 Task: Research Airbnb accommodations with oceanfront access in Hawaii. 
Action: Mouse moved to (432, 57)
Screenshot: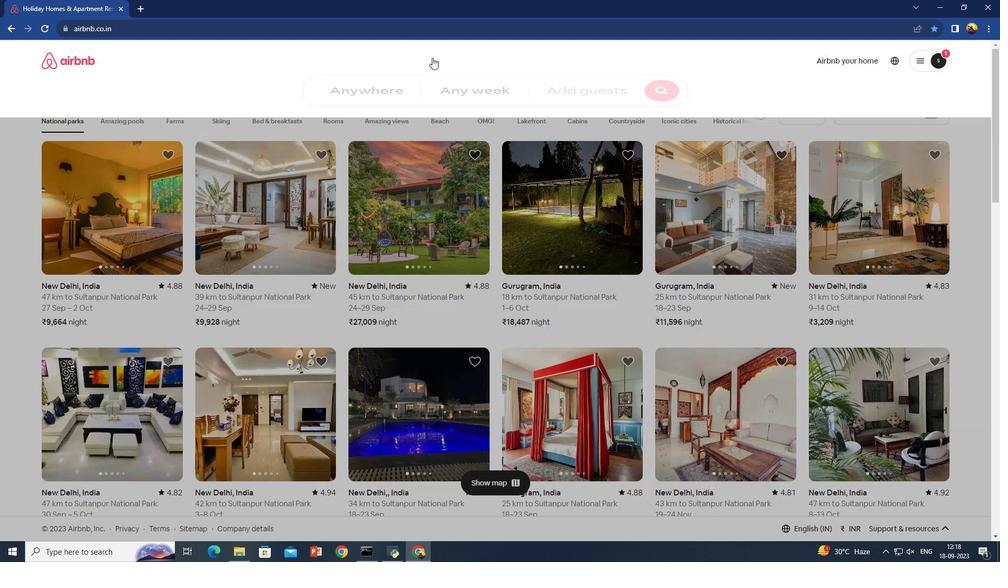 
Action: Mouse pressed left at (432, 57)
Screenshot: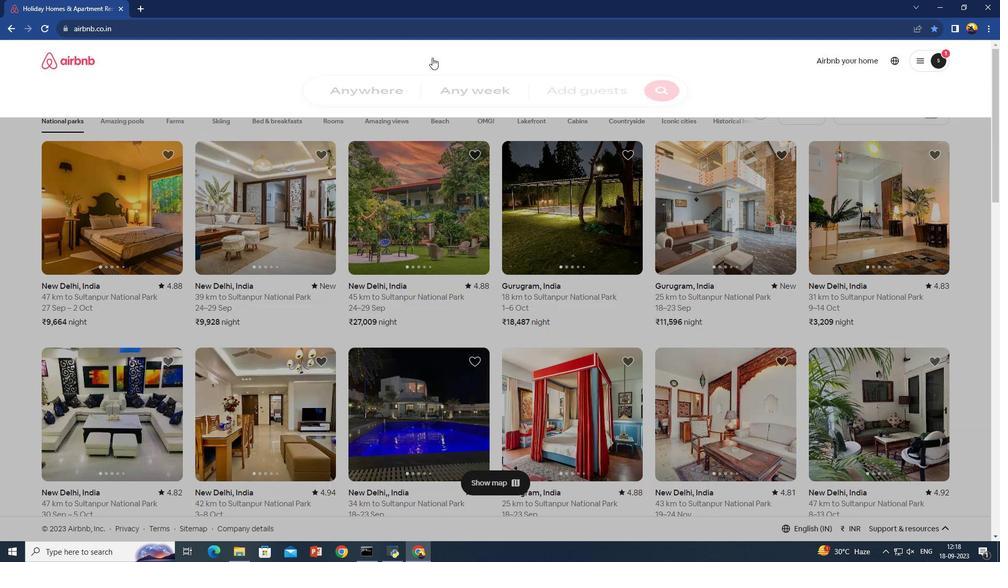 
Action: Mouse moved to (382, 101)
Screenshot: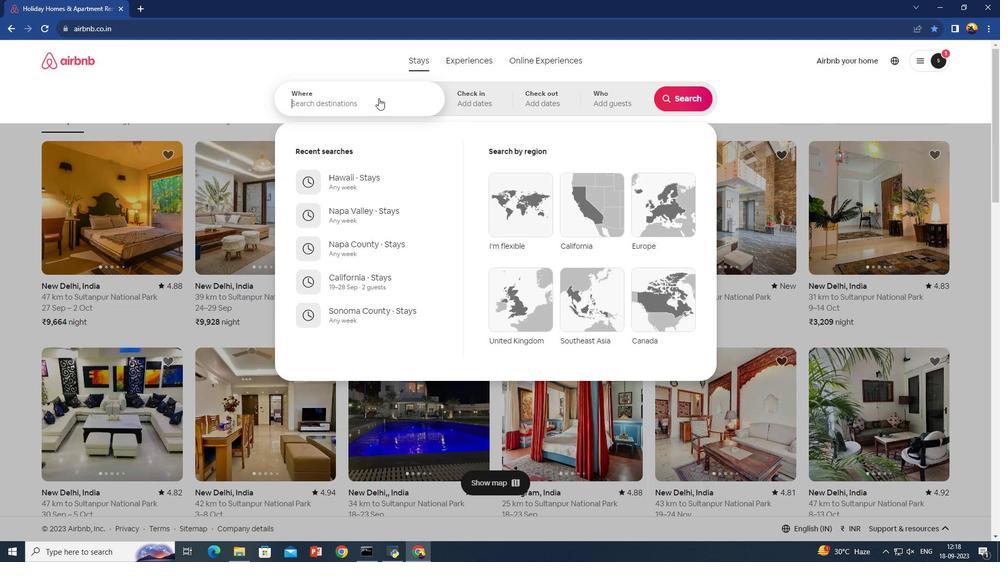 
Action: Mouse pressed left at (382, 101)
Screenshot: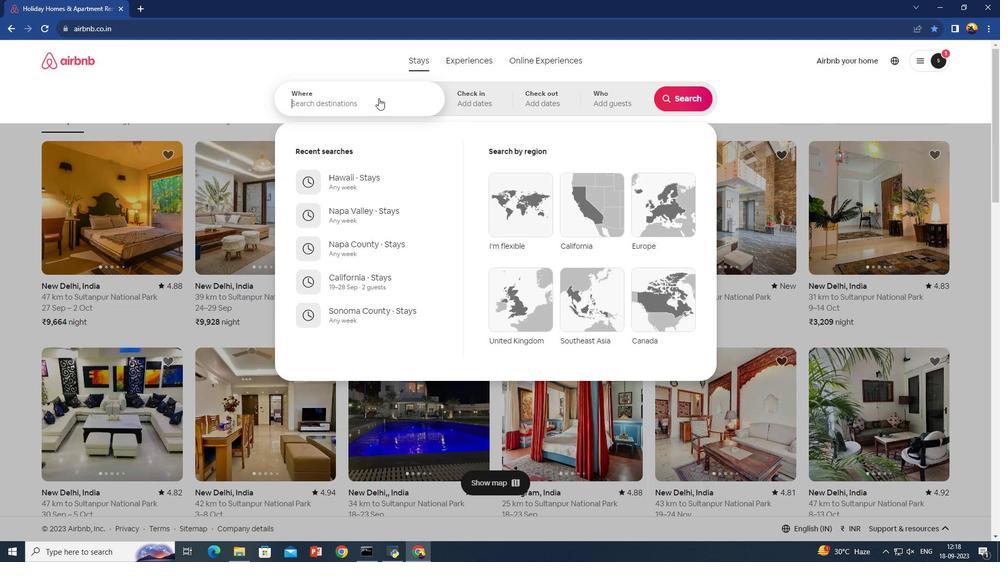 
Action: Mouse moved to (378, 97)
Screenshot: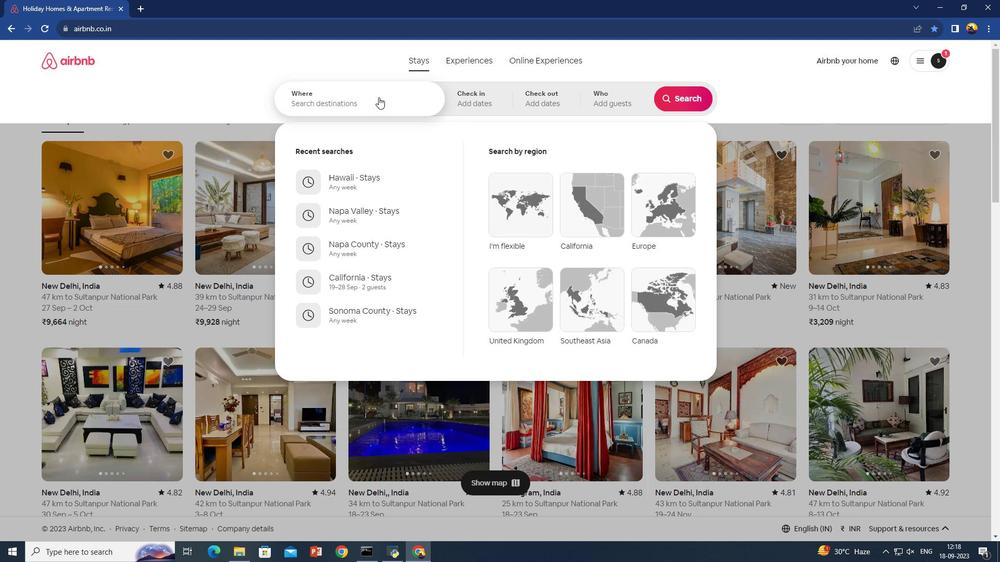 
Action: Key pressed <Key.shift><Key.shift><Key.shift><Key.shift><Key.shift><Key.shift><Key.shift><Key.shift><Key.shift><Key.shift><Key.shift><Key.shift><Key.shift><Key.shift><Key.shift><Key.shift><Key.shift><Key.shift><Key.shift><Key.shift>Hawaa<Key.backspace>ii<Key.enter>
Screenshot: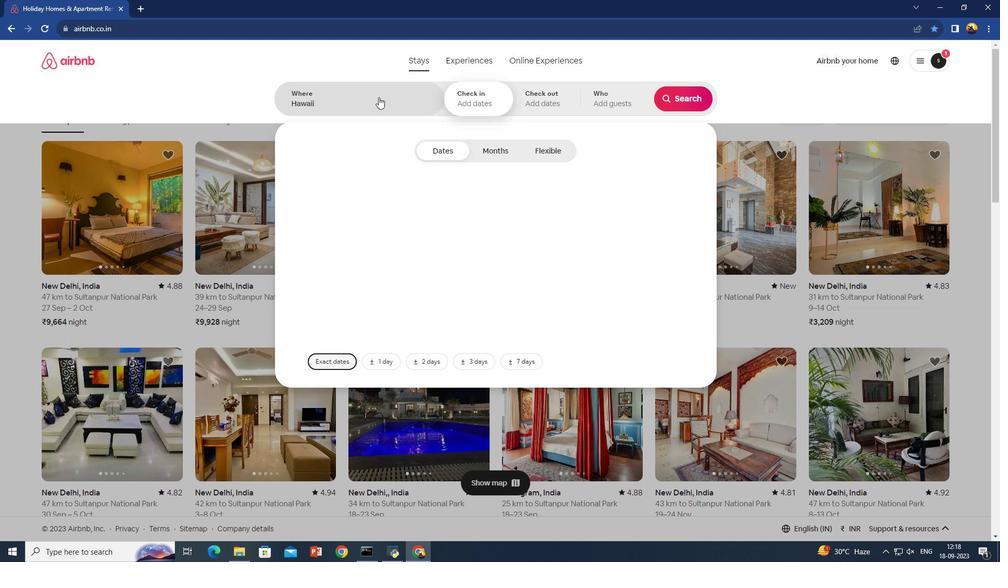 
Action: Mouse moved to (683, 97)
Screenshot: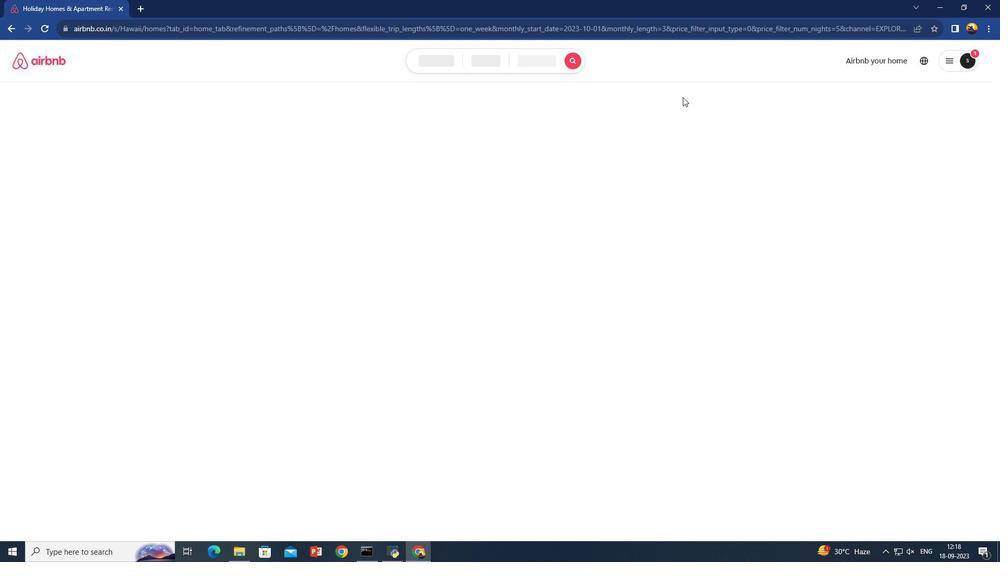 
Action: Mouse pressed left at (683, 97)
Screenshot: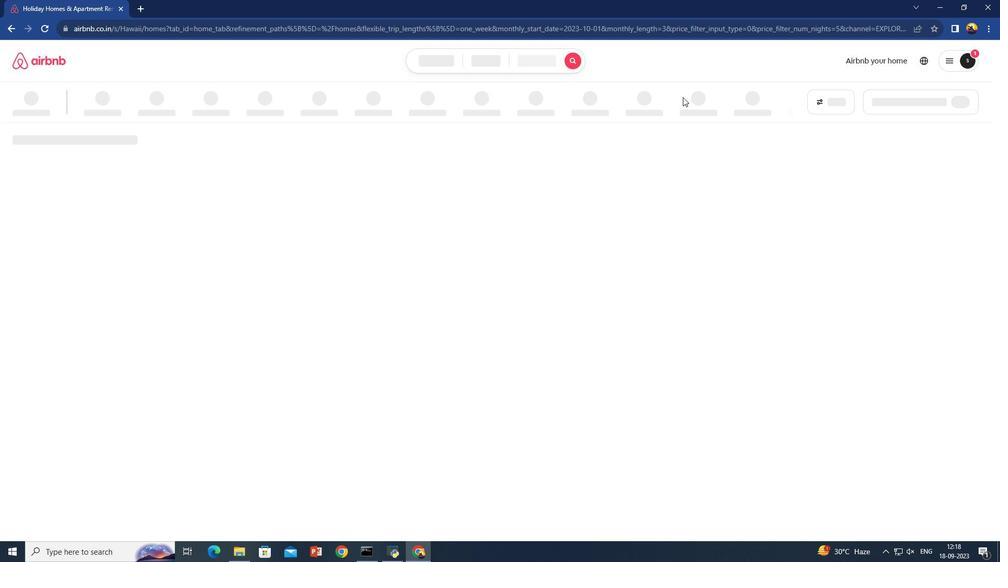 
Action: Mouse moved to (295, 290)
Screenshot: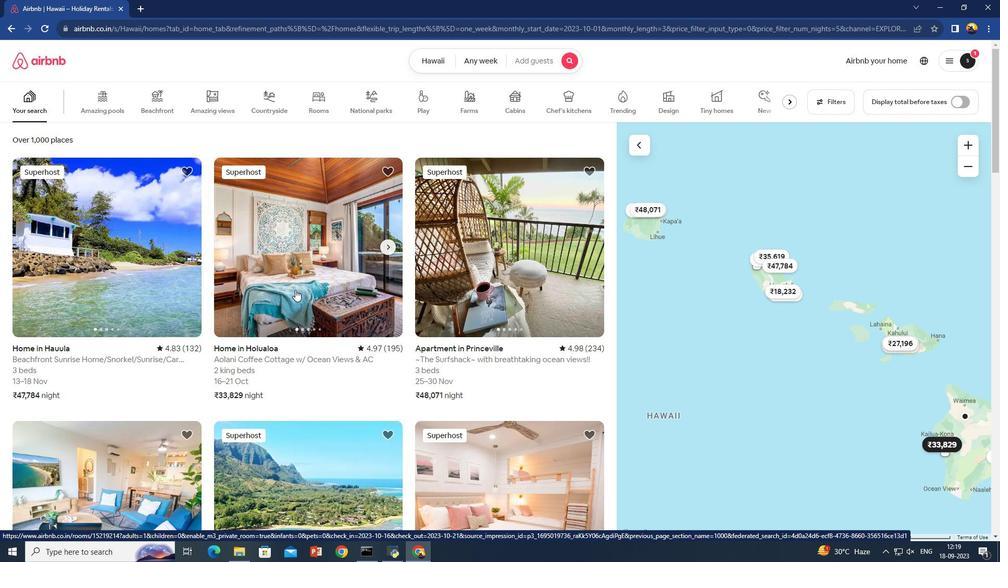 
Action: Mouse pressed left at (295, 290)
Screenshot: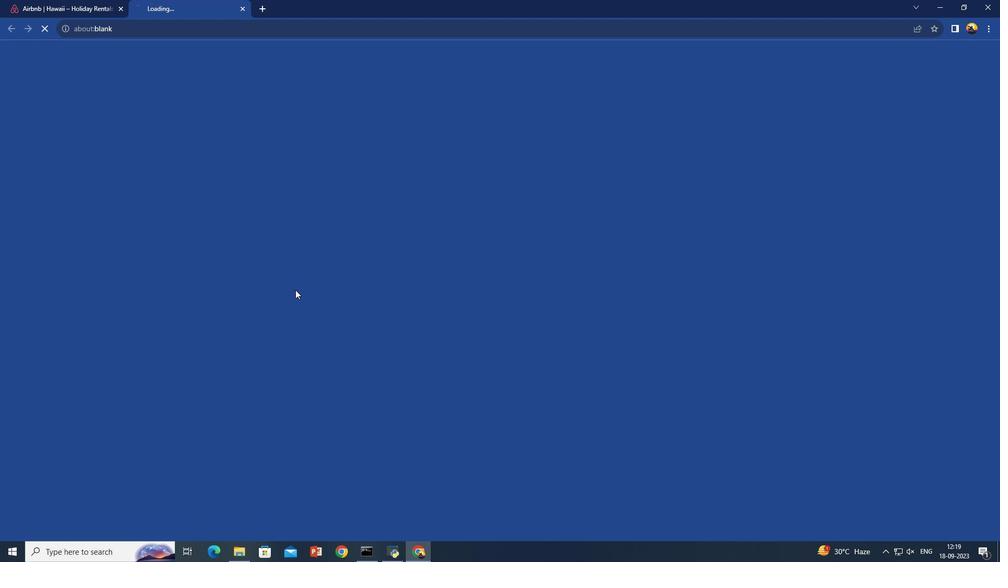 
Action: Mouse moved to (450, 244)
Screenshot: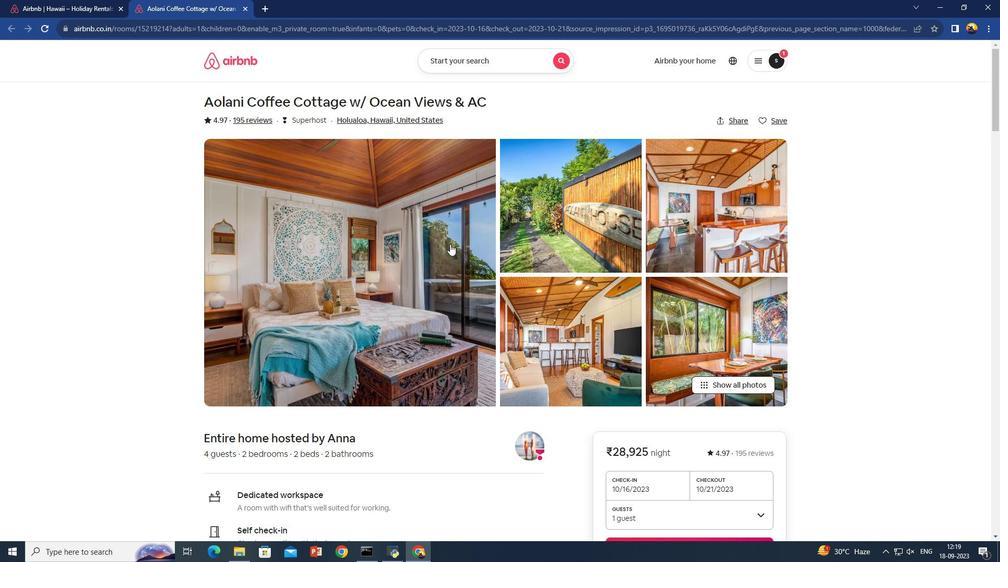 
Action: Mouse scrolled (450, 243) with delta (0, 0)
Screenshot: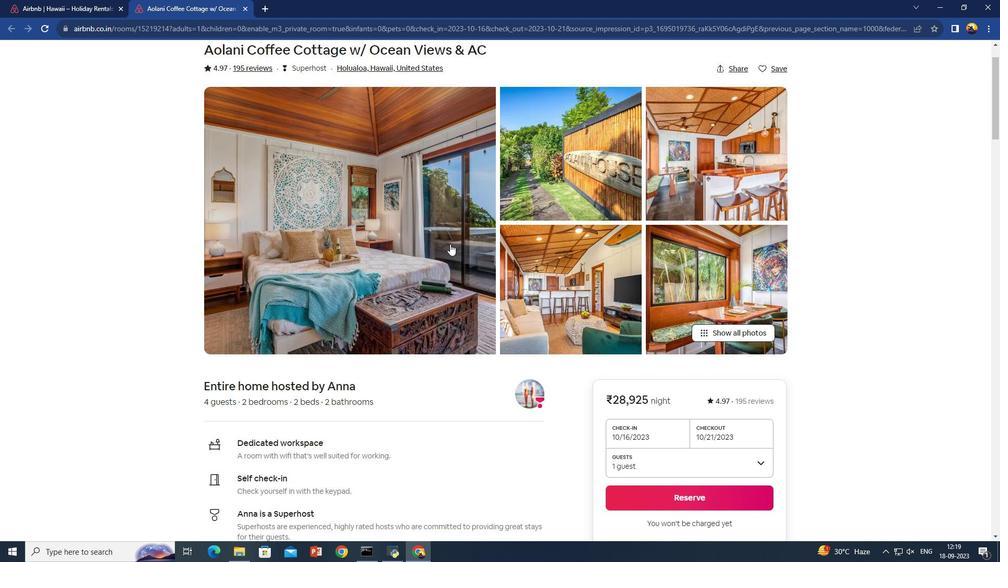 
Action: Mouse scrolled (450, 243) with delta (0, 0)
Screenshot: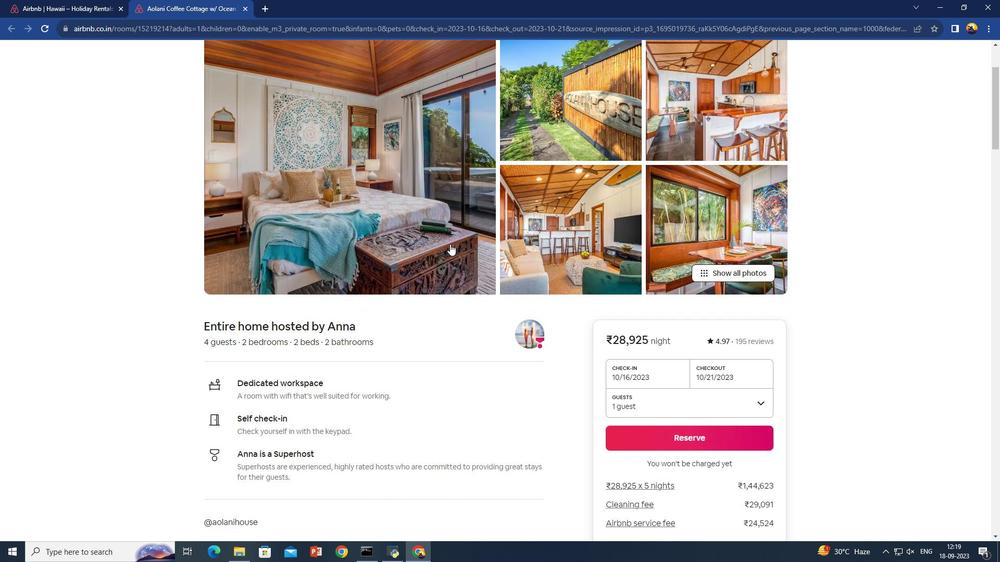 
Action: Mouse scrolled (450, 243) with delta (0, 0)
Screenshot: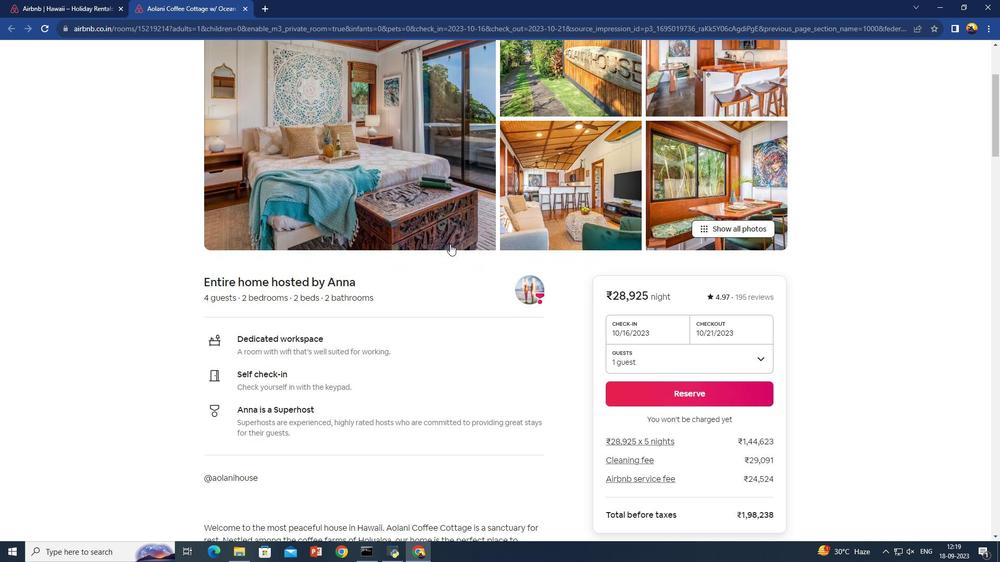 
Action: Mouse scrolled (450, 243) with delta (0, 0)
Screenshot: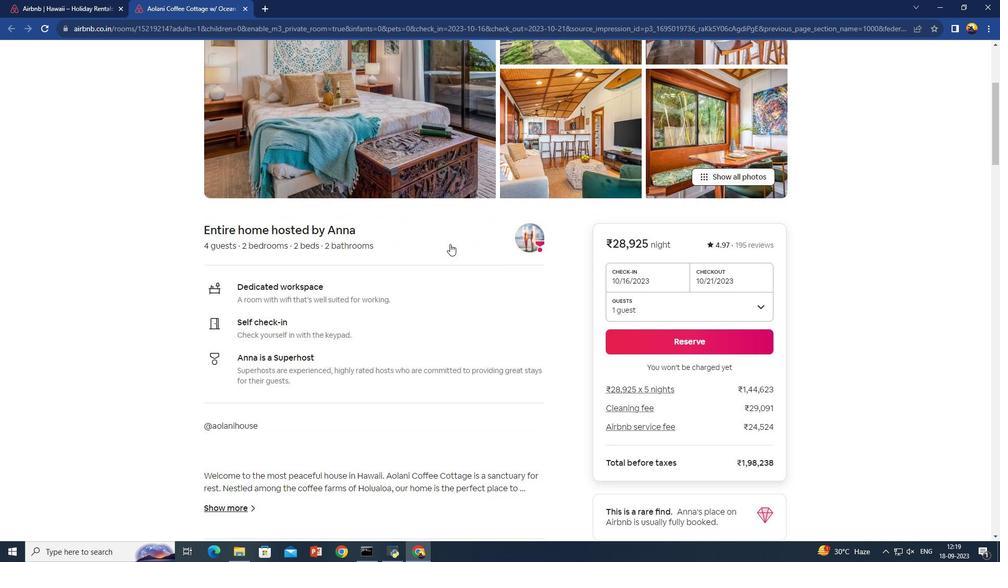 
Action: Mouse scrolled (450, 243) with delta (0, 0)
Screenshot: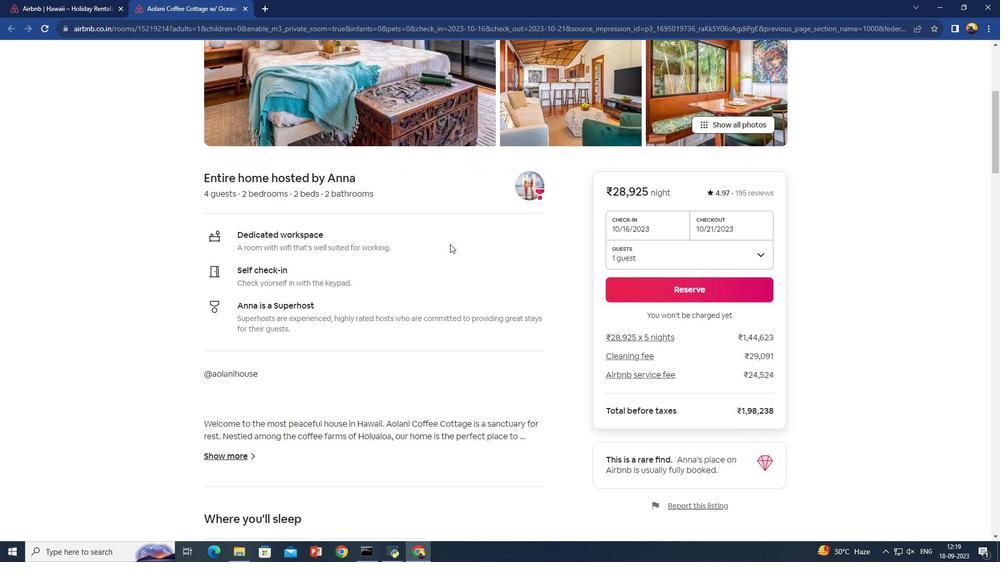 
Action: Mouse moved to (355, 296)
Screenshot: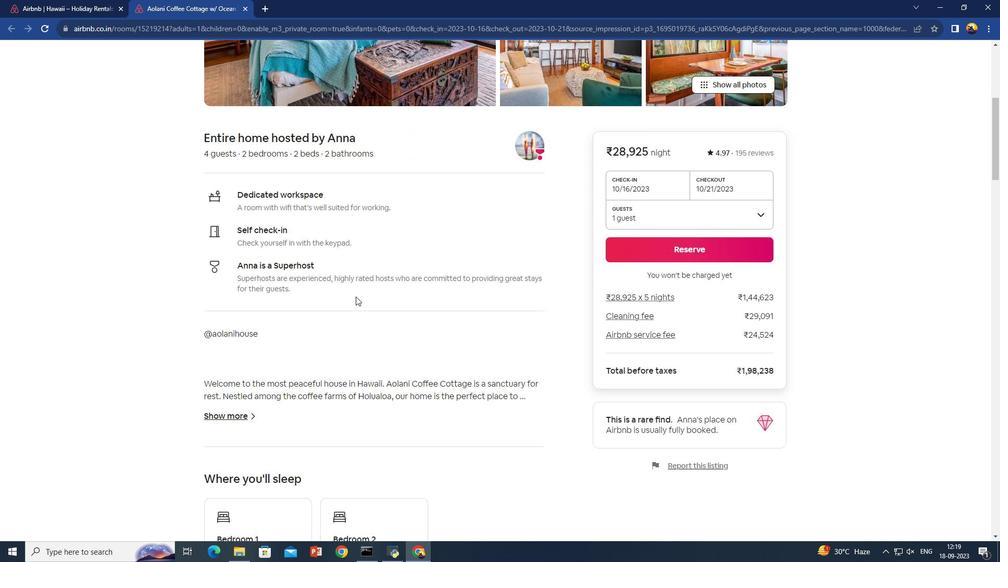 
Action: Mouse scrolled (355, 296) with delta (0, 0)
Screenshot: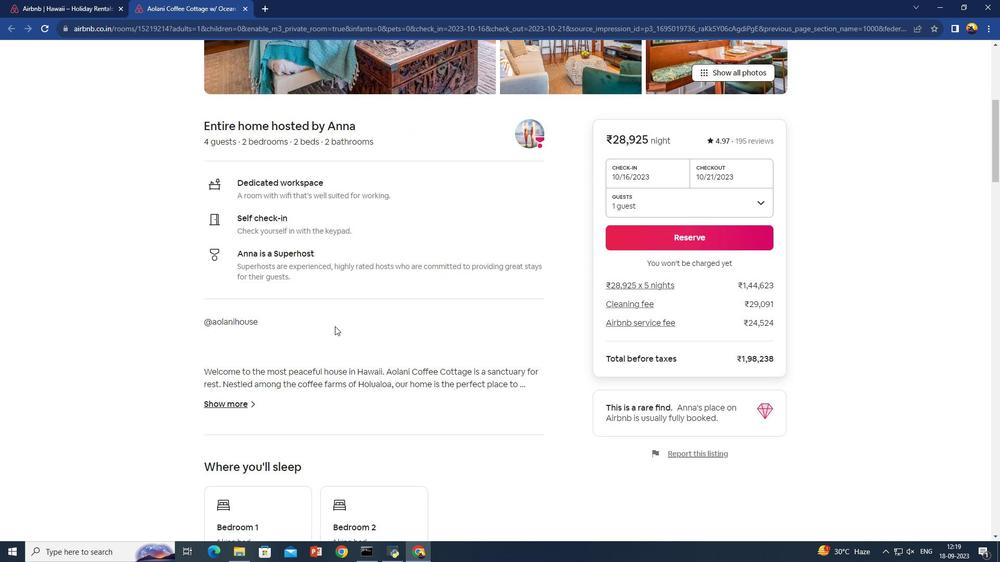 
Action: Mouse moved to (240, 406)
Screenshot: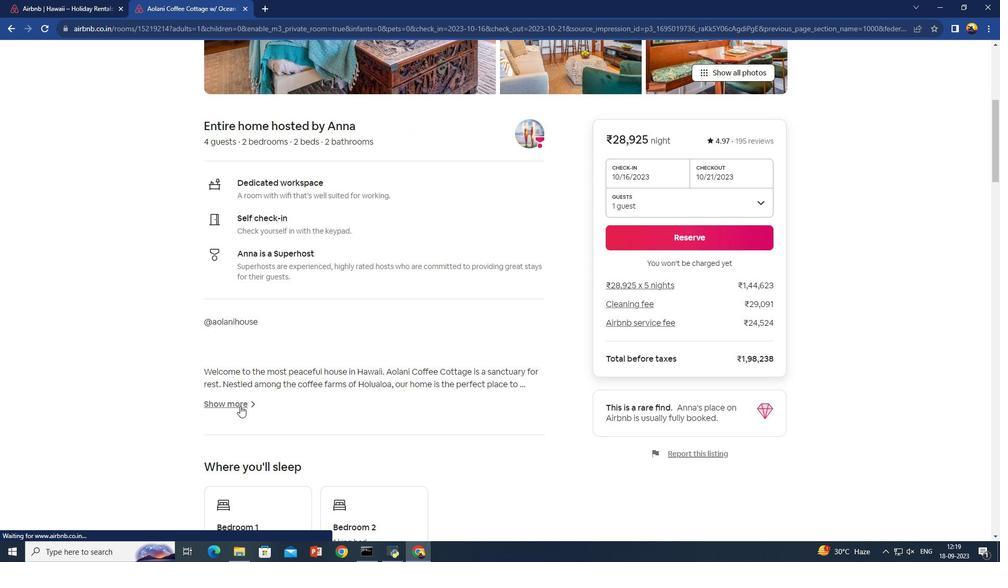 
Action: Mouse pressed left at (240, 406)
Screenshot: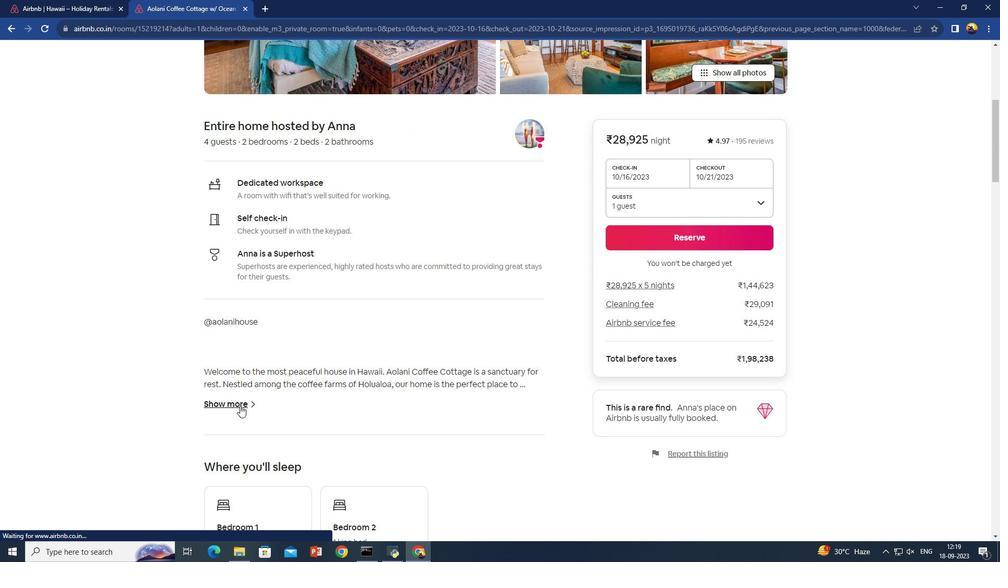 
Action: Mouse moved to (388, 377)
Screenshot: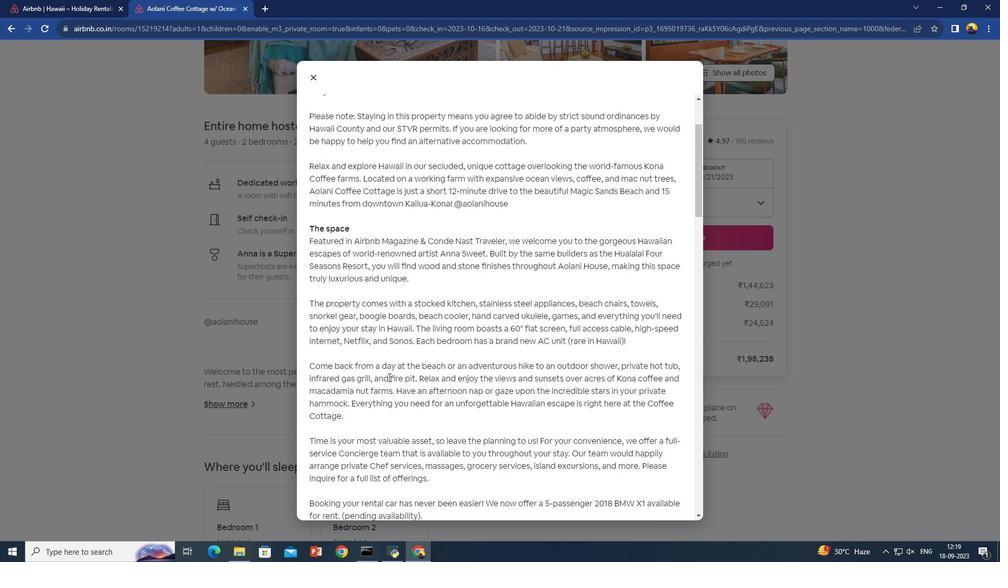 
Action: Mouse scrolled (388, 377) with delta (0, 0)
Screenshot: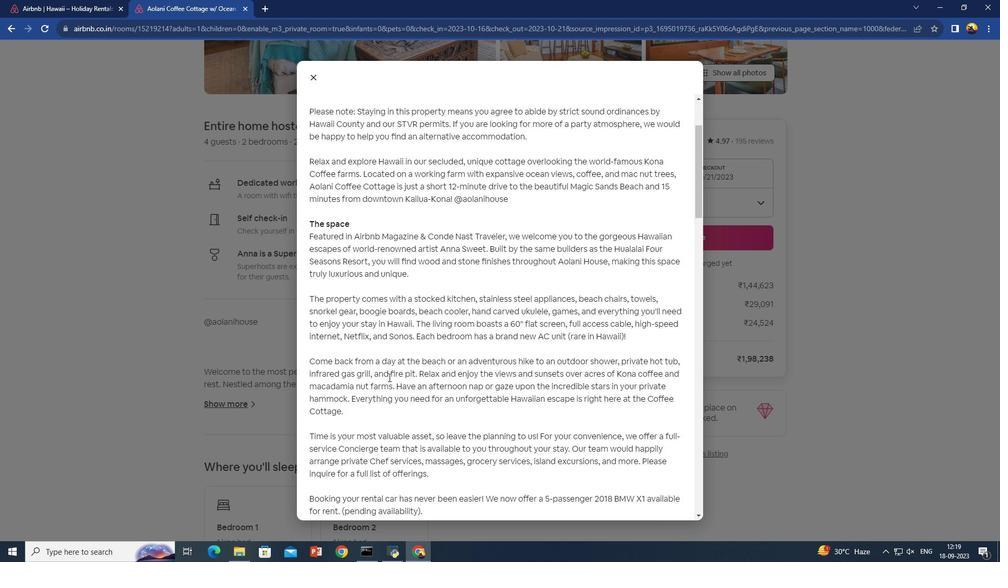 
Action: Mouse scrolled (388, 377) with delta (0, 0)
Screenshot: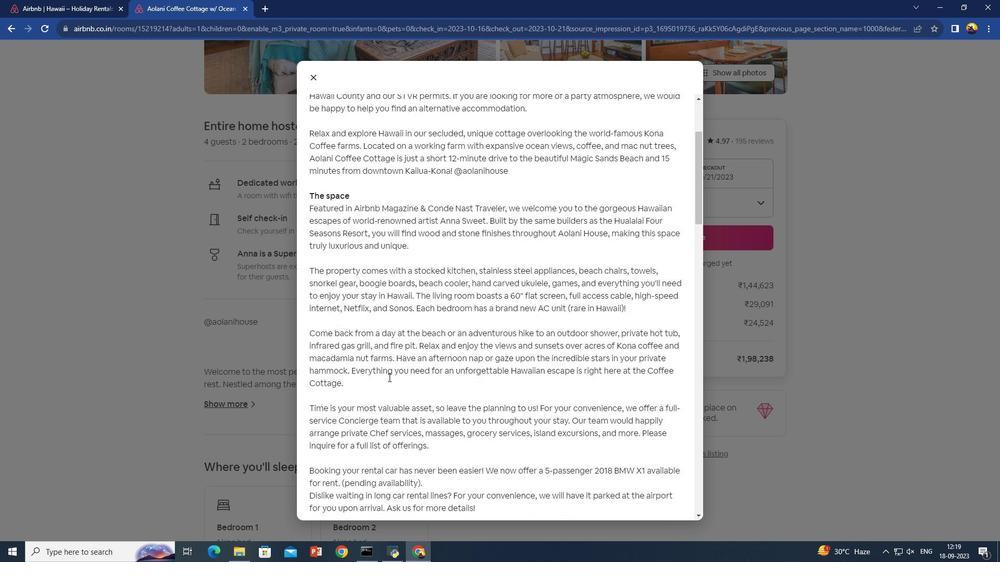 
Action: Mouse scrolled (388, 377) with delta (0, 0)
Screenshot: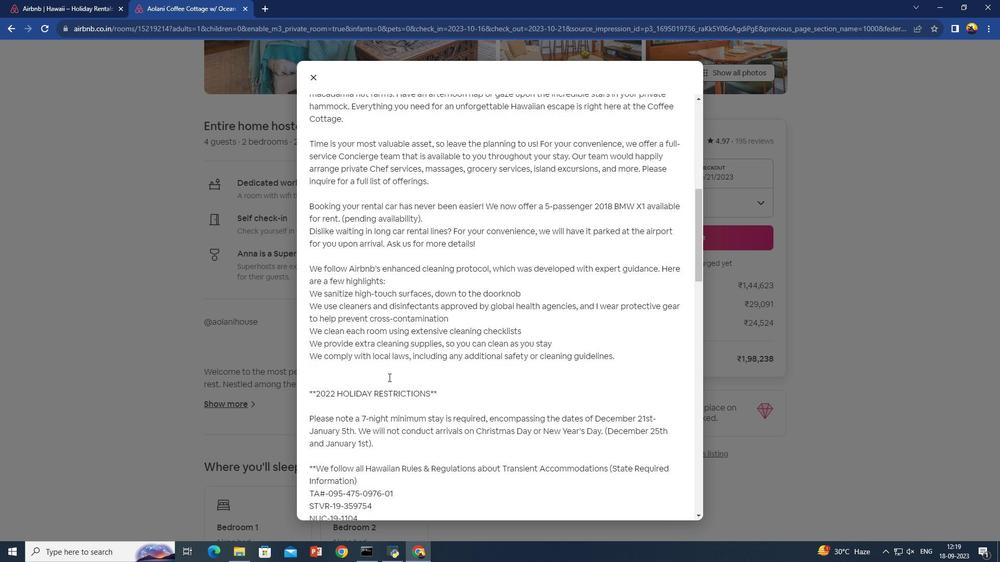 
Action: Mouse scrolled (388, 377) with delta (0, 0)
Screenshot: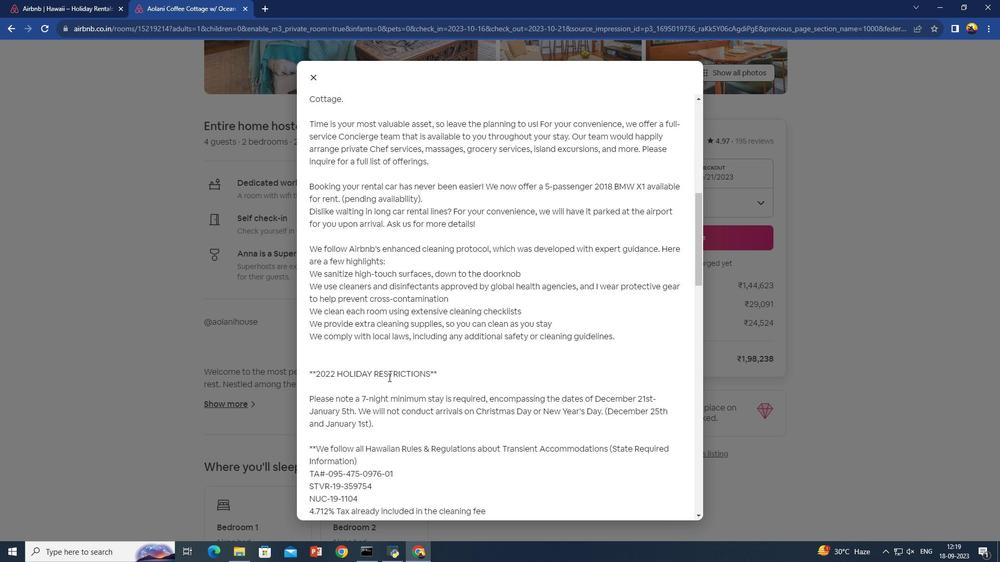 
Action: Mouse scrolled (388, 377) with delta (0, 0)
Screenshot: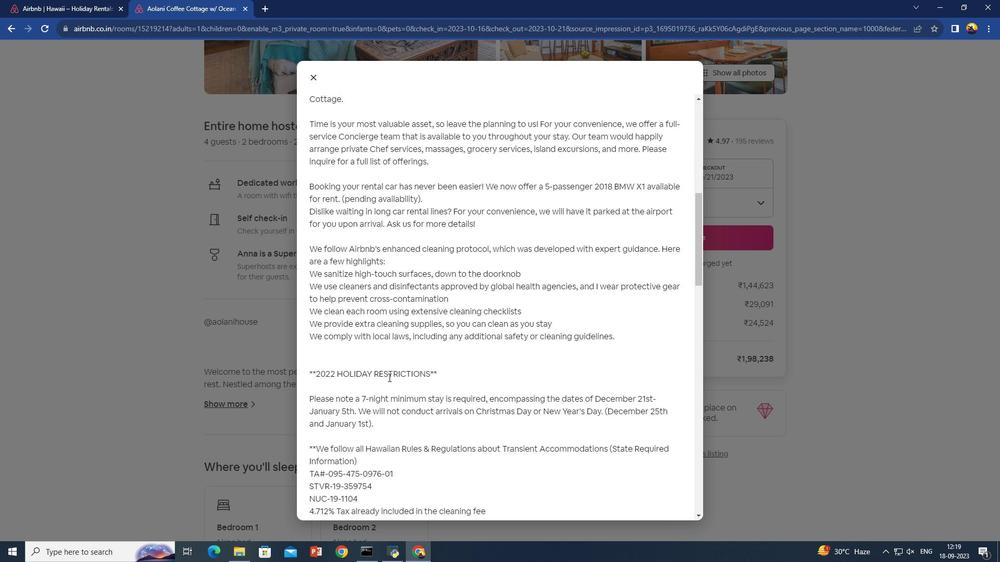 
Action: Mouse scrolled (388, 377) with delta (0, 0)
Screenshot: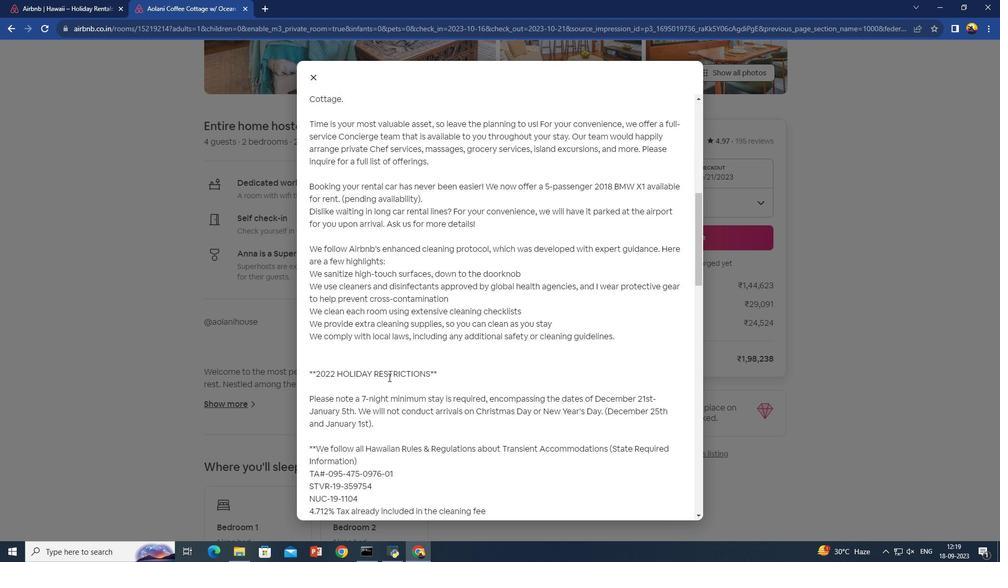 
Action: Mouse scrolled (388, 377) with delta (0, 0)
Screenshot: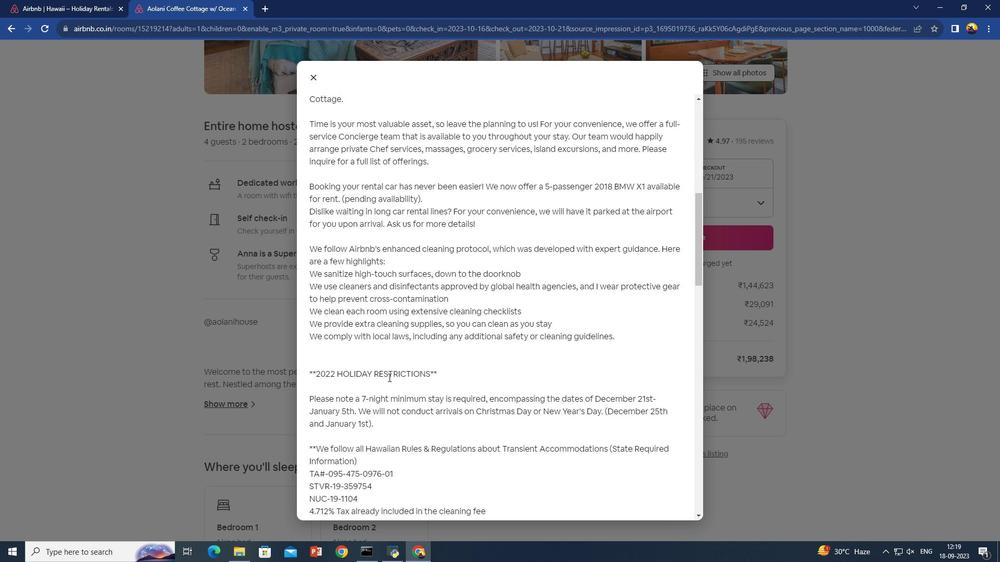 
Action: Mouse scrolled (388, 377) with delta (0, 0)
Screenshot: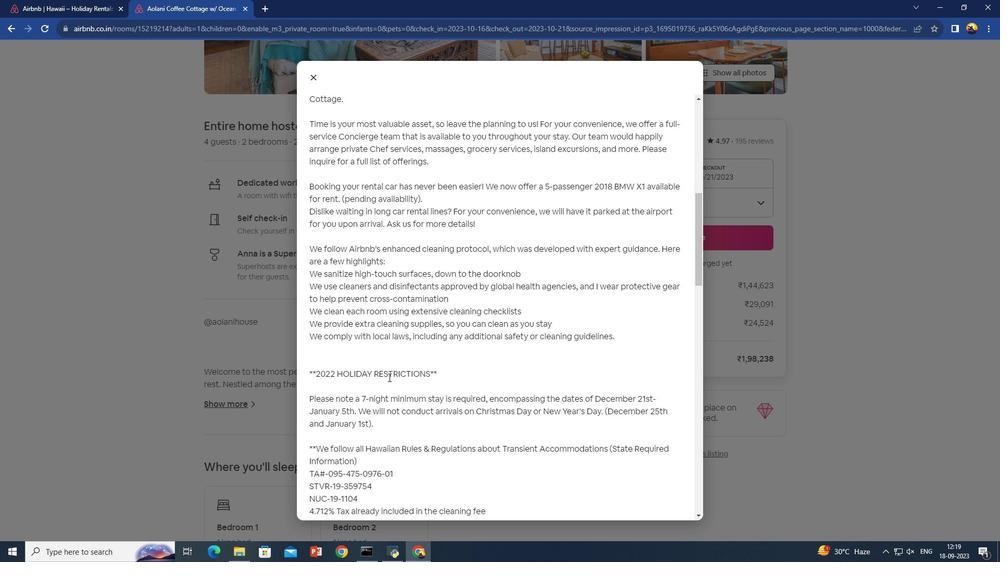 
Action: Mouse scrolled (388, 378) with delta (0, 0)
Screenshot: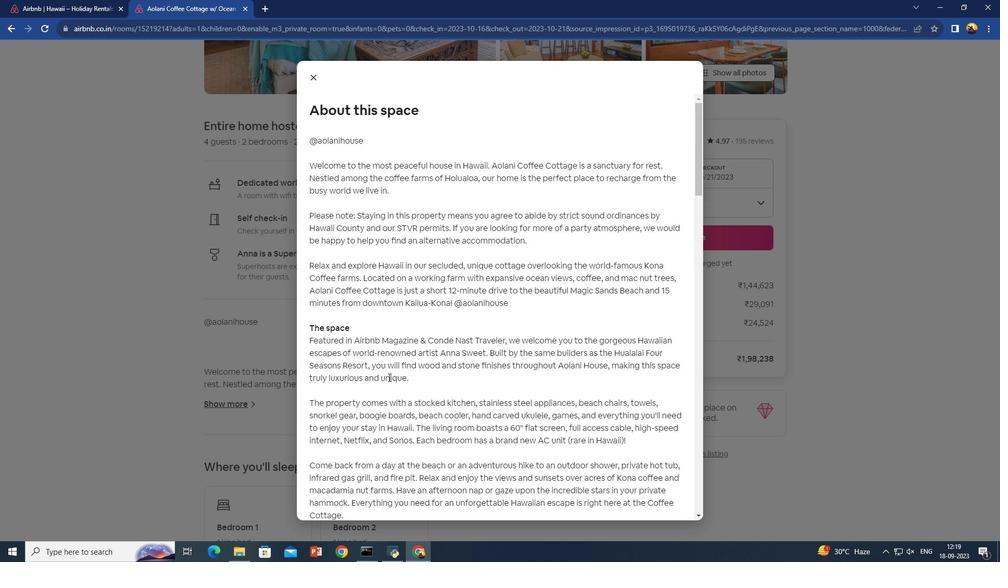 
Action: Mouse scrolled (388, 378) with delta (0, 0)
Screenshot: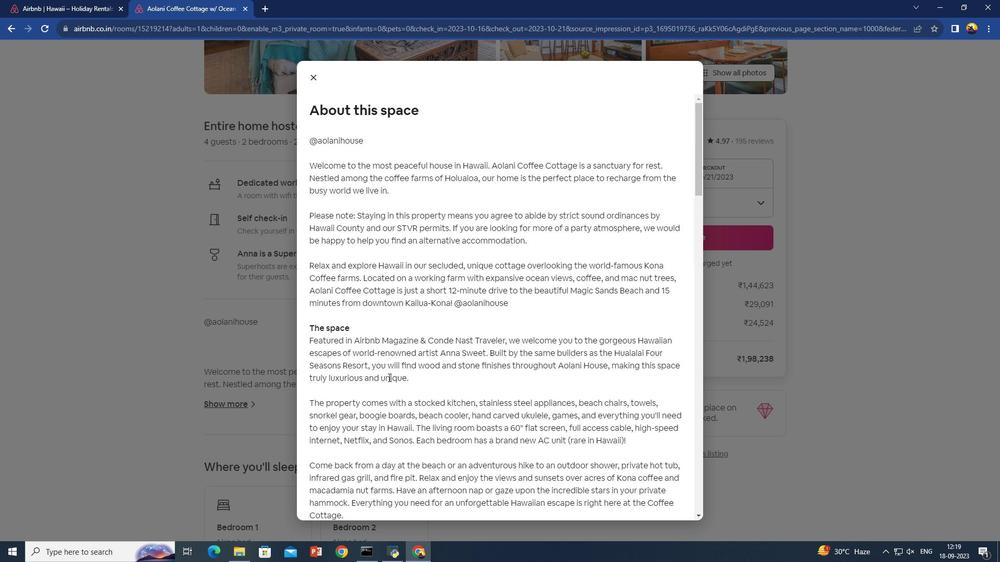 
Action: Mouse scrolled (388, 378) with delta (0, 0)
Screenshot: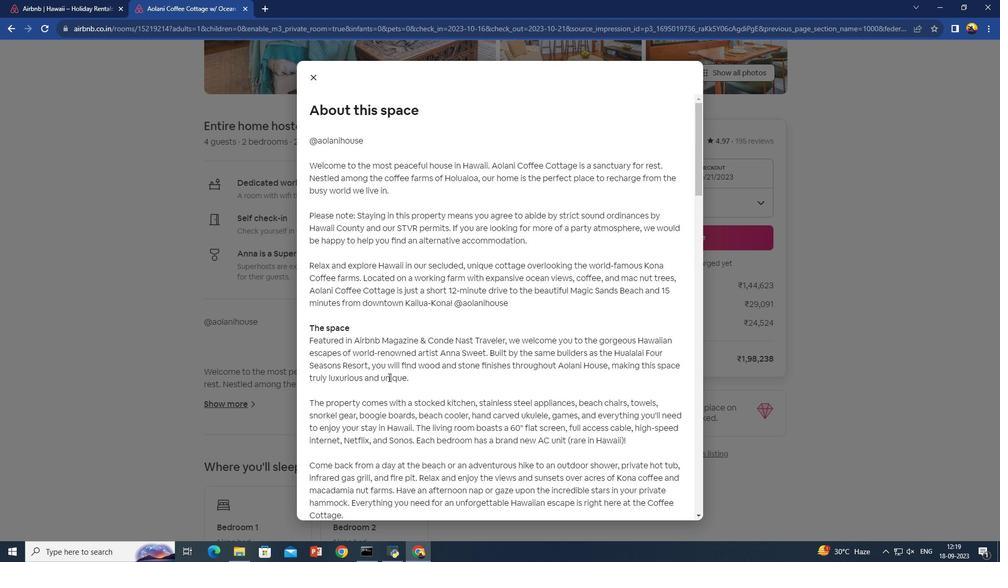 
Action: Mouse scrolled (388, 378) with delta (0, 0)
Screenshot: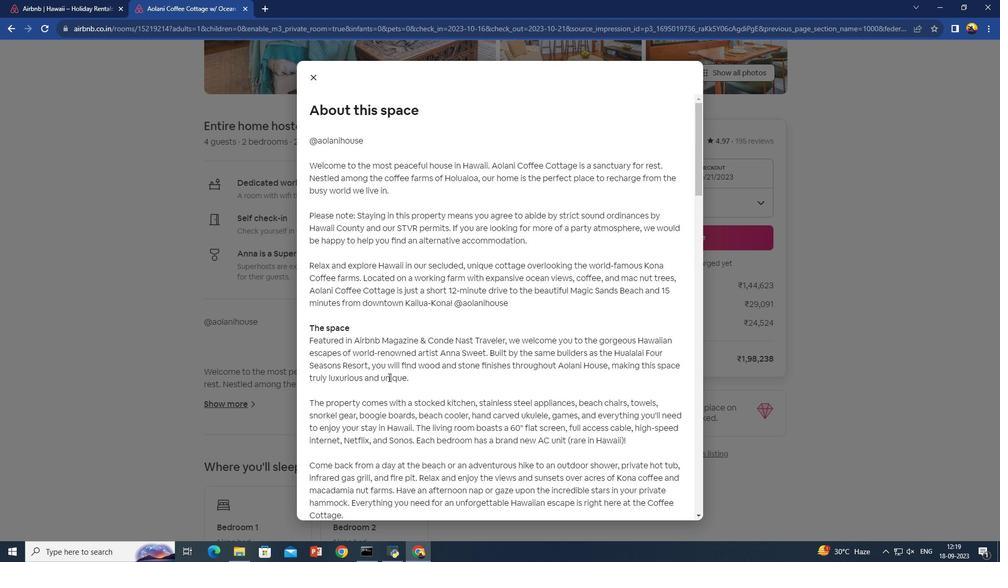 
Action: Mouse scrolled (388, 378) with delta (0, 0)
Screenshot: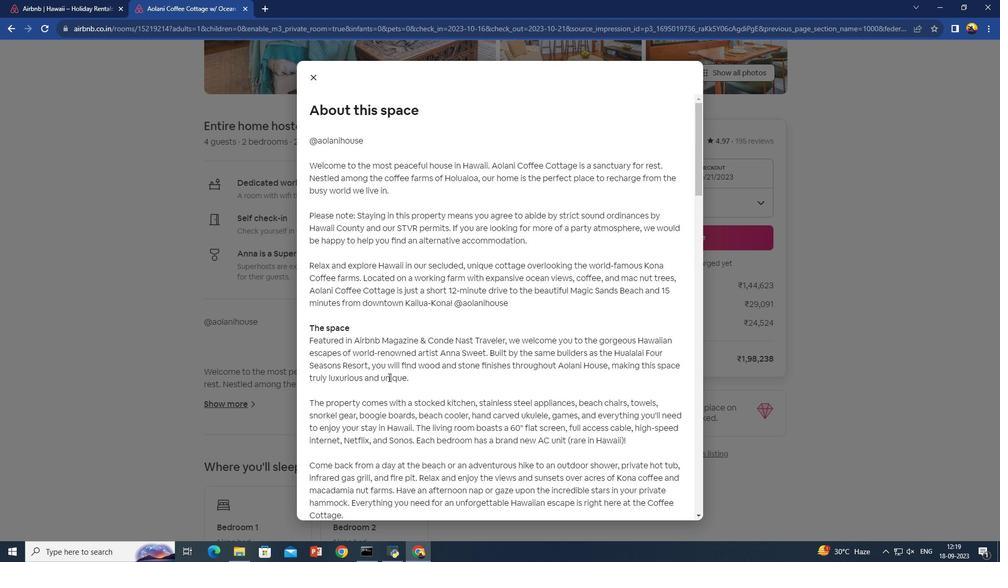 
Action: Mouse scrolled (388, 378) with delta (0, 0)
Screenshot: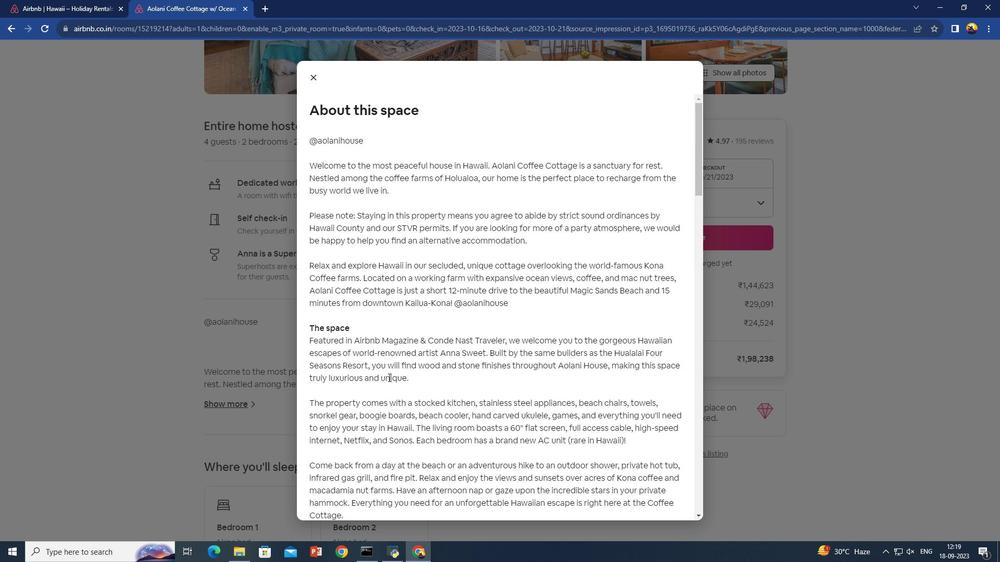 
Action: Mouse scrolled (388, 378) with delta (0, 0)
Screenshot: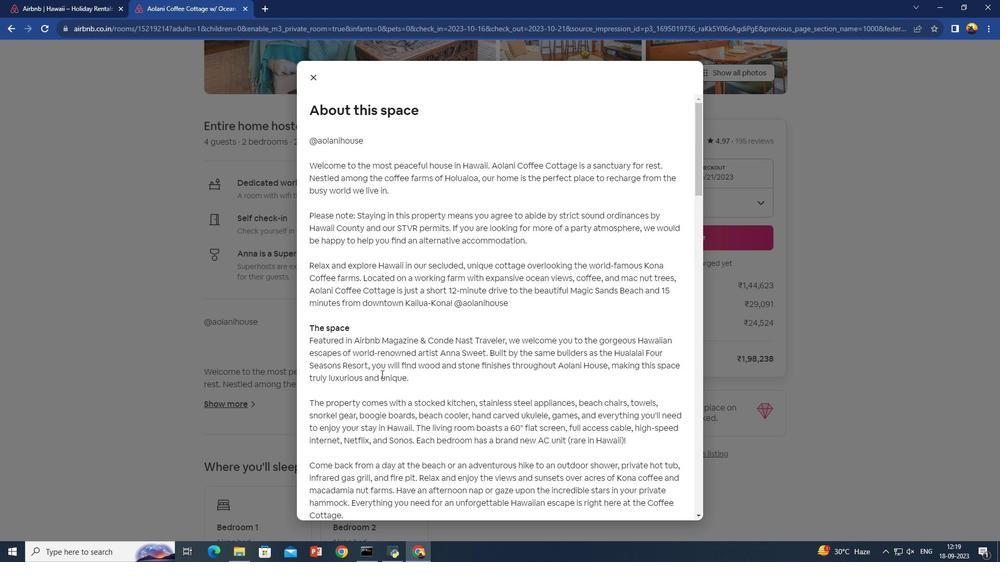 
Action: Mouse scrolled (388, 378) with delta (0, 0)
Screenshot: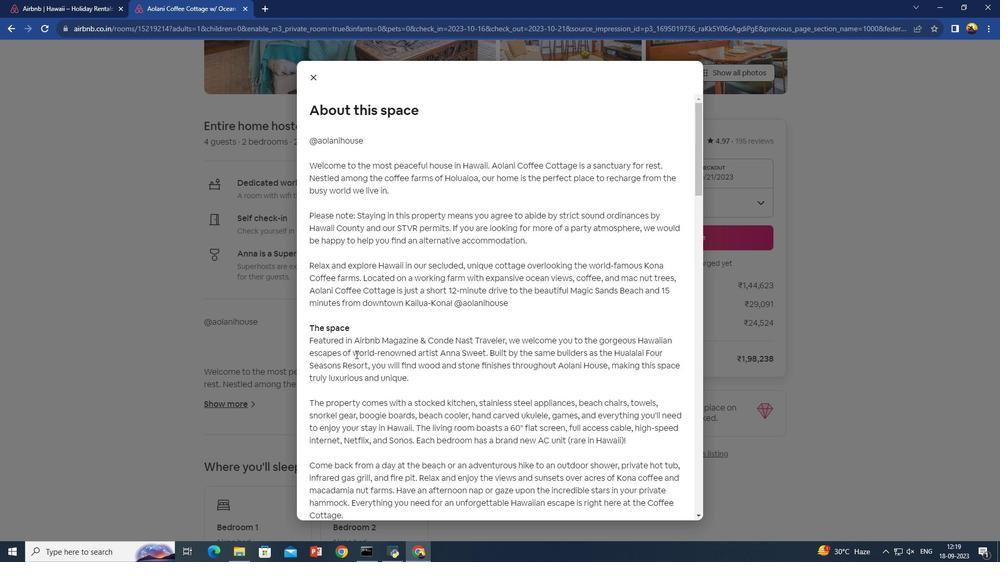
Action: Mouse moved to (424, 298)
Screenshot: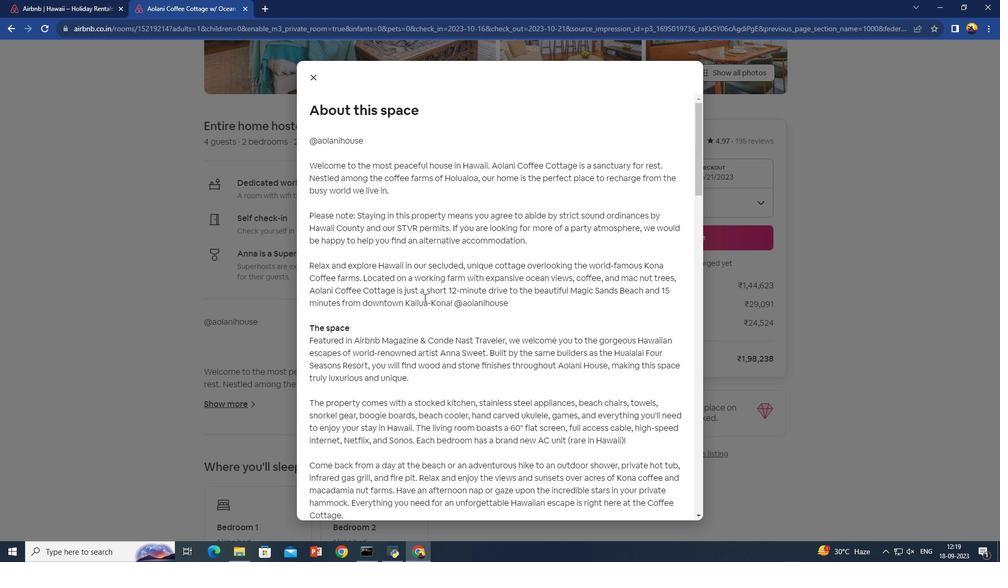 
Action: Mouse scrolled (424, 297) with delta (0, 0)
Screenshot: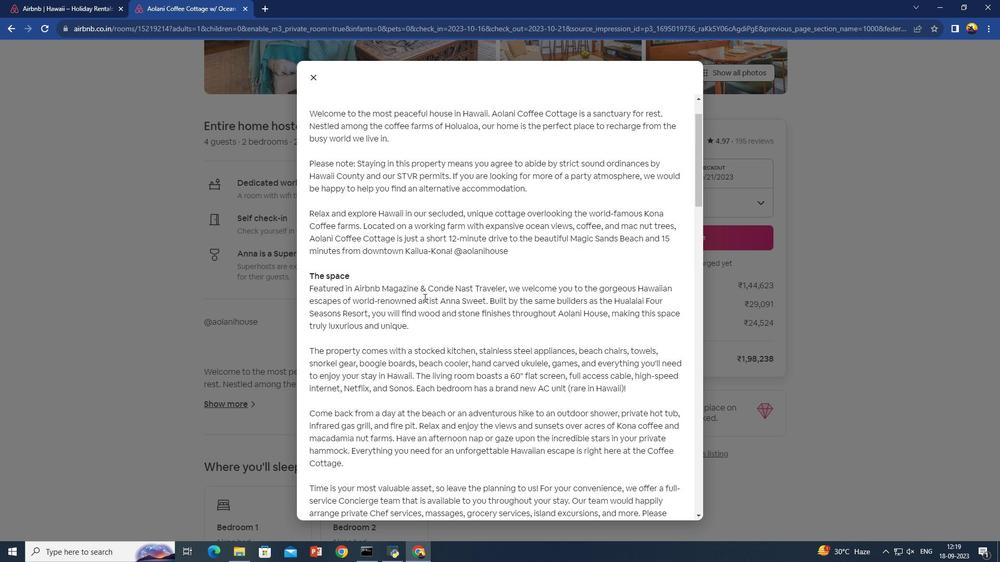 
Action: Mouse scrolled (424, 297) with delta (0, 0)
Screenshot: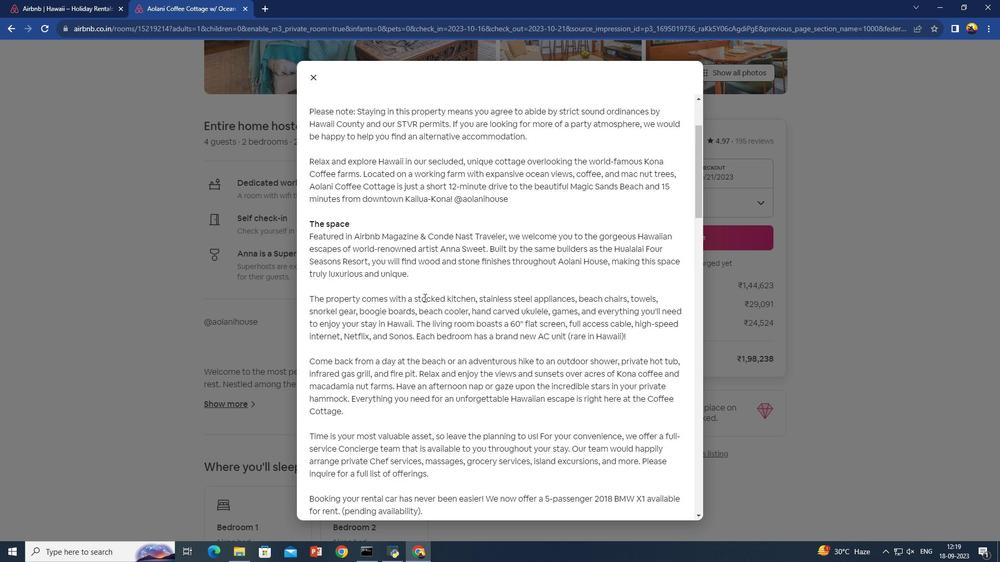 
Action: Mouse scrolled (424, 297) with delta (0, 0)
Screenshot: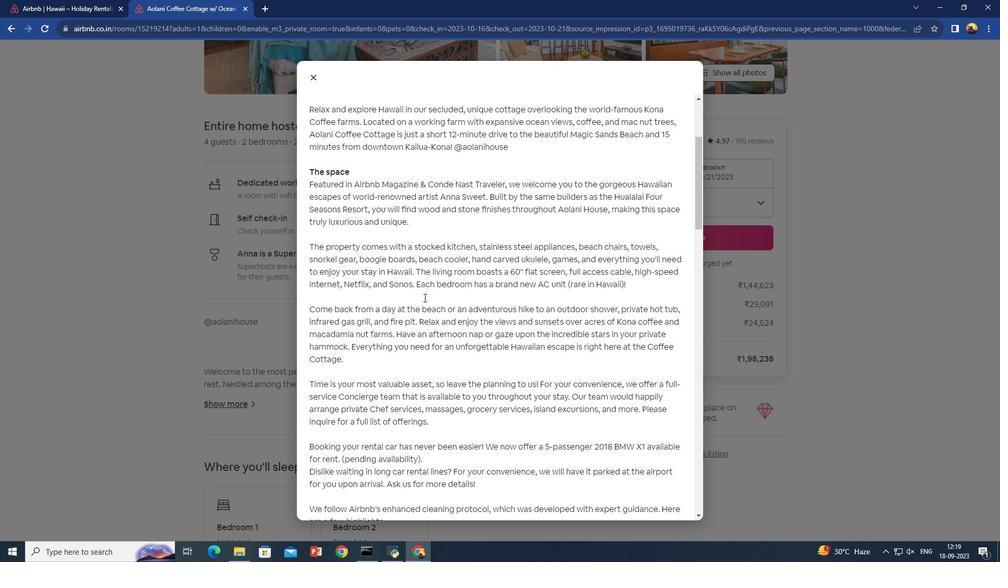 
Action: Mouse scrolled (424, 297) with delta (0, 0)
Screenshot: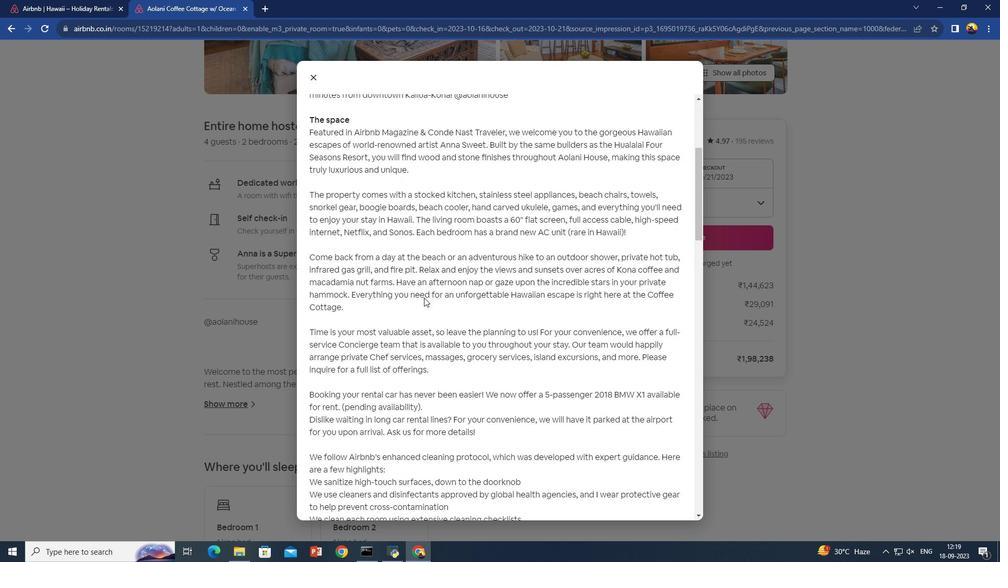 
Action: Mouse scrolled (424, 297) with delta (0, 0)
Screenshot: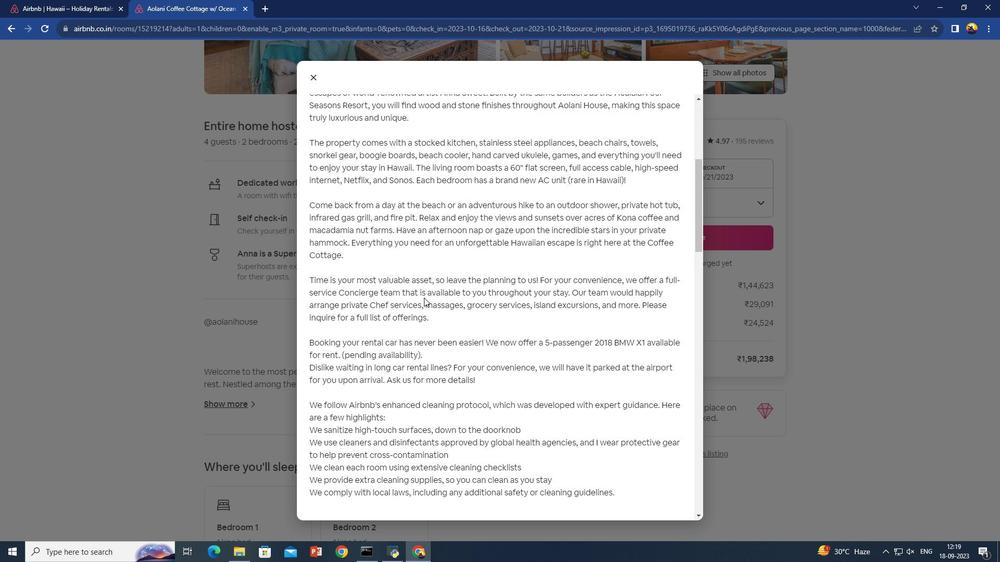 
Action: Mouse scrolled (424, 297) with delta (0, 0)
Screenshot: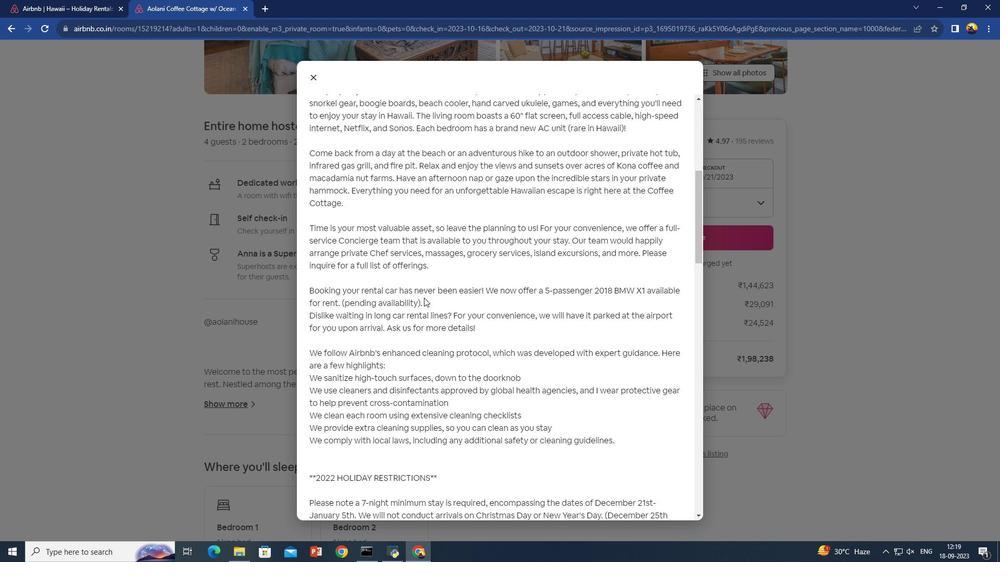 
Action: Mouse scrolled (424, 297) with delta (0, 0)
Screenshot: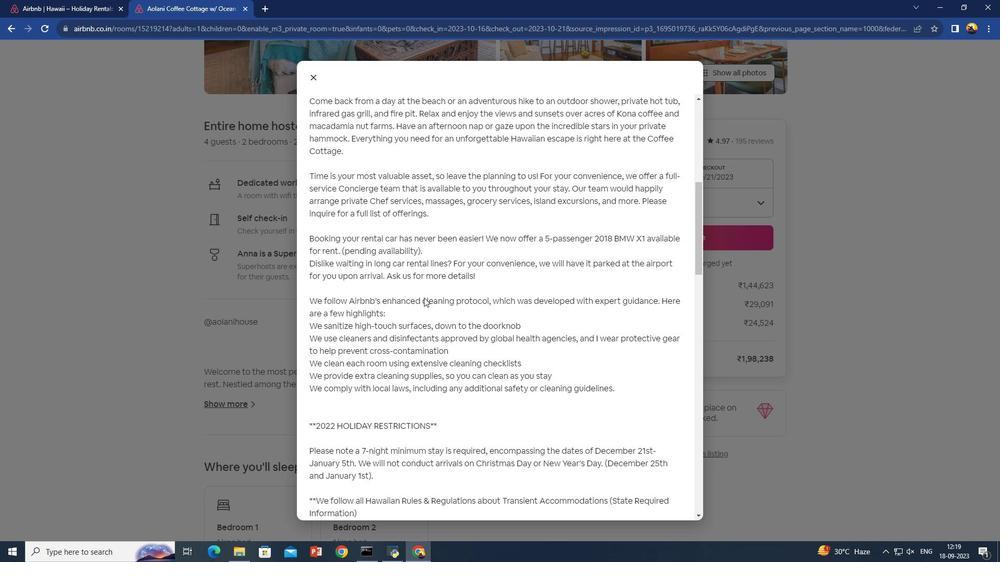 
Action: Mouse scrolled (424, 297) with delta (0, 0)
Screenshot: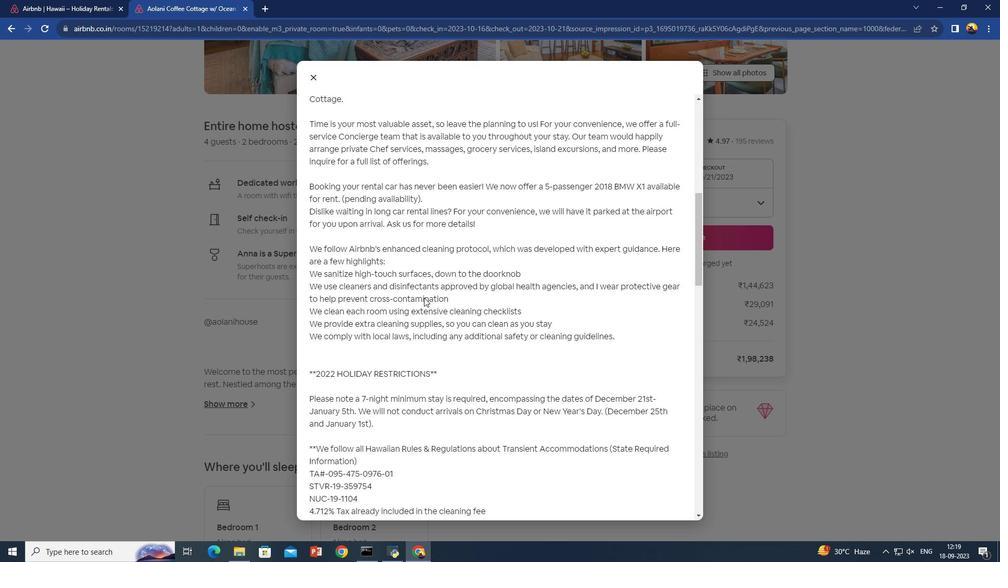 
Action: Mouse scrolled (424, 297) with delta (0, 0)
Screenshot: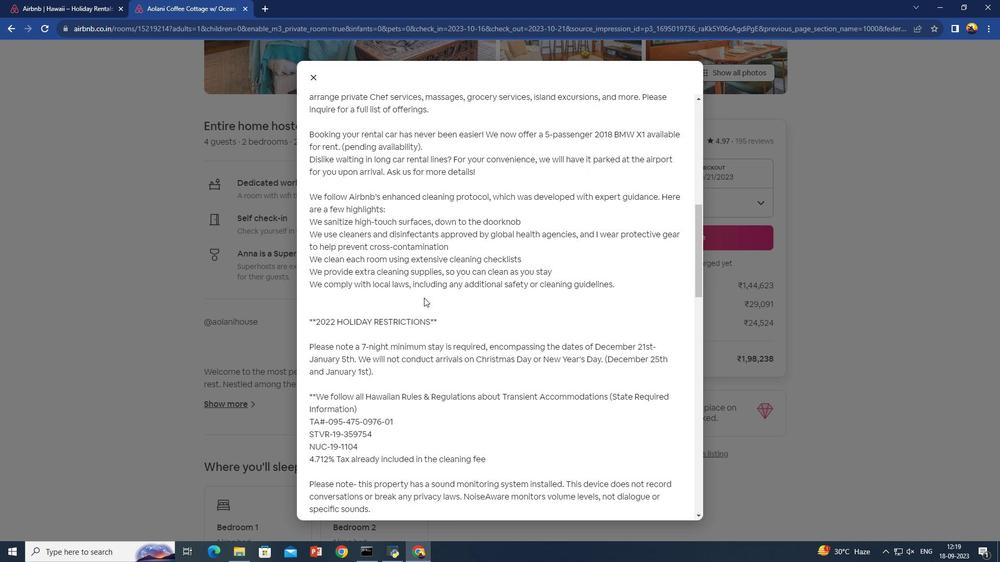 
Action: Mouse scrolled (424, 297) with delta (0, 0)
Screenshot: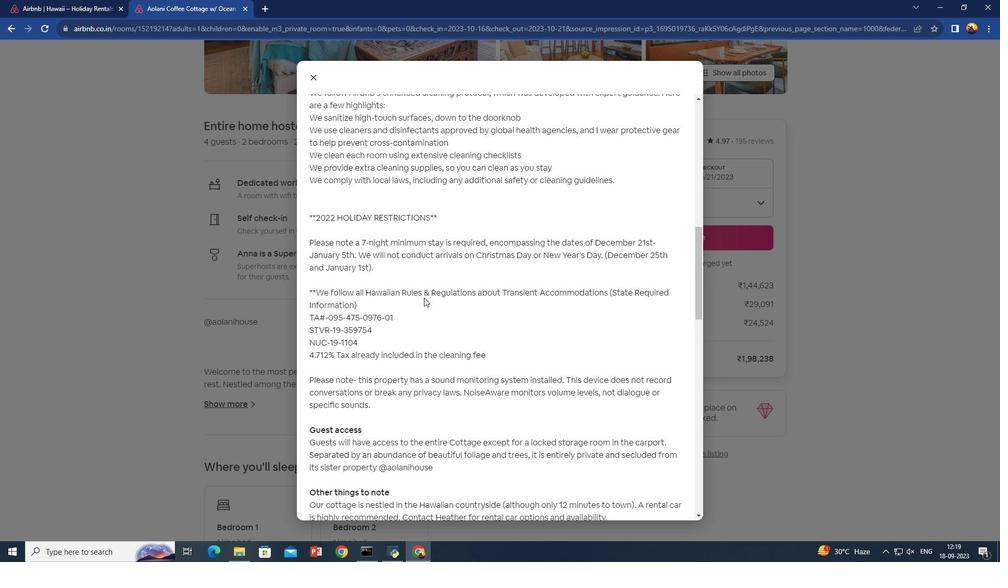 
Action: Mouse scrolled (424, 297) with delta (0, 0)
Screenshot: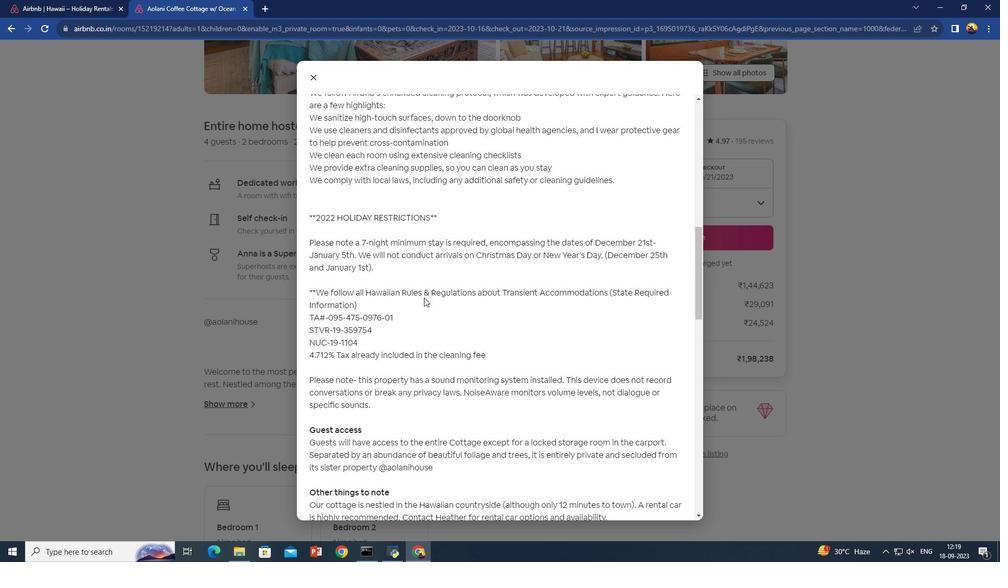 
Action: Mouse scrolled (424, 297) with delta (0, 0)
Screenshot: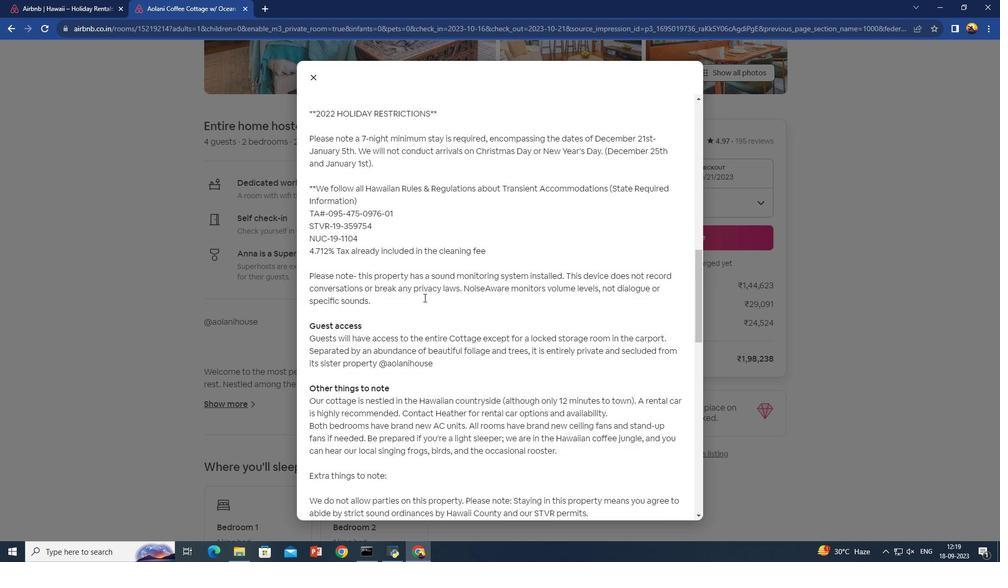 
Action: Mouse scrolled (424, 297) with delta (0, 0)
Screenshot: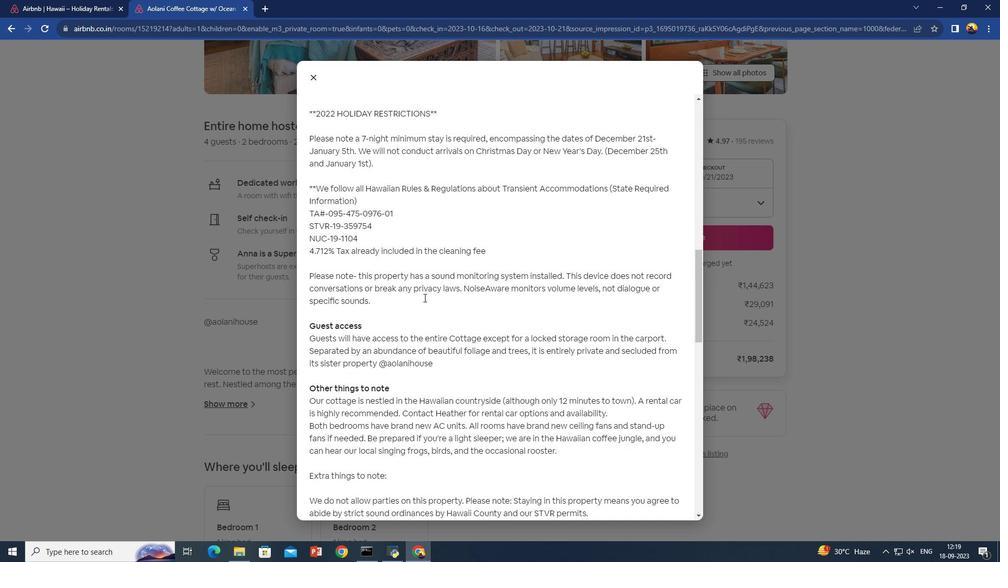 
Action: Mouse scrolled (424, 297) with delta (0, 0)
Screenshot: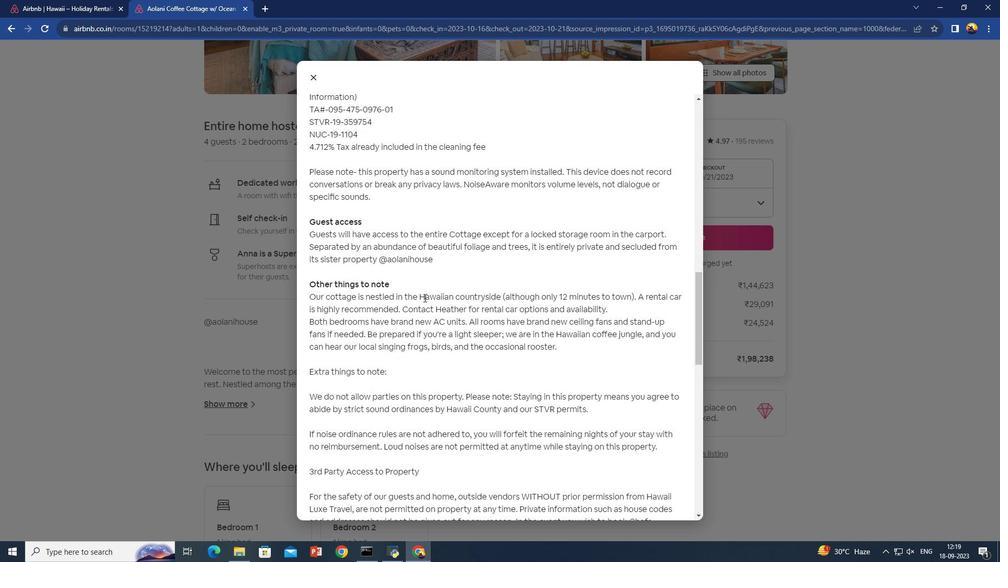
Action: Mouse scrolled (424, 297) with delta (0, 0)
Screenshot: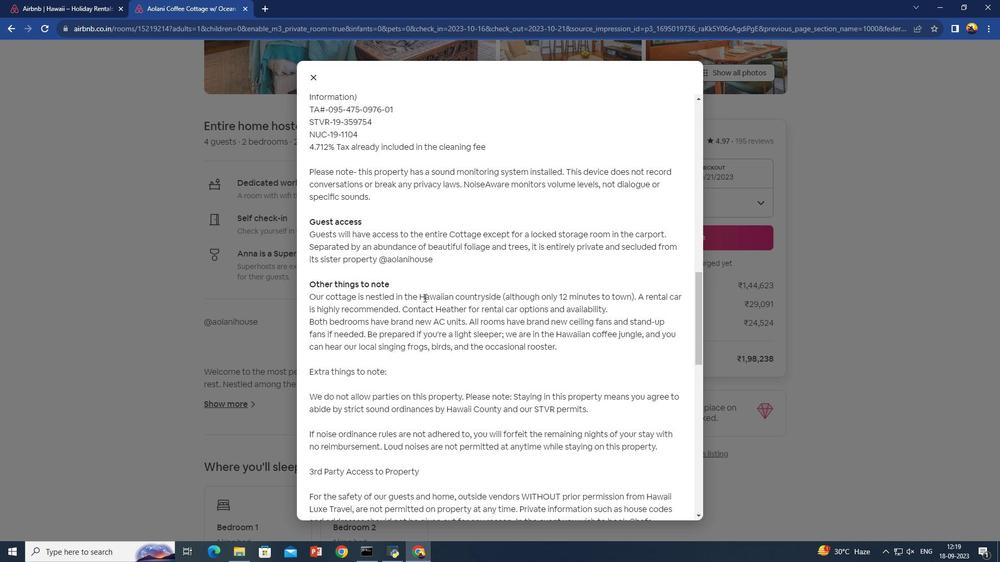 
Action: Mouse scrolled (424, 297) with delta (0, 0)
Screenshot: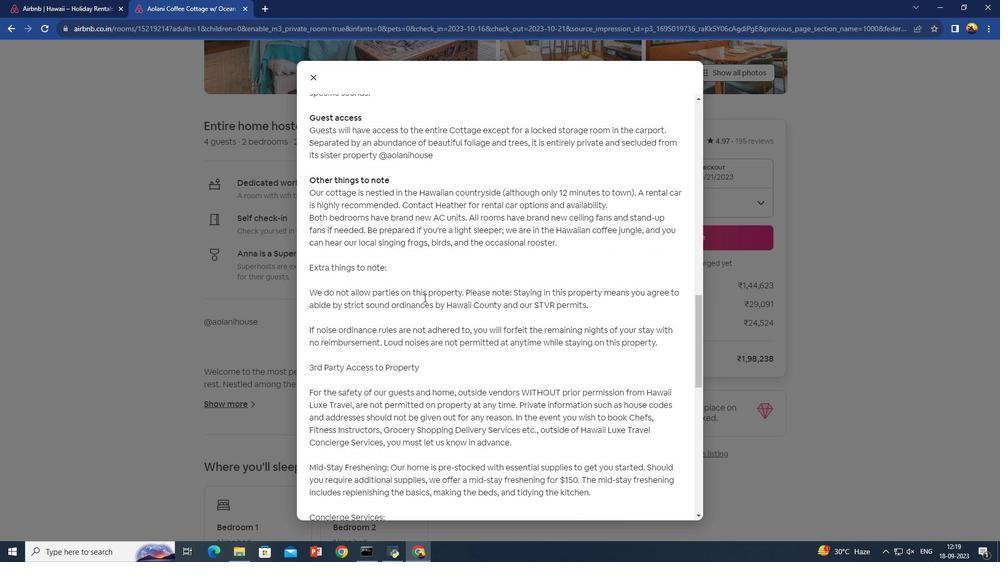 
Action: Mouse scrolled (424, 297) with delta (0, 0)
Screenshot: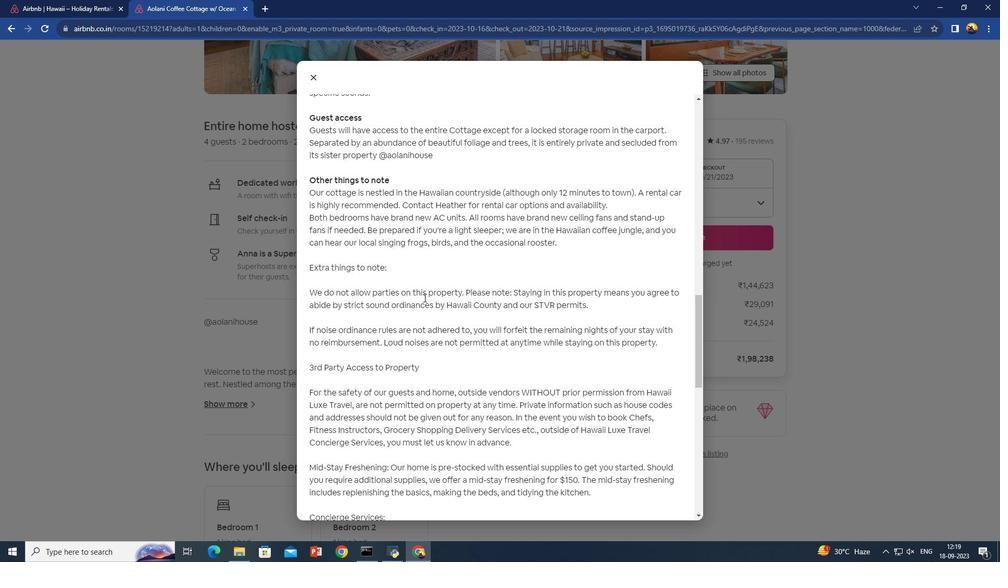 
Action: Mouse scrolled (424, 297) with delta (0, 0)
Screenshot: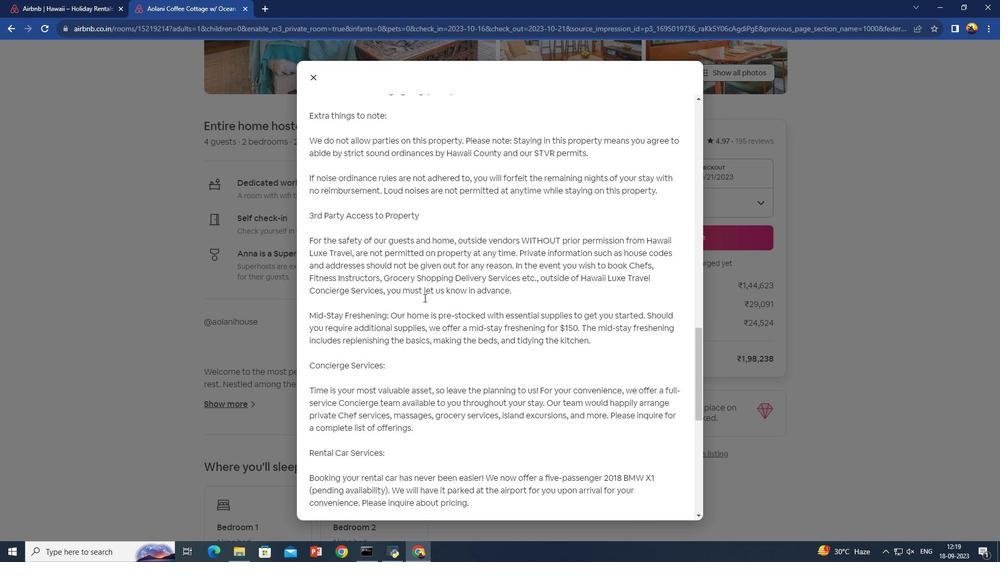 
Action: Mouse scrolled (424, 297) with delta (0, 0)
Screenshot: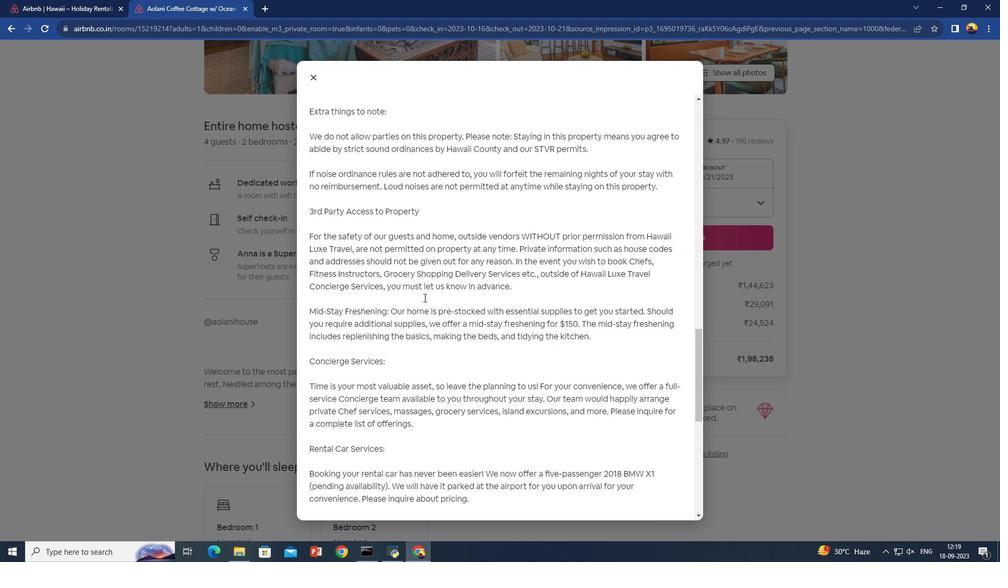 
Action: Mouse scrolled (424, 297) with delta (0, 0)
Screenshot: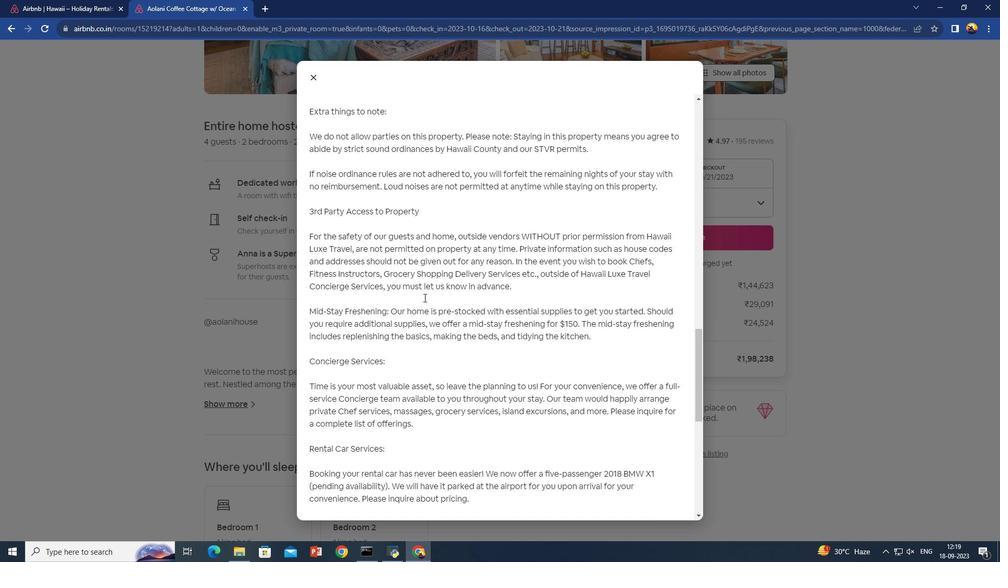 
Action: Mouse scrolled (424, 297) with delta (0, 0)
Screenshot: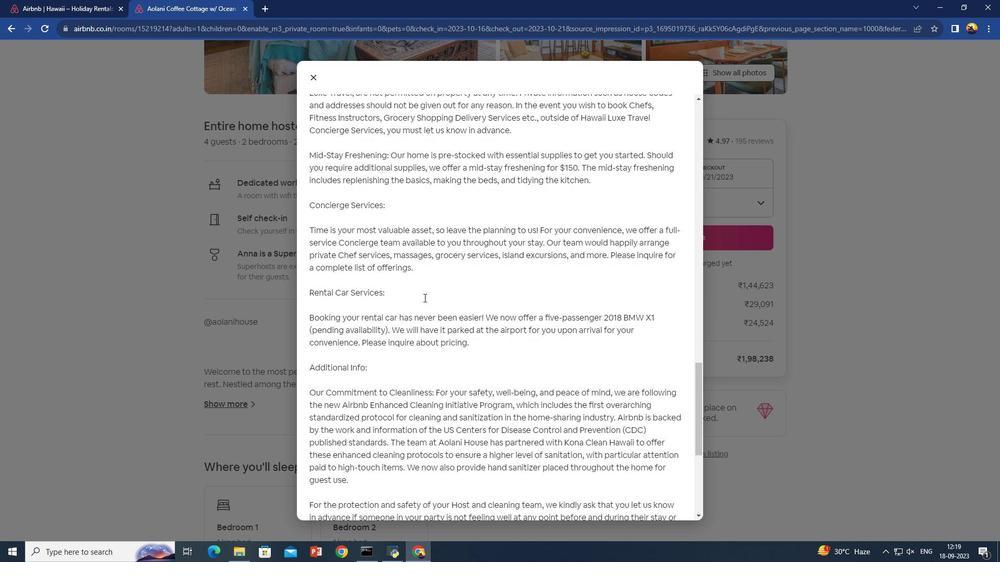 
Action: Mouse scrolled (424, 297) with delta (0, 0)
Screenshot: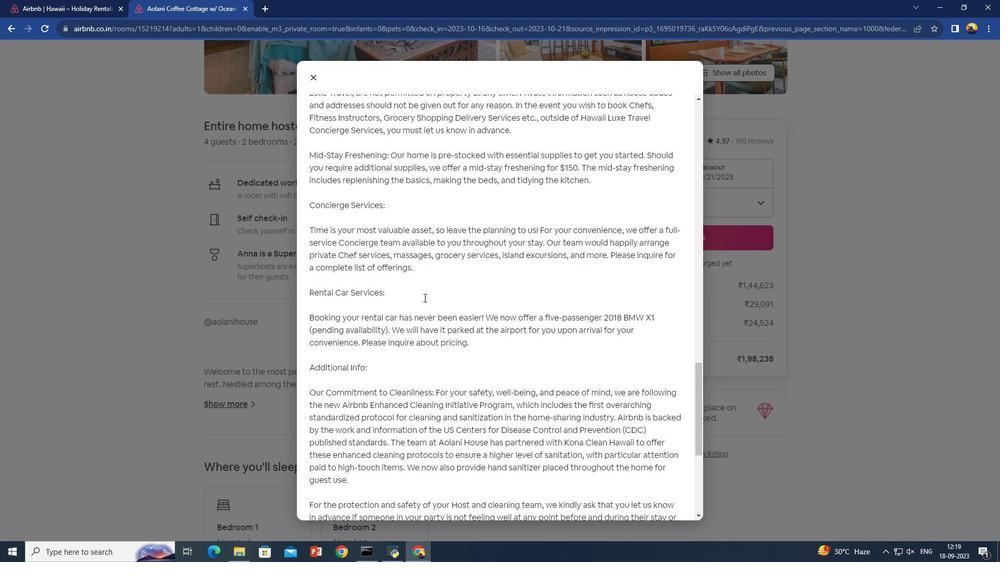 
Action: Mouse scrolled (424, 297) with delta (0, 0)
Screenshot: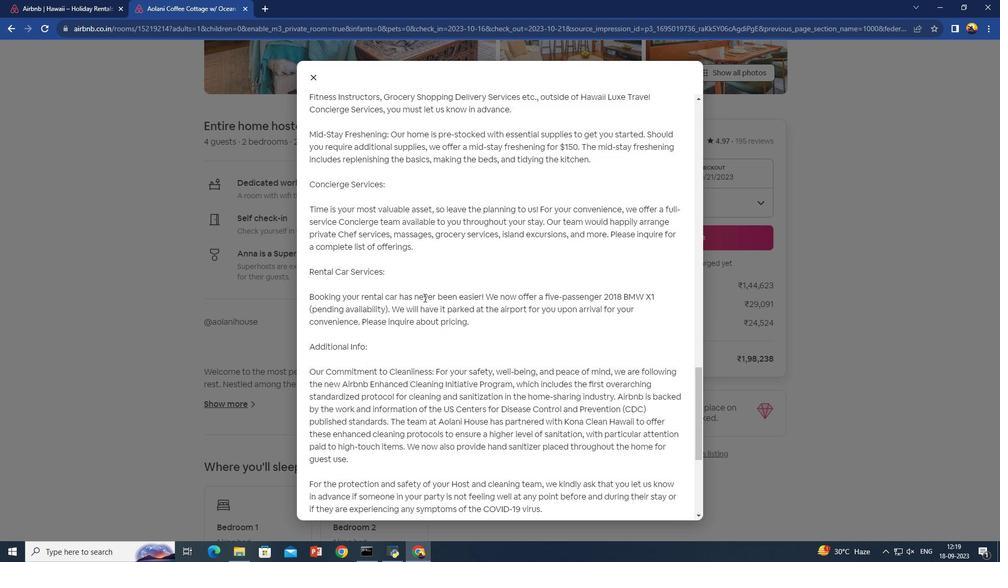 
Action: Mouse scrolled (424, 297) with delta (0, 0)
Screenshot: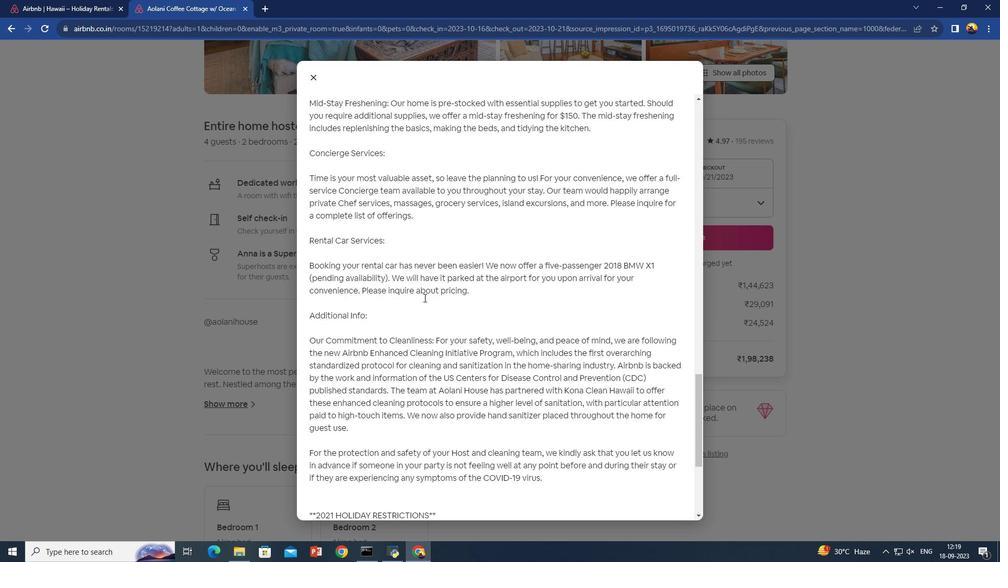 
Action: Mouse scrolled (424, 297) with delta (0, 0)
Screenshot: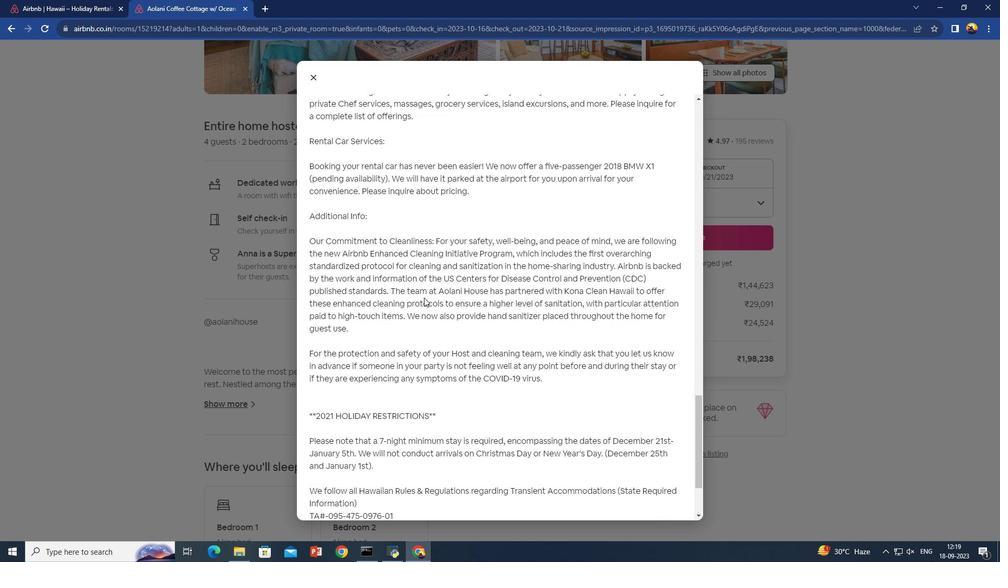 
Action: Mouse scrolled (424, 297) with delta (0, 0)
Screenshot: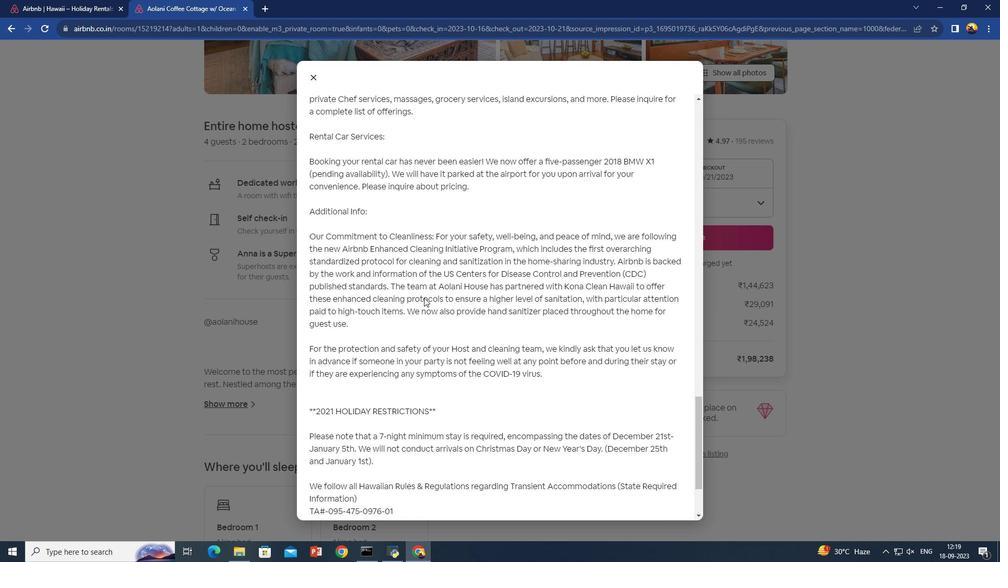 
Action: Mouse scrolled (424, 297) with delta (0, 0)
Screenshot: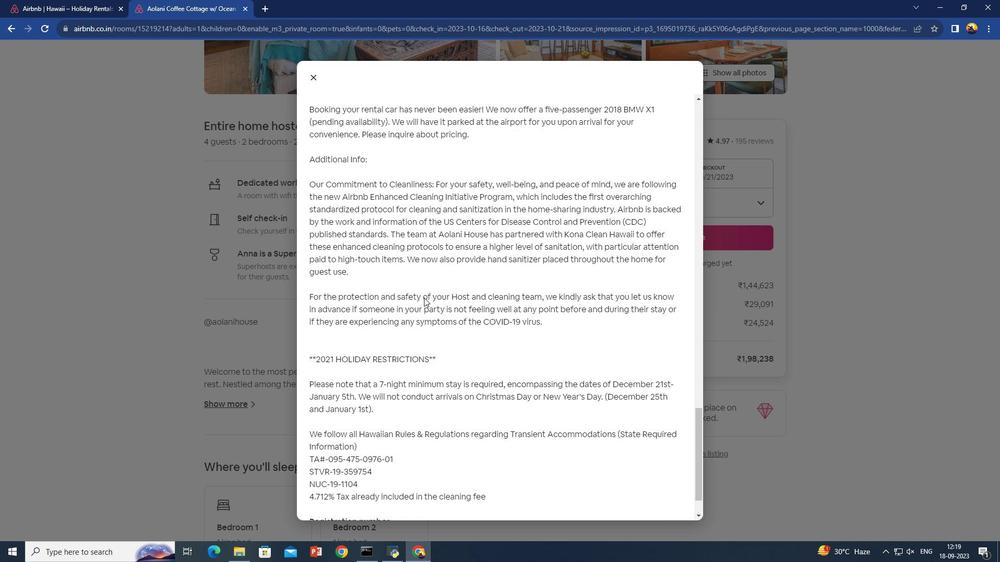 
Action: Mouse scrolled (424, 297) with delta (0, 0)
Screenshot: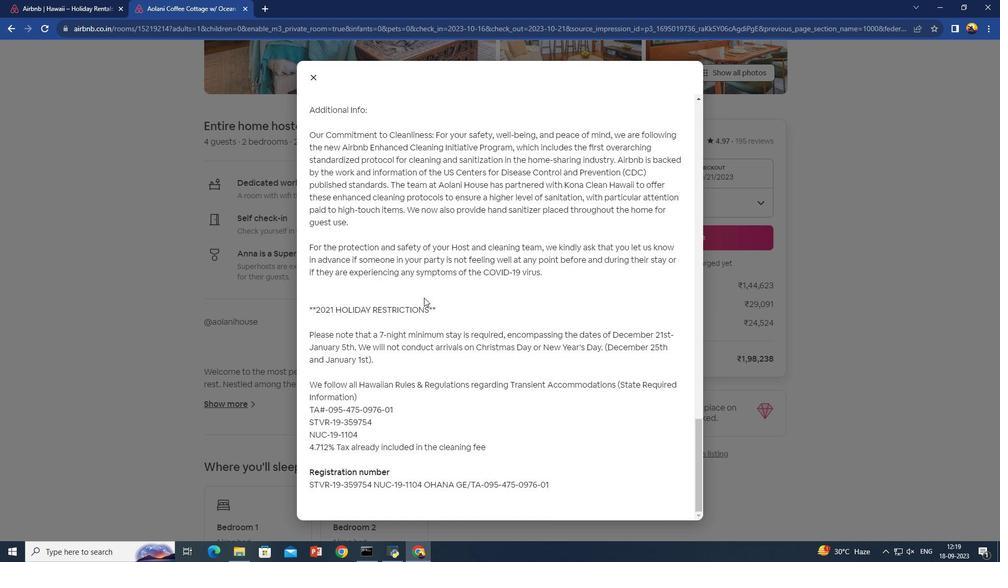 
Action: Mouse scrolled (424, 297) with delta (0, 0)
Screenshot: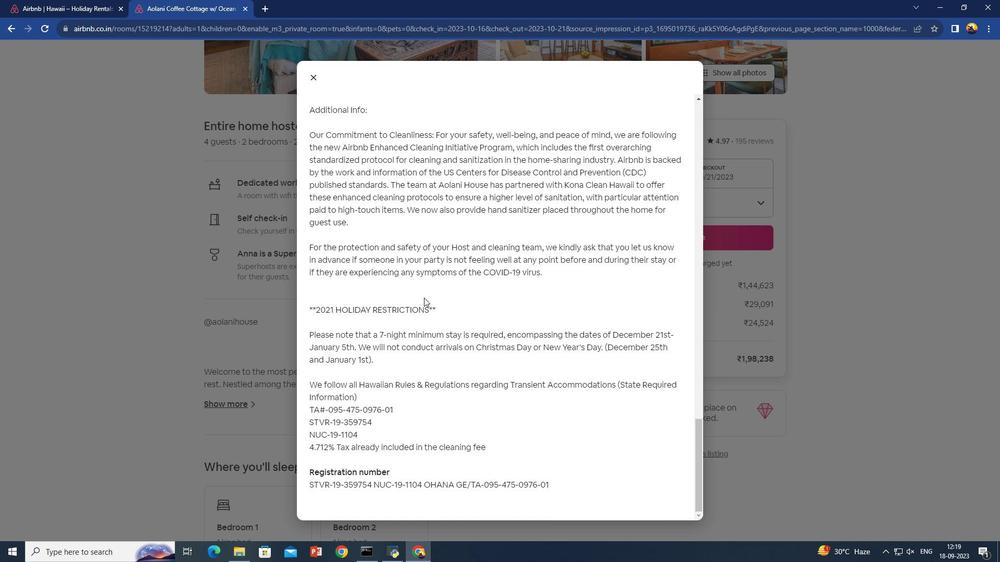 
Action: Mouse scrolled (424, 297) with delta (0, 0)
Screenshot: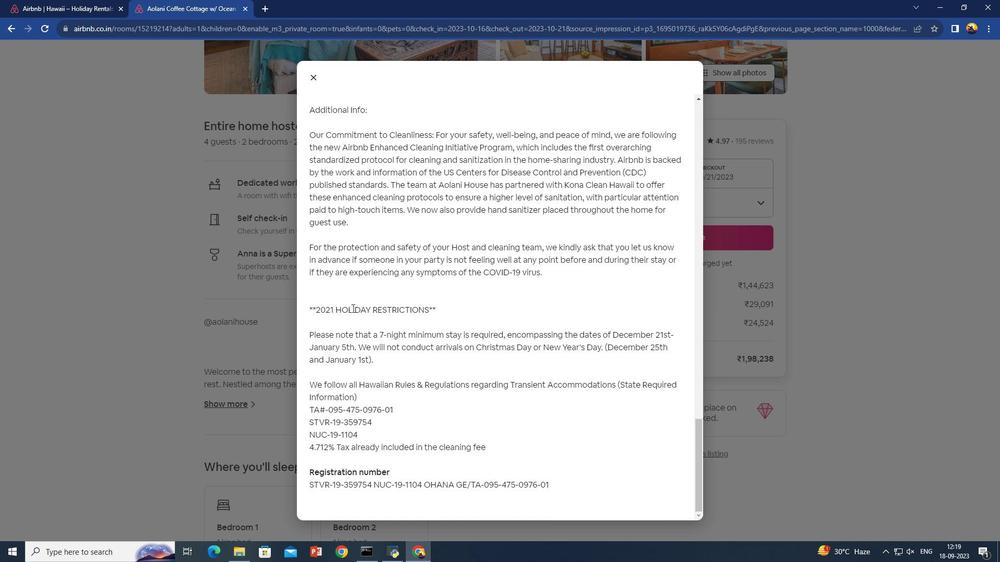 
Action: Mouse scrolled (424, 297) with delta (0, 0)
Screenshot: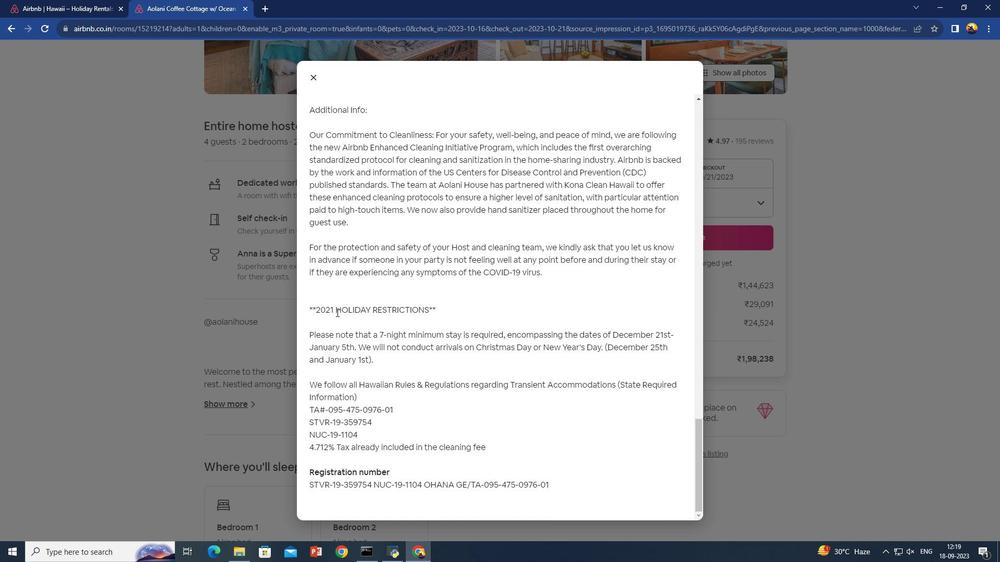 
Action: Mouse moved to (189, 354)
Screenshot: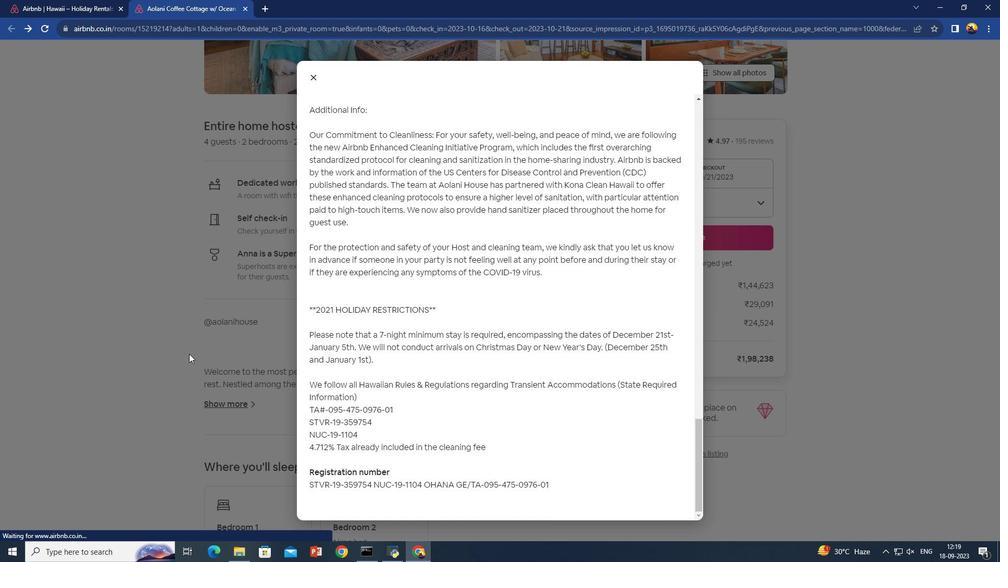 
Action: Mouse pressed left at (189, 354)
Screenshot: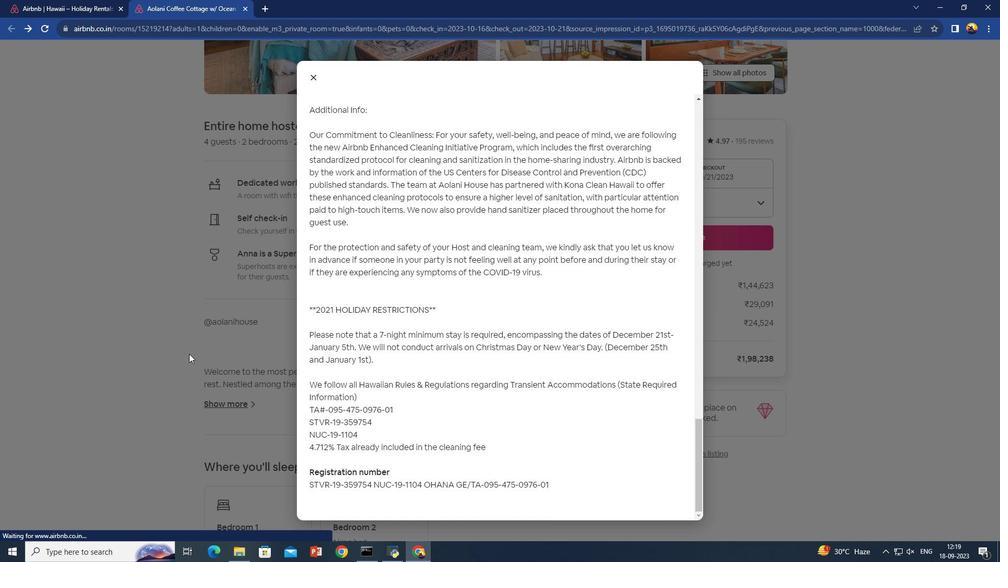 
Action: Mouse moved to (400, 379)
Screenshot: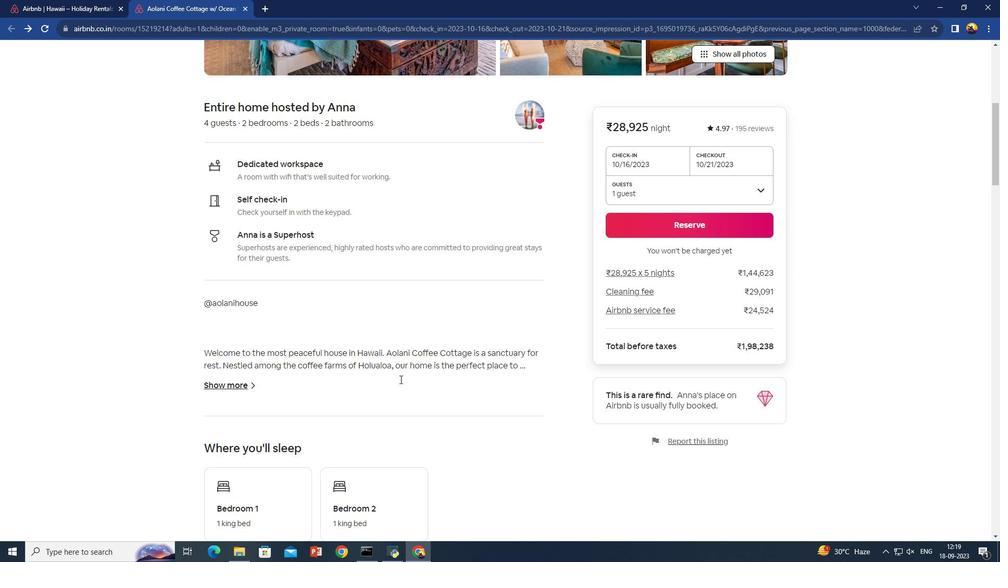 
Action: Mouse scrolled (400, 379) with delta (0, 0)
Screenshot: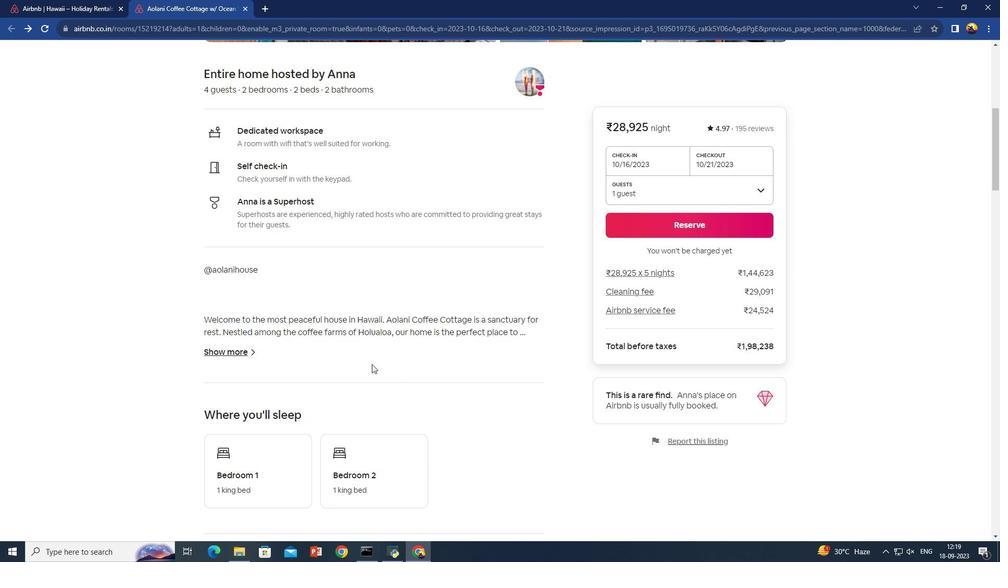 
Action: Mouse moved to (313, 353)
Screenshot: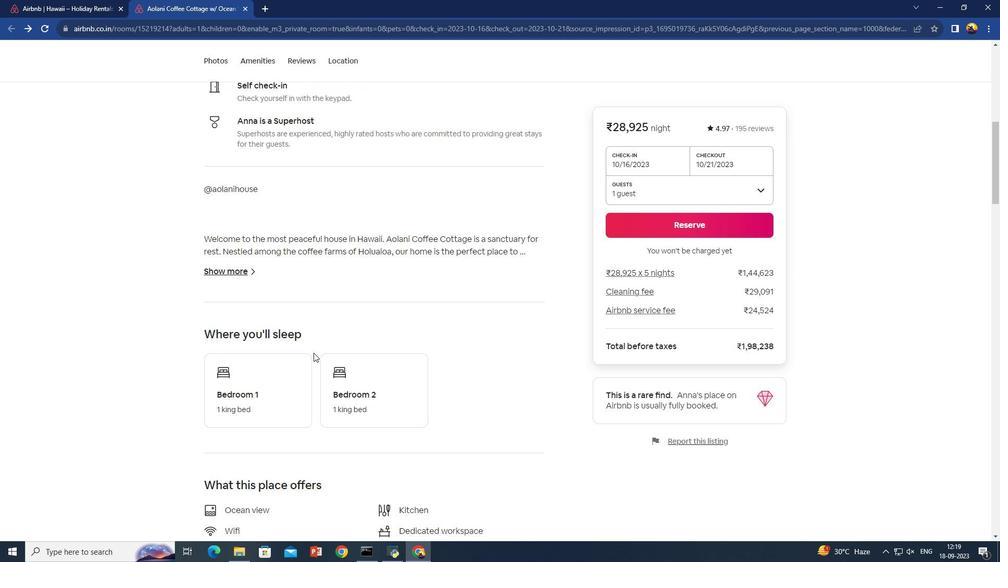 
Action: Mouse scrolled (313, 352) with delta (0, 0)
Screenshot: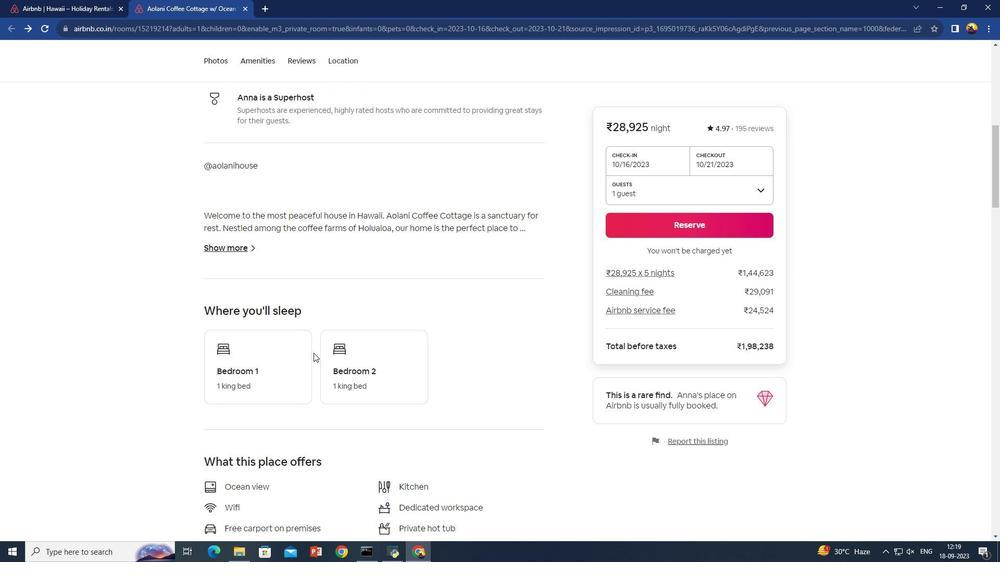 
Action: Mouse scrolled (313, 352) with delta (0, 0)
Screenshot: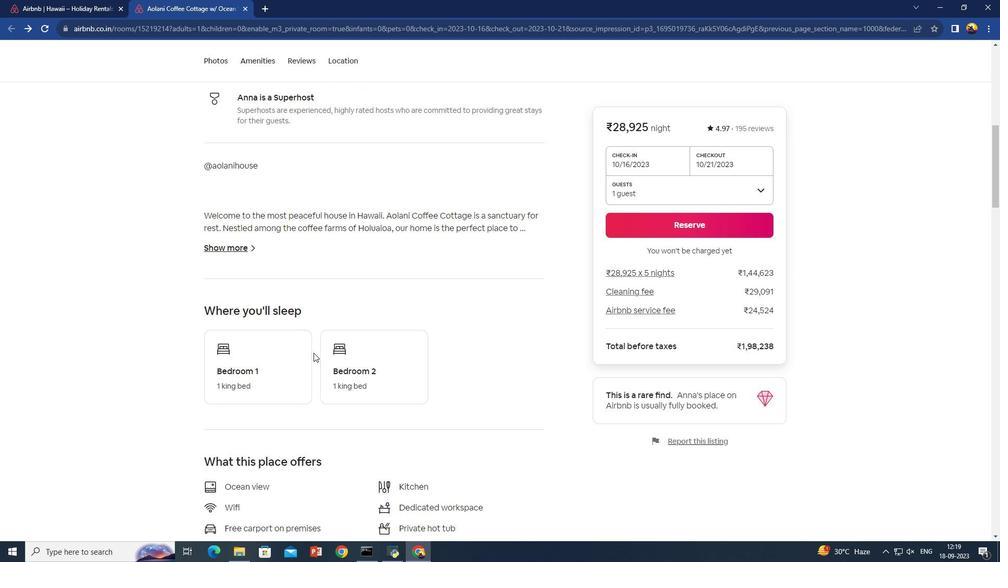 
Action: Mouse scrolled (313, 352) with delta (0, 0)
Screenshot: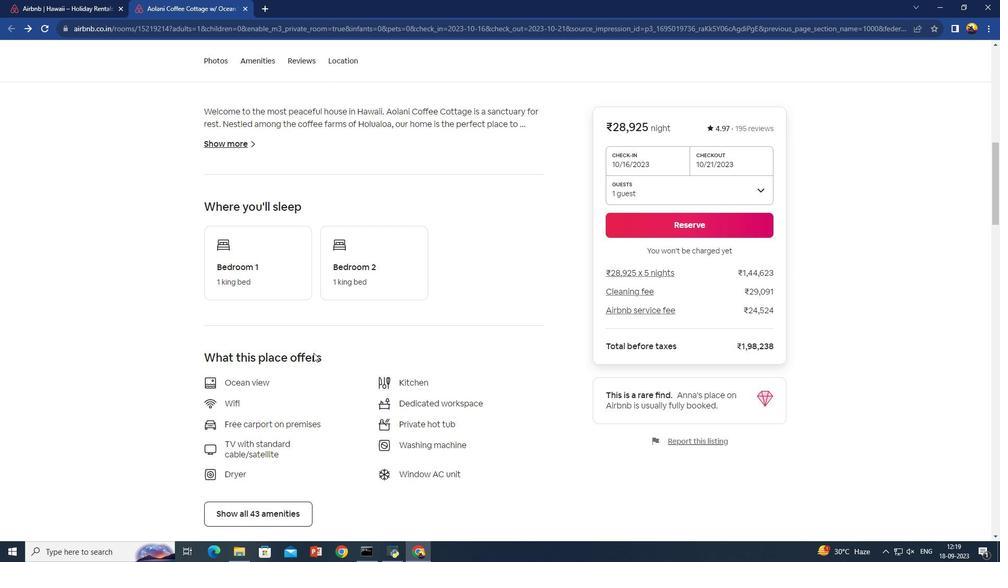 
Action: Mouse scrolled (313, 352) with delta (0, 0)
Screenshot: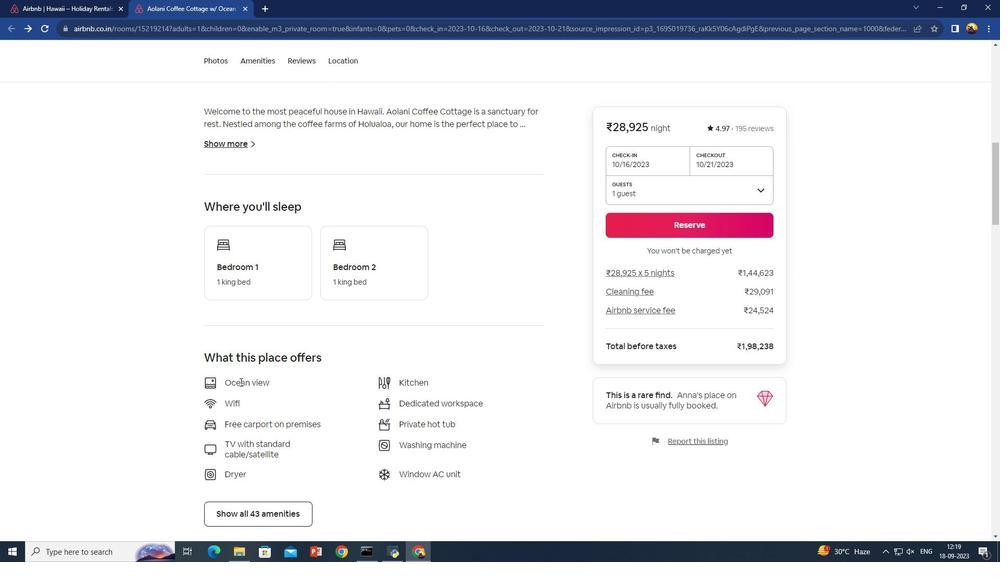 
Action: Mouse moved to (287, 513)
Screenshot: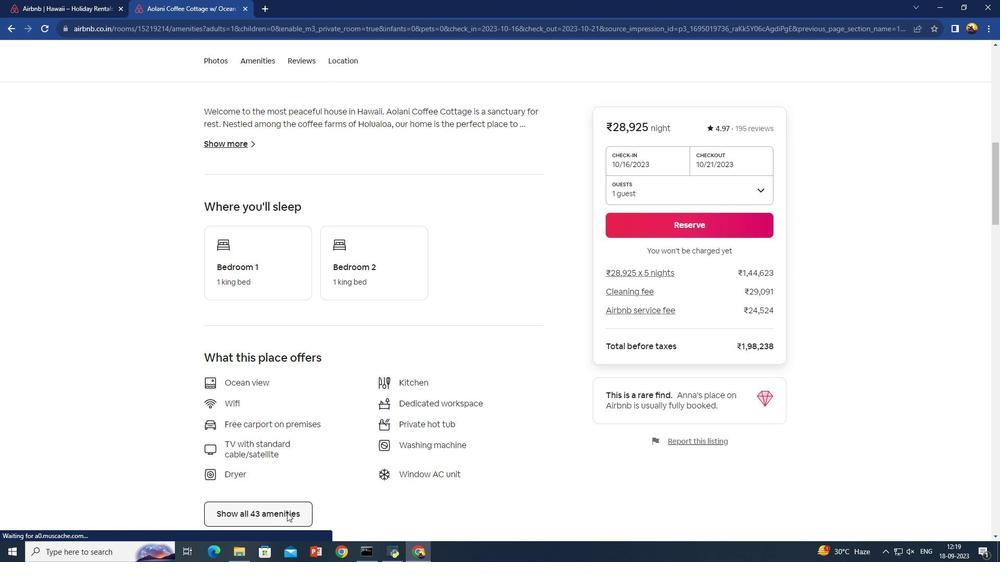 
Action: Mouse pressed left at (287, 513)
Screenshot: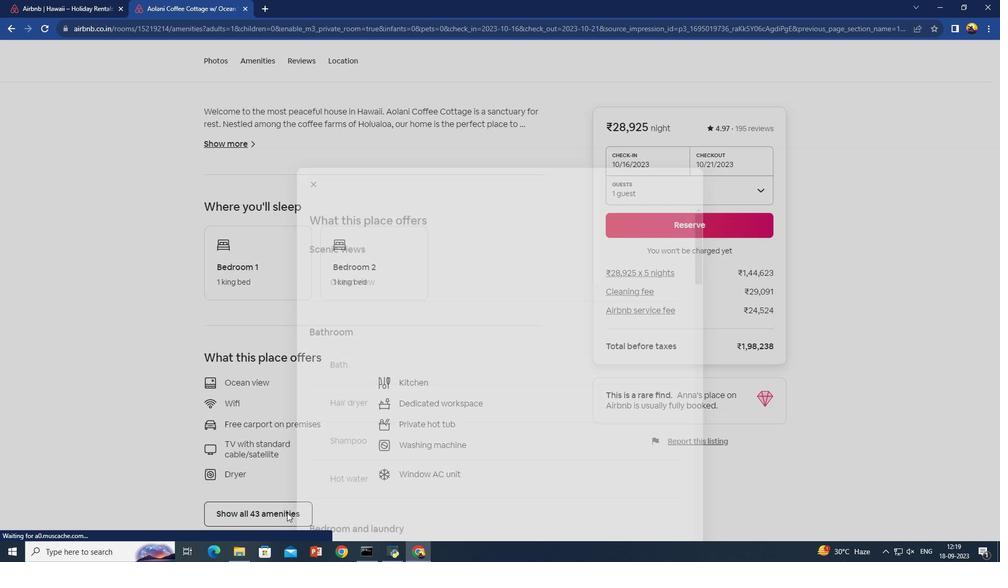 
Action: Mouse moved to (367, 394)
Screenshot: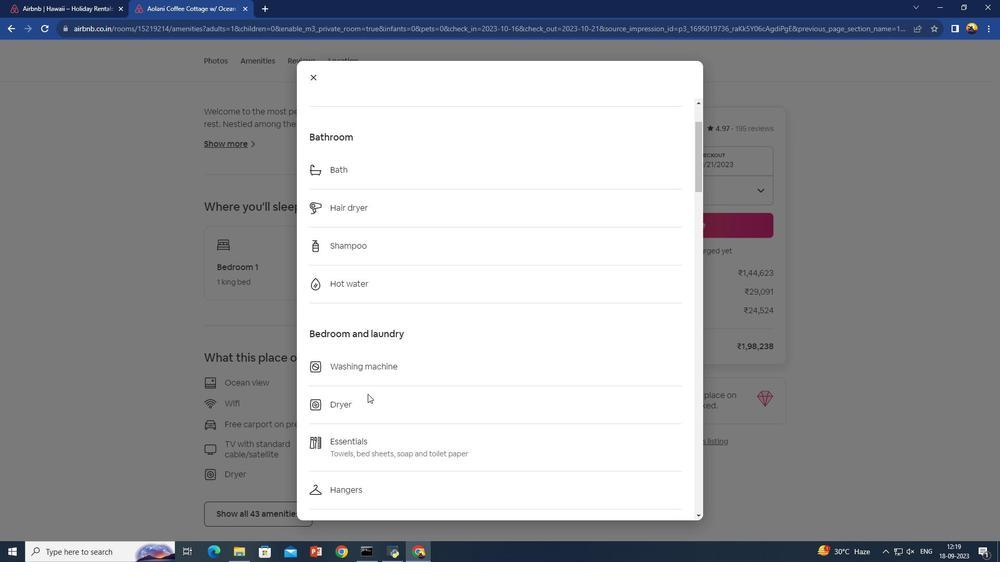 
Action: Mouse scrolled (367, 393) with delta (0, 0)
Screenshot: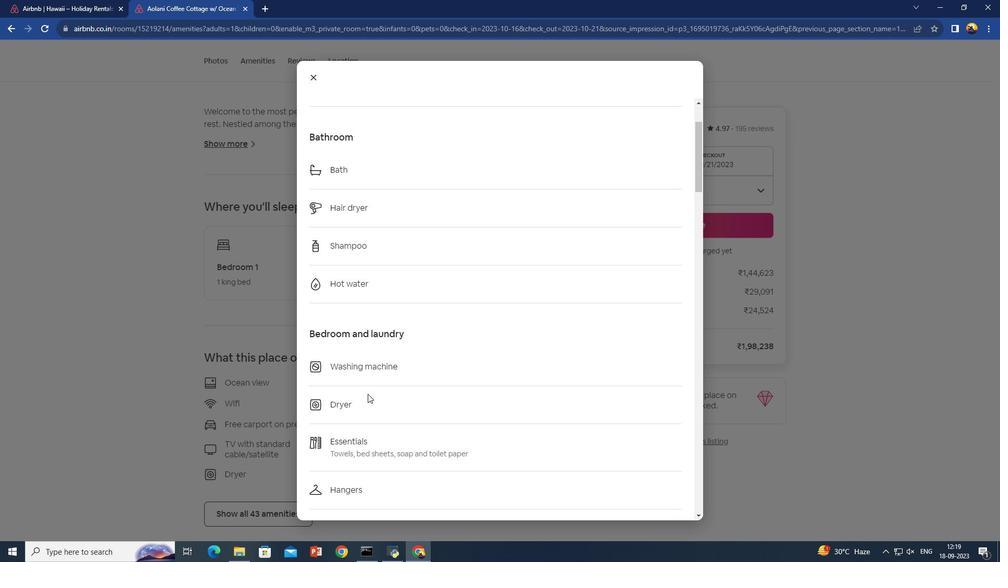 
Action: Mouse scrolled (367, 393) with delta (0, 0)
Screenshot: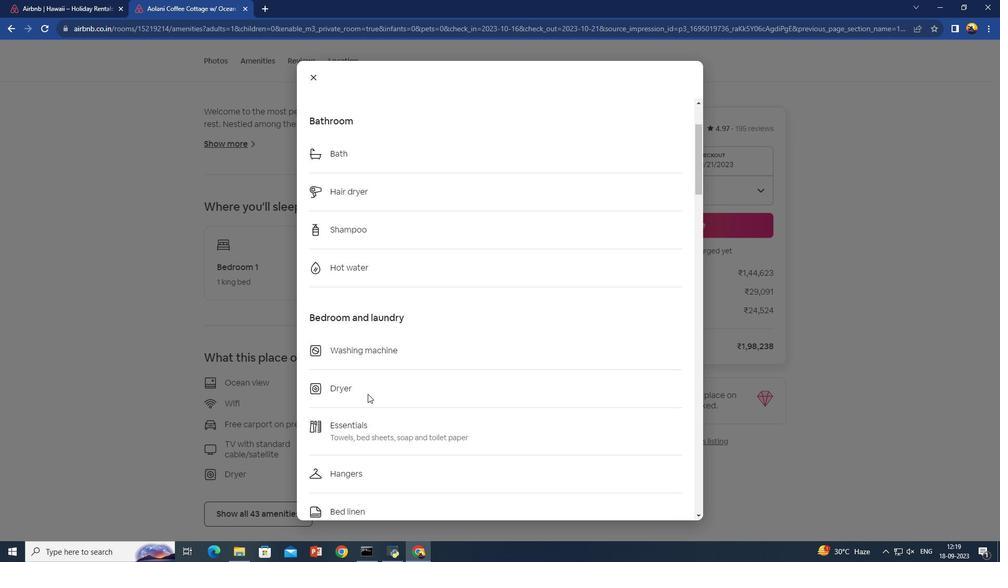 
Action: Mouse moved to (362, 369)
Screenshot: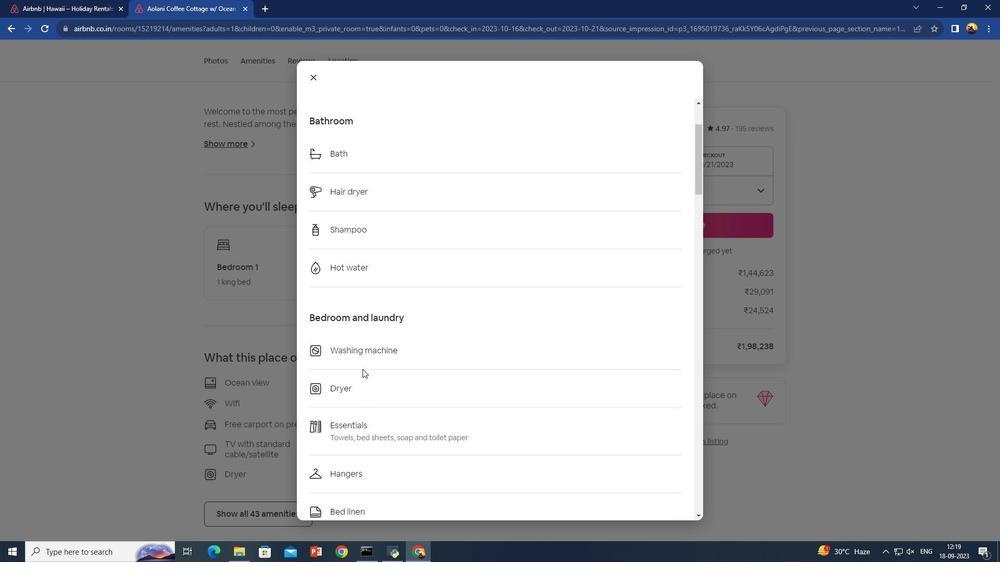 
Action: Mouse scrolled (362, 368) with delta (0, 0)
Screenshot: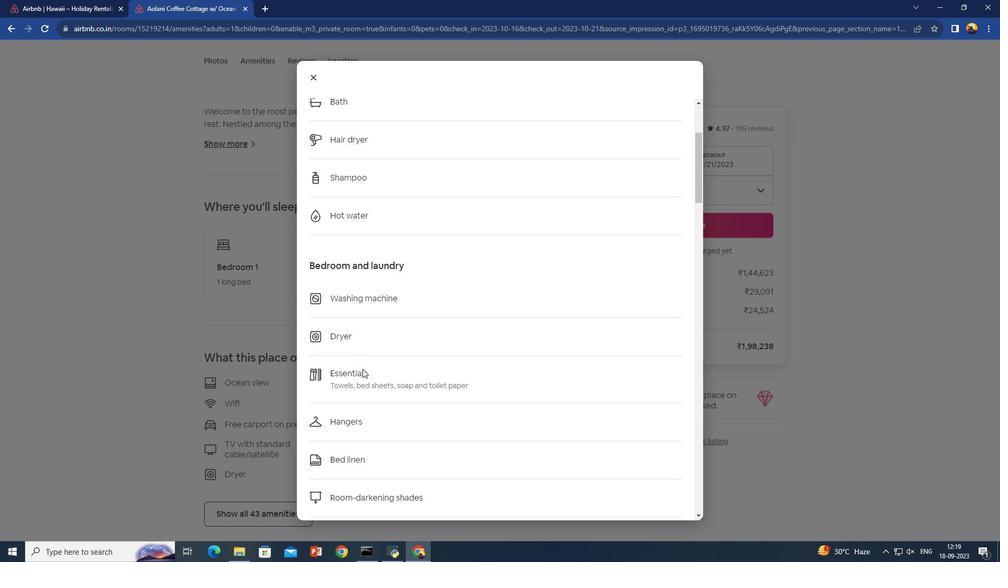 
Action: Mouse scrolled (362, 368) with delta (0, 0)
Screenshot: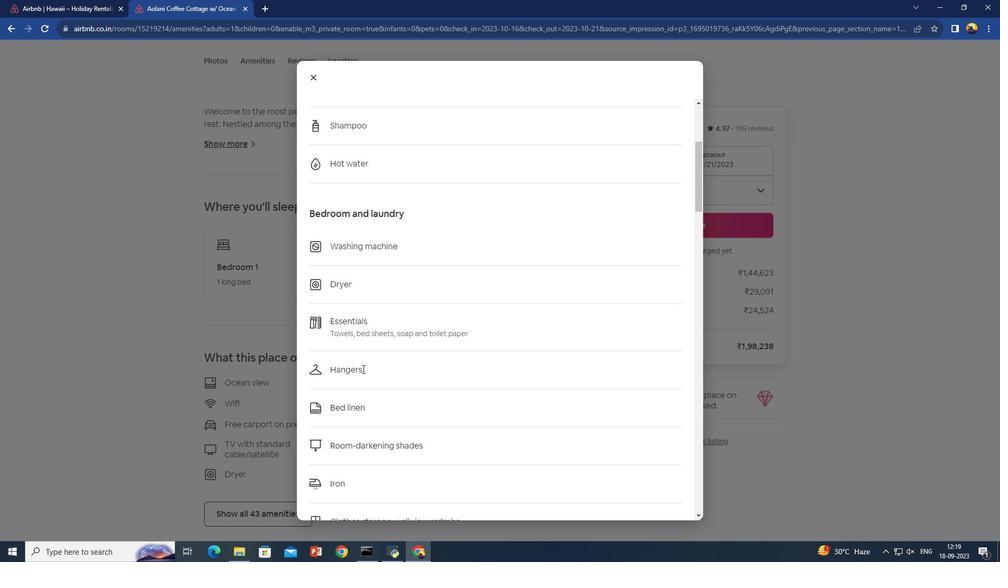 
Action: Mouse scrolled (362, 368) with delta (0, 0)
Screenshot: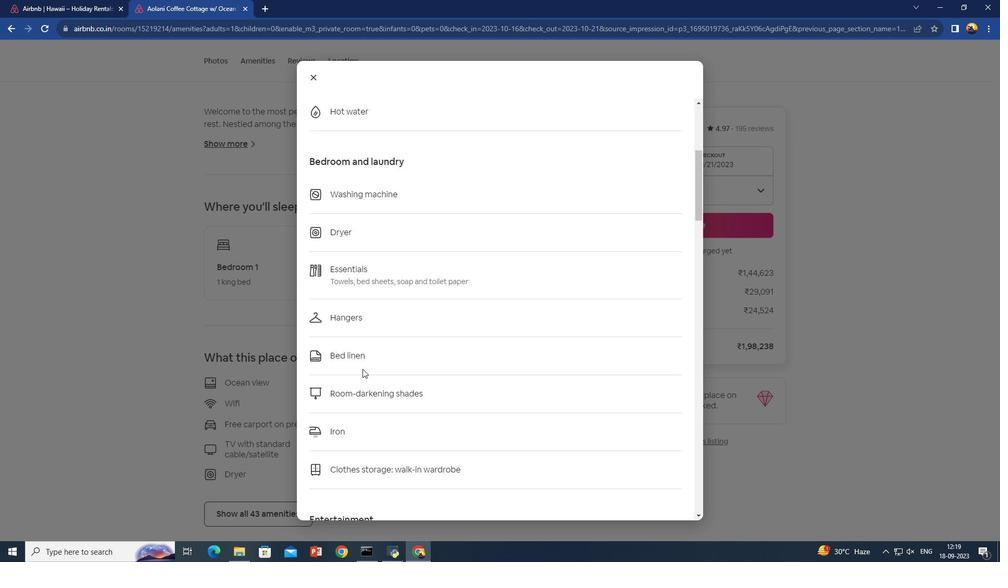 
Action: Mouse scrolled (362, 368) with delta (0, 0)
Screenshot: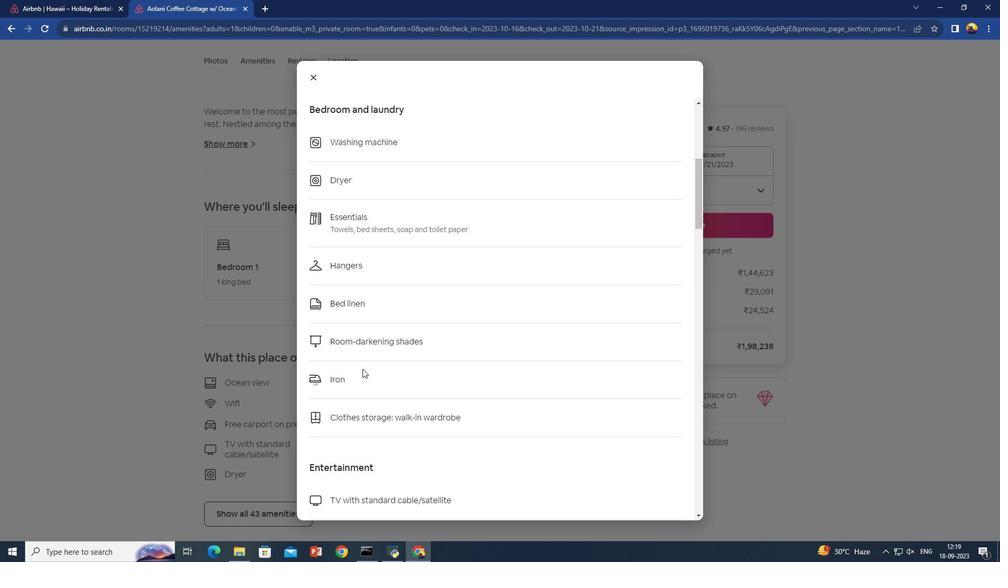 
Action: Mouse scrolled (362, 368) with delta (0, 0)
Screenshot: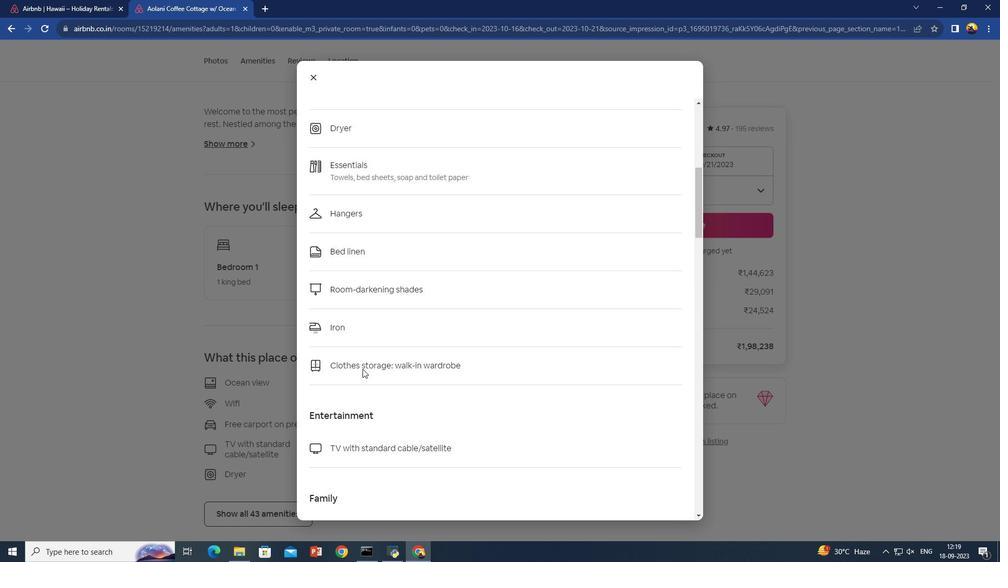 
Action: Mouse scrolled (362, 368) with delta (0, 0)
Screenshot: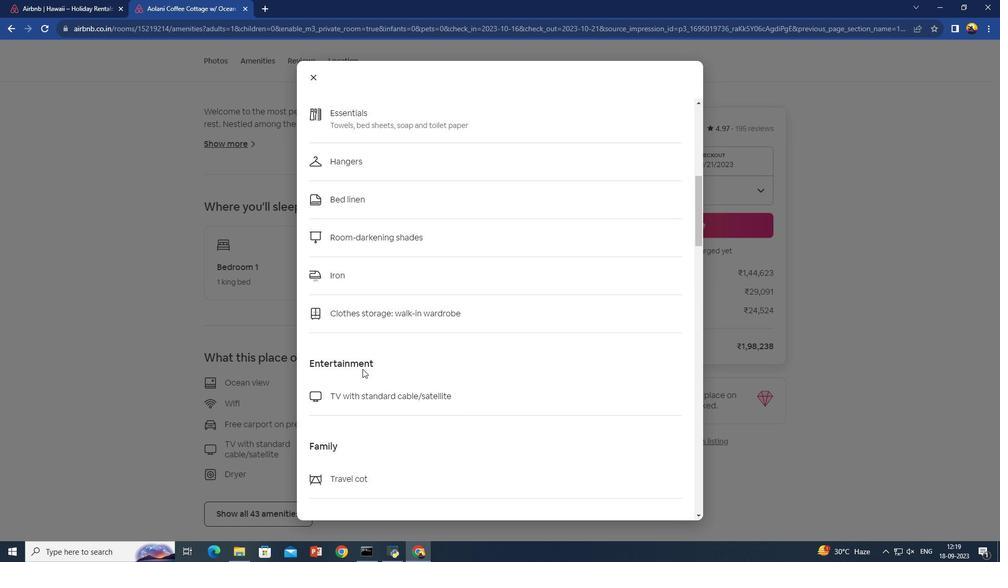 
Action: Mouse scrolled (362, 368) with delta (0, 0)
Screenshot: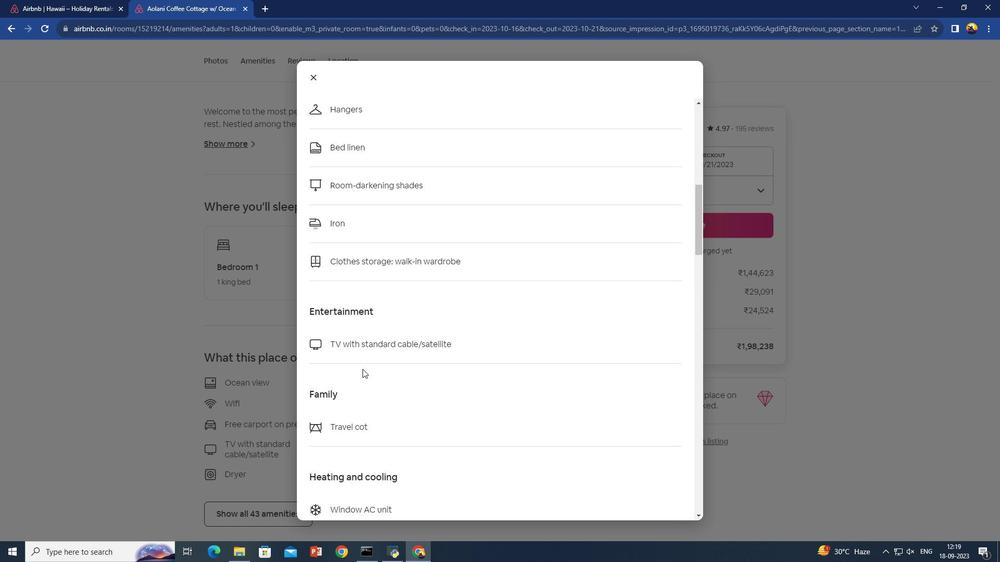 
Action: Mouse scrolled (362, 368) with delta (0, 0)
Screenshot: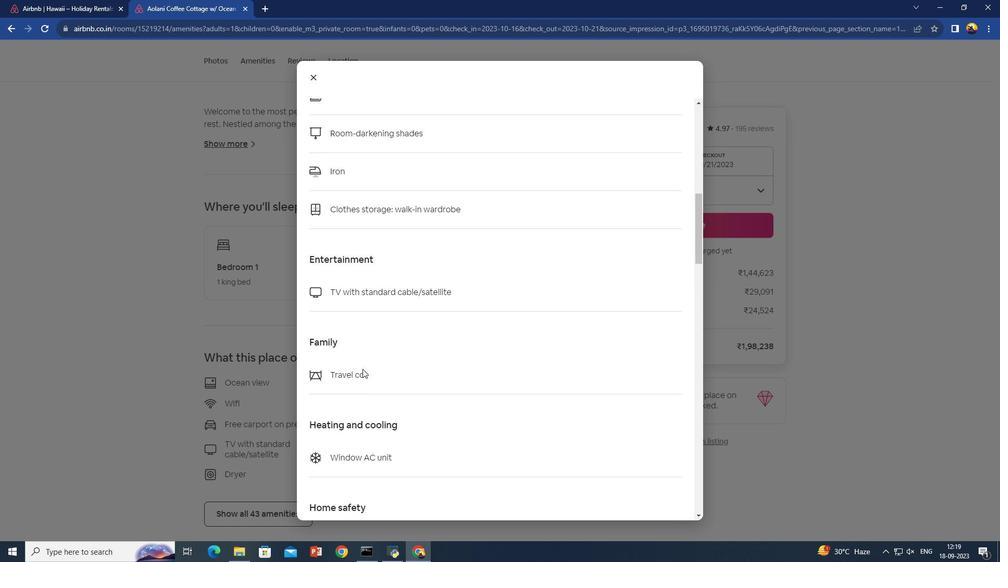 
Action: Mouse scrolled (362, 368) with delta (0, 0)
Screenshot: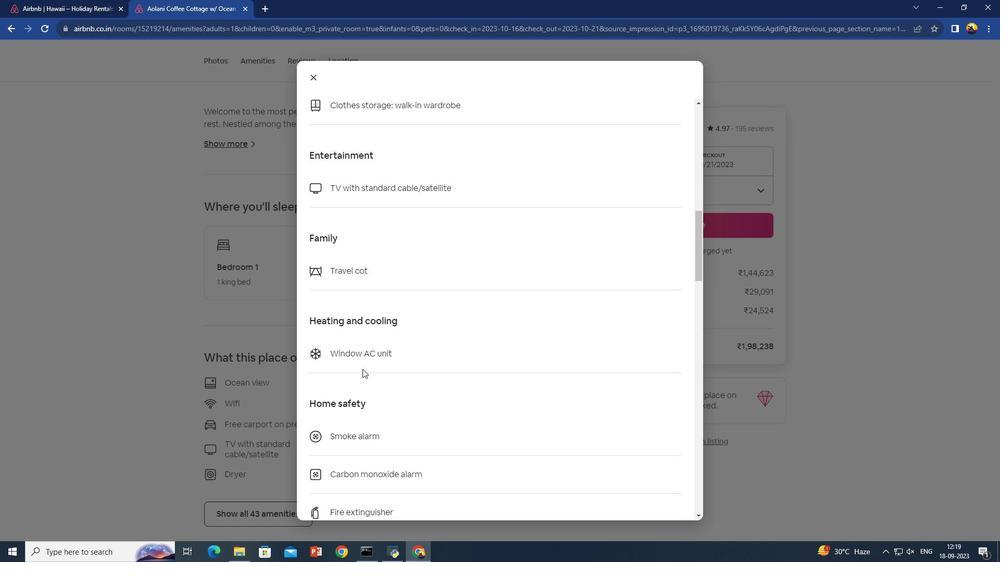 
Action: Mouse scrolled (362, 368) with delta (0, 0)
Screenshot: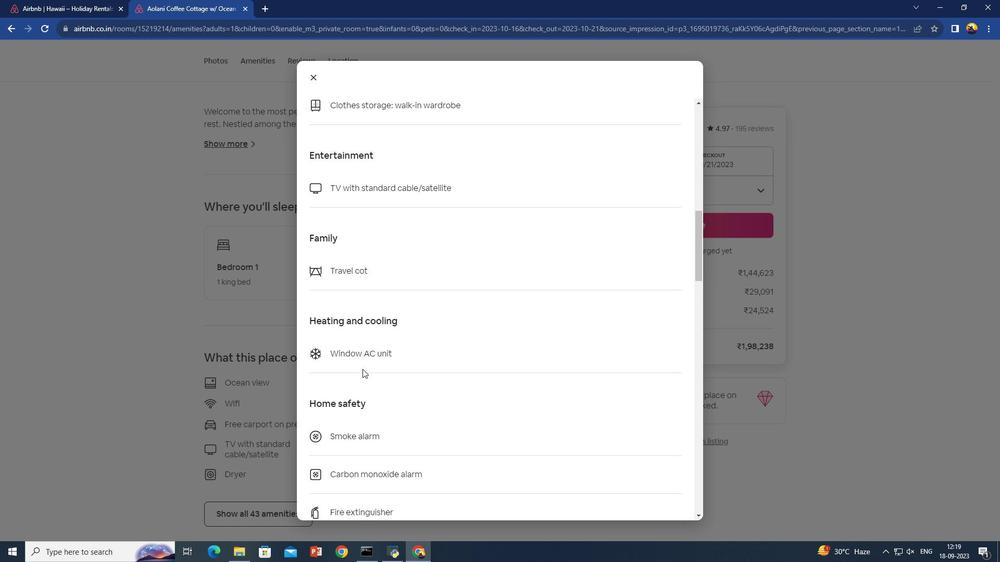 
Action: Mouse scrolled (362, 368) with delta (0, 0)
Screenshot: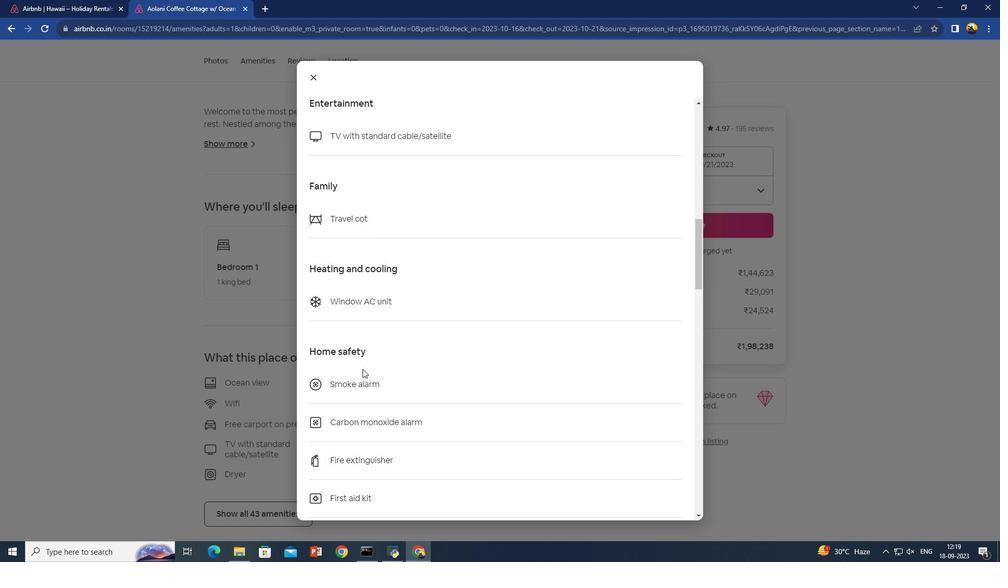 
Action: Mouse scrolled (362, 368) with delta (0, 0)
Screenshot: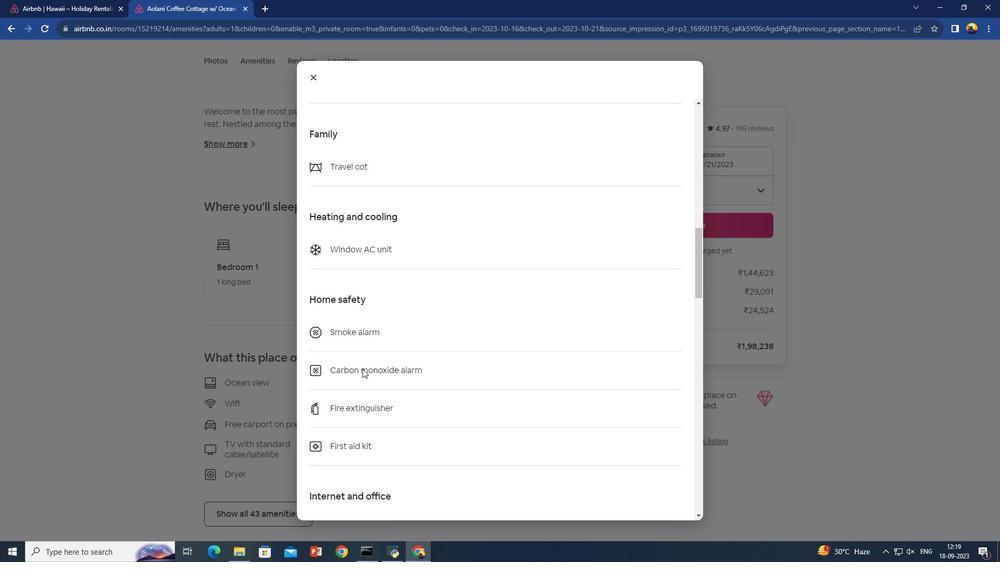 
Action: Mouse scrolled (362, 368) with delta (0, 0)
Screenshot: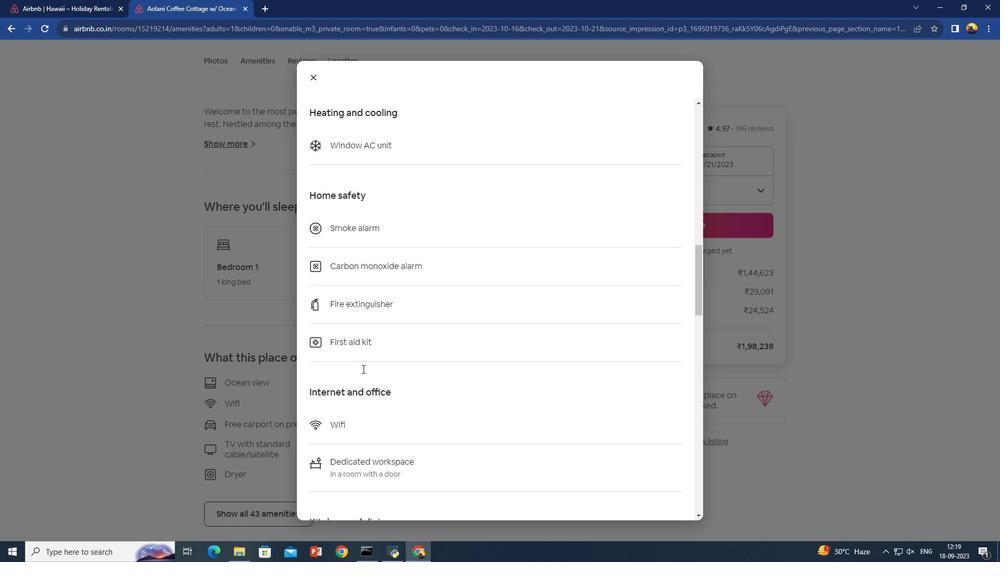 
Action: Mouse scrolled (362, 368) with delta (0, 0)
Screenshot: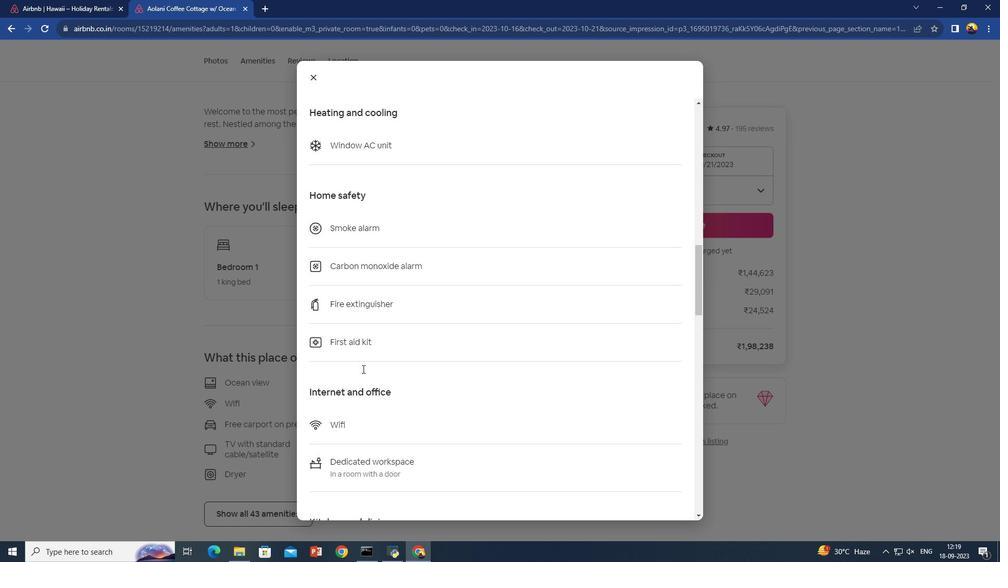 
Action: Mouse scrolled (362, 368) with delta (0, 0)
Screenshot: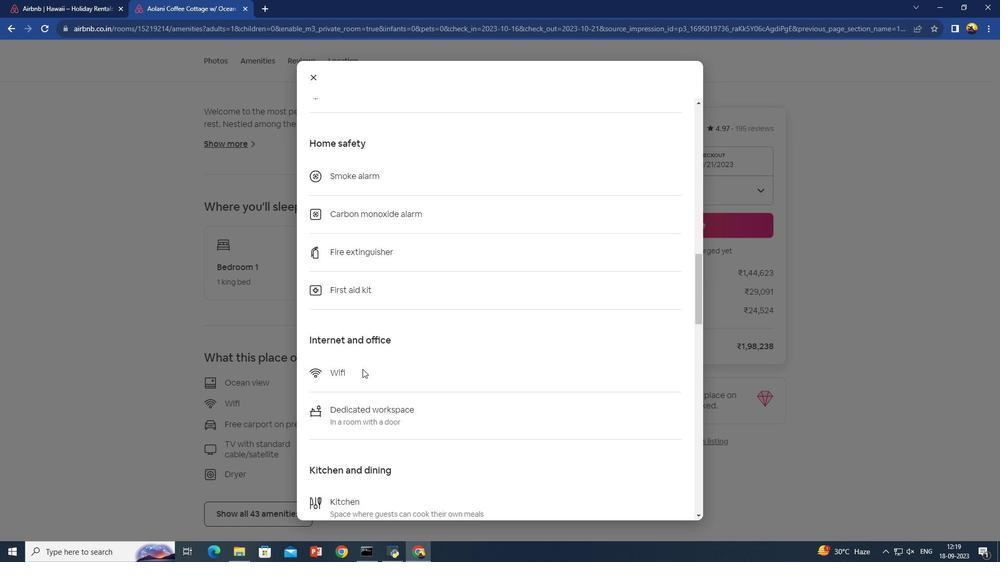 
Action: Mouse scrolled (362, 368) with delta (0, 0)
Screenshot: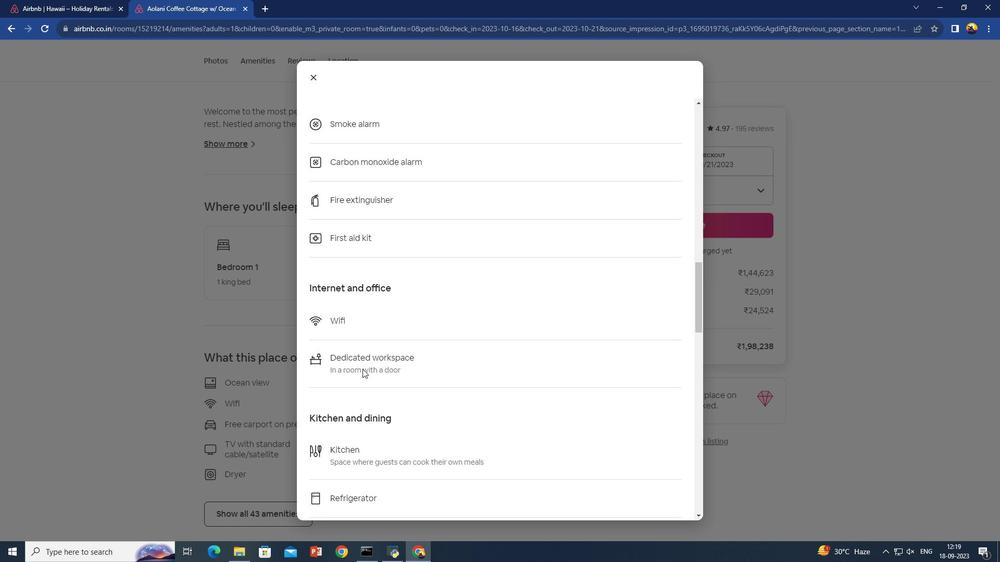 
Action: Mouse scrolled (362, 368) with delta (0, 0)
Screenshot: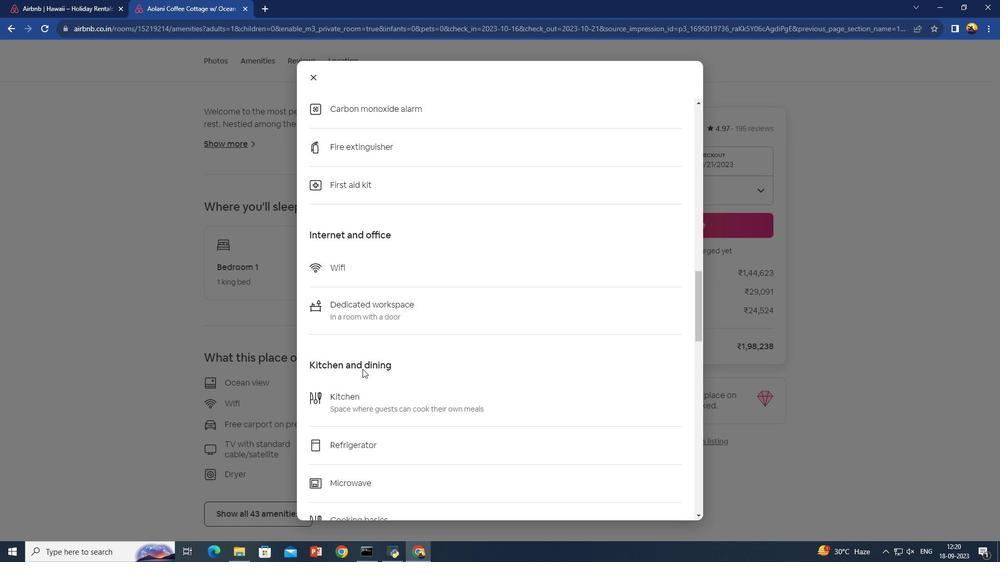 
Action: Mouse scrolled (362, 368) with delta (0, 0)
Screenshot: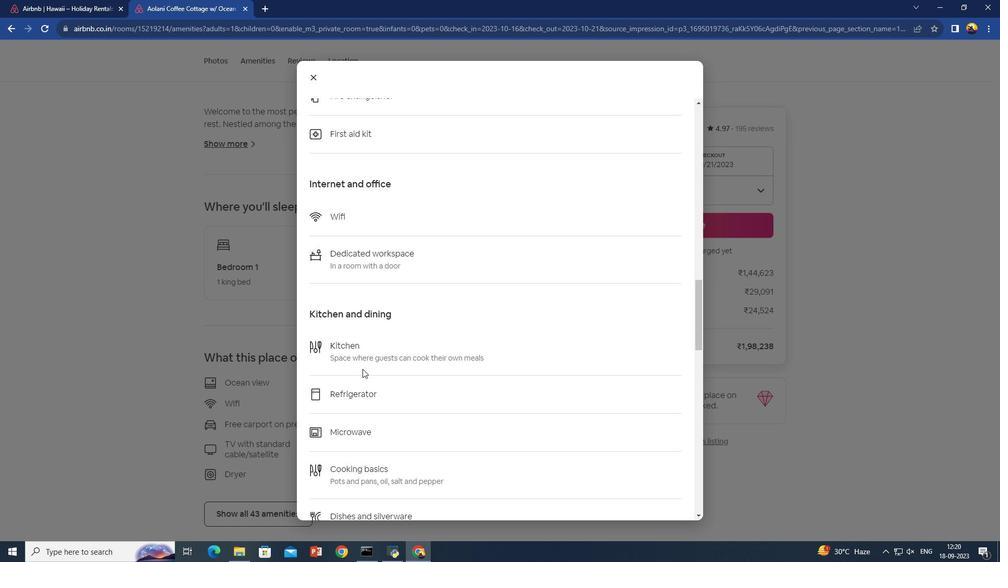 
Action: Mouse scrolled (362, 368) with delta (0, 0)
Screenshot: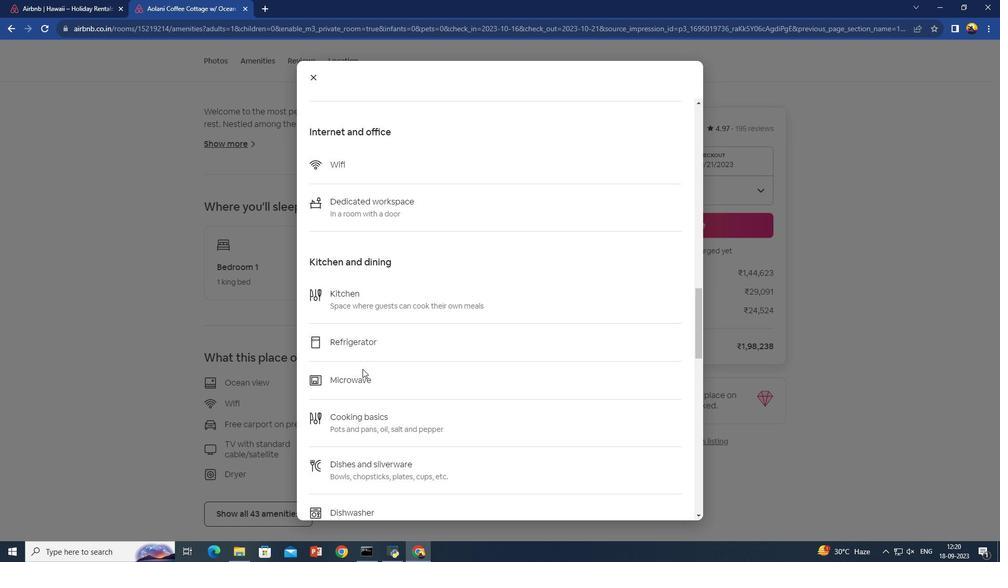 
Action: Mouse scrolled (362, 368) with delta (0, 0)
Screenshot: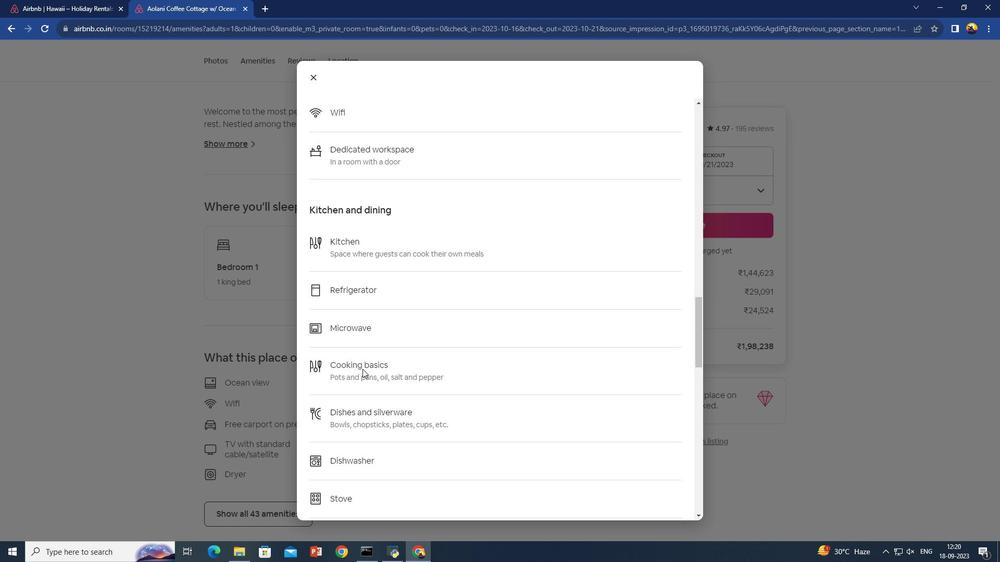 
Action: Mouse scrolled (362, 368) with delta (0, 0)
Screenshot: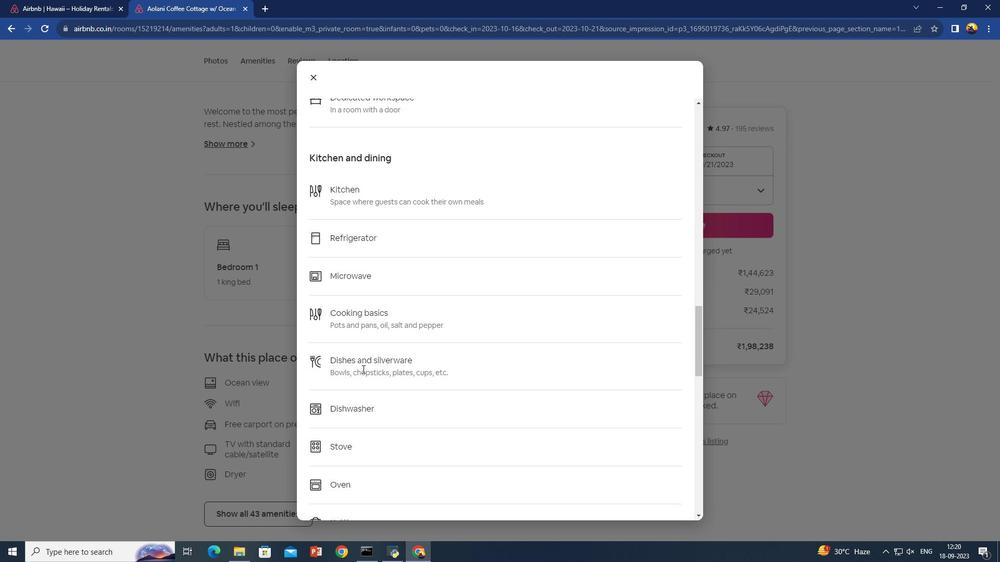 
Action: Mouse scrolled (362, 368) with delta (0, 0)
Screenshot: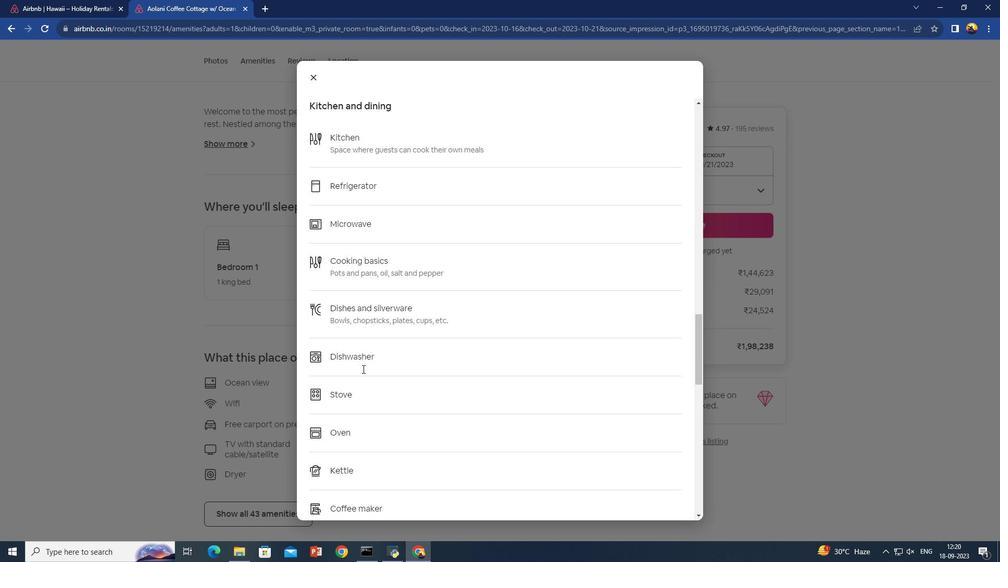 
Action: Mouse scrolled (362, 368) with delta (0, 0)
Screenshot: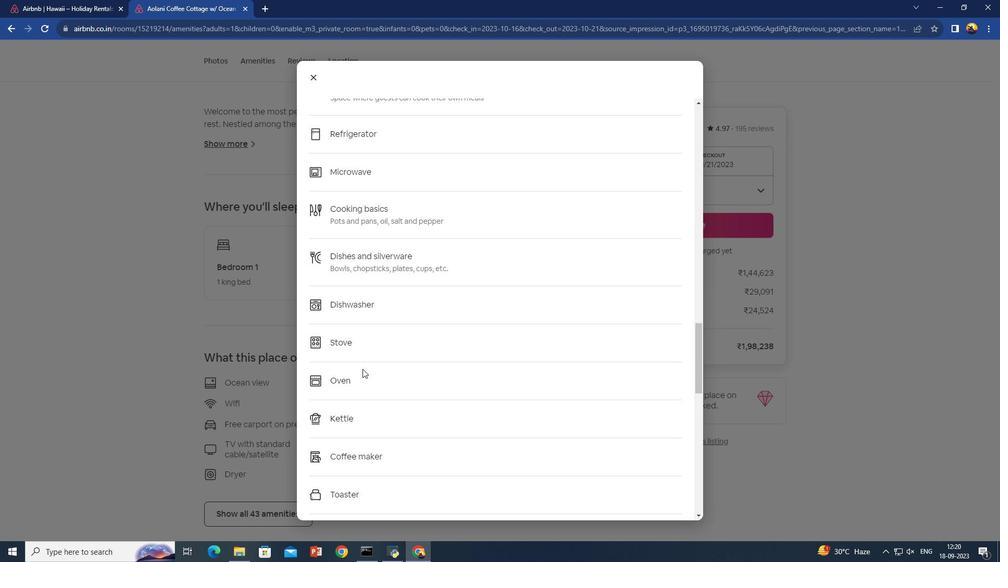 
Action: Mouse scrolled (362, 368) with delta (0, 0)
Screenshot: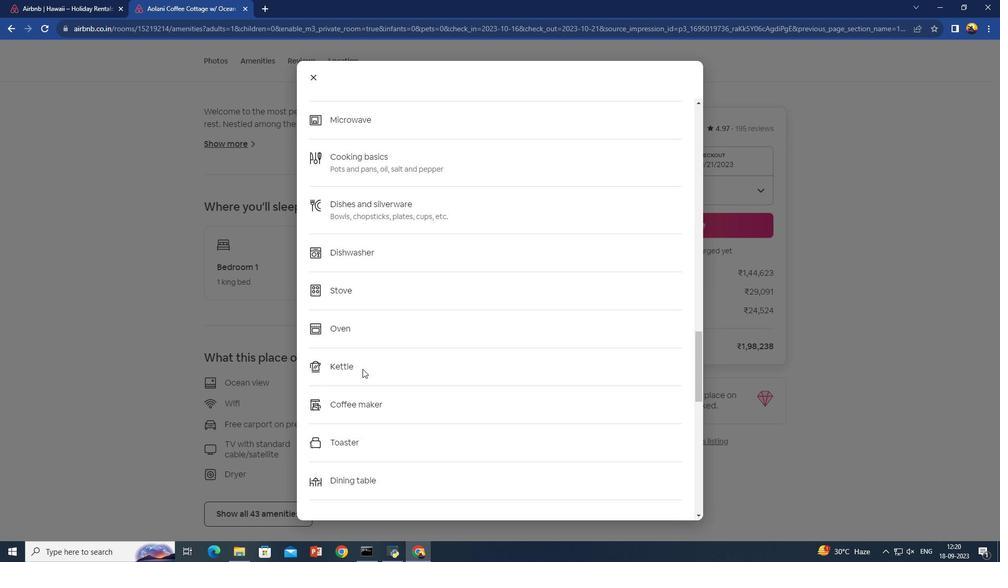 
Action: Mouse scrolled (362, 368) with delta (0, 0)
Screenshot: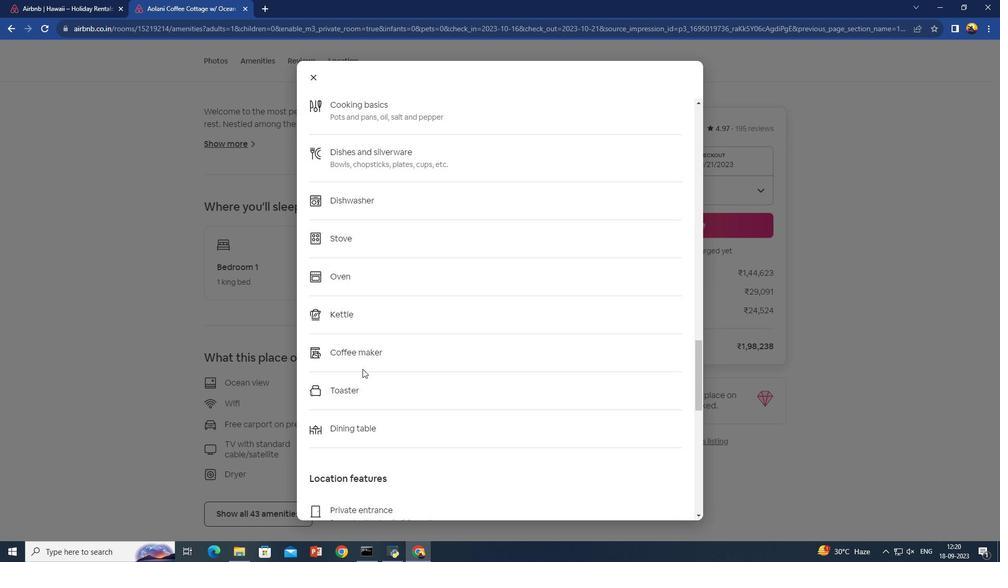 
Action: Mouse scrolled (362, 368) with delta (0, 0)
Screenshot: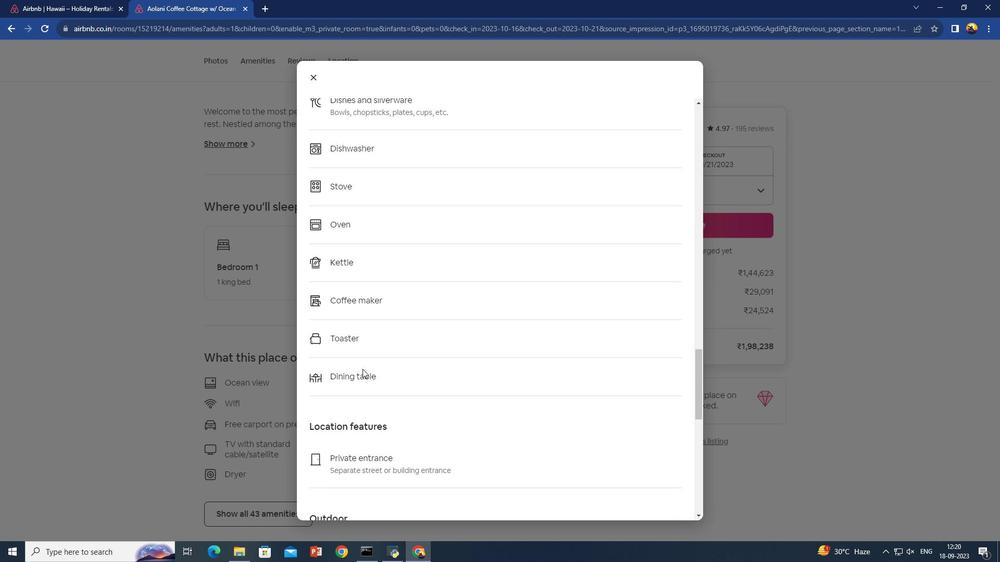 
Action: Mouse scrolled (362, 368) with delta (0, 0)
Screenshot: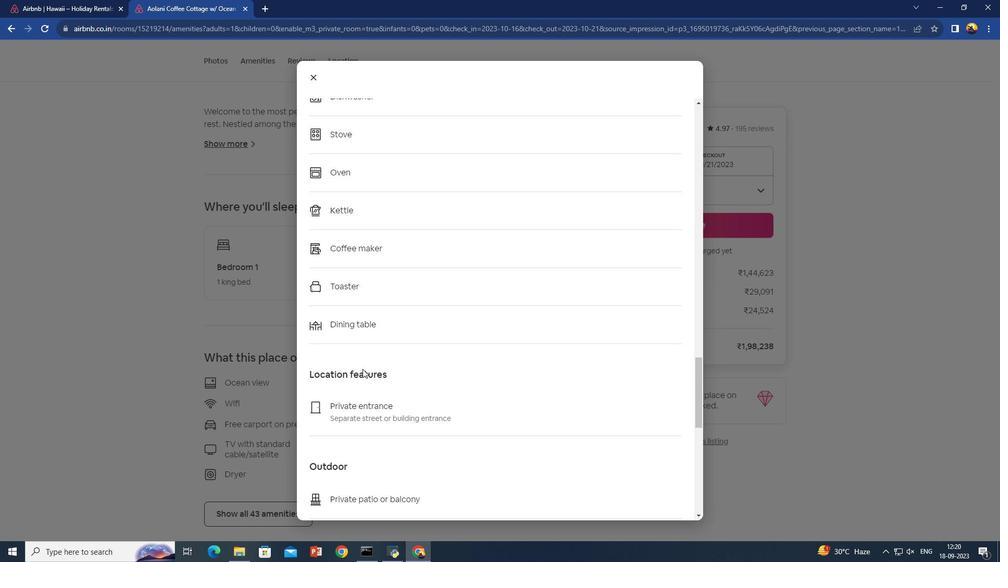 
Action: Mouse scrolled (362, 368) with delta (0, 0)
Screenshot: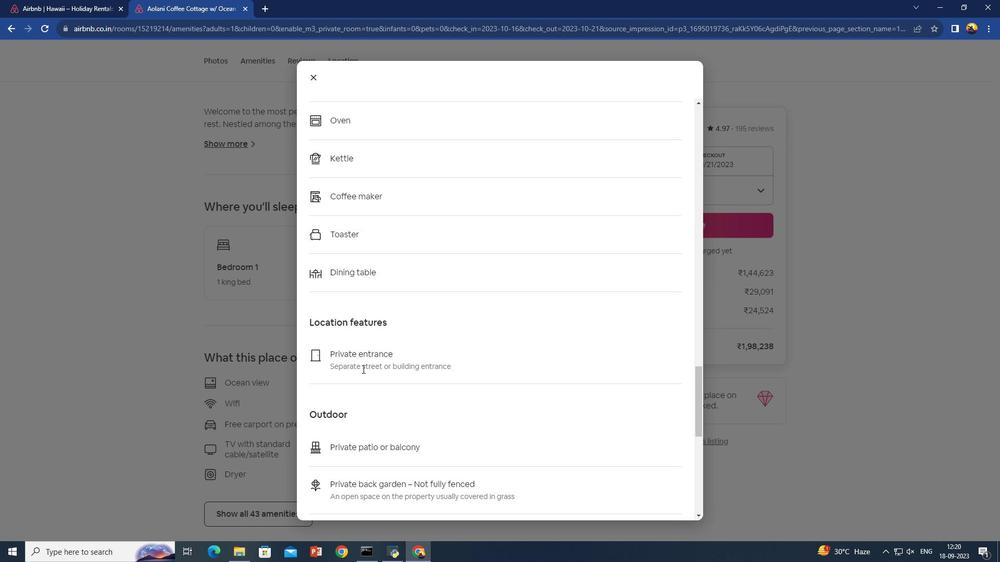 
Action: Mouse scrolled (362, 368) with delta (0, 0)
Screenshot: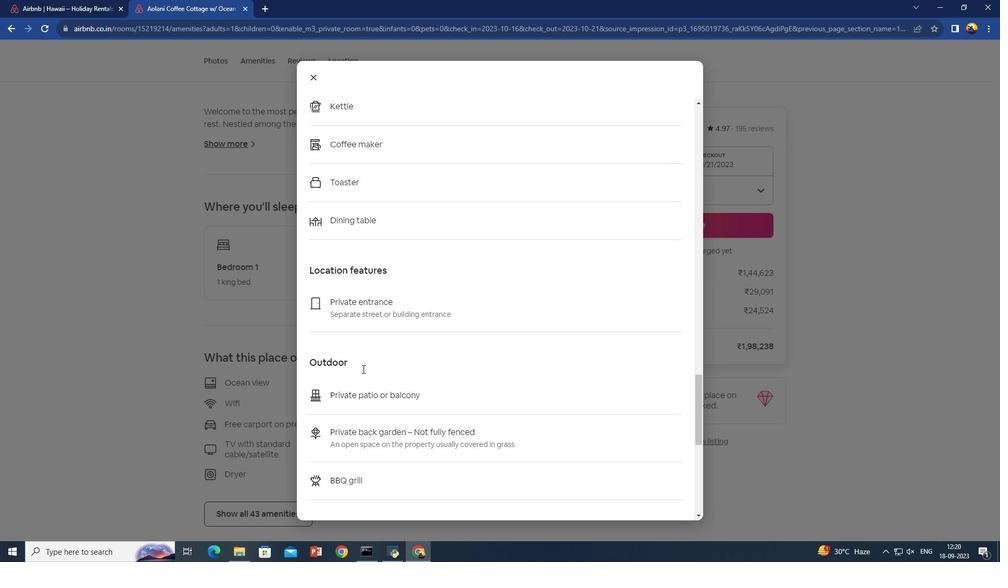 
Action: Mouse scrolled (362, 368) with delta (0, 0)
Screenshot: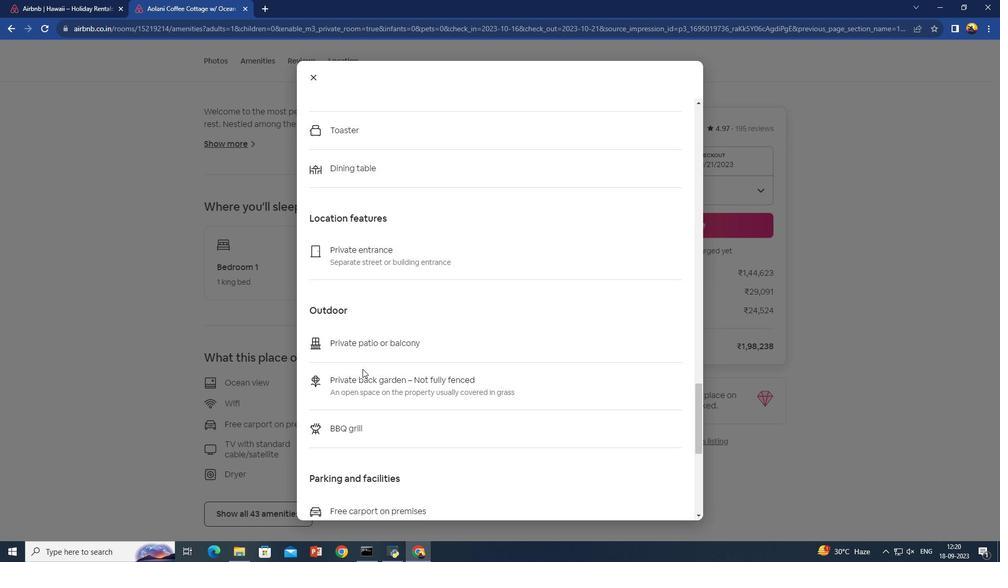 
Action: Mouse scrolled (362, 368) with delta (0, 0)
Screenshot: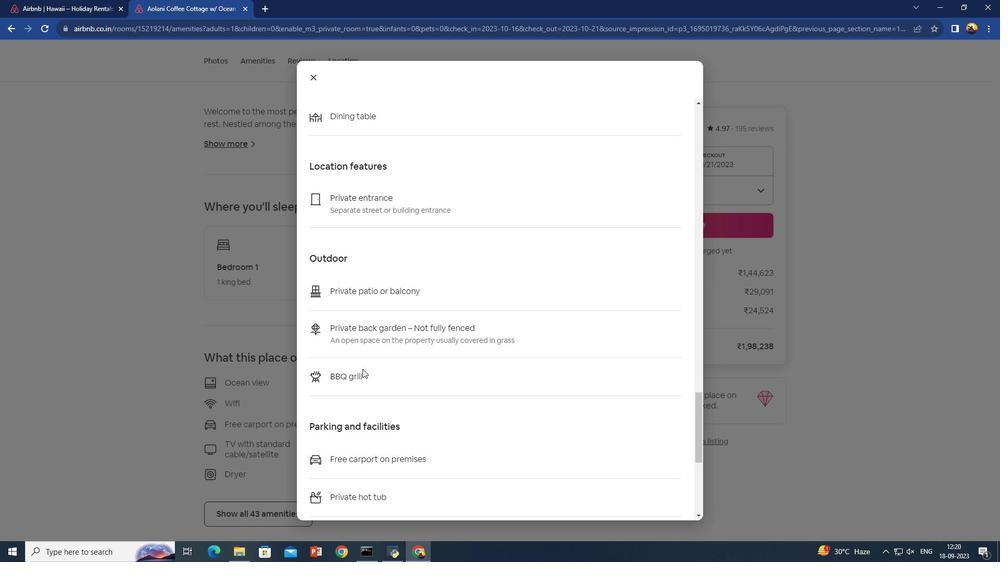 
Action: Mouse scrolled (362, 368) with delta (0, 0)
Screenshot: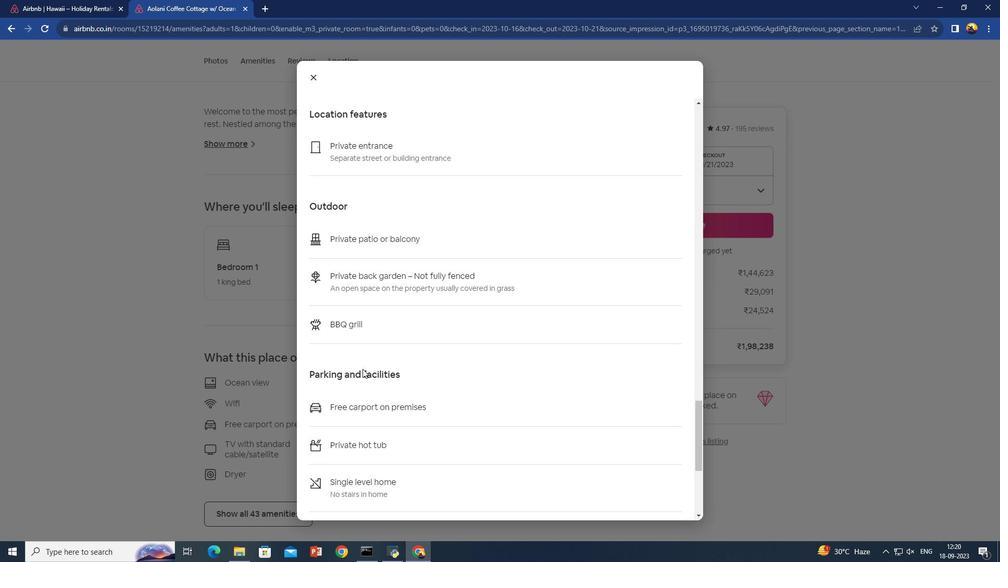 
Action: Mouse scrolled (362, 368) with delta (0, 0)
Screenshot: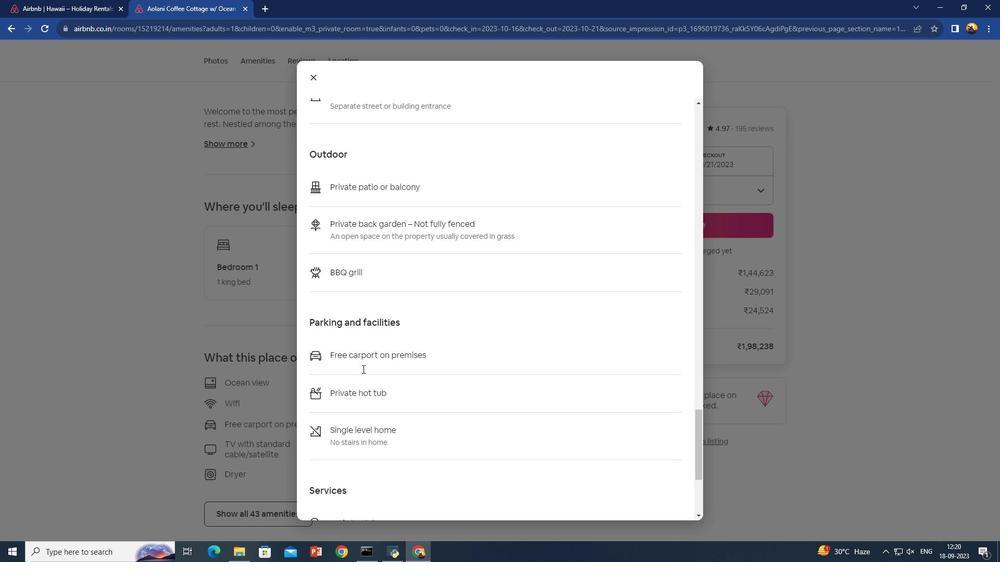 
Action: Mouse scrolled (362, 368) with delta (0, 0)
Screenshot: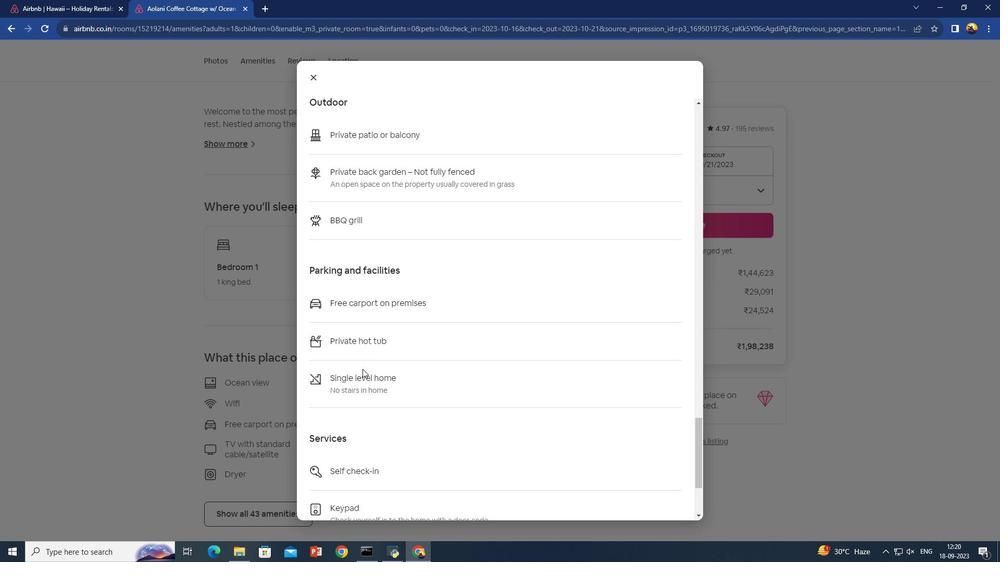 
Action: Mouse scrolled (362, 368) with delta (0, 0)
Screenshot: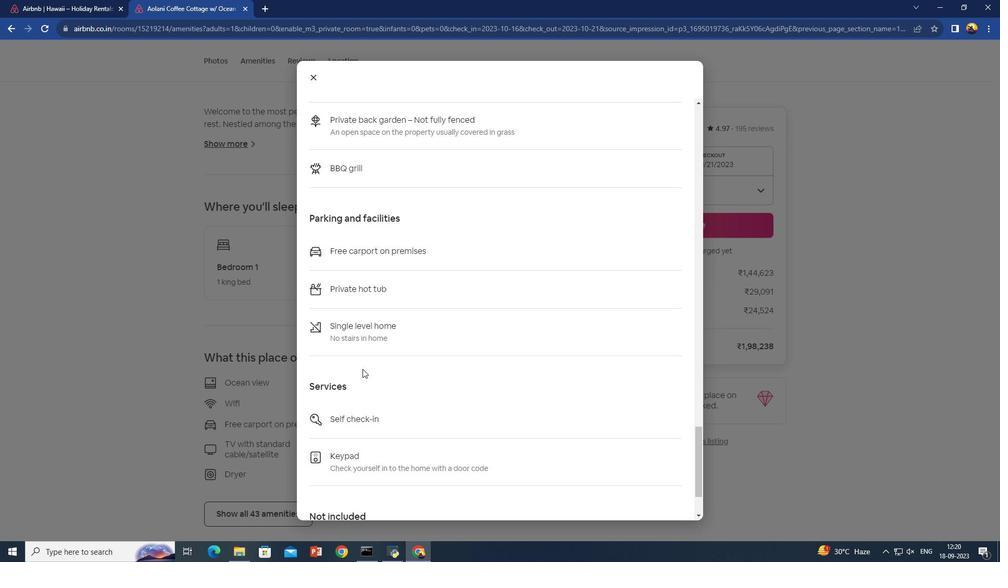 
Action: Mouse scrolled (362, 368) with delta (0, 0)
Screenshot: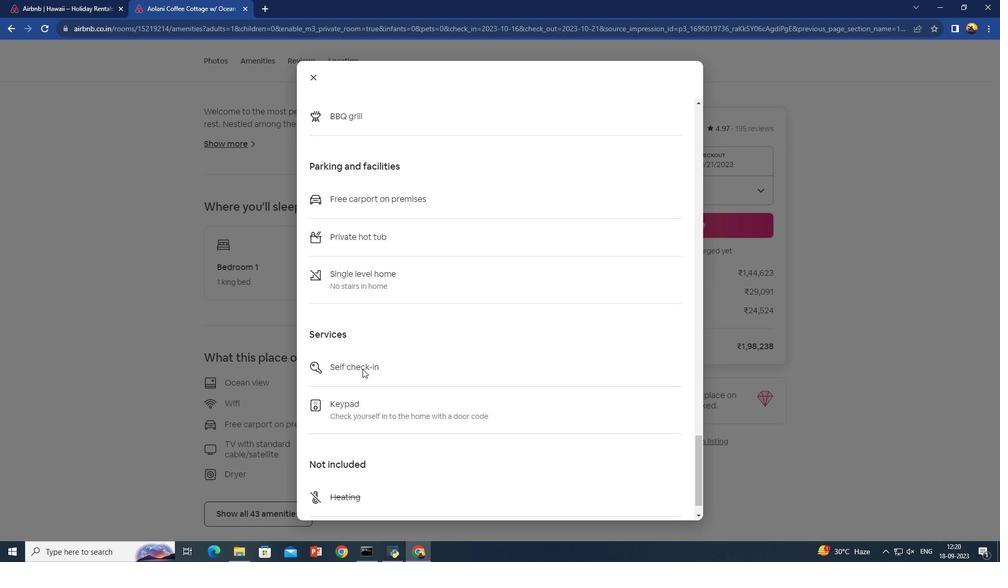 
Action: Mouse scrolled (362, 368) with delta (0, 0)
Screenshot: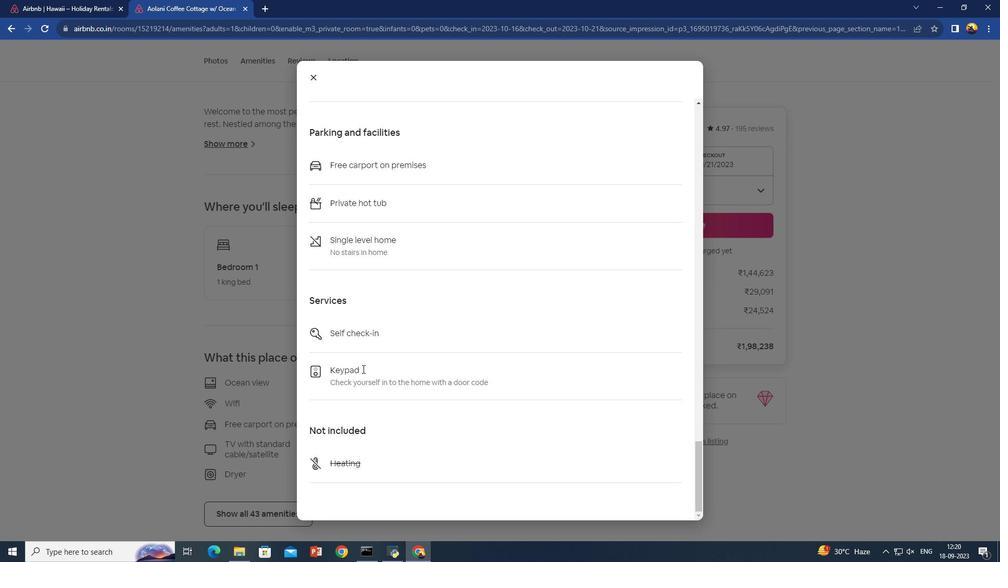 
Action: Mouse scrolled (362, 368) with delta (0, 0)
Screenshot: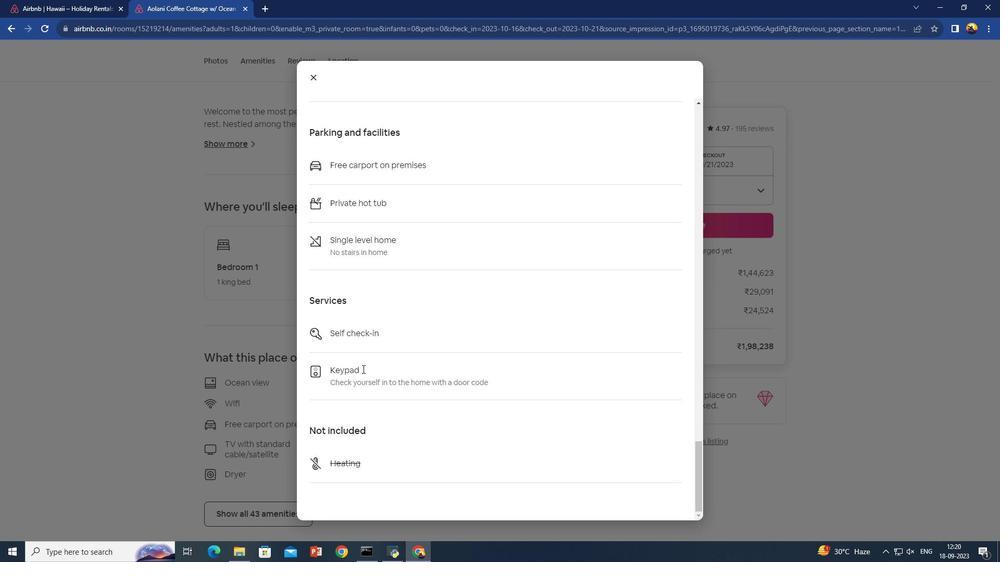 
Action: Mouse moved to (137, 323)
Screenshot: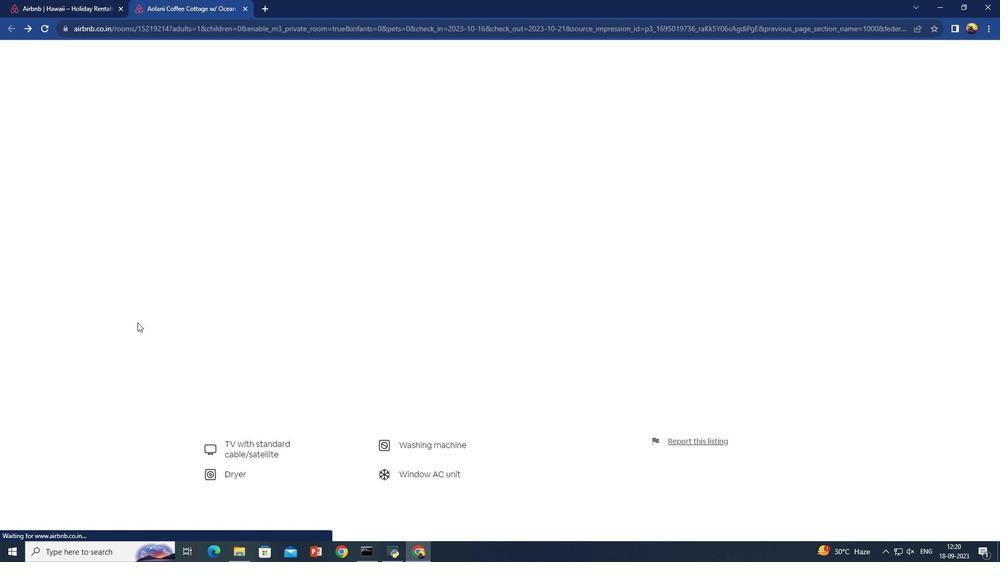 
Action: Mouse pressed left at (137, 323)
Screenshot: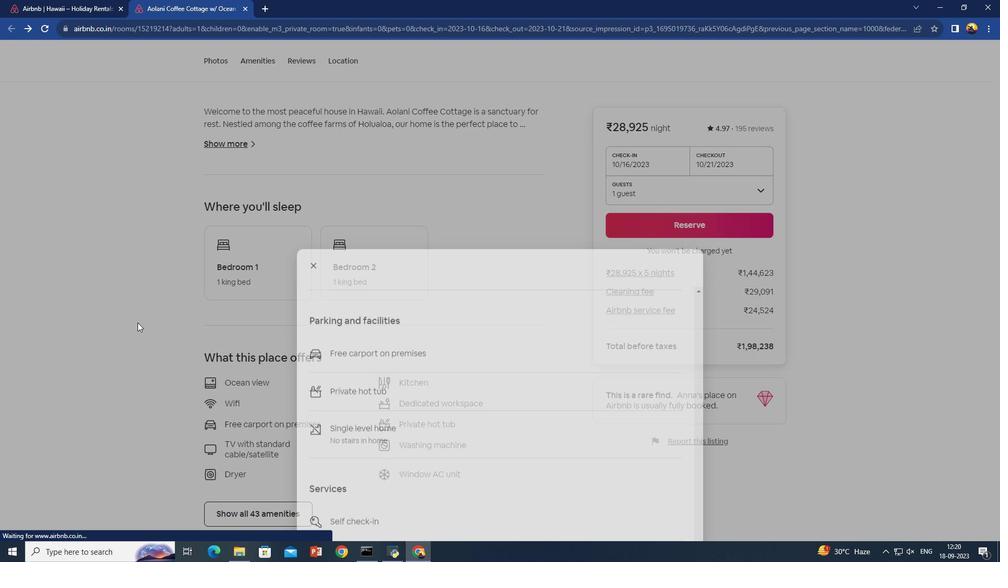 
Action: Mouse moved to (371, 330)
Screenshot: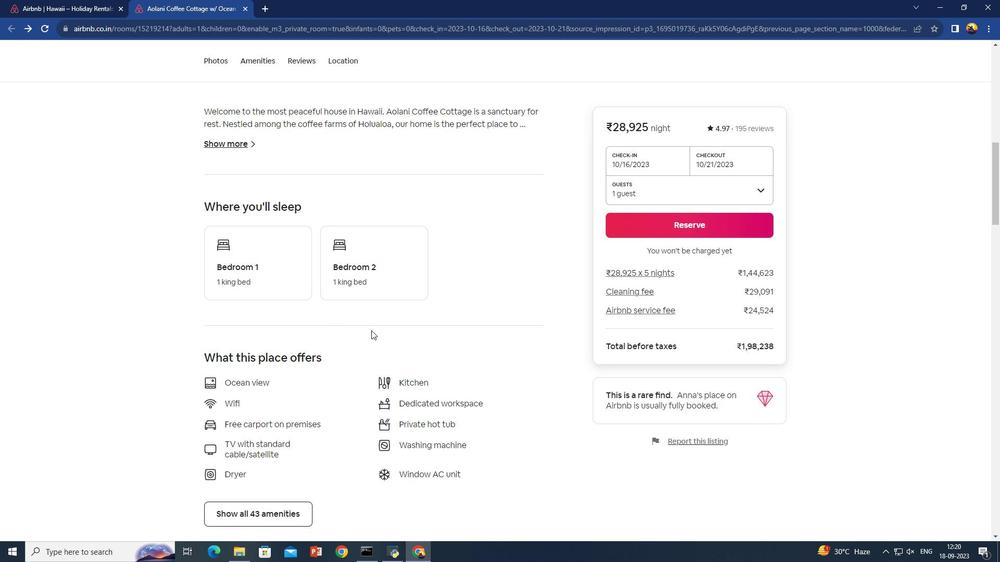 
Action: Mouse scrolled (371, 330) with delta (0, 0)
Screenshot: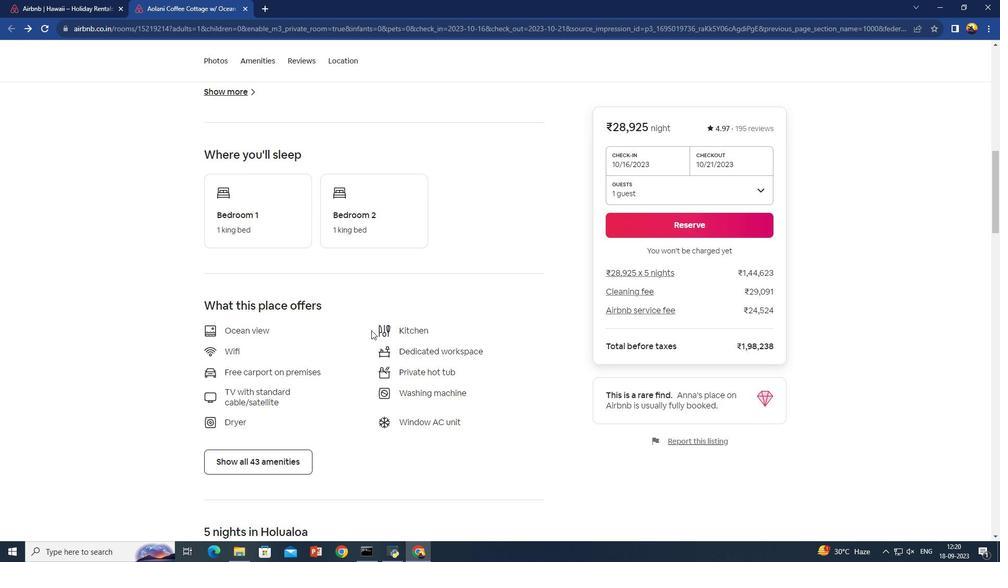 
Action: Mouse scrolled (371, 330) with delta (0, 0)
Screenshot: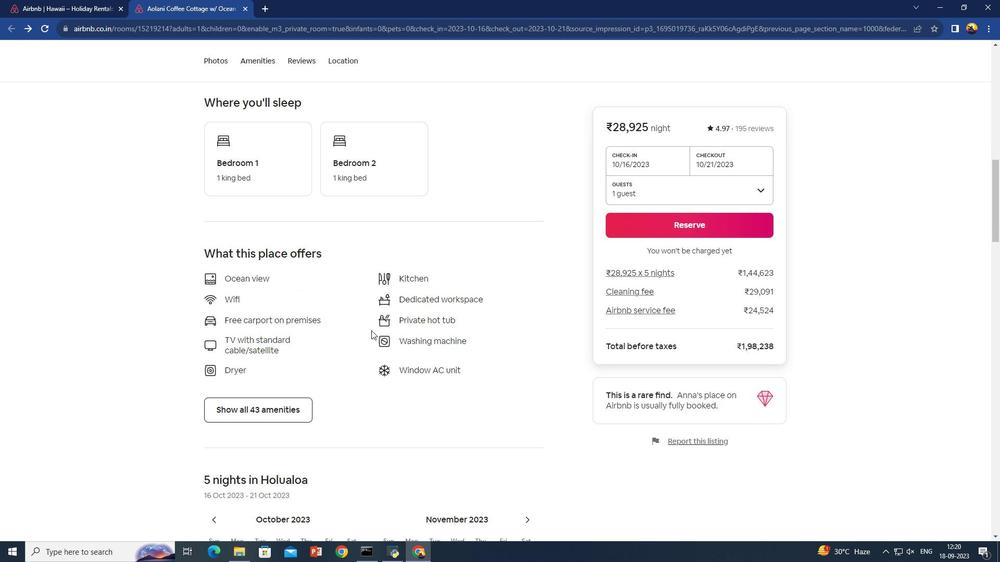 
Action: Mouse scrolled (371, 330) with delta (0, 0)
Screenshot: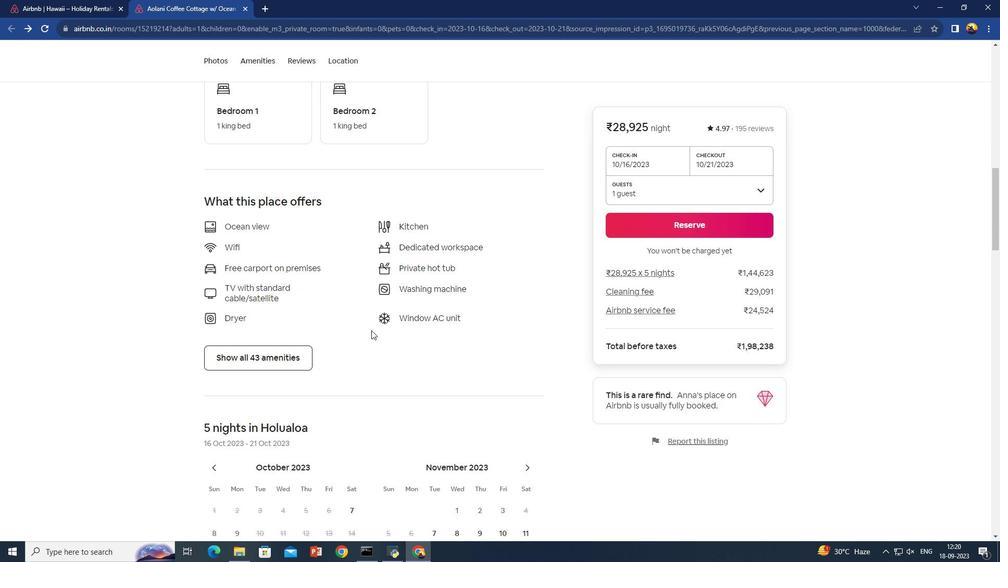 
Action: Mouse scrolled (371, 330) with delta (0, 0)
Screenshot: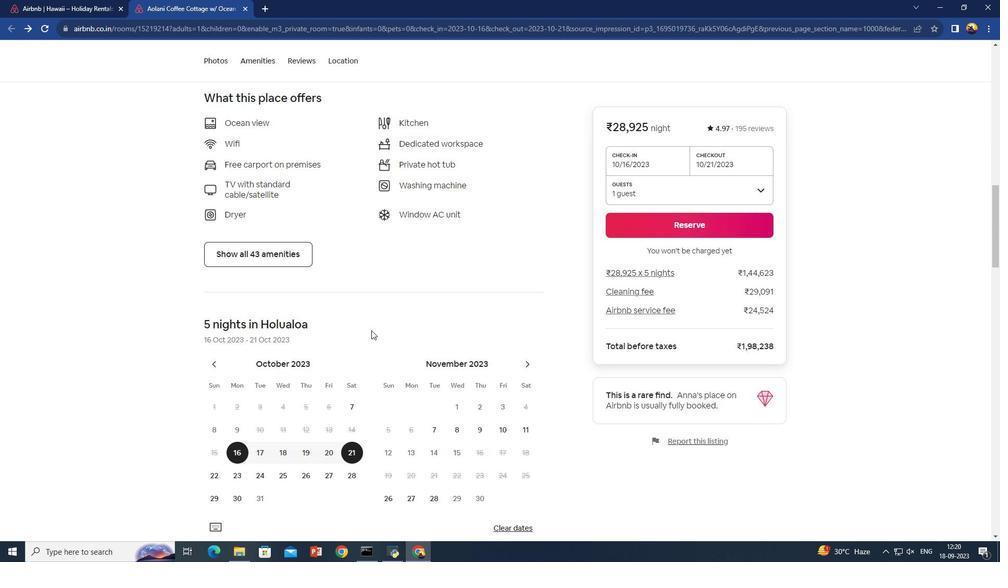 
Action: Mouse scrolled (371, 330) with delta (0, 0)
Screenshot: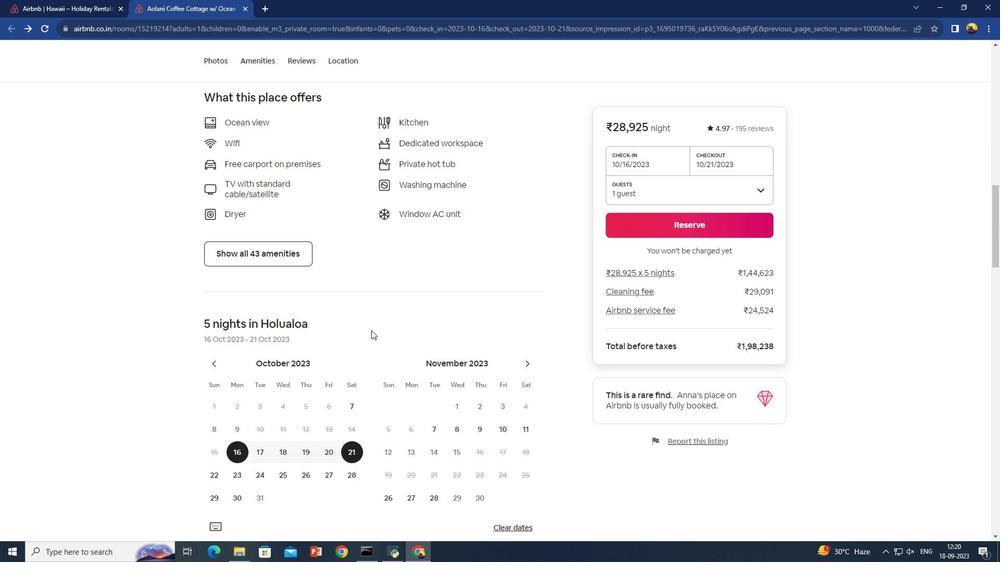 
Action: Mouse scrolled (371, 330) with delta (0, 0)
Screenshot: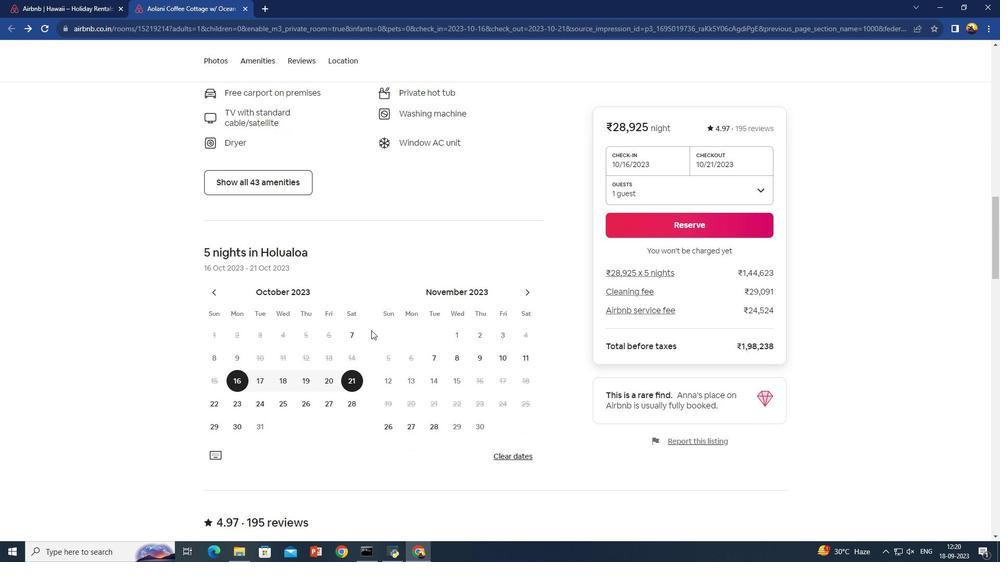 
Action: Mouse scrolled (371, 330) with delta (0, 0)
Screenshot: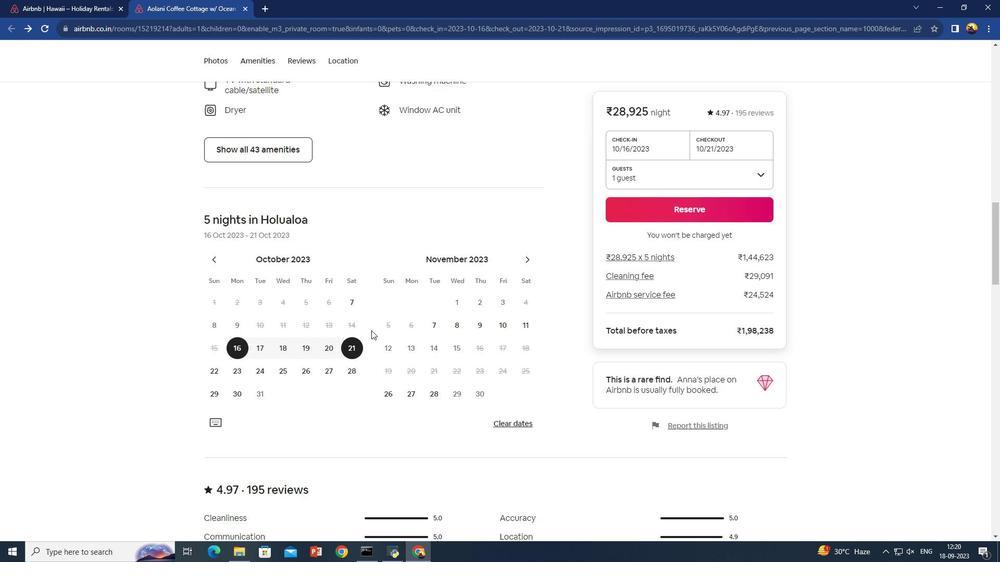
Action: Mouse scrolled (371, 330) with delta (0, 0)
Screenshot: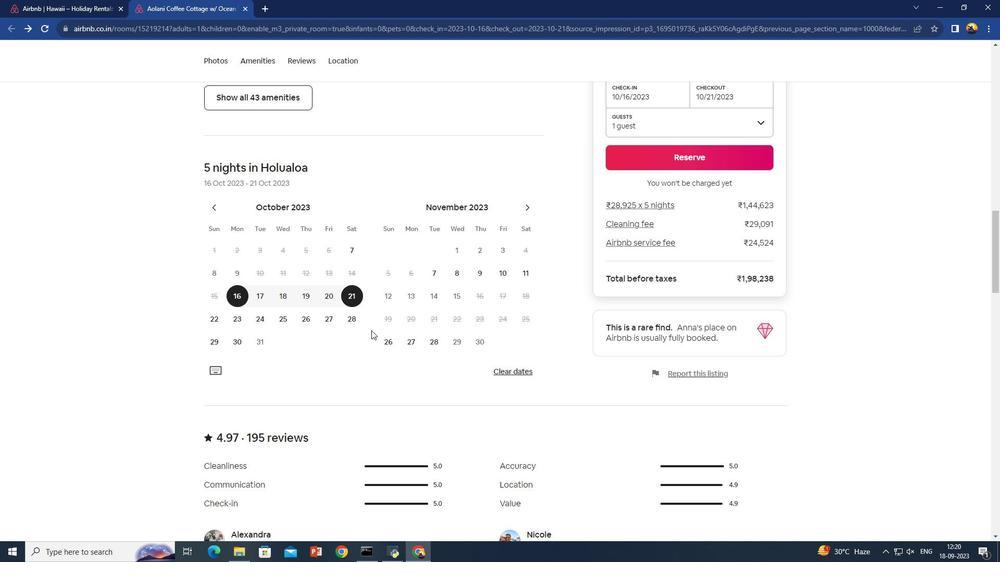 
Action: Mouse scrolled (371, 330) with delta (0, 0)
Screenshot: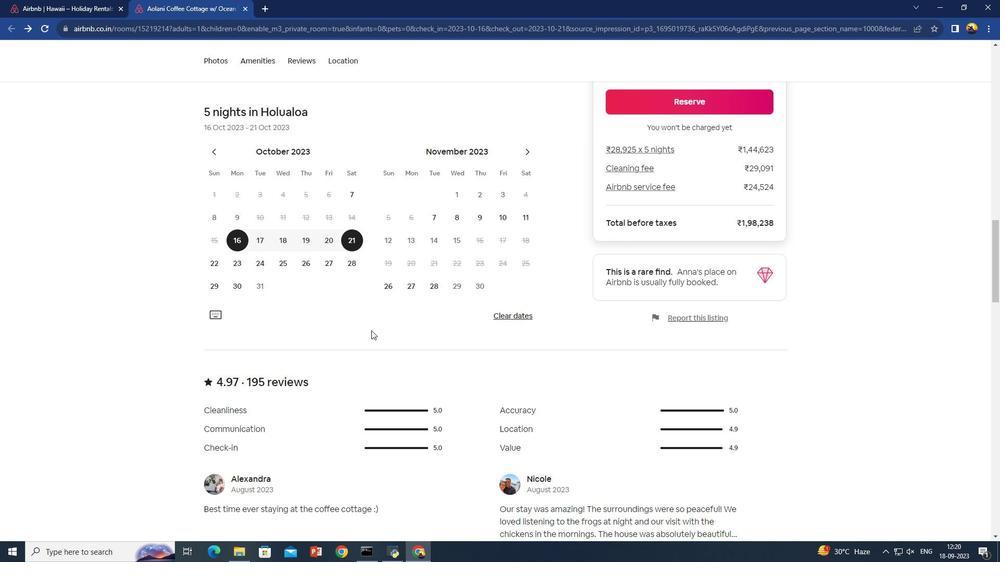 
Action: Mouse scrolled (371, 330) with delta (0, 0)
Screenshot: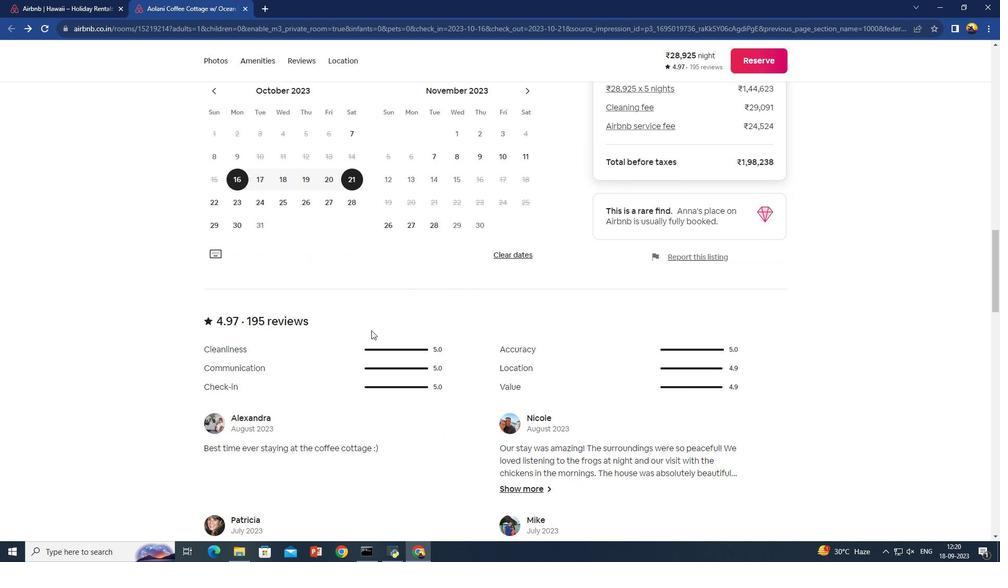 
Action: Mouse scrolled (371, 330) with delta (0, 0)
Screenshot: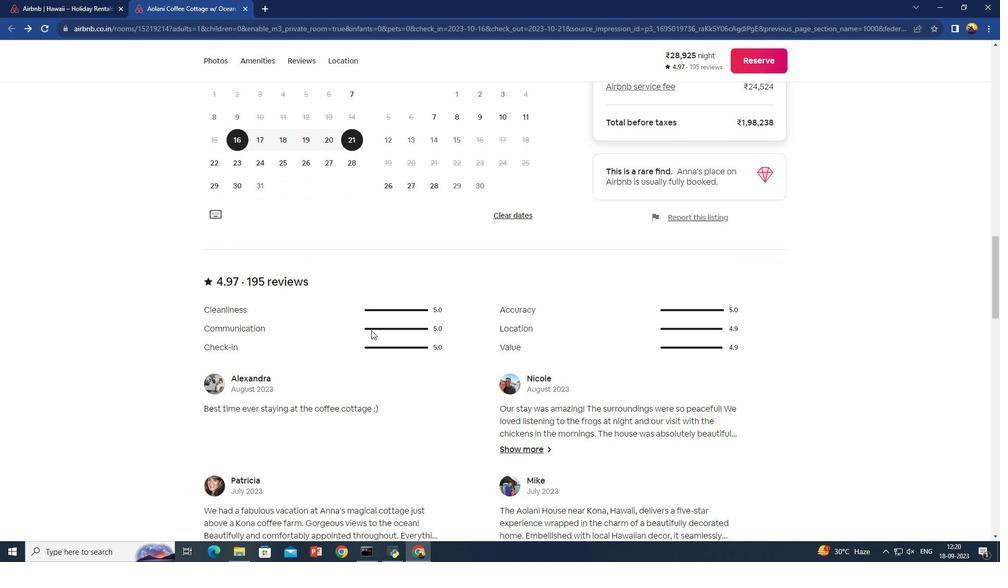 
Action: Mouse scrolled (371, 331) with delta (0, 0)
Screenshot: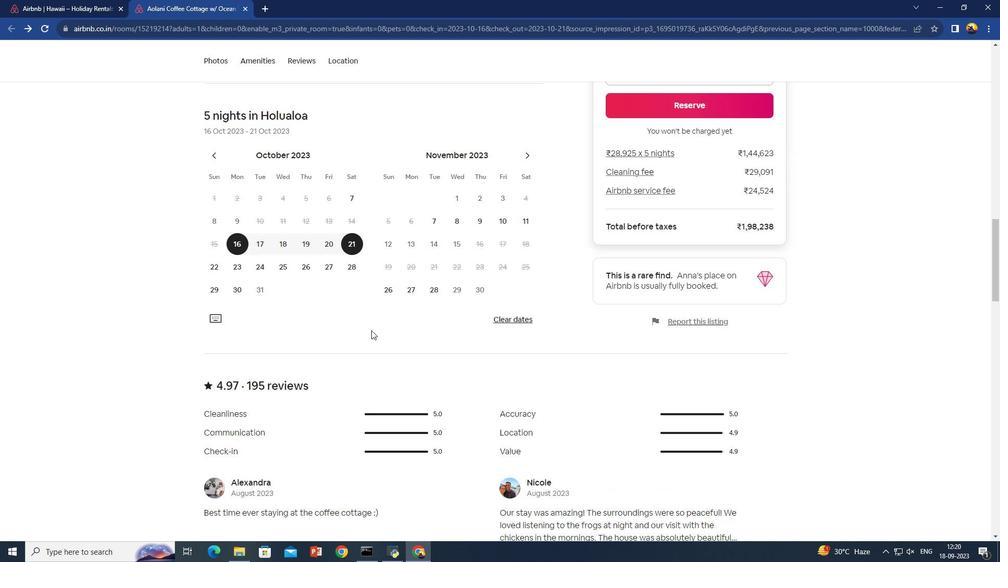 
Action: Mouse scrolled (371, 331) with delta (0, 0)
Screenshot: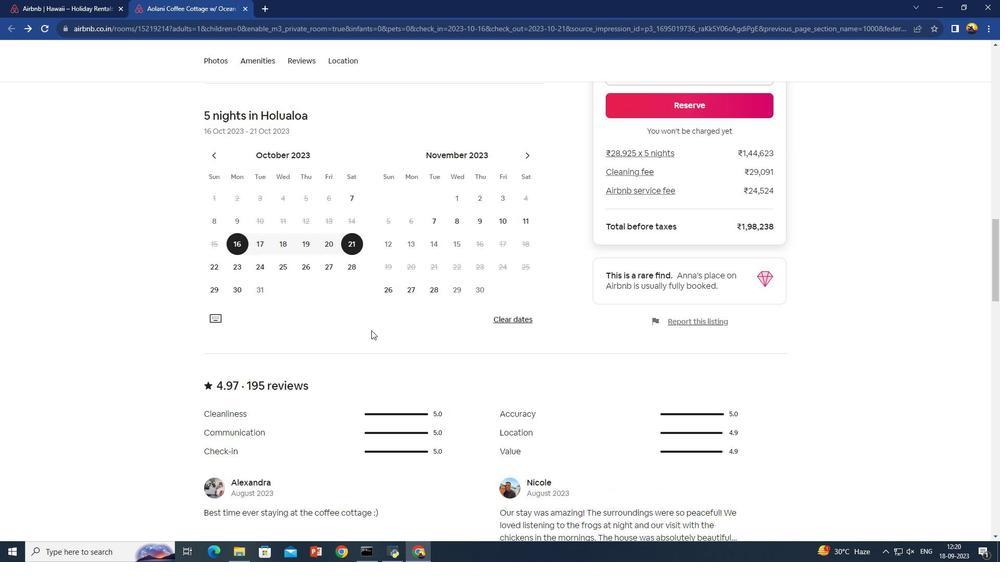 
Action: Mouse scrolled (371, 331) with delta (0, 0)
Screenshot: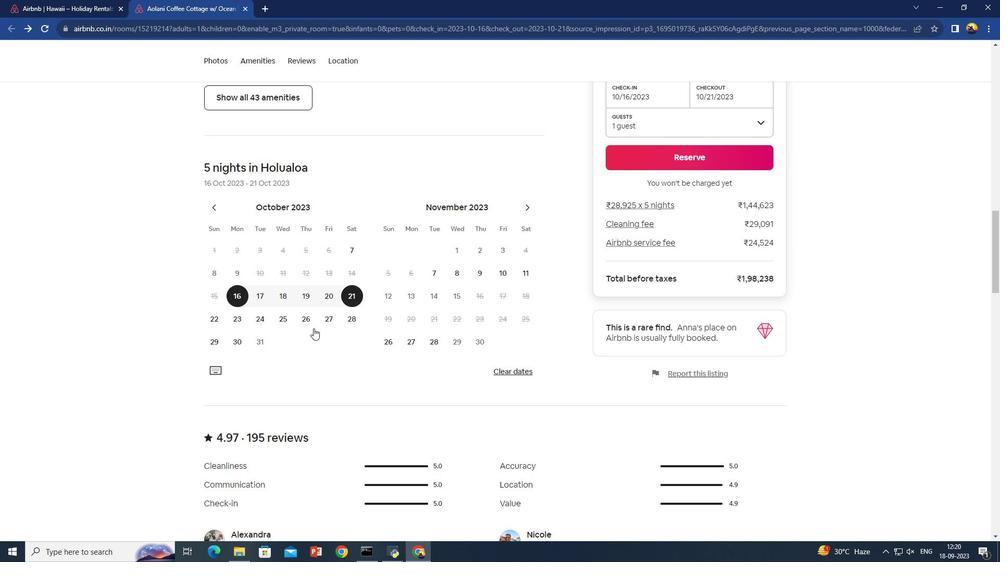 
Action: Mouse moved to (396, 345)
Screenshot: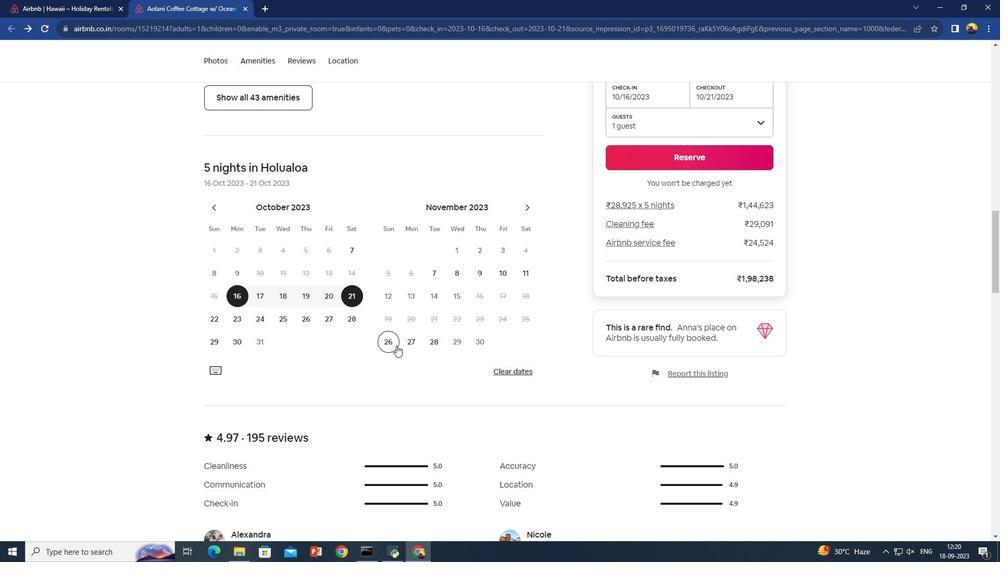 
Action: Mouse scrolled (396, 345) with delta (0, 0)
Screenshot: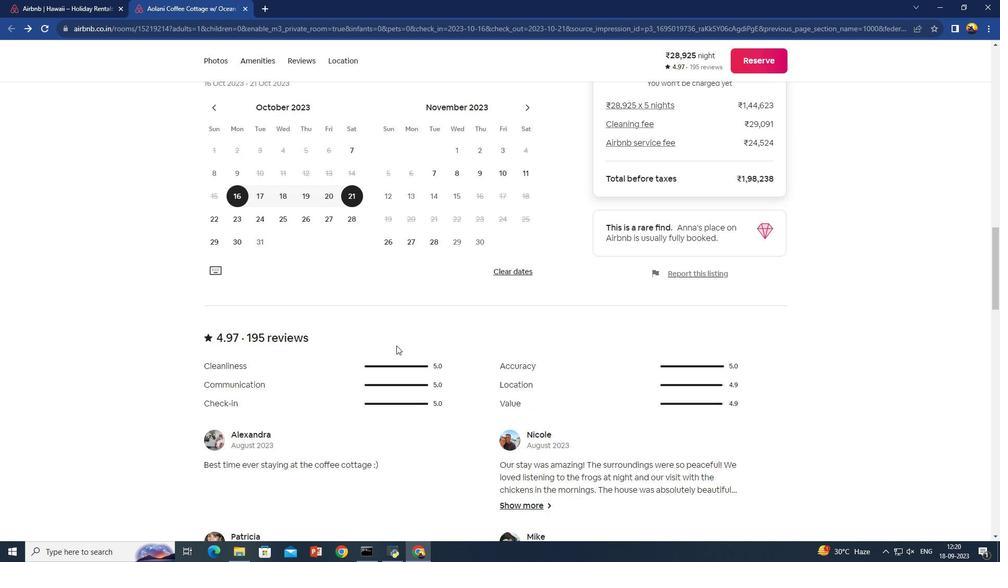 
Action: Mouse scrolled (396, 345) with delta (0, 0)
Screenshot: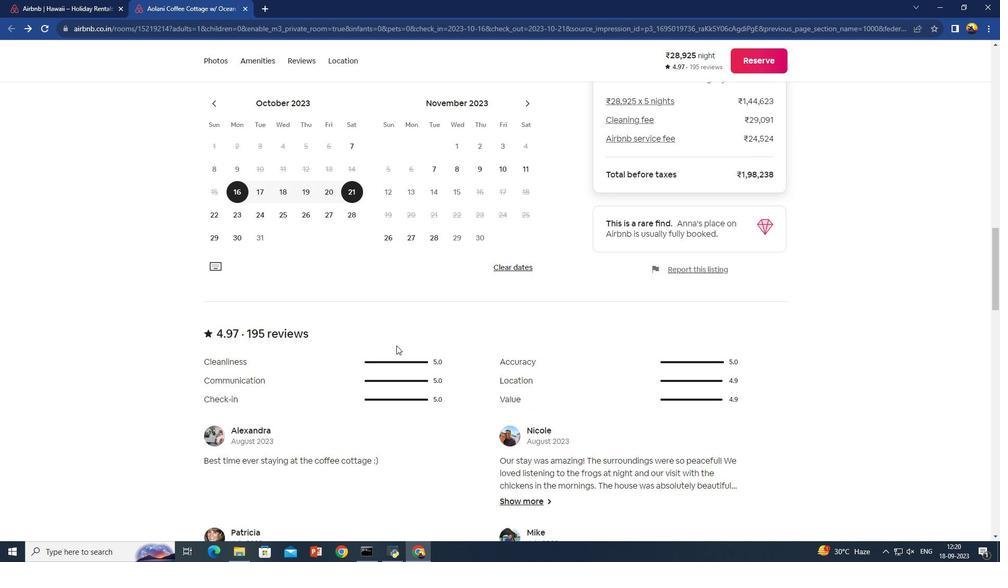 
Action: Mouse scrolled (396, 345) with delta (0, 0)
Screenshot: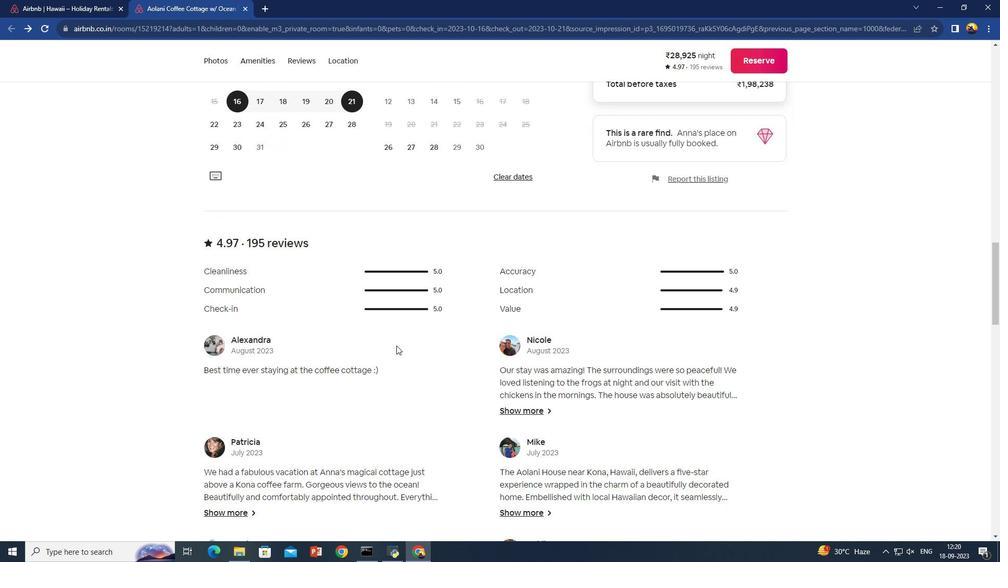 
Action: Mouse scrolled (396, 345) with delta (0, 0)
Screenshot: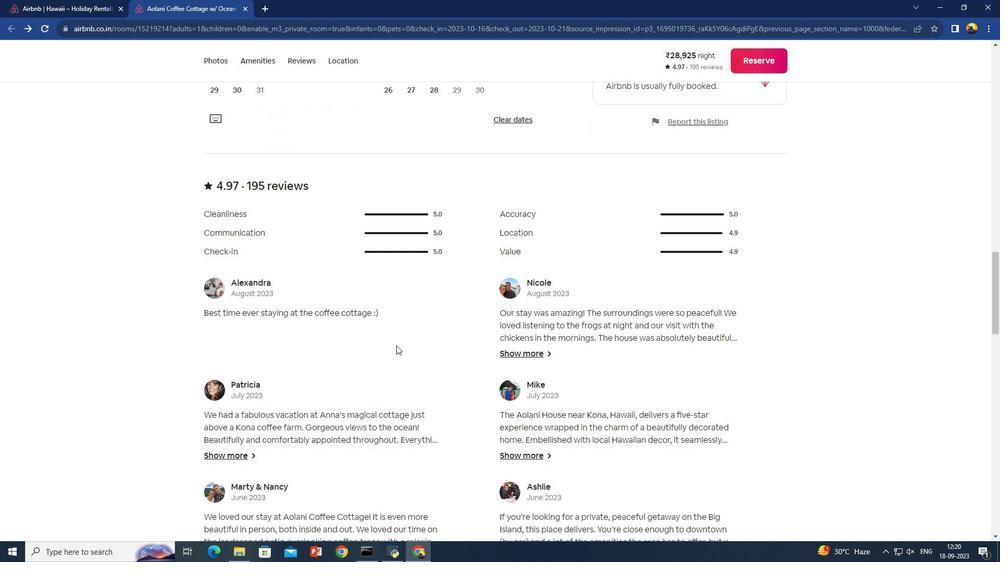 
Action: Mouse scrolled (396, 345) with delta (0, 0)
Screenshot: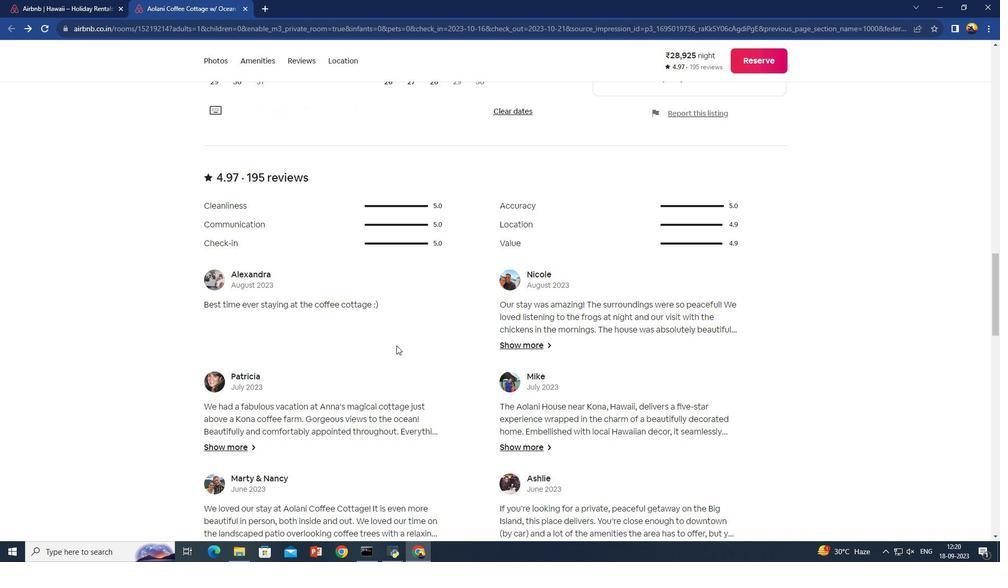 
Action: Mouse scrolled (396, 345) with delta (0, 0)
Screenshot: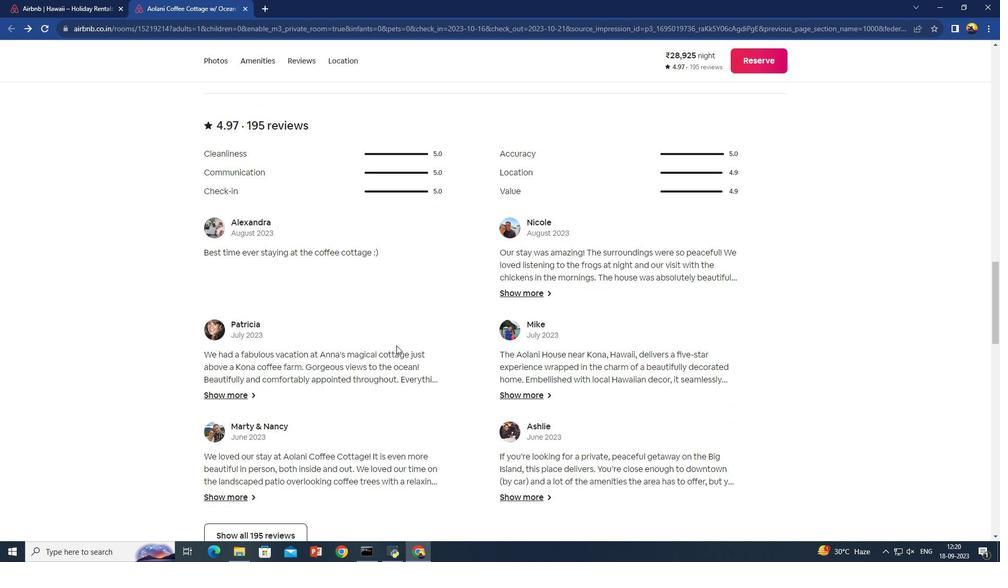
Action: Mouse scrolled (396, 345) with delta (0, 0)
Screenshot: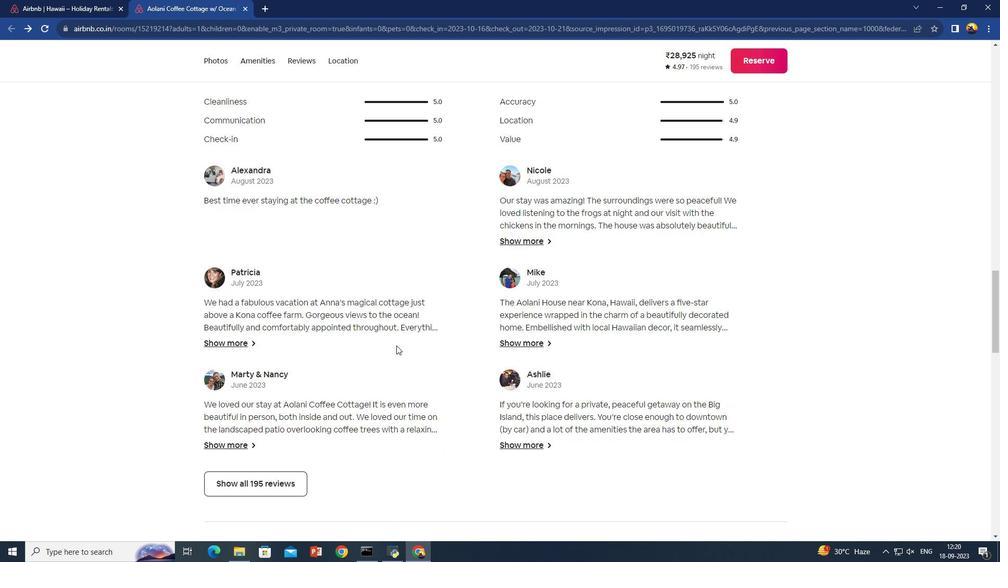 
Action: Mouse scrolled (396, 345) with delta (0, 0)
Screenshot: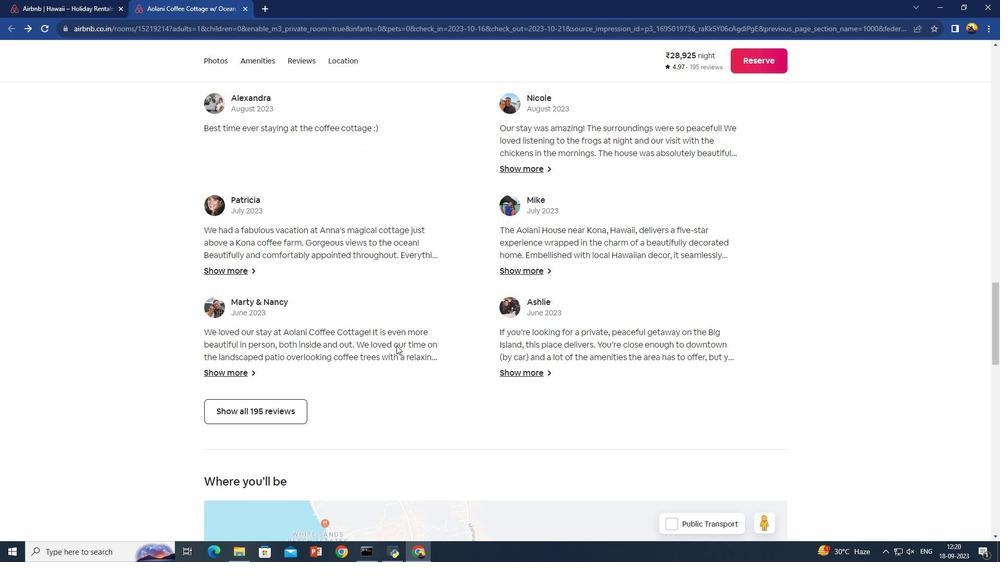 
Action: Mouse scrolled (396, 345) with delta (0, 0)
Screenshot: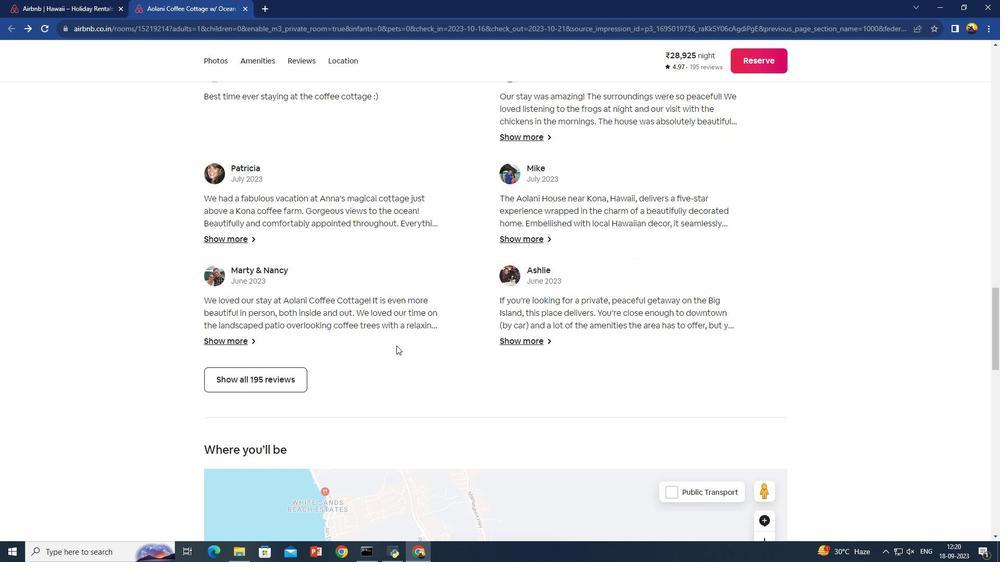 
Action: Mouse scrolled (396, 345) with delta (0, 0)
Screenshot: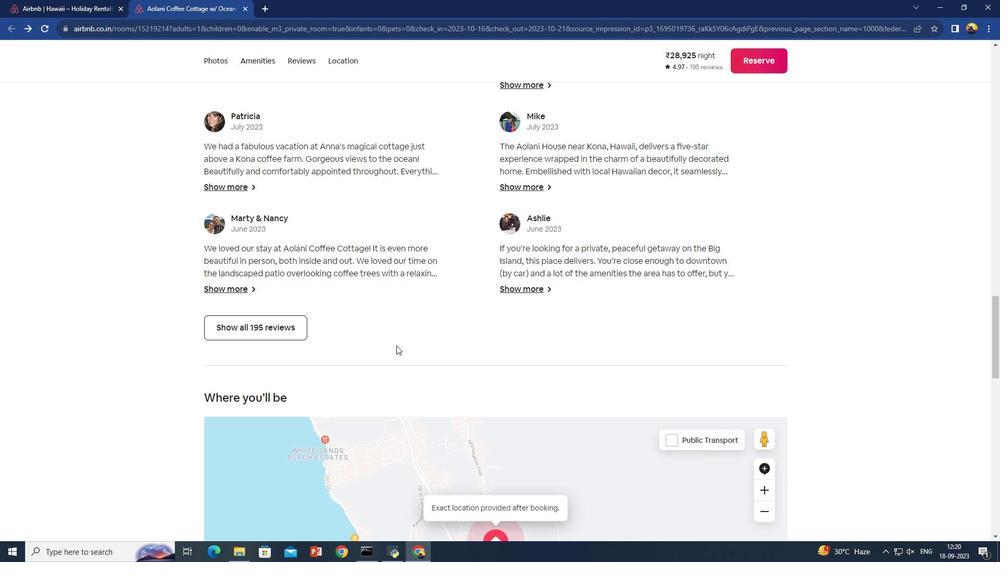 
Action: Mouse scrolled (396, 345) with delta (0, 0)
Screenshot: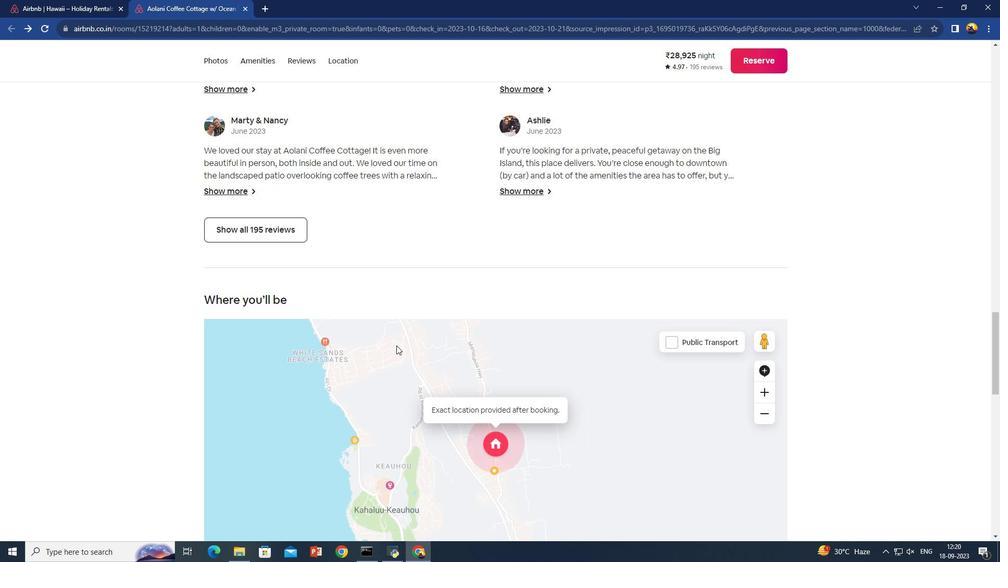 
Action: Mouse scrolled (396, 345) with delta (0, 0)
Screenshot: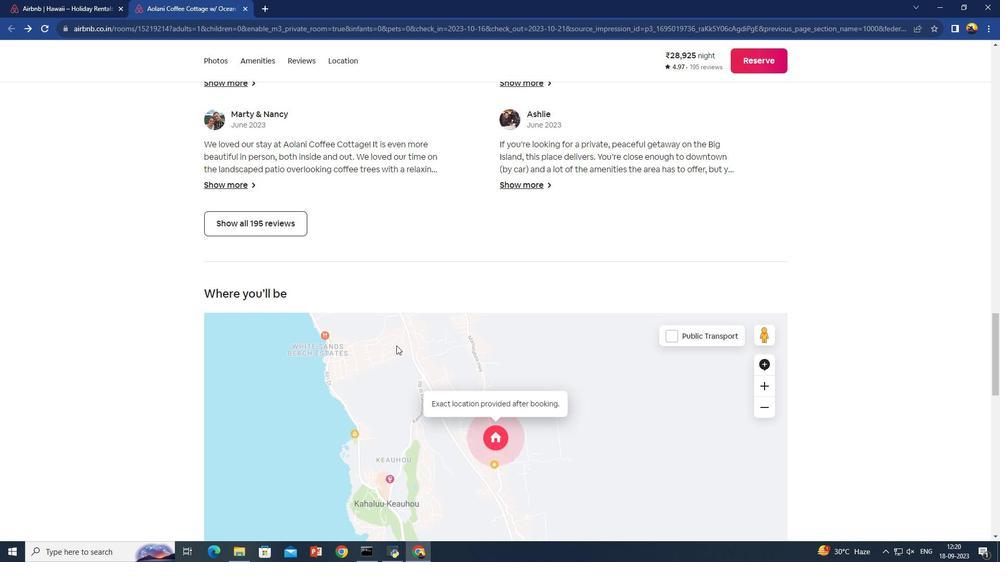
Action: Mouse scrolled (396, 345) with delta (0, 0)
Screenshot: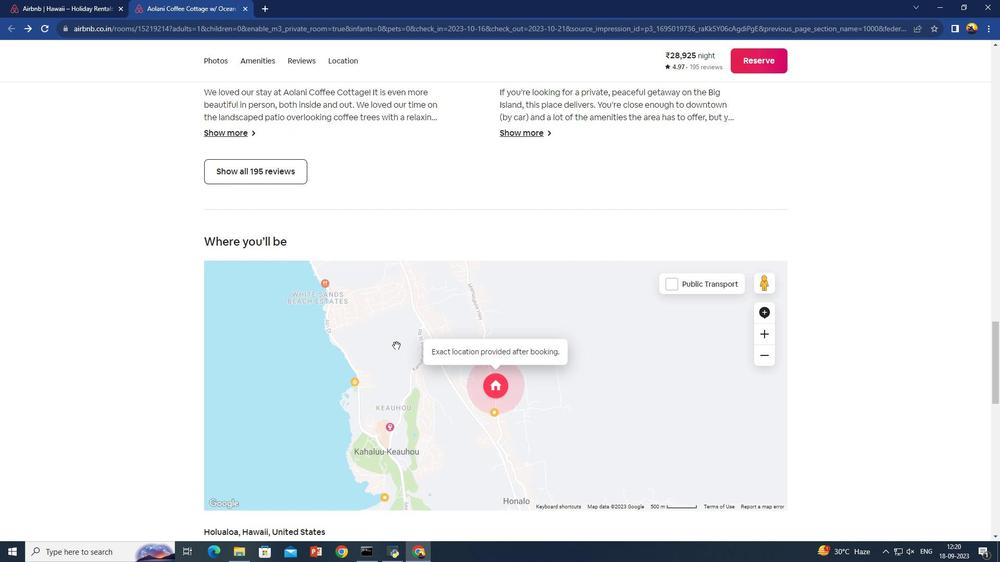 
Action: Mouse scrolled (396, 345) with delta (0, 0)
Screenshot: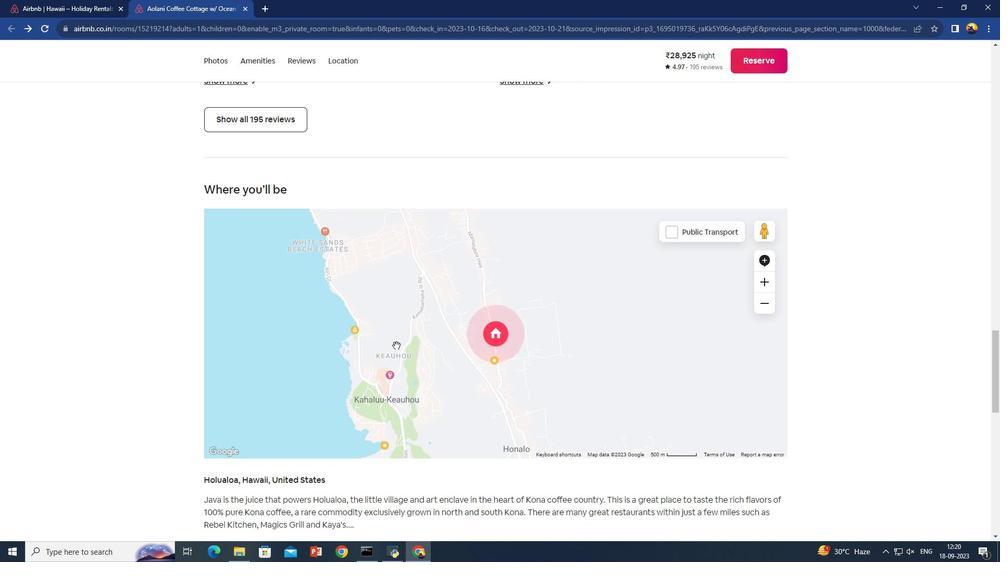 
Action: Mouse scrolled (396, 345) with delta (0, 0)
Screenshot: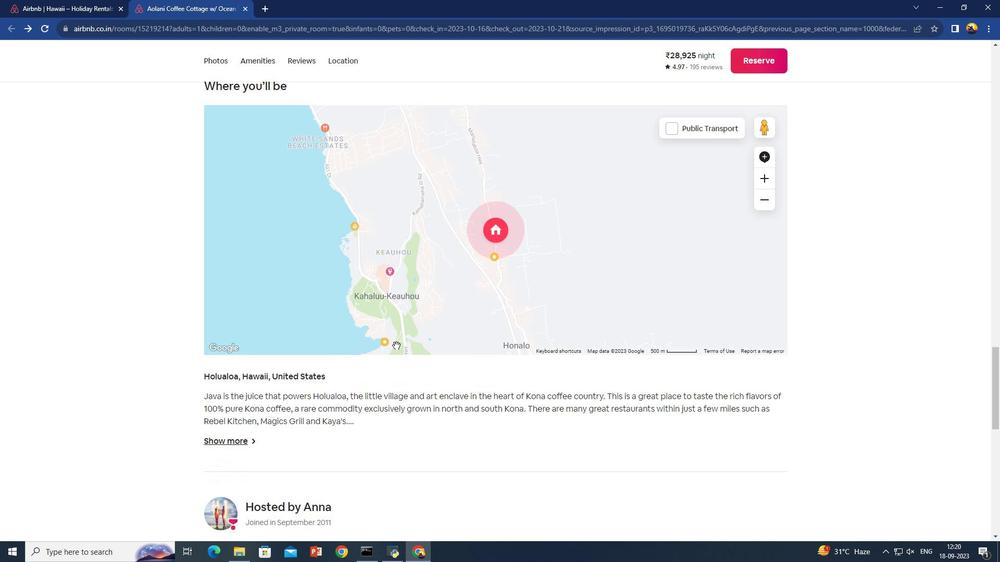 
Action: Mouse scrolled (396, 345) with delta (0, 0)
Screenshot: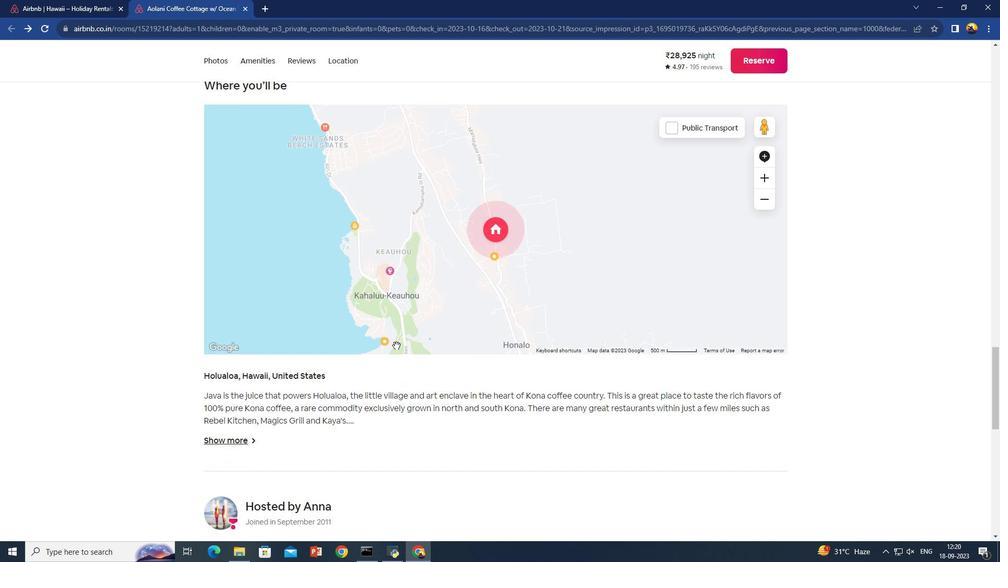 
Action: Mouse scrolled (396, 345) with delta (0, 0)
Screenshot: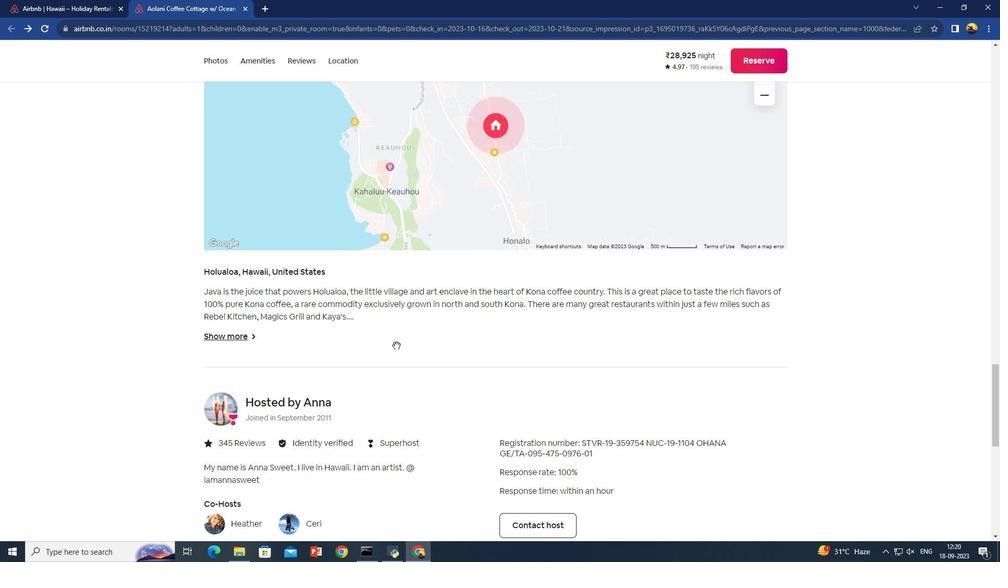 
Action: Mouse scrolled (396, 345) with delta (0, 0)
Screenshot: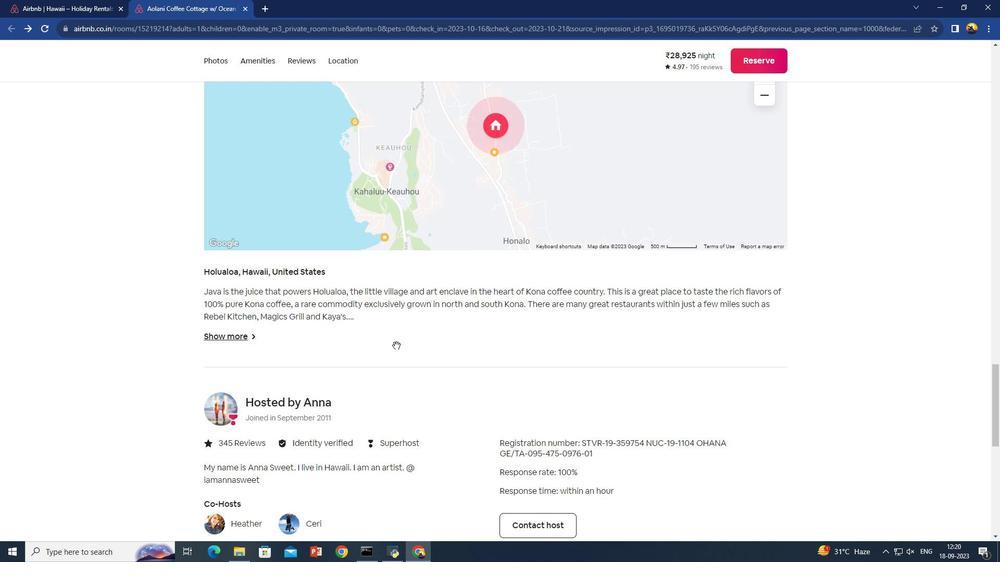 
Action: Mouse scrolled (396, 345) with delta (0, 0)
Screenshot: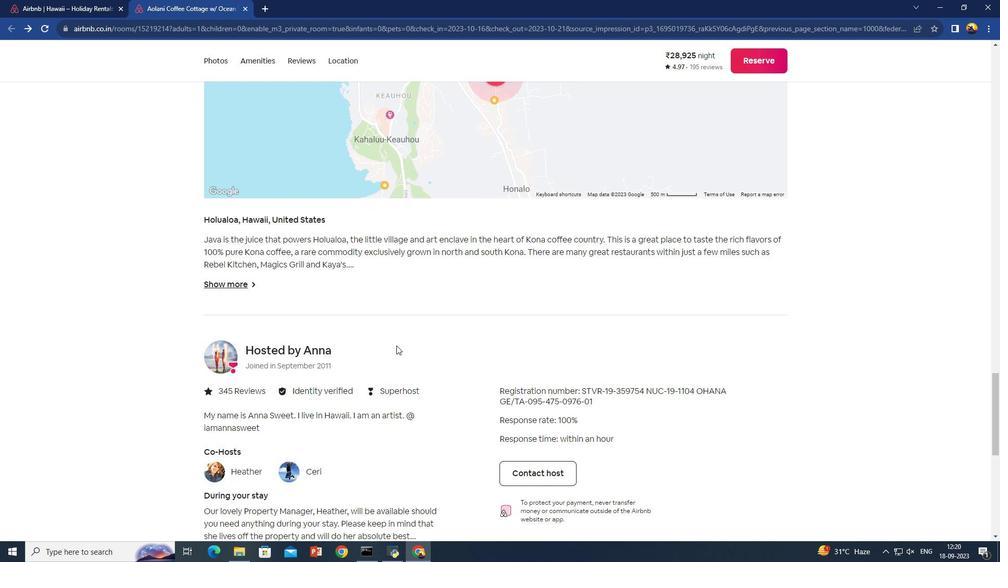 
Action: Mouse scrolled (396, 345) with delta (0, 0)
Screenshot: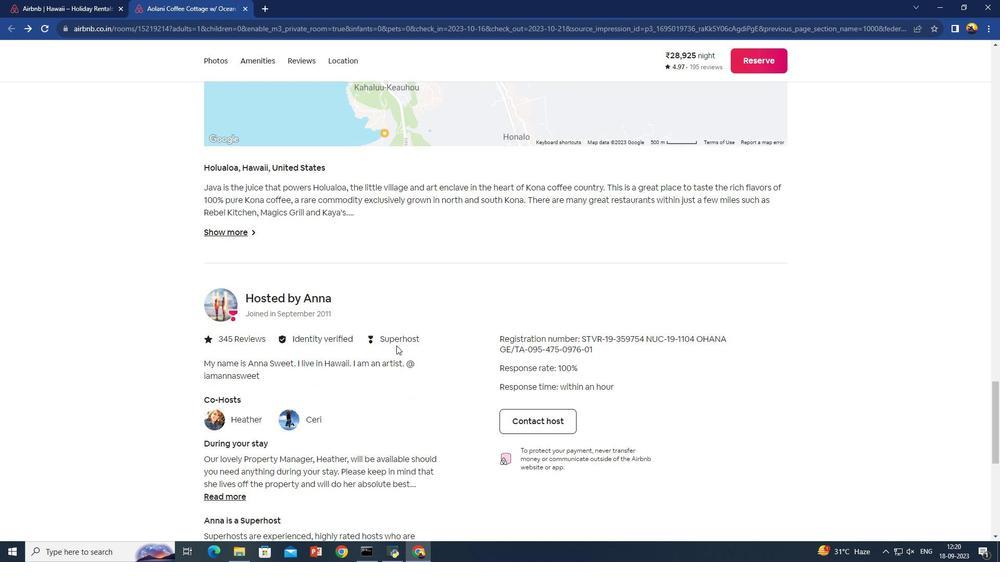 
Action: Mouse scrolled (396, 345) with delta (0, 0)
Screenshot: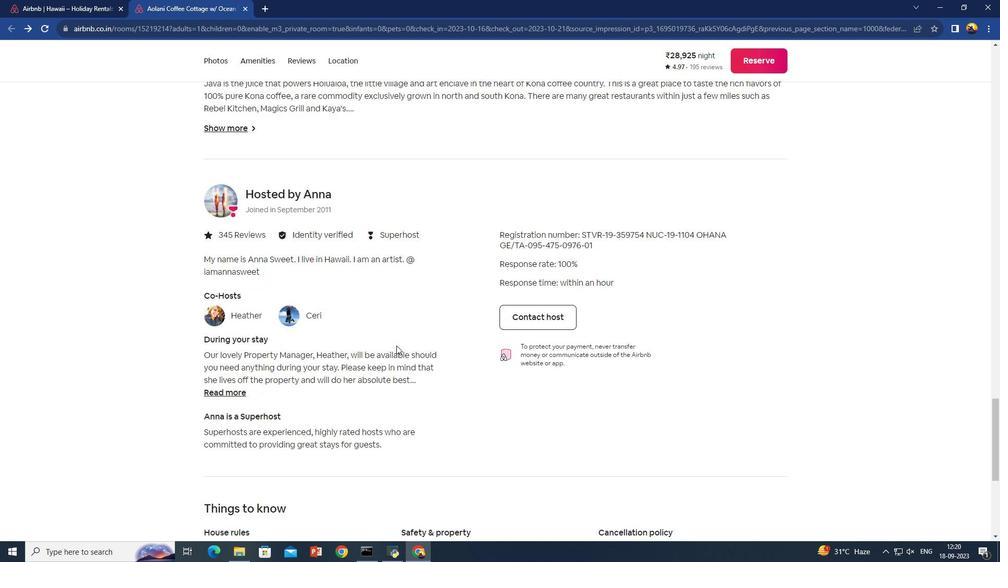 
Action: Mouse scrolled (396, 345) with delta (0, 0)
Screenshot: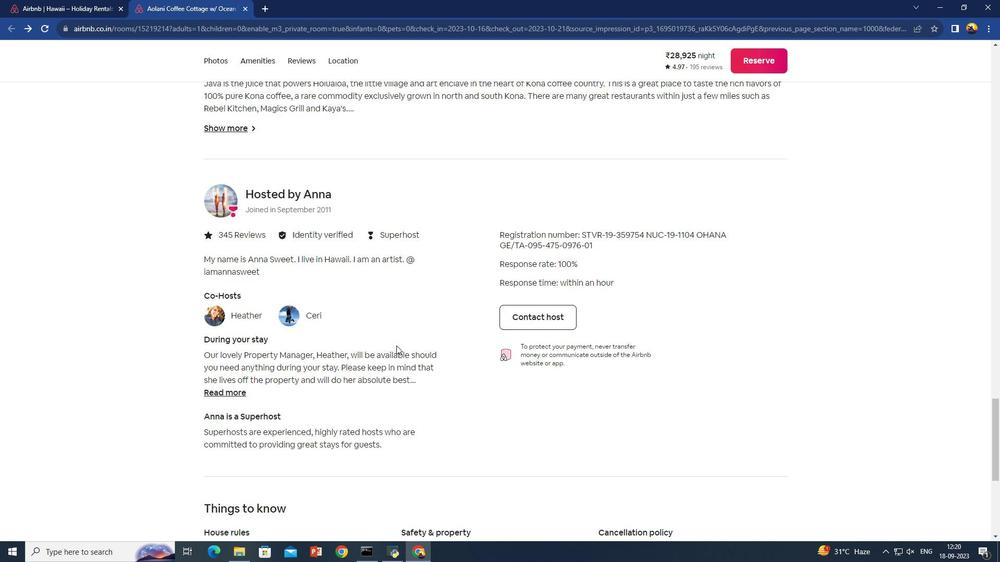 
Action: Mouse scrolled (396, 345) with delta (0, 0)
Screenshot: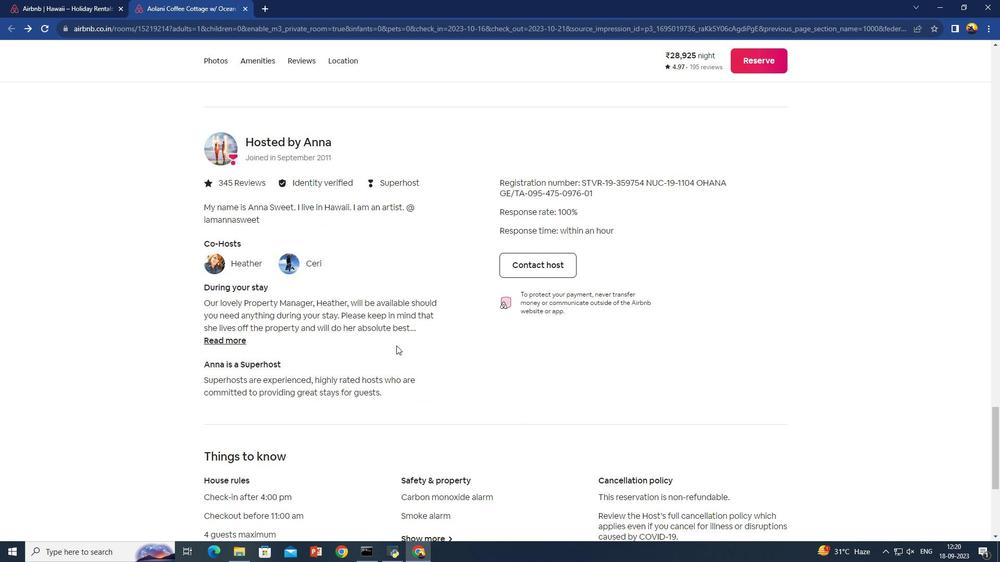 
Action: Mouse scrolled (396, 345) with delta (0, 0)
Screenshot: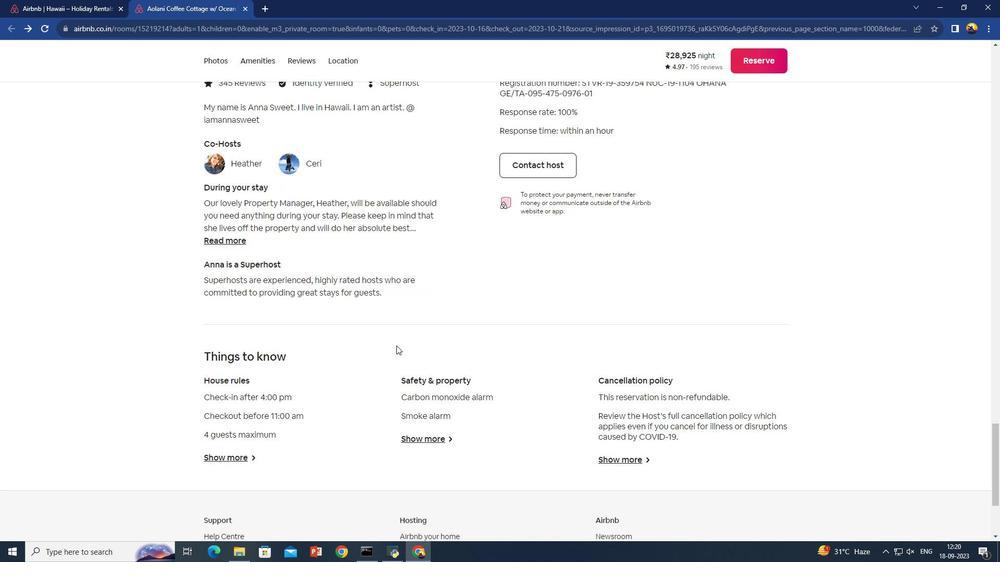 
Action: Mouse scrolled (396, 345) with delta (0, 0)
Screenshot: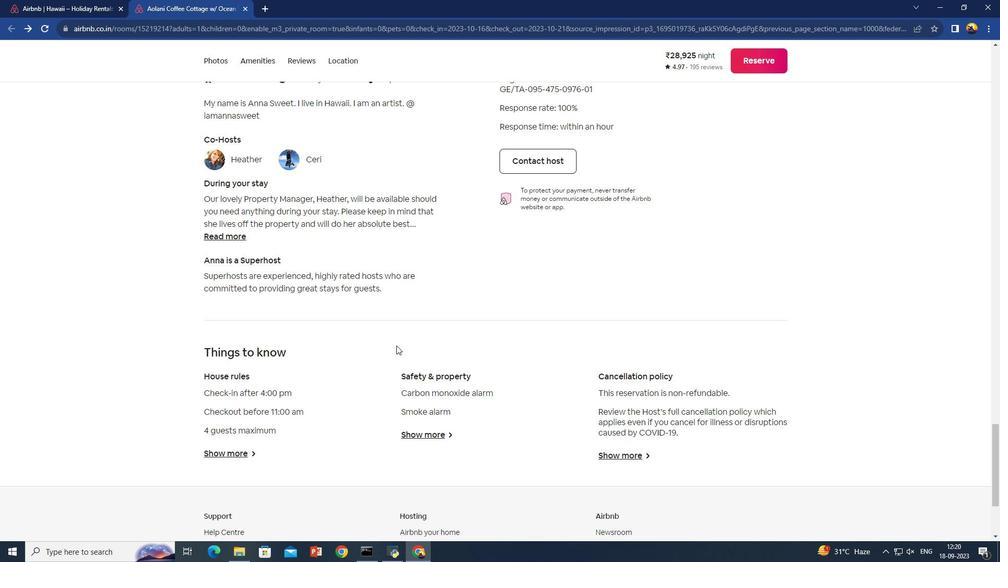 
Action: Mouse scrolled (396, 345) with delta (0, 0)
Screenshot: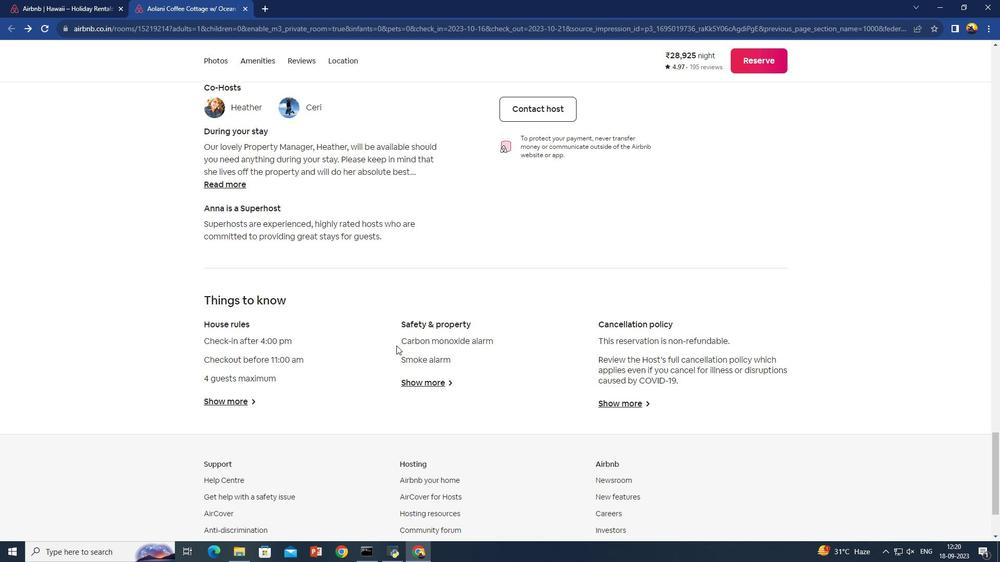 
Action: Mouse scrolled (396, 345) with delta (0, 0)
Screenshot: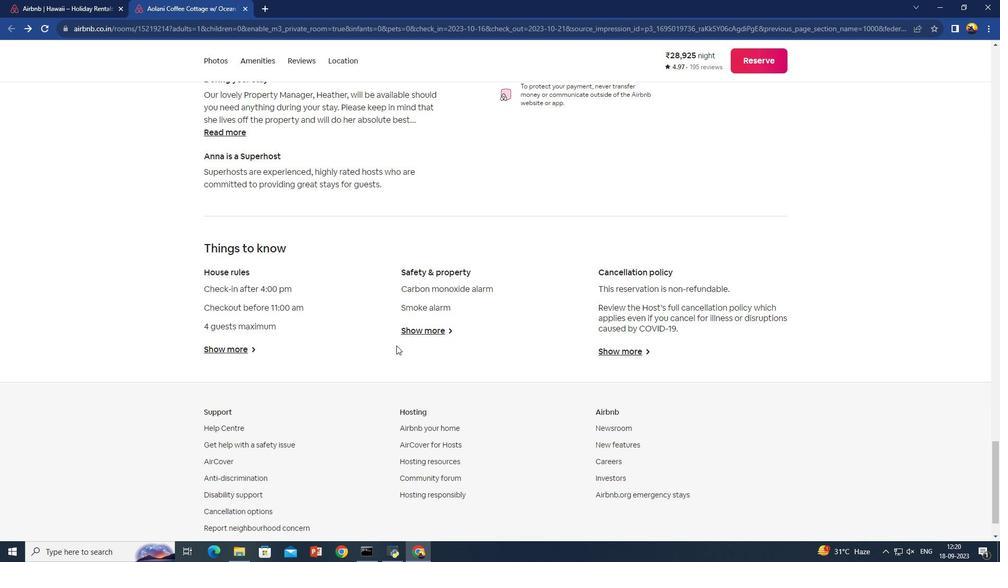 
Action: Mouse scrolled (396, 345) with delta (0, 0)
Screenshot: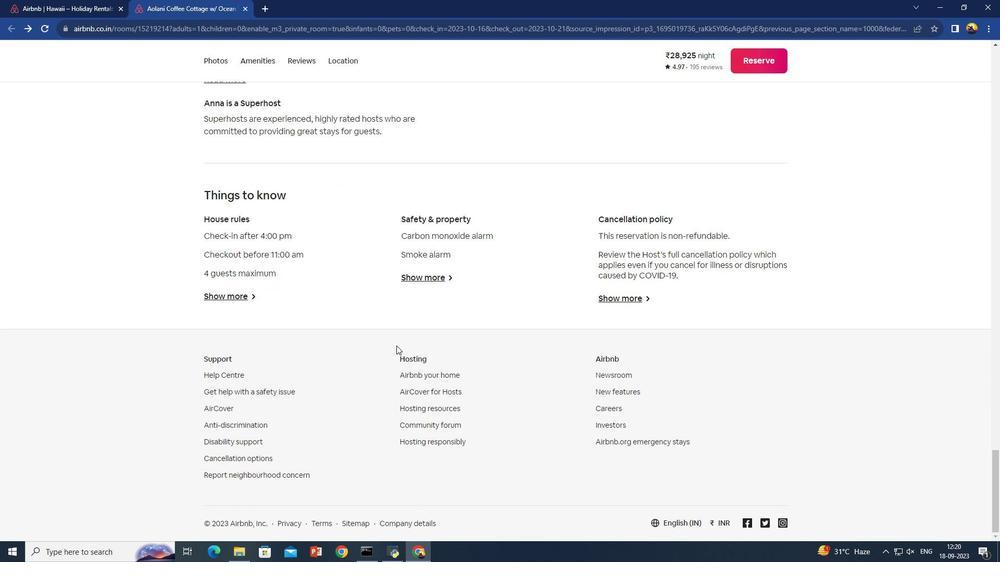 
Action: Mouse scrolled (396, 345) with delta (0, 0)
Screenshot: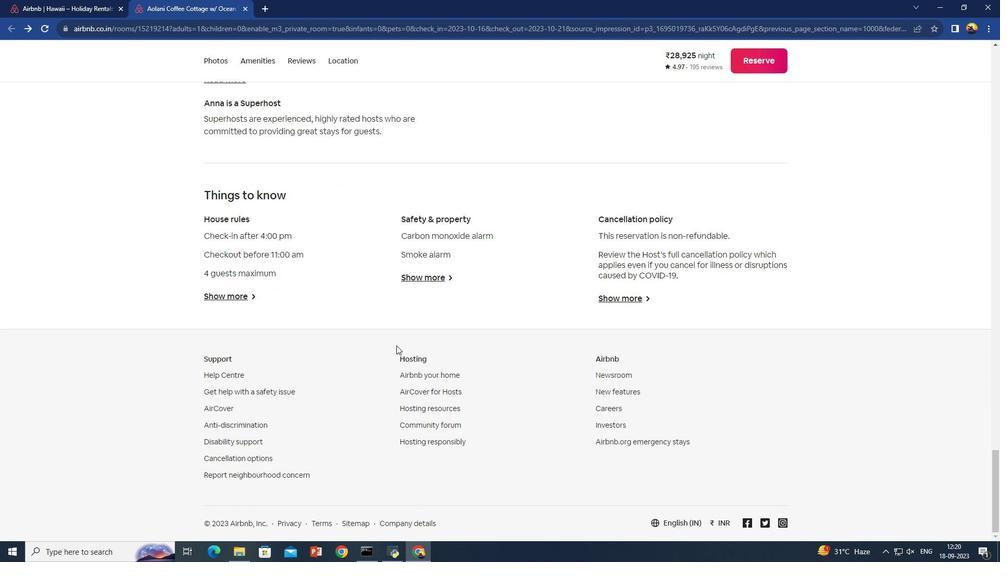 
Action: Mouse scrolled (396, 345) with delta (0, 0)
Screenshot: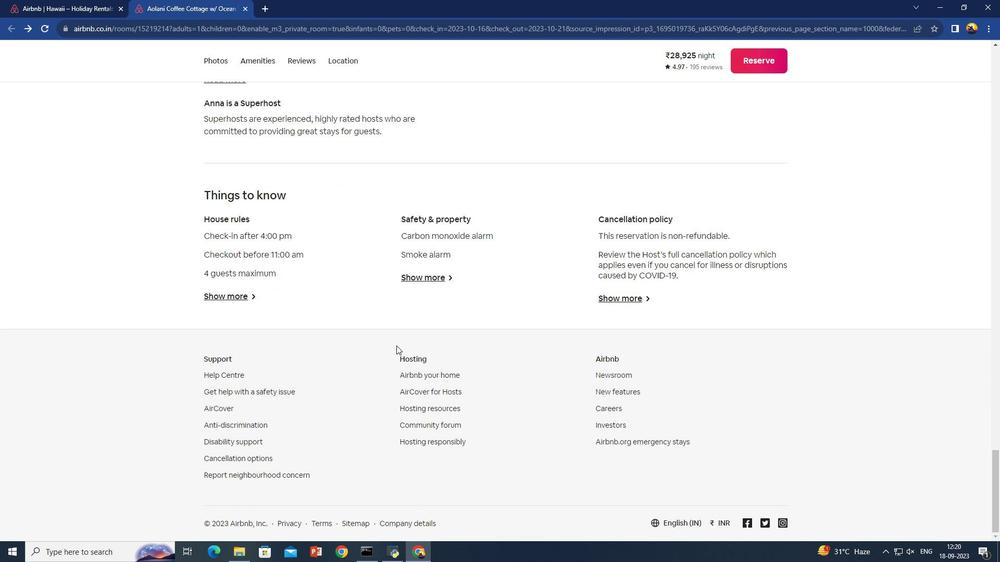
Action: Mouse scrolled (396, 345) with delta (0, 0)
Screenshot: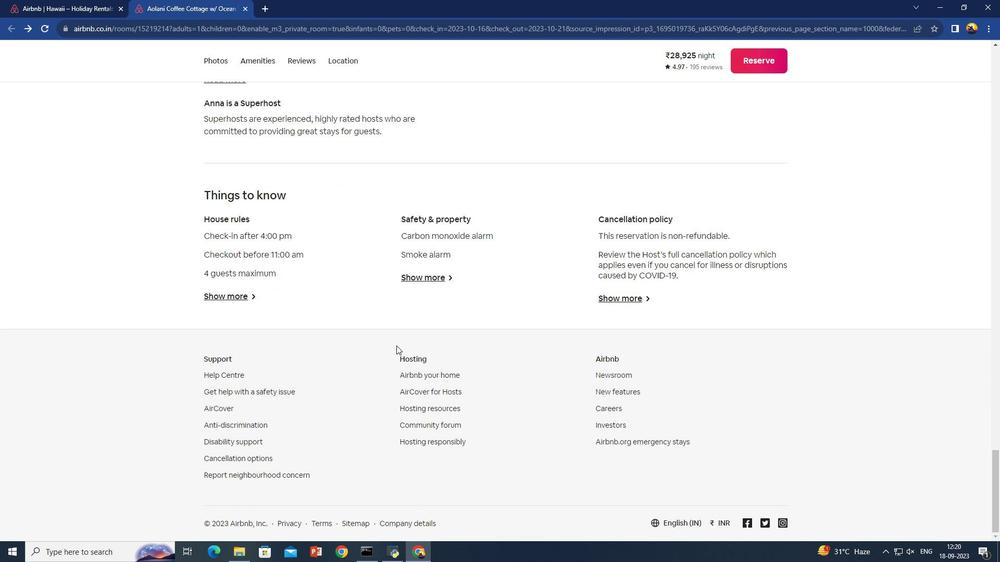 
Action: Mouse scrolled (396, 345) with delta (0, 0)
Screenshot: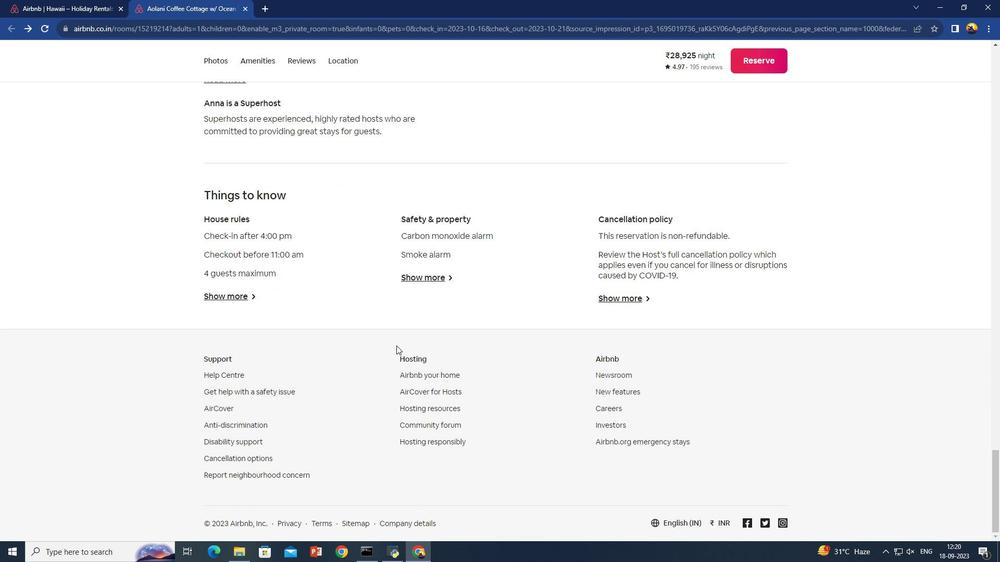 
Action: Mouse scrolled (396, 346) with delta (0, 0)
Screenshot: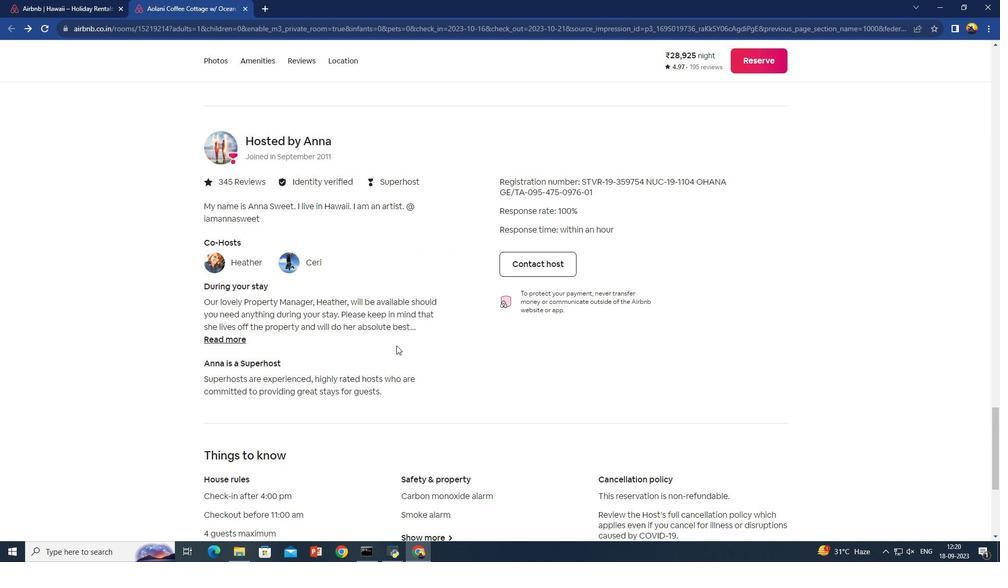 
Action: Mouse scrolled (396, 346) with delta (0, 0)
Screenshot: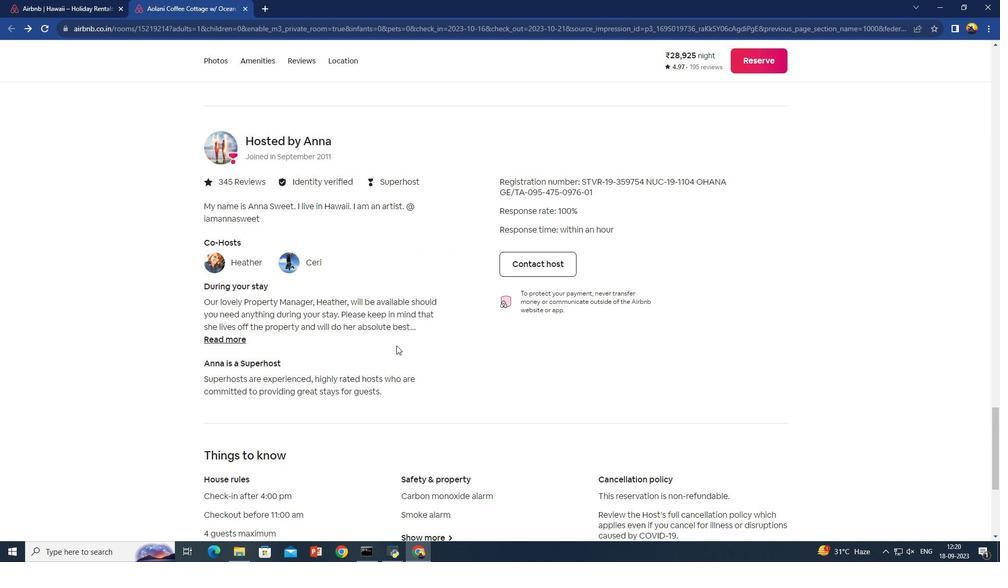 
Action: Mouse scrolled (396, 346) with delta (0, 0)
Screenshot: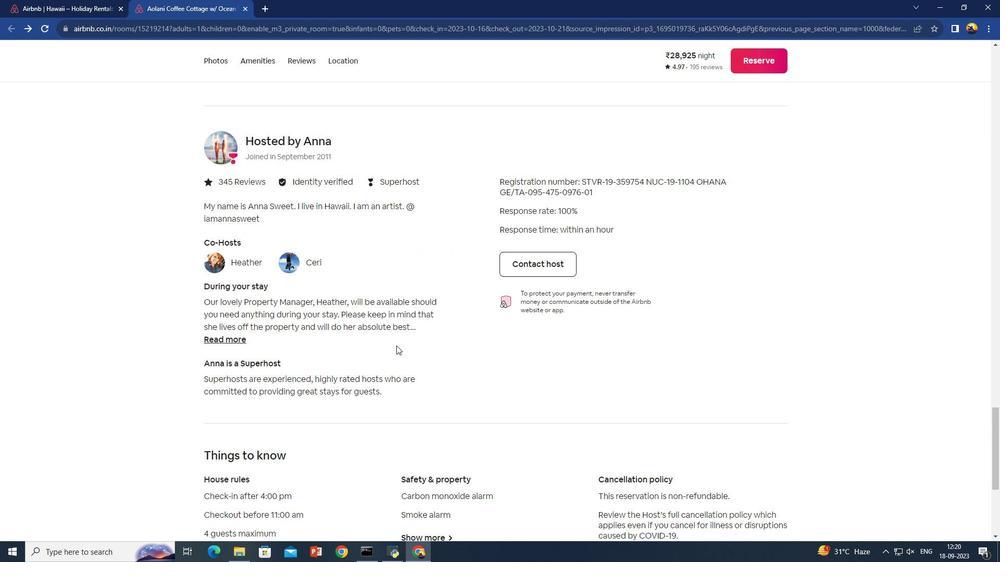 
Action: Mouse scrolled (396, 346) with delta (0, 0)
Screenshot: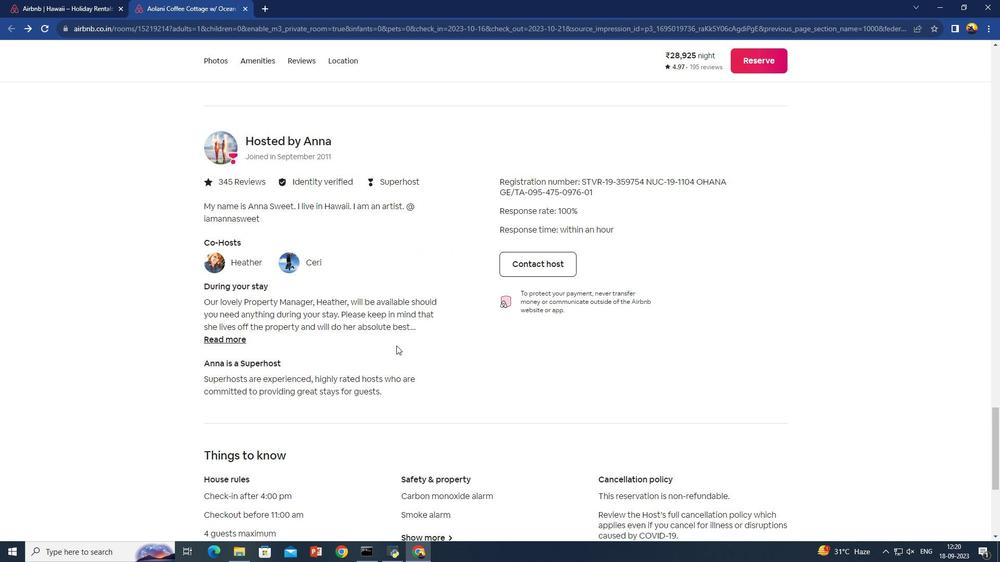 
Action: Mouse scrolled (396, 346) with delta (0, 0)
Screenshot: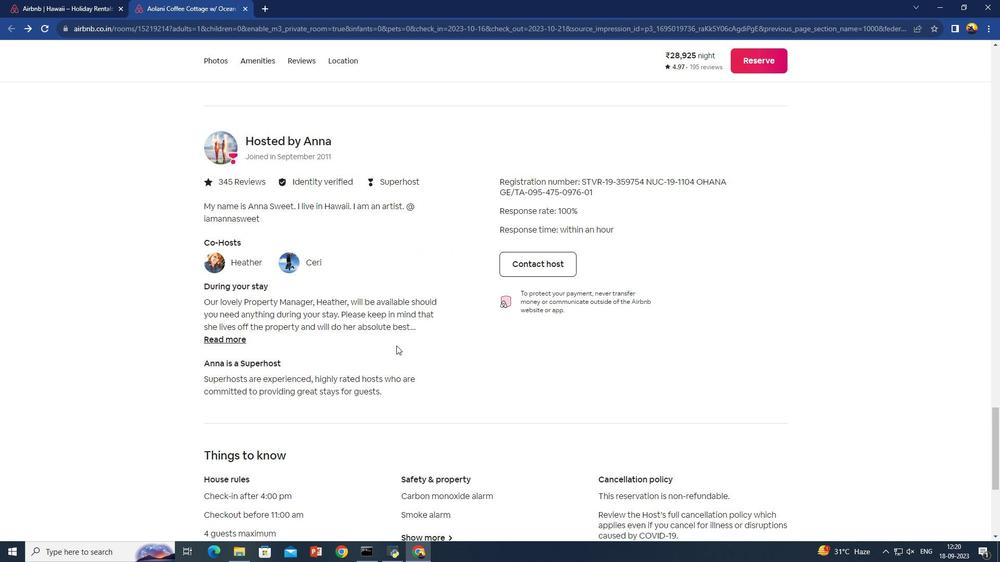 
Action: Mouse scrolled (396, 346) with delta (0, 0)
Screenshot: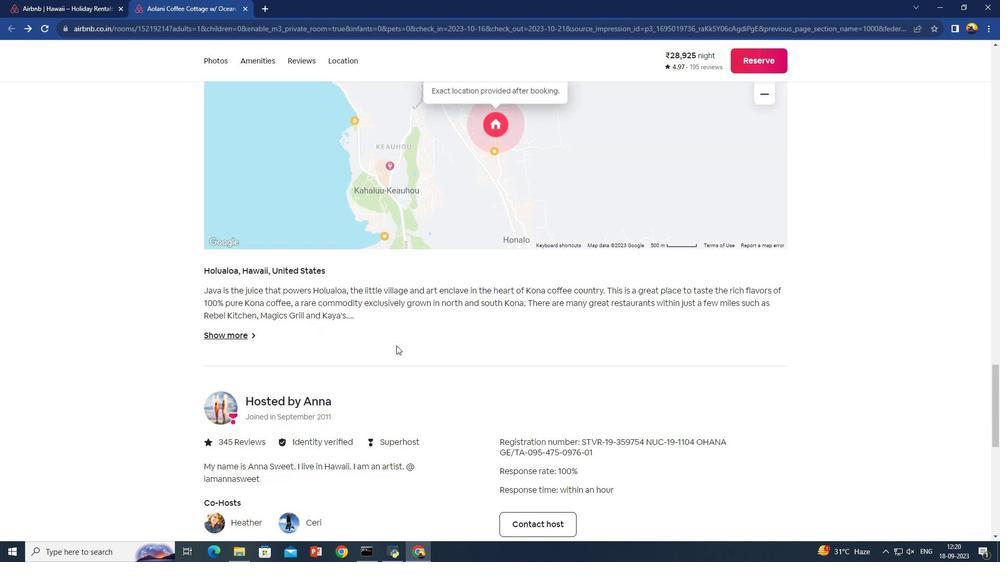 
Action: Mouse scrolled (396, 346) with delta (0, 0)
Screenshot: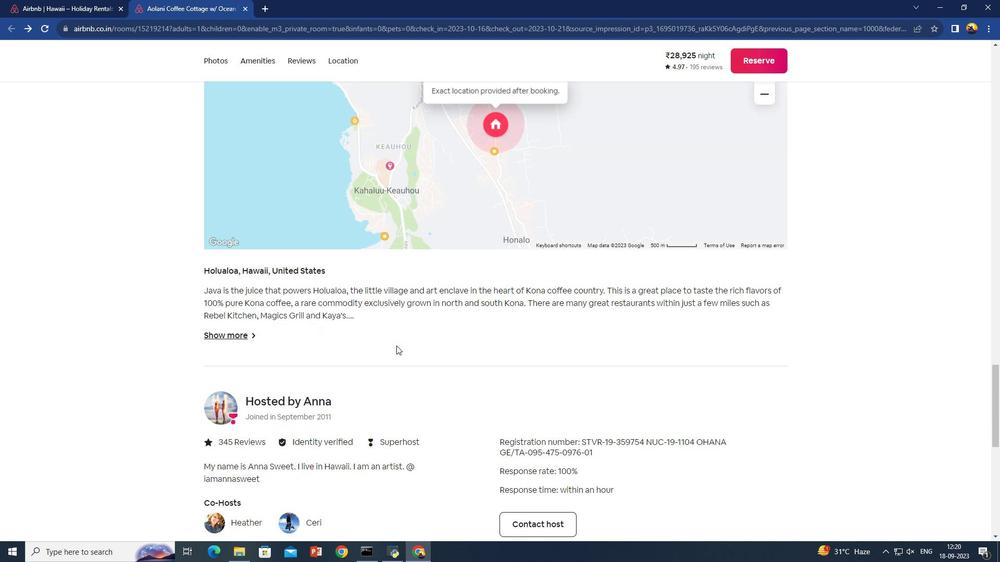 
Action: Mouse scrolled (396, 346) with delta (0, 0)
Screenshot: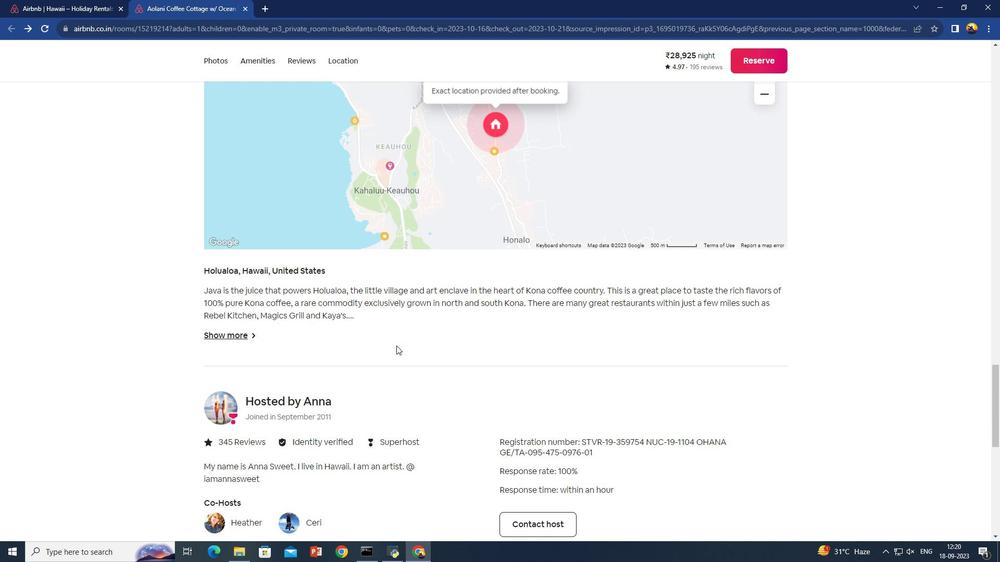 
Action: Mouse scrolled (396, 346) with delta (0, 0)
Screenshot: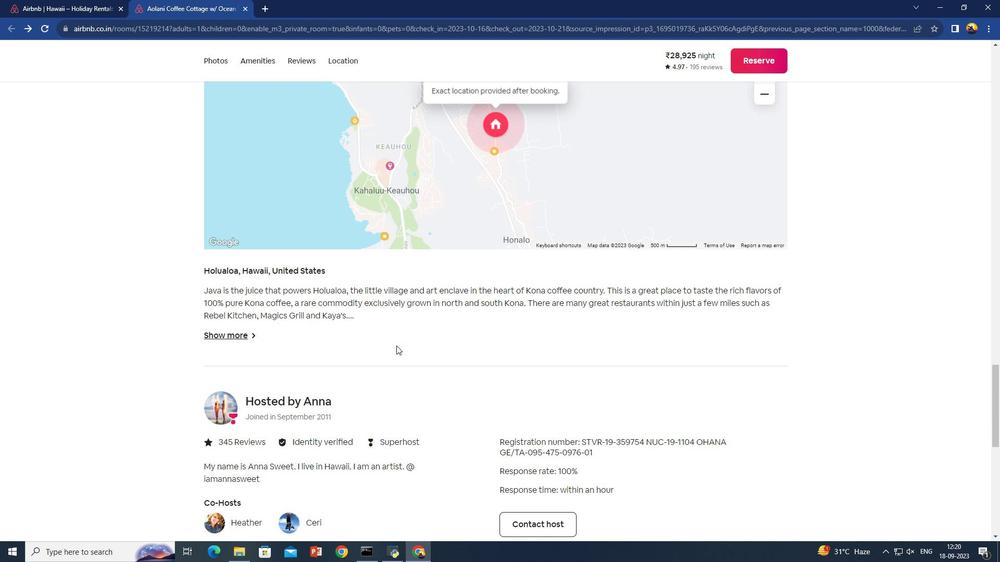 
Action: Mouse scrolled (396, 346) with delta (0, 0)
Screenshot: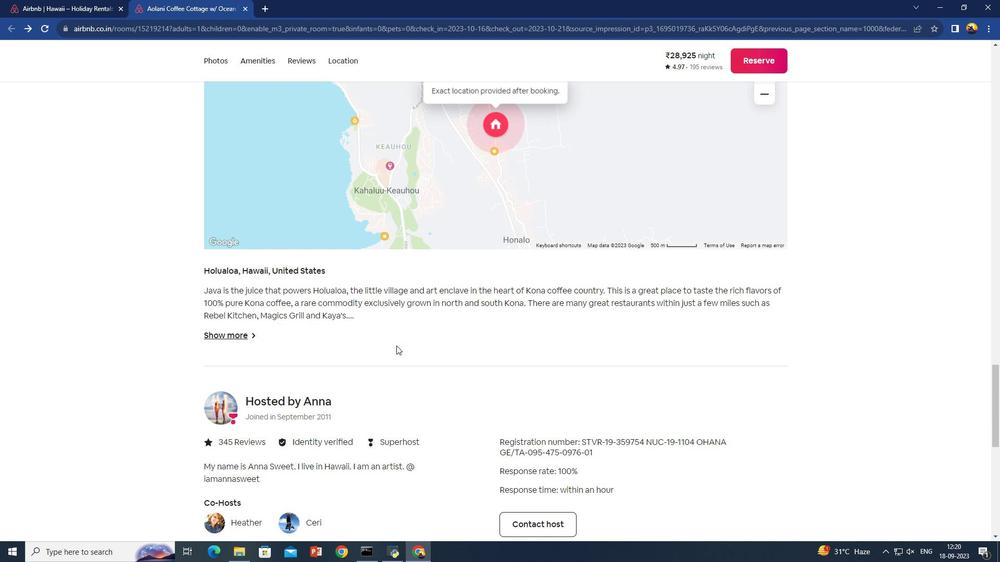 
Action: Mouse scrolled (396, 346) with delta (0, 0)
Screenshot: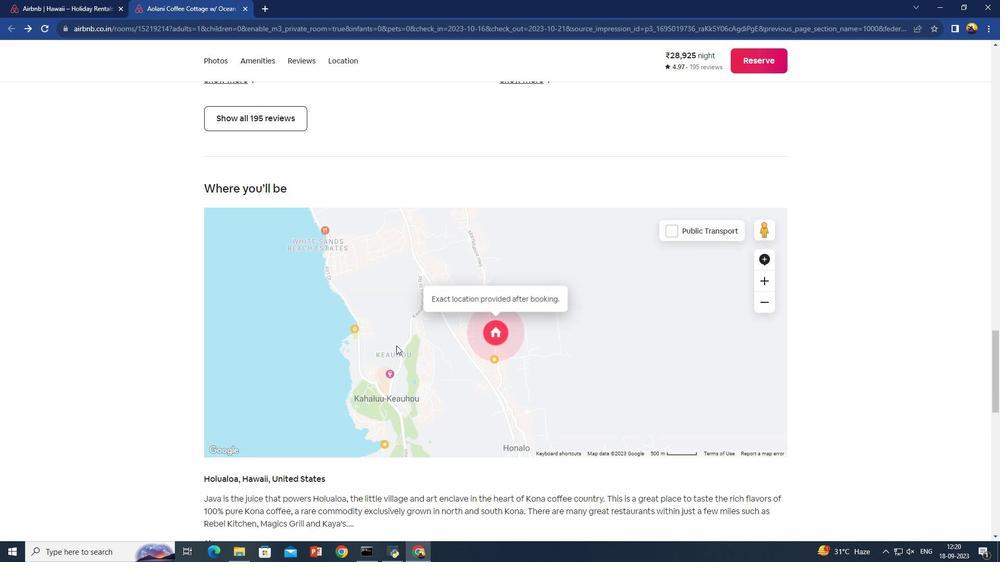
Action: Mouse scrolled (396, 346) with delta (0, 0)
Screenshot: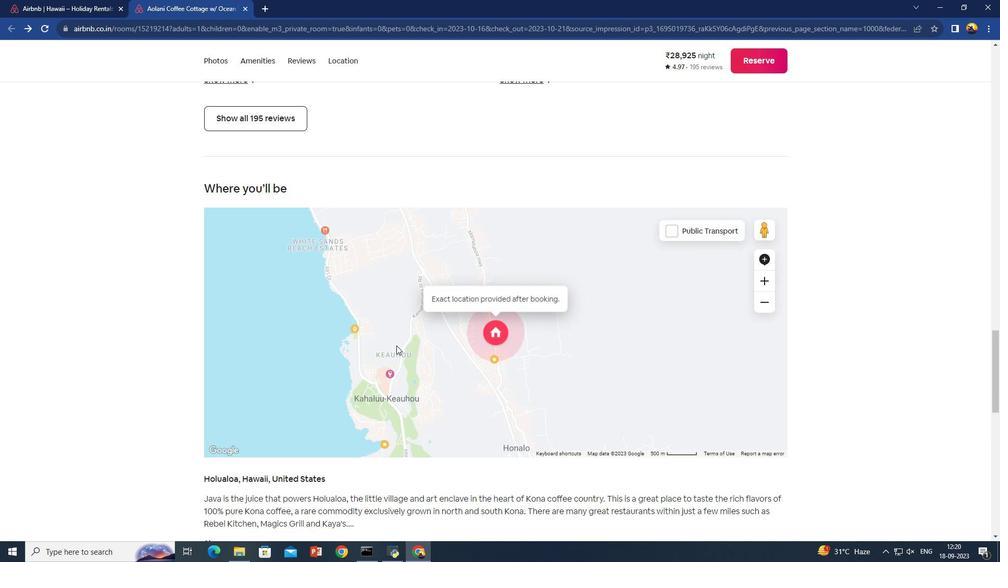 
Action: Mouse scrolled (396, 346) with delta (0, 0)
Screenshot: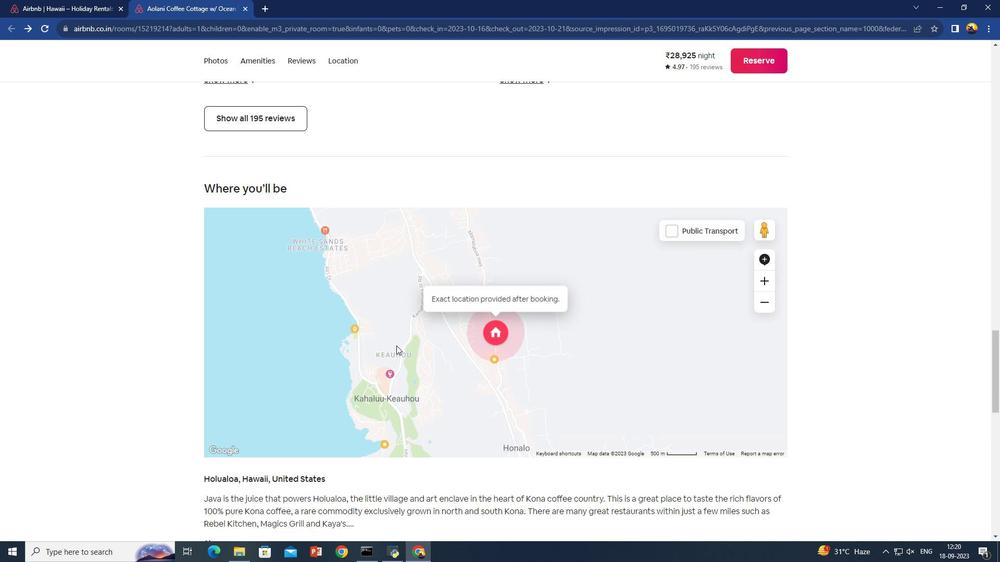 
Action: Mouse scrolled (396, 346) with delta (0, 0)
Screenshot: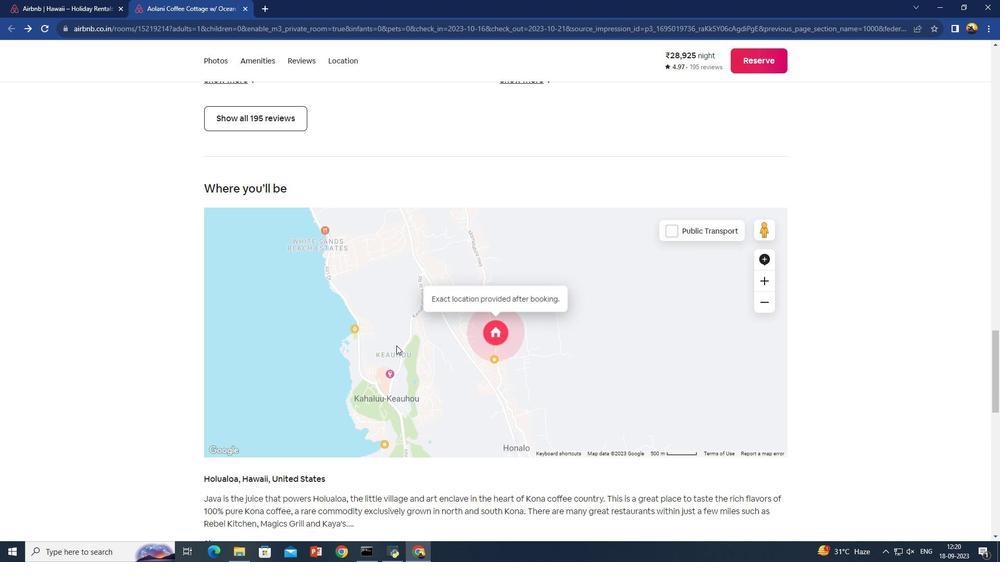 
Action: Mouse scrolled (396, 346) with delta (0, 0)
Screenshot: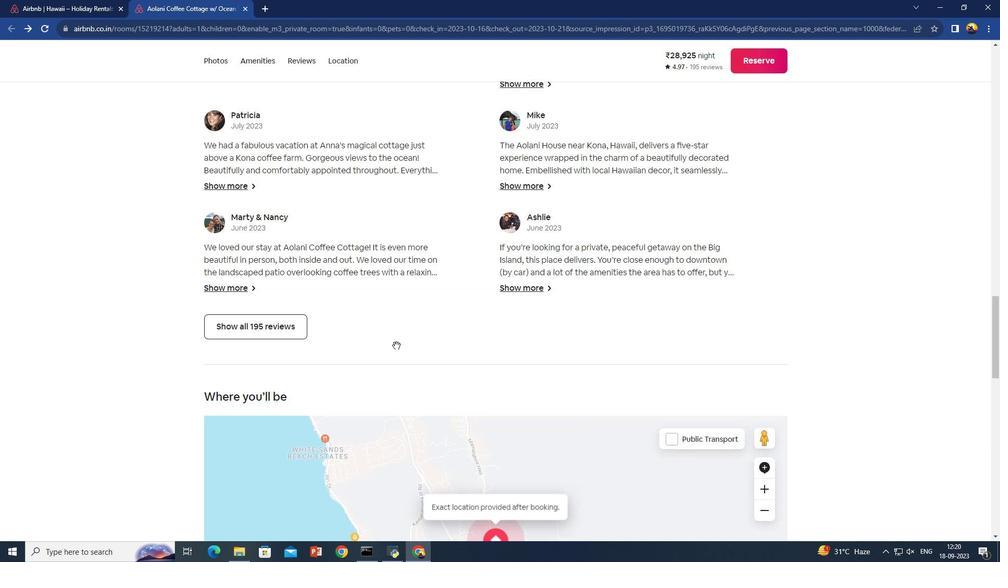 
Action: Mouse scrolled (396, 346) with delta (0, 0)
Screenshot: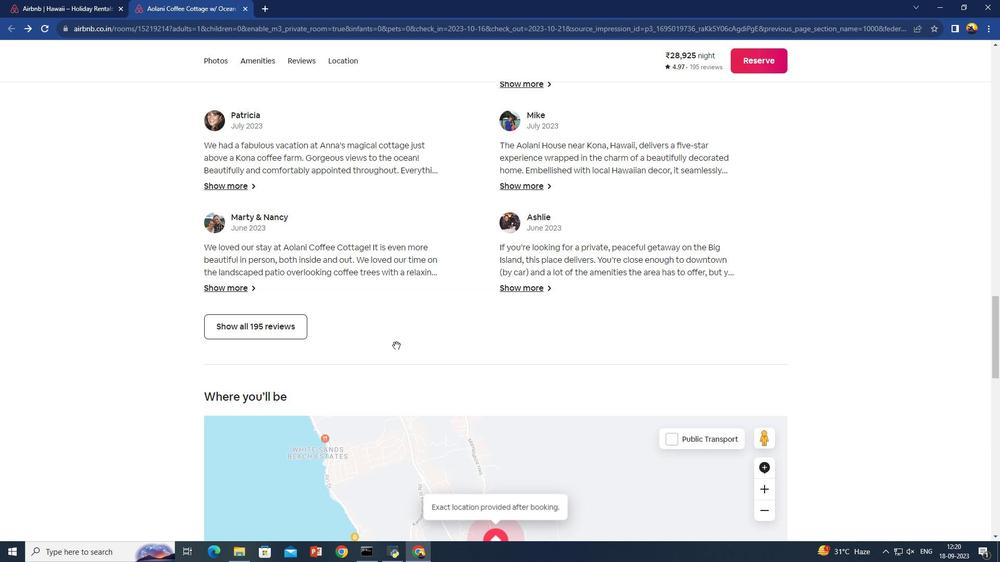 
Action: Mouse scrolled (396, 346) with delta (0, 0)
Screenshot: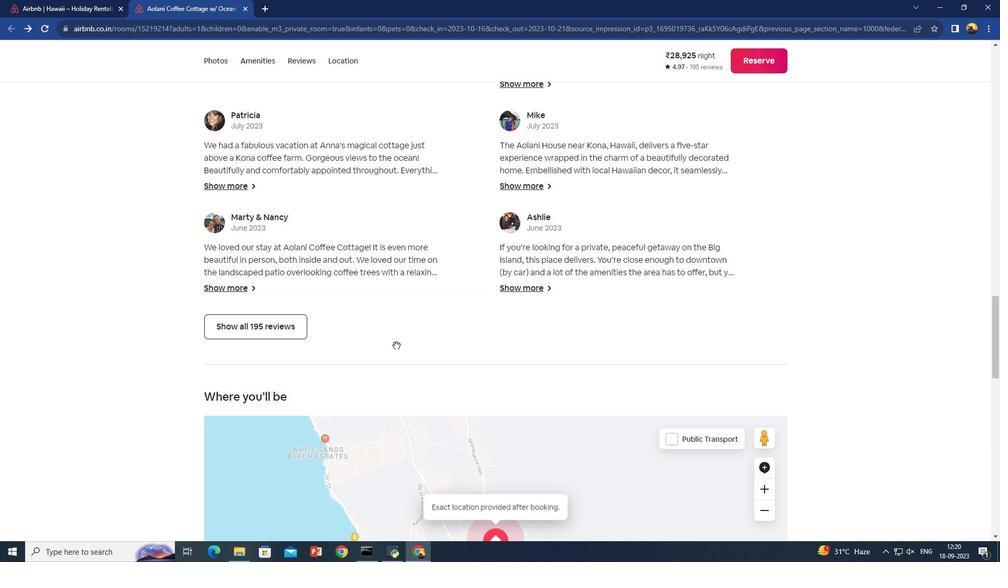 
Action: Mouse scrolled (396, 346) with delta (0, 0)
Screenshot: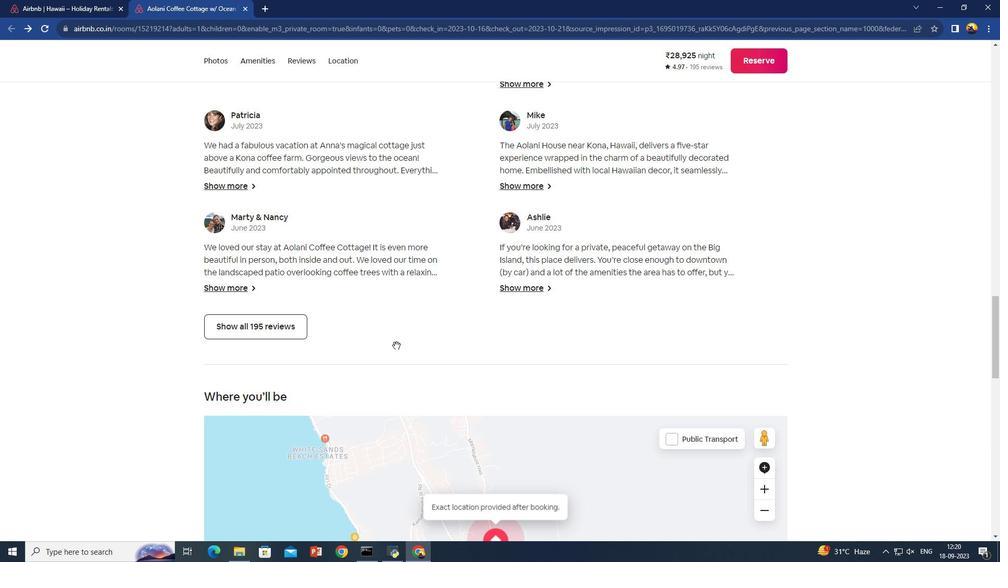 
Action: Mouse scrolled (396, 346) with delta (0, 0)
Screenshot: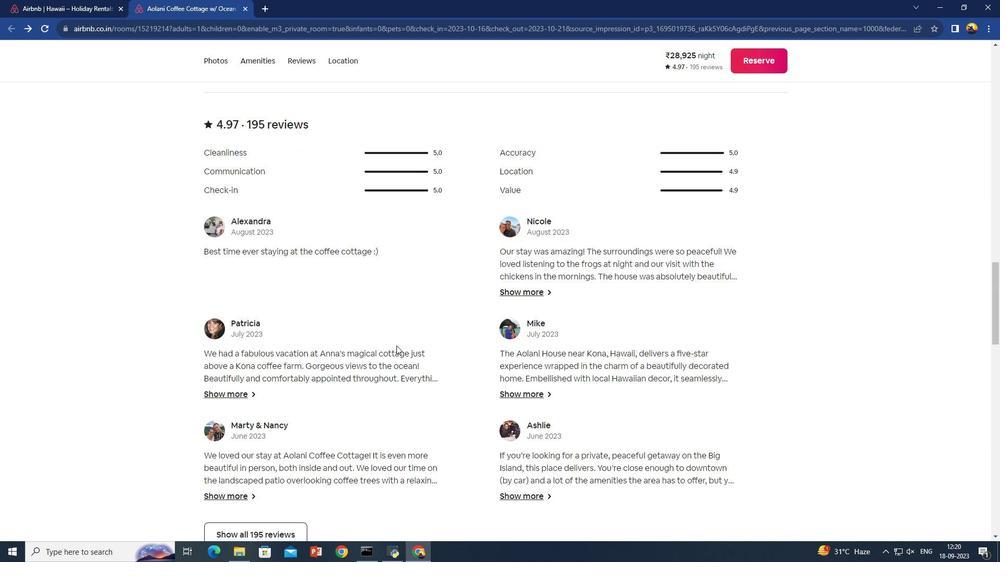 
Action: Mouse scrolled (396, 346) with delta (0, 0)
Screenshot: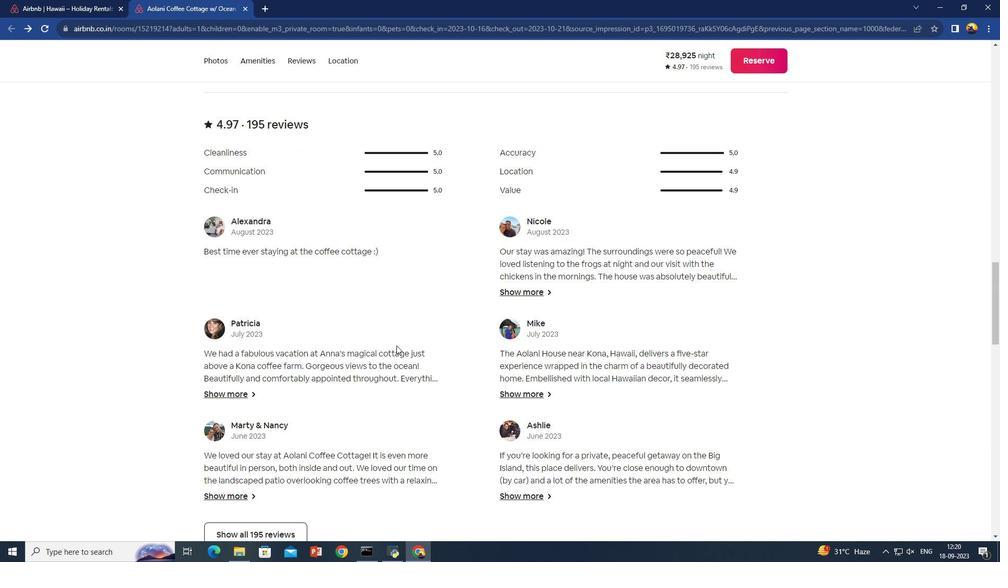 
Action: Mouse scrolled (396, 346) with delta (0, 0)
Screenshot: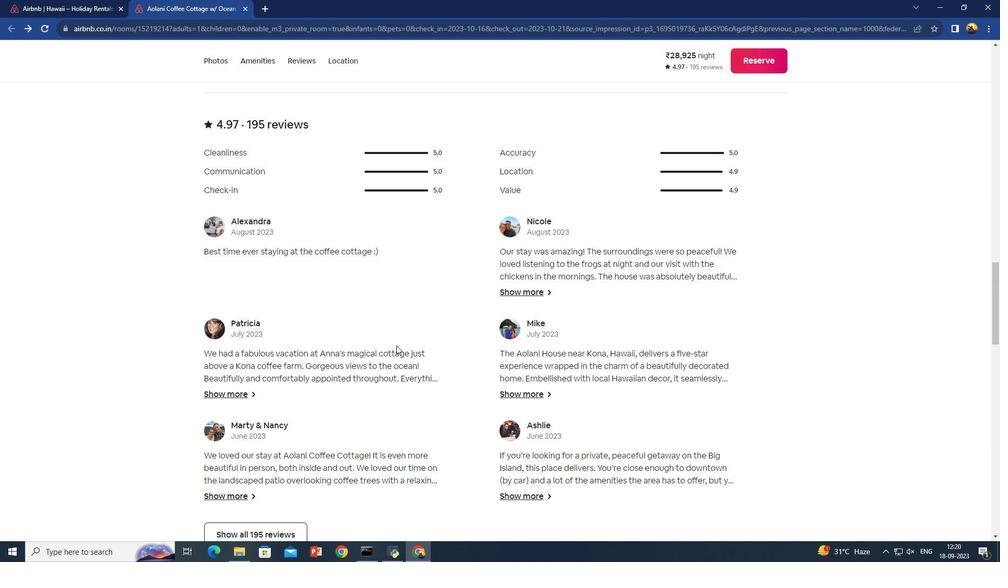 
Action: Mouse scrolled (396, 346) with delta (0, 0)
Screenshot: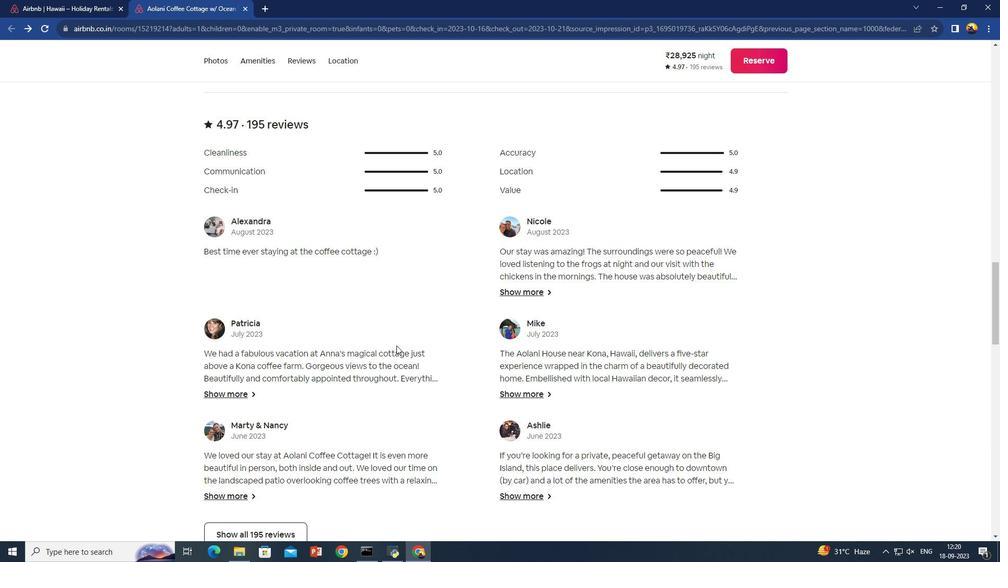 
Action: Mouse scrolled (396, 346) with delta (0, 0)
Screenshot: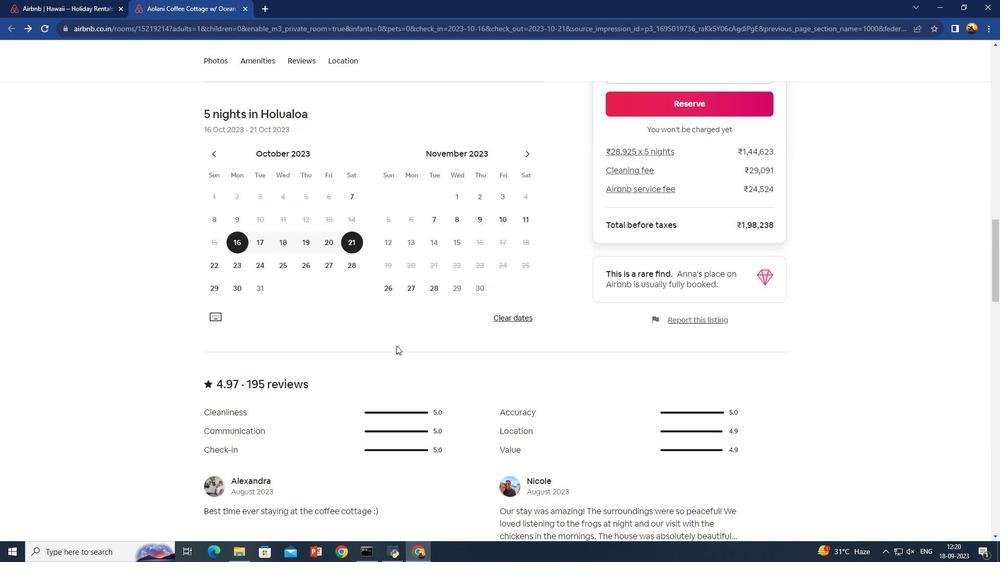 
Action: Mouse scrolled (396, 346) with delta (0, 0)
Screenshot: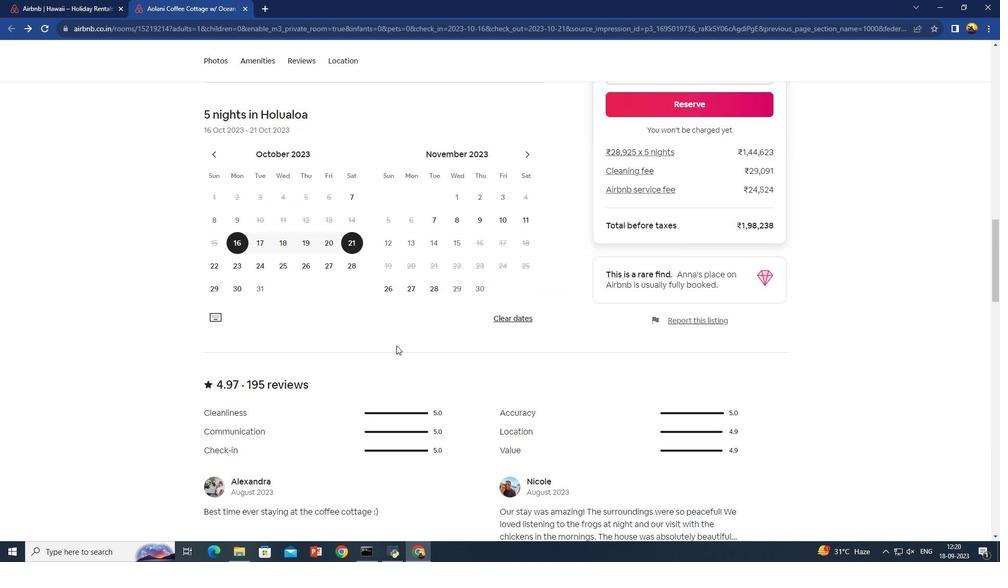 
Action: Mouse scrolled (396, 346) with delta (0, 0)
Screenshot: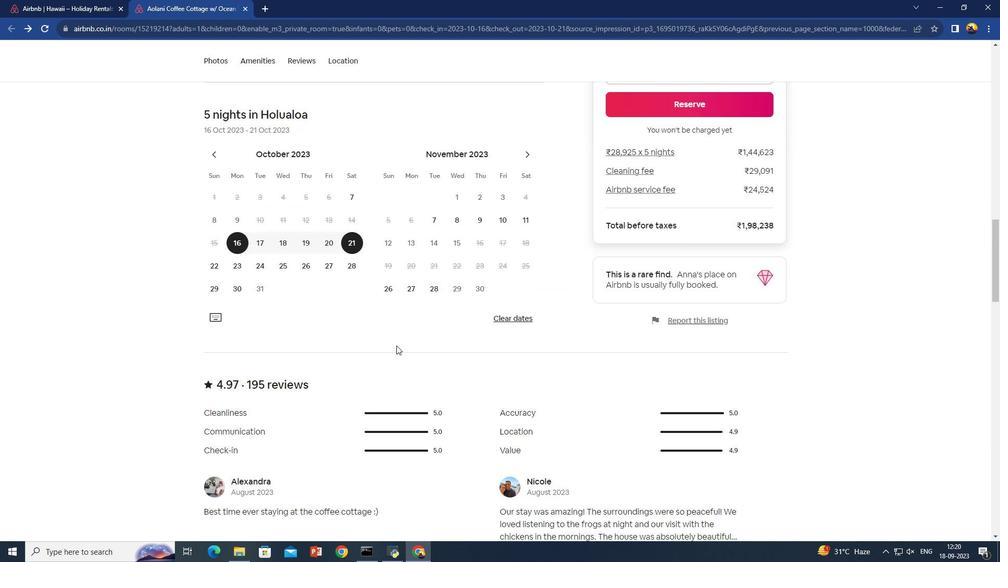 
Action: Mouse scrolled (396, 346) with delta (0, 0)
Screenshot: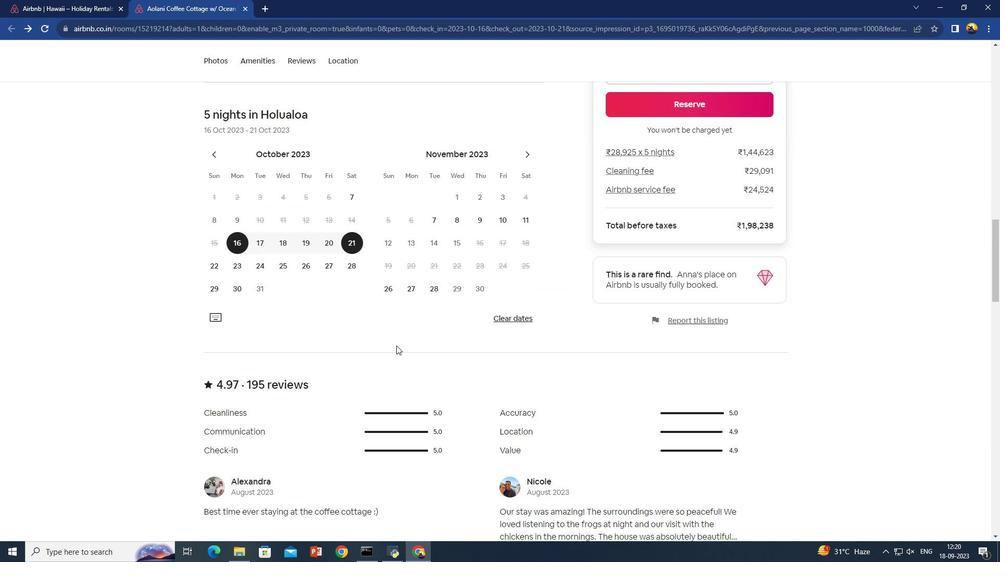 
Action: Mouse scrolled (396, 346) with delta (0, 0)
Screenshot: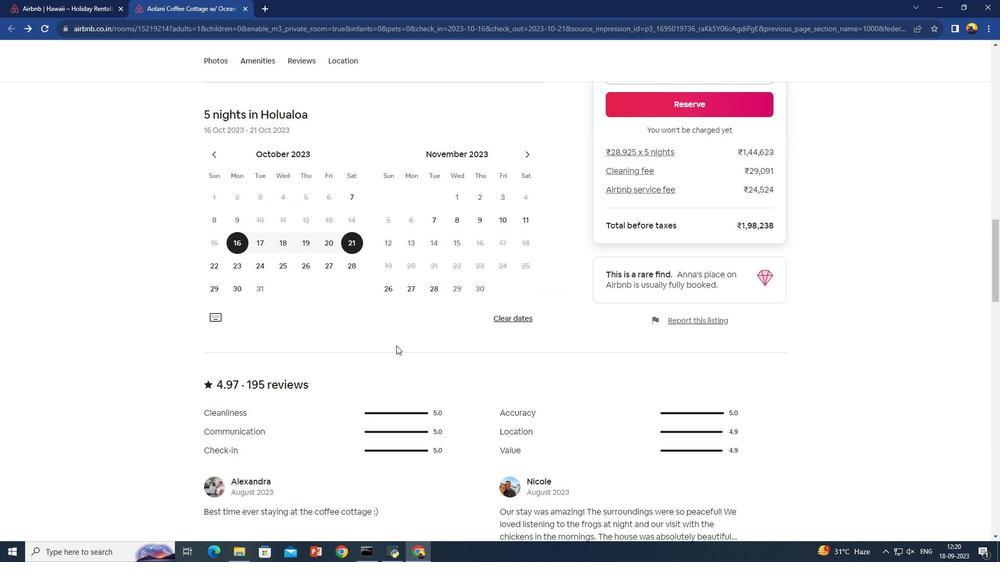 
Action: Mouse scrolled (396, 346) with delta (0, 0)
Screenshot: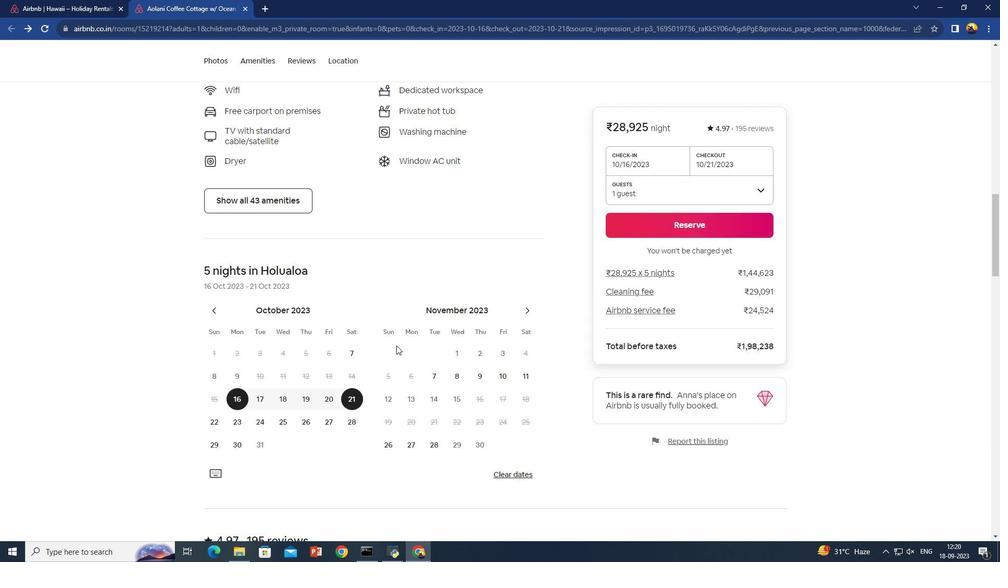 
Action: Mouse scrolled (396, 346) with delta (0, 0)
Screenshot: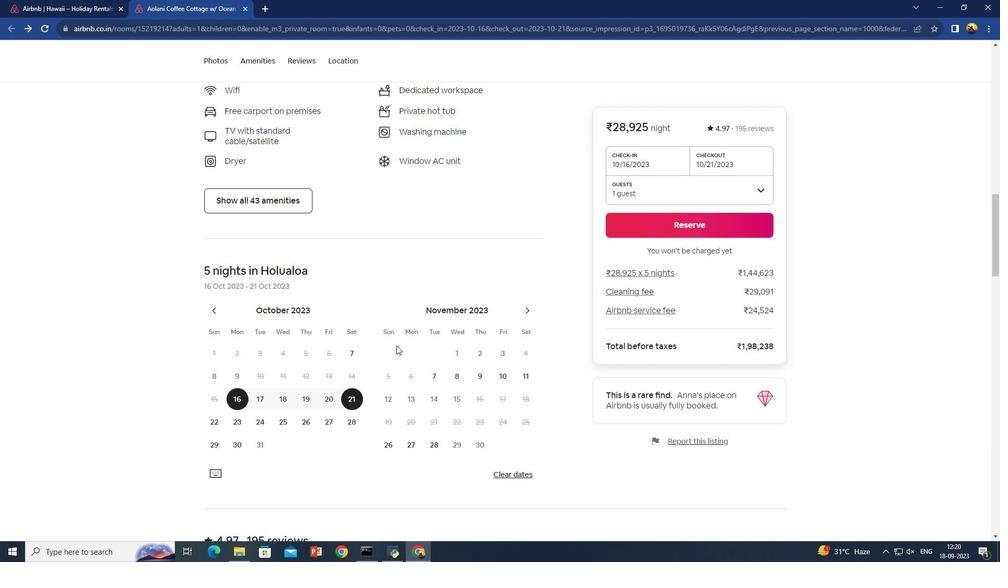 
Action: Mouse scrolled (396, 346) with delta (0, 0)
Screenshot: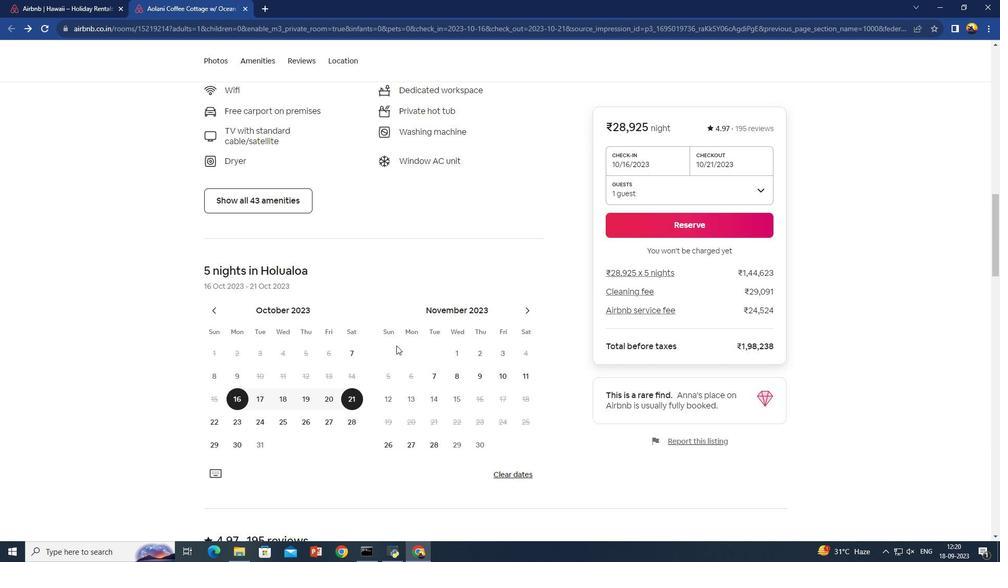 
Action: Mouse scrolled (396, 346) with delta (0, 0)
Screenshot: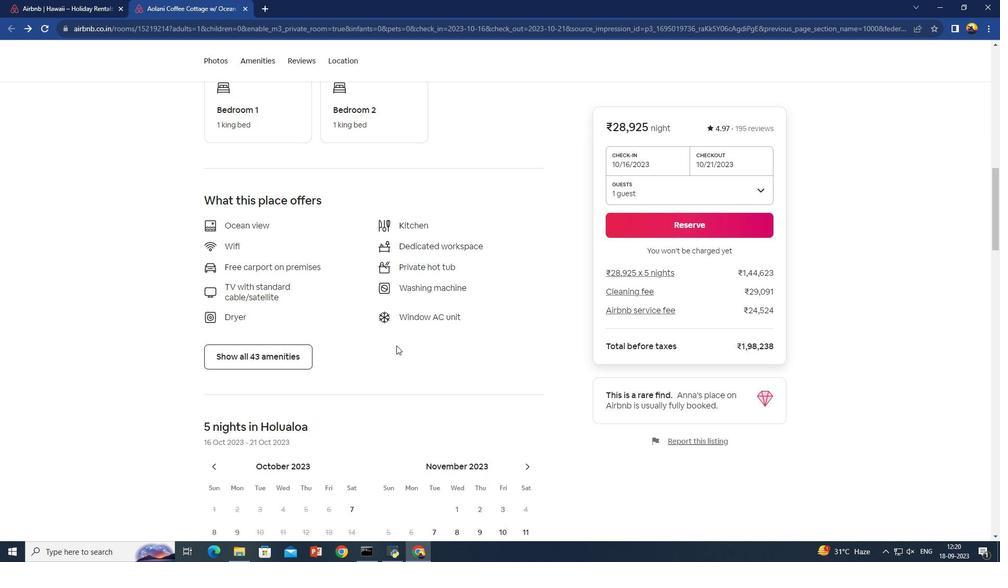 
Action: Mouse scrolled (396, 346) with delta (0, 0)
Screenshot: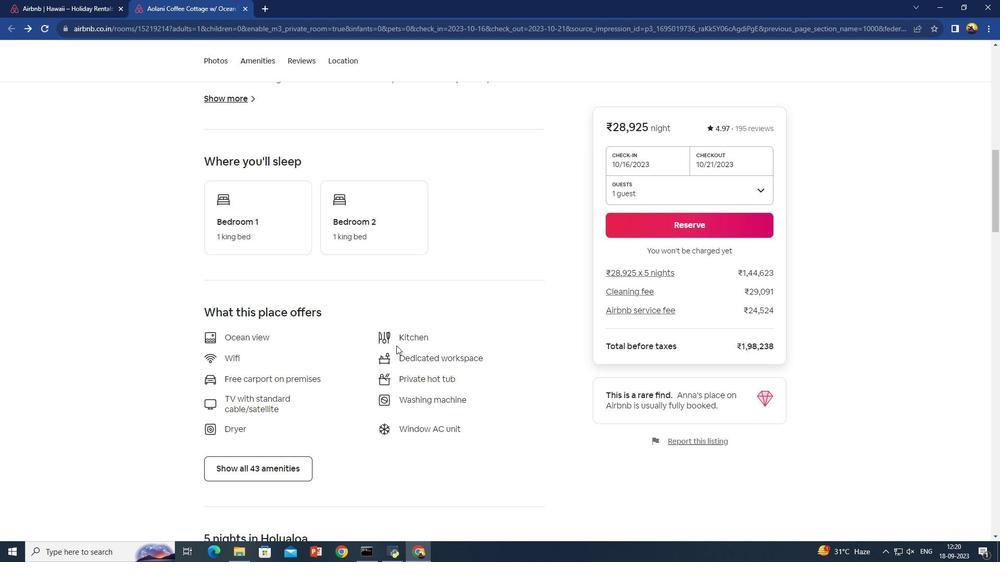 
Action: Mouse scrolled (396, 346) with delta (0, 0)
Screenshot: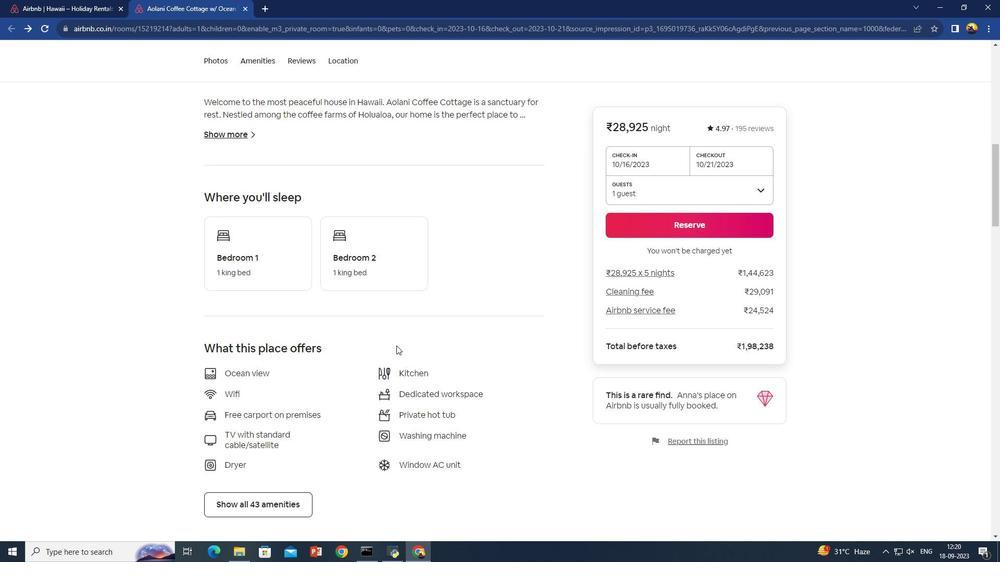 
Action: Mouse scrolled (396, 346) with delta (0, 0)
Screenshot: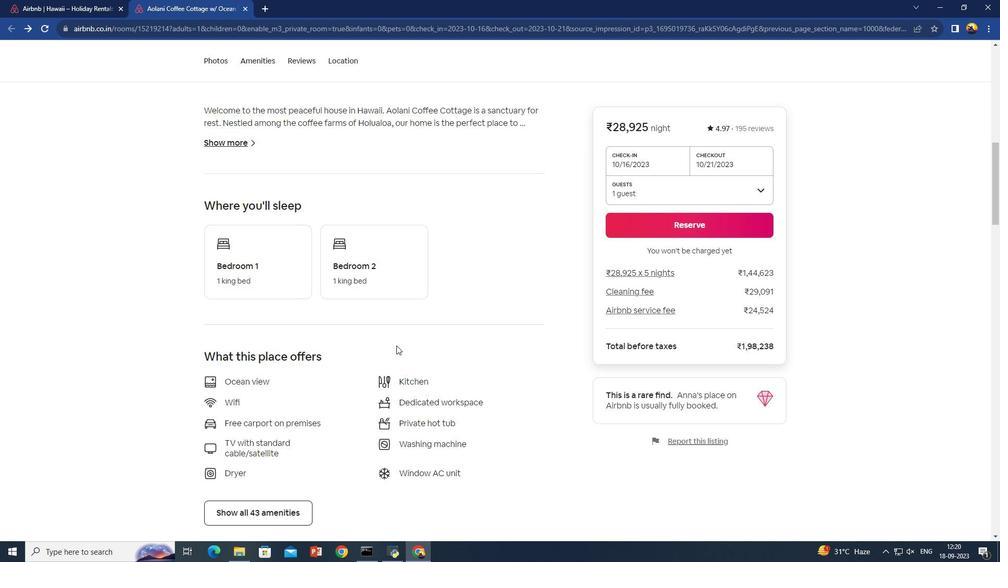 
Action: Mouse scrolled (396, 346) with delta (0, 0)
Screenshot: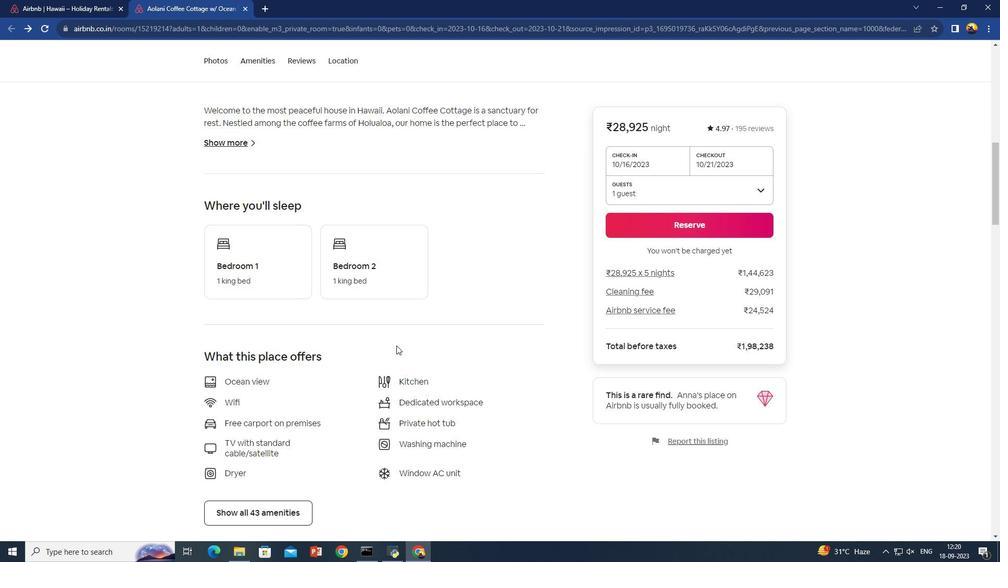 
Action: Mouse scrolled (396, 346) with delta (0, 0)
Screenshot: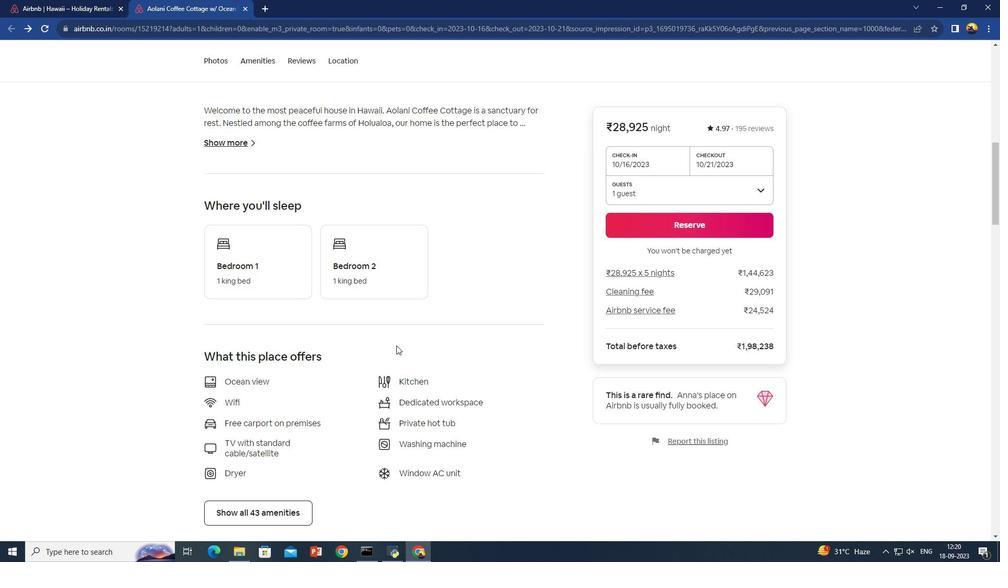
Action: Mouse scrolled (396, 346) with delta (0, 0)
Screenshot: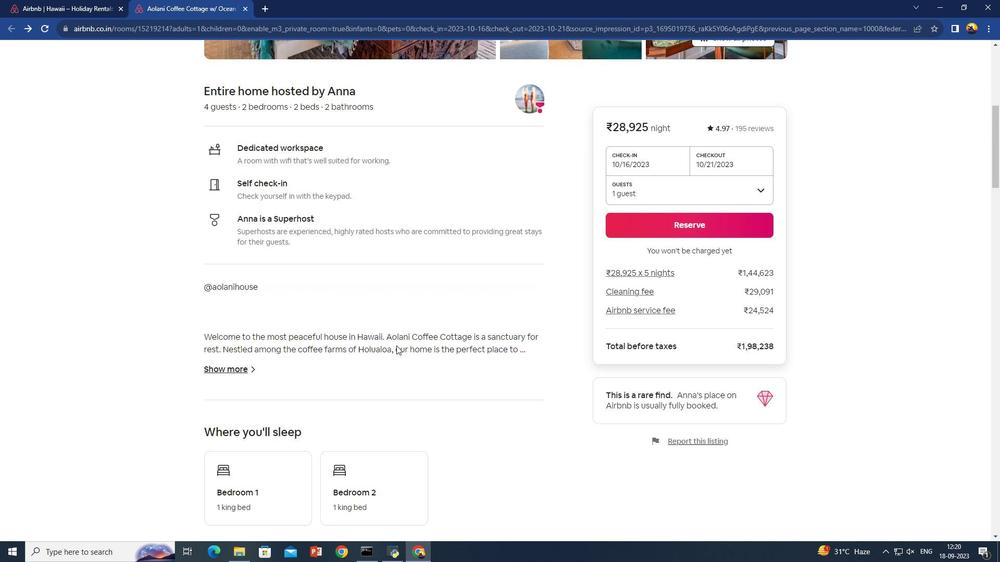 
Action: Mouse scrolled (396, 346) with delta (0, 0)
Screenshot: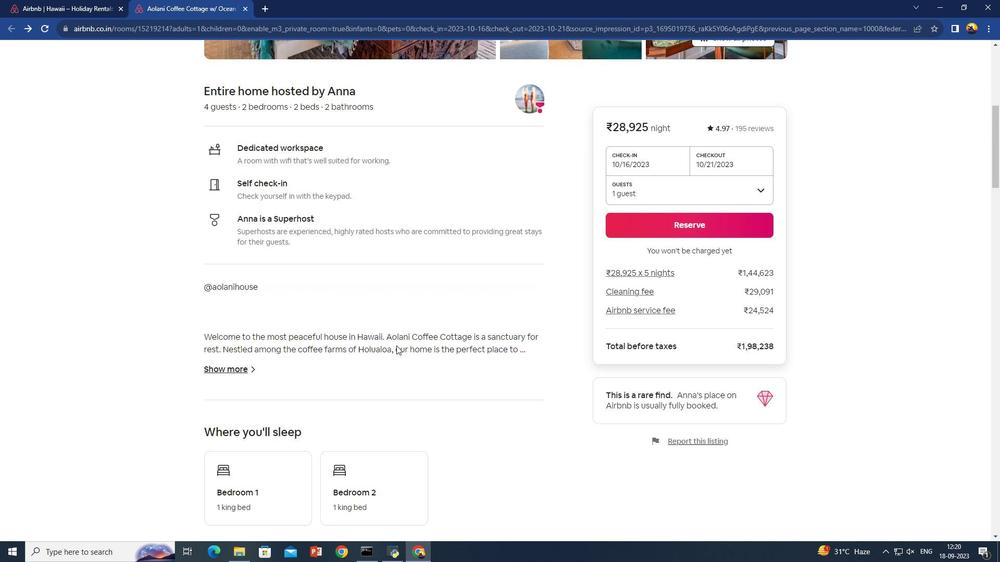 
Action: Mouse scrolled (396, 346) with delta (0, 0)
Screenshot: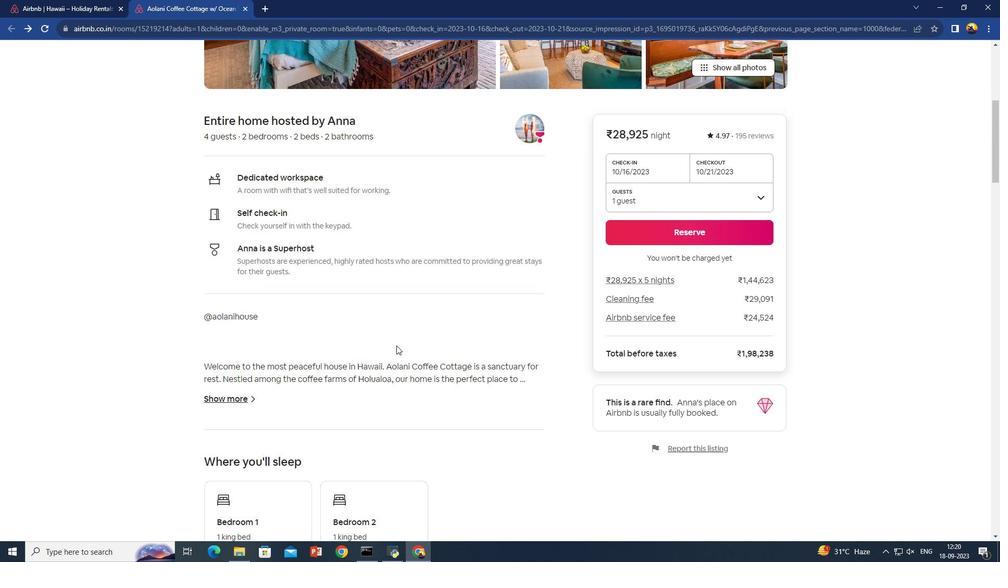 
Action: Mouse scrolled (396, 346) with delta (0, 0)
Screenshot: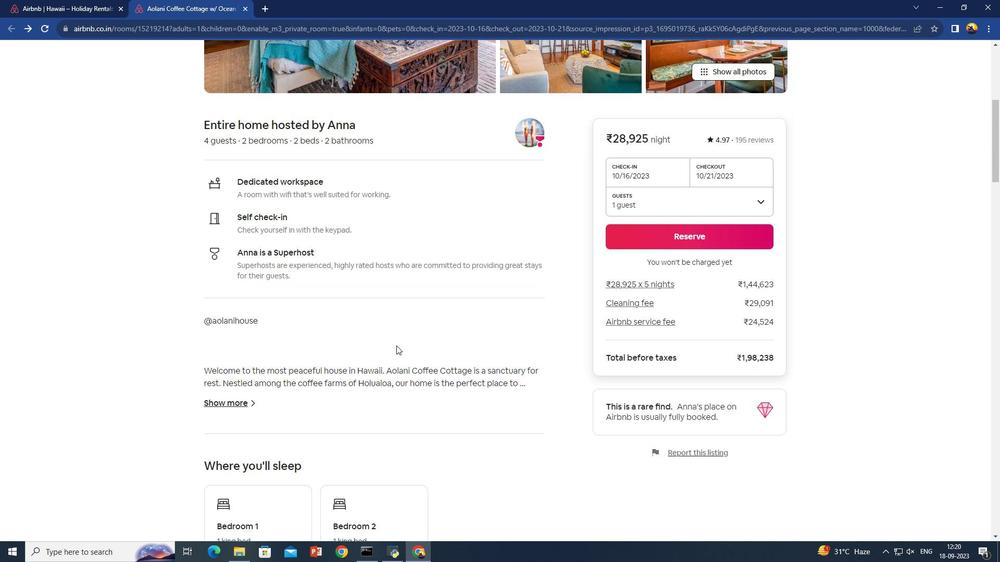 
Action: Mouse scrolled (396, 346) with delta (0, 0)
Screenshot: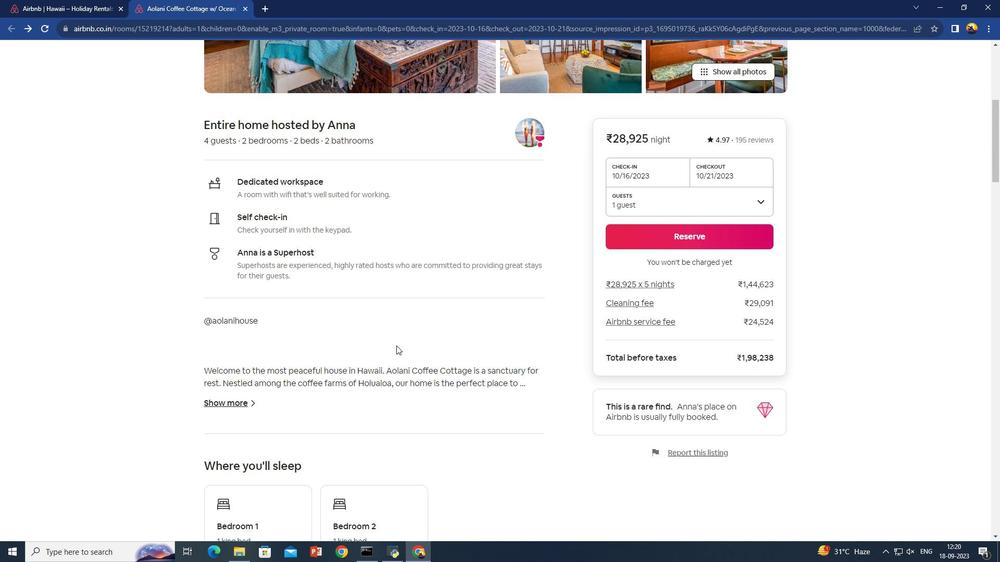 
Action: Mouse scrolled (396, 346) with delta (0, 0)
Screenshot: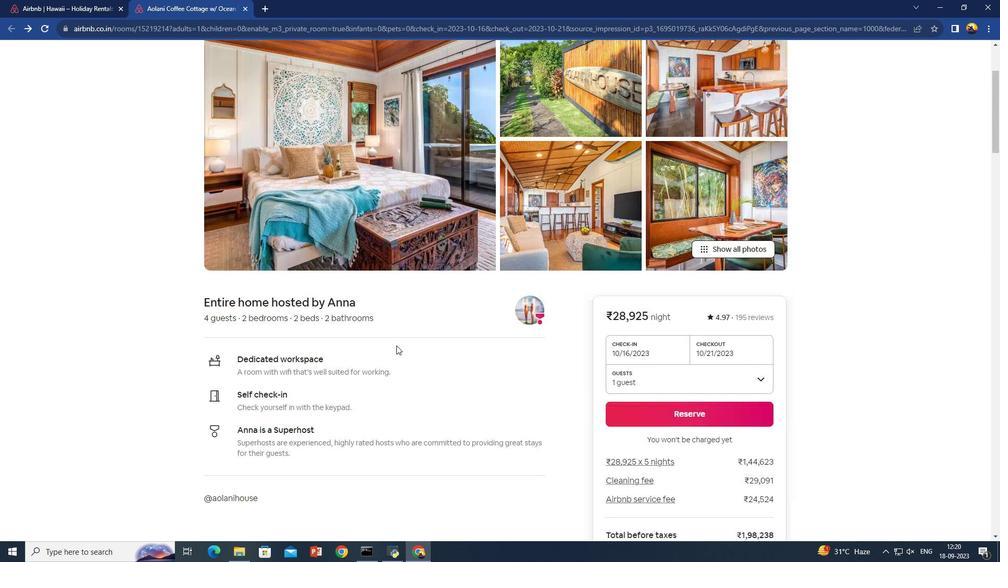 
Action: Mouse scrolled (396, 346) with delta (0, 0)
Screenshot: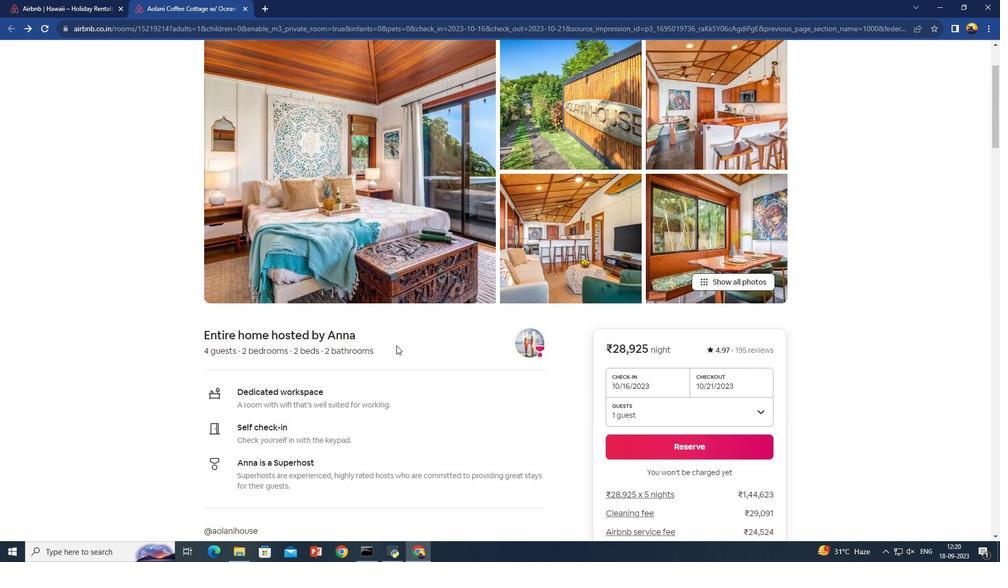 
Action: Mouse scrolled (396, 346) with delta (0, 0)
Screenshot: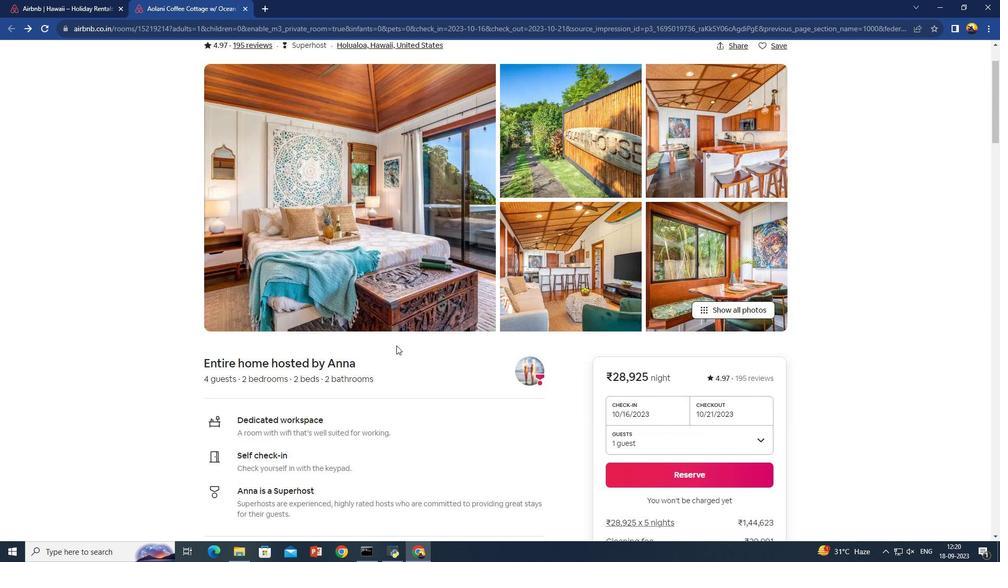 
Action: Mouse scrolled (396, 346) with delta (0, 0)
Screenshot: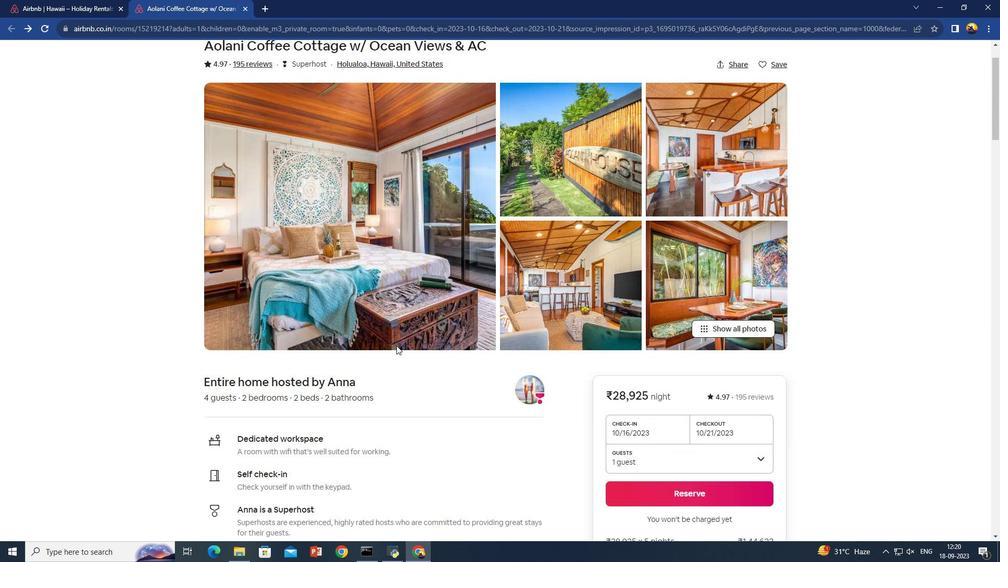 
Action: Mouse scrolled (396, 346) with delta (0, 0)
Screenshot: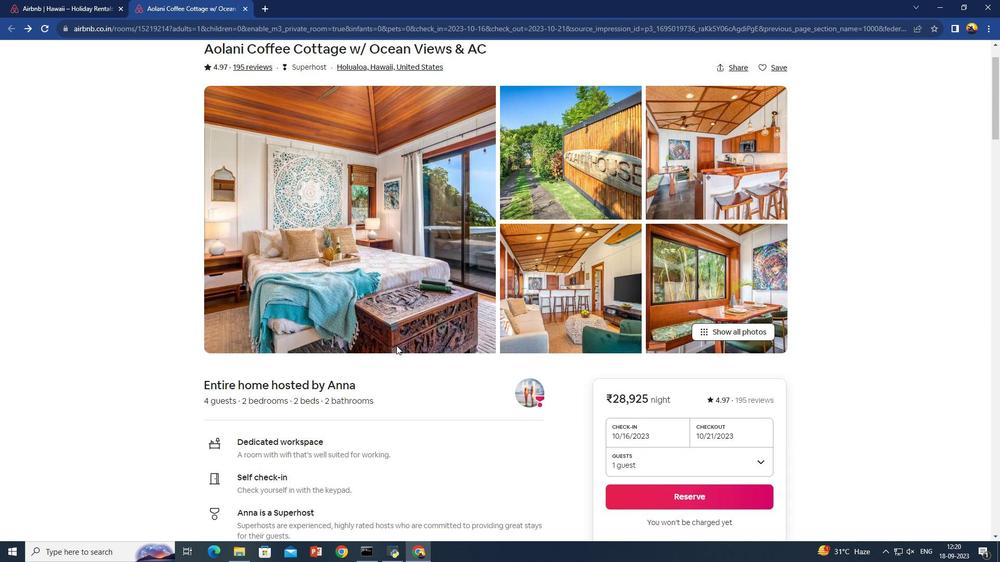 
Action: Mouse moved to (744, 339)
Screenshot: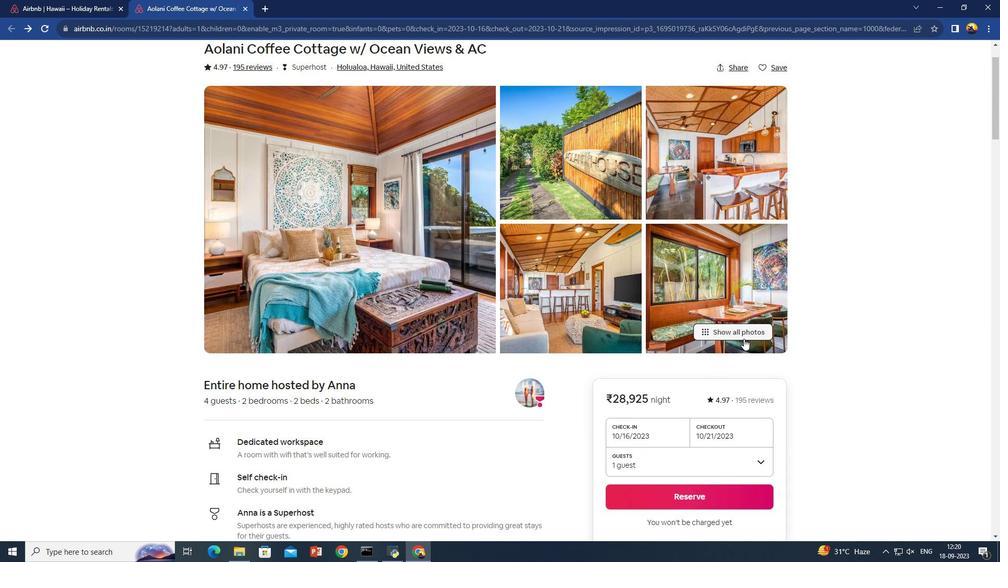 
Action: Mouse pressed left at (744, 339)
Screenshot: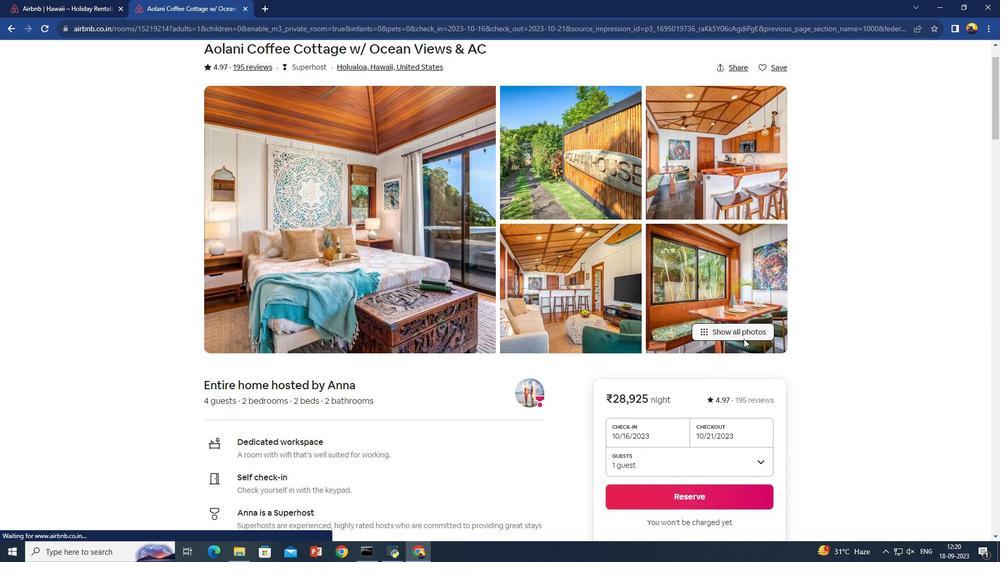 
Action: Mouse moved to (438, 281)
Screenshot: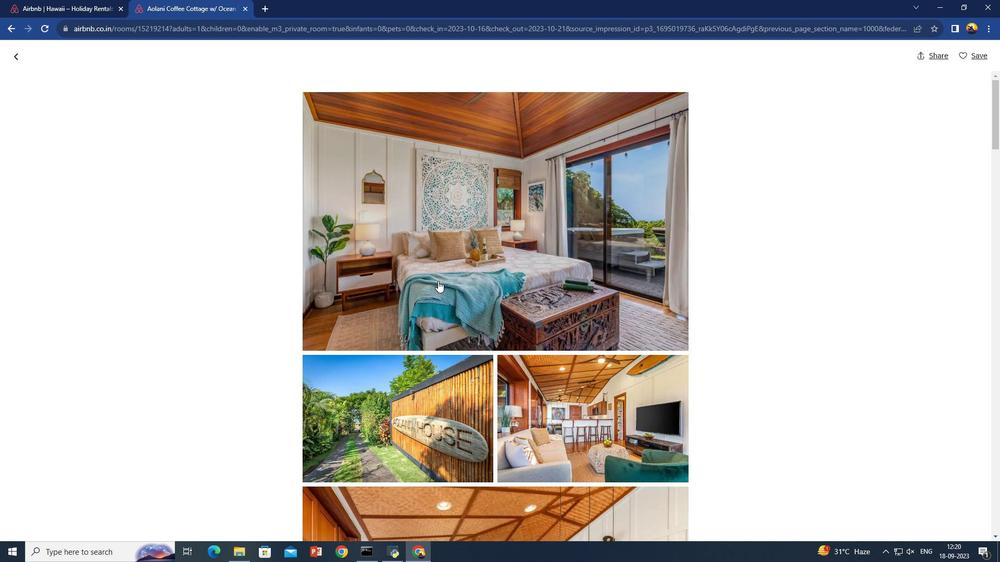
Action: Mouse scrolled (438, 280) with delta (0, 0)
Screenshot: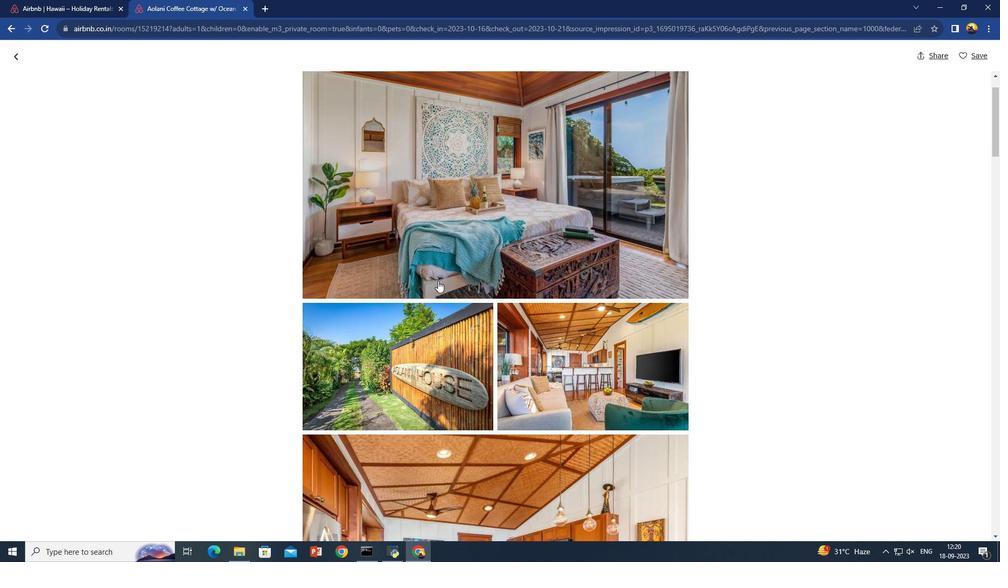 
Action: Mouse scrolled (438, 280) with delta (0, 0)
Screenshot: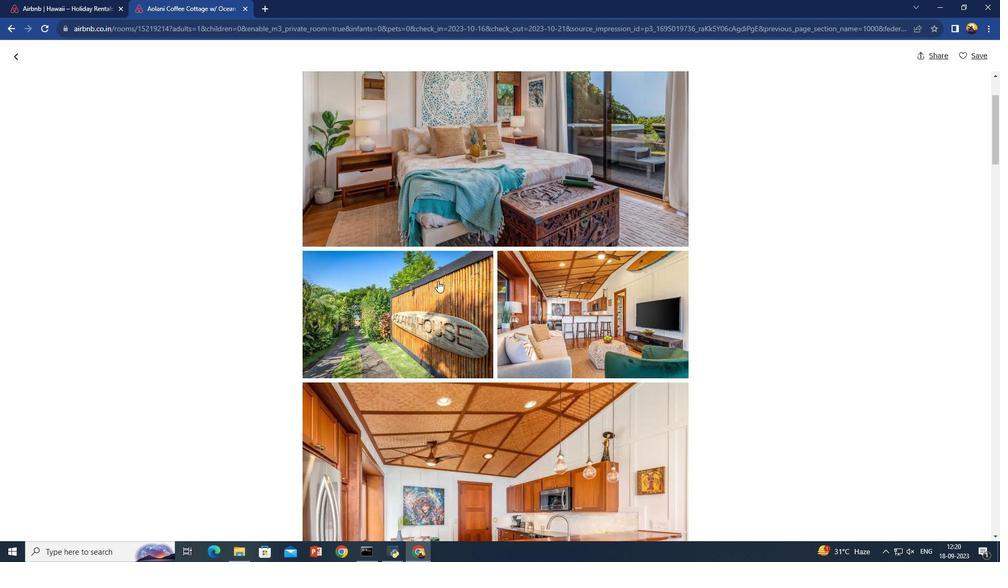 
Action: Mouse scrolled (438, 280) with delta (0, 0)
Screenshot: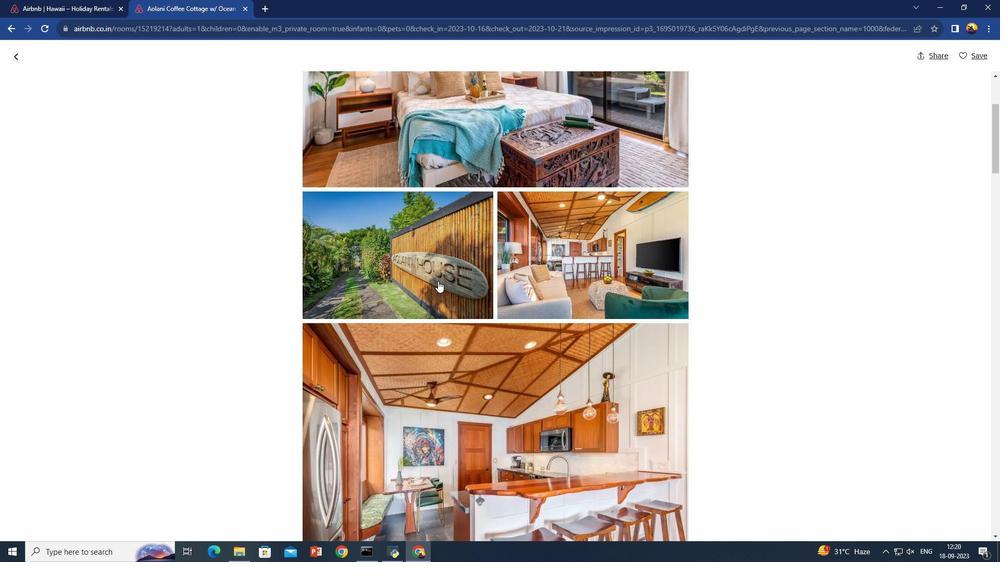
Action: Mouse scrolled (438, 280) with delta (0, 0)
Screenshot: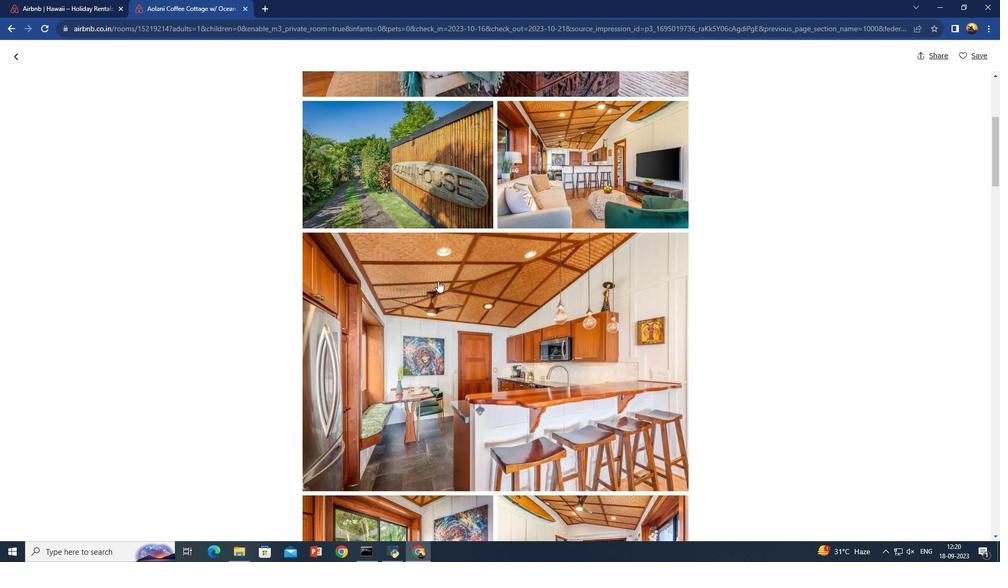 
Action: Mouse scrolled (438, 280) with delta (0, 0)
Screenshot: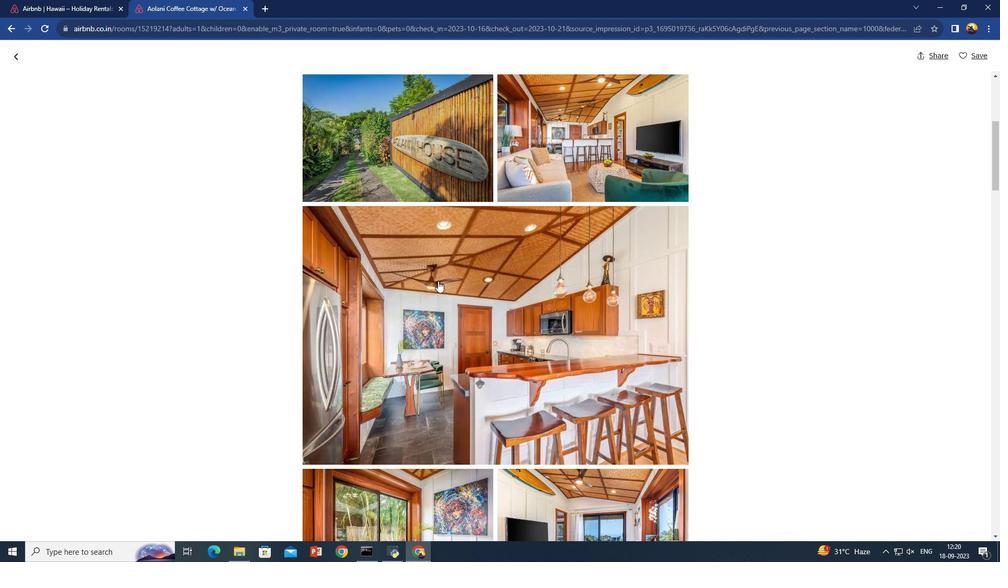 
Action: Mouse scrolled (438, 280) with delta (0, 0)
Screenshot: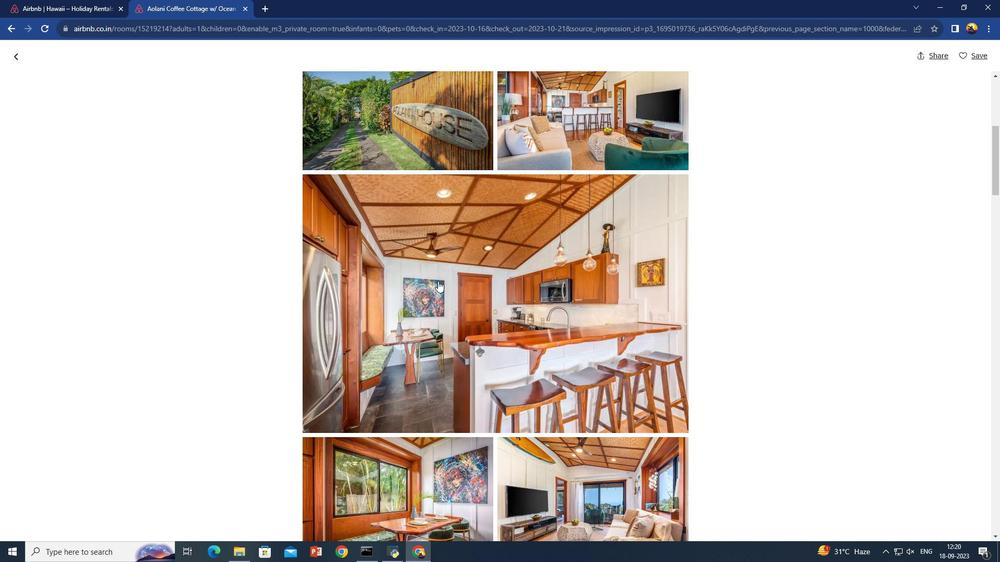 
Action: Mouse scrolled (438, 280) with delta (0, 0)
Screenshot: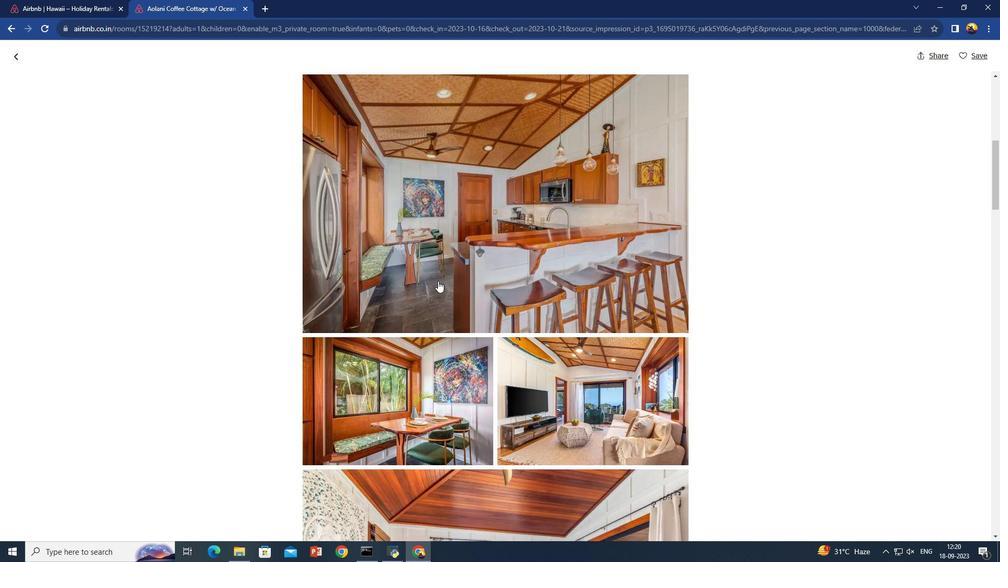 
Action: Mouse scrolled (438, 280) with delta (0, 0)
Screenshot: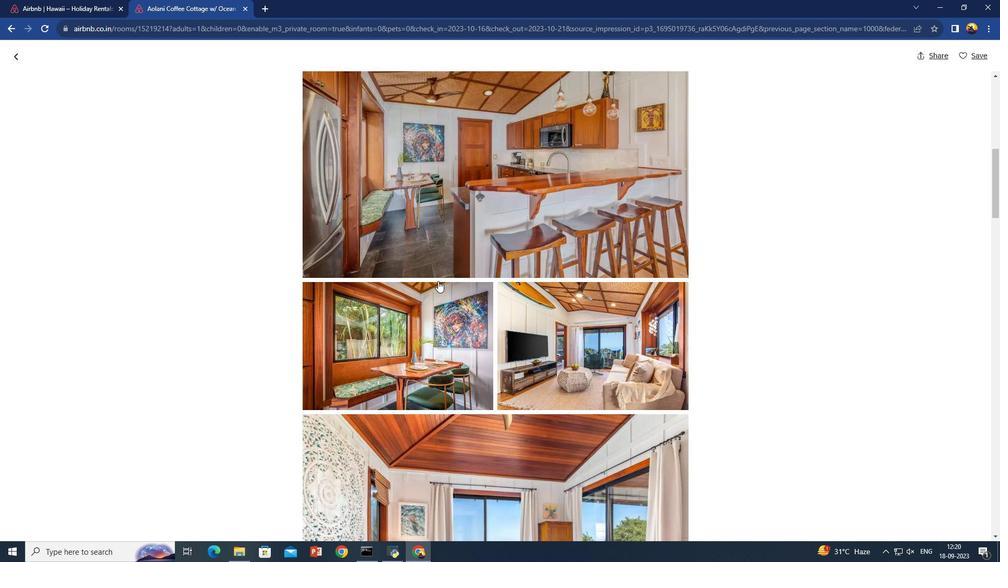 
Action: Mouse scrolled (438, 280) with delta (0, 0)
Screenshot: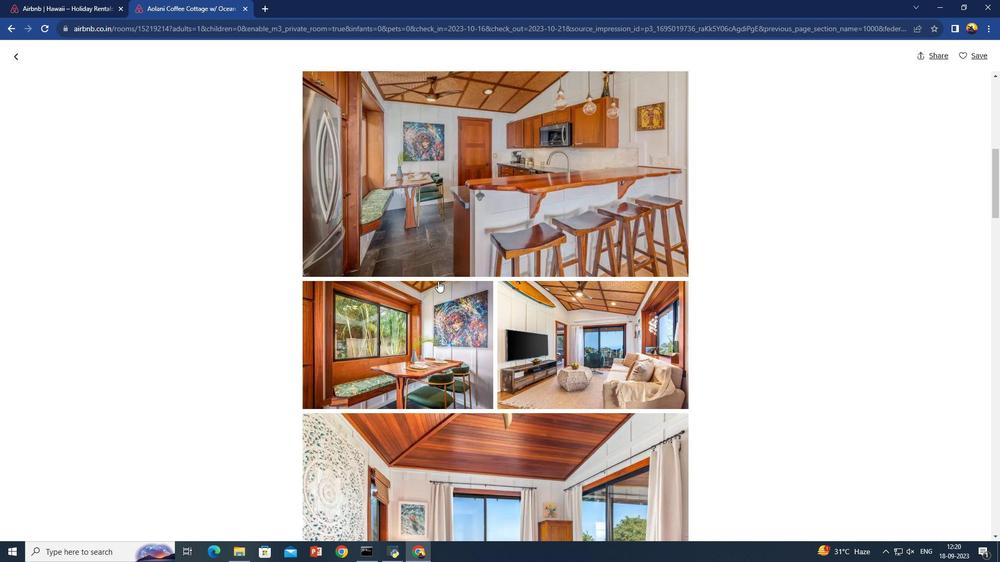 
Action: Mouse scrolled (438, 280) with delta (0, 0)
Screenshot: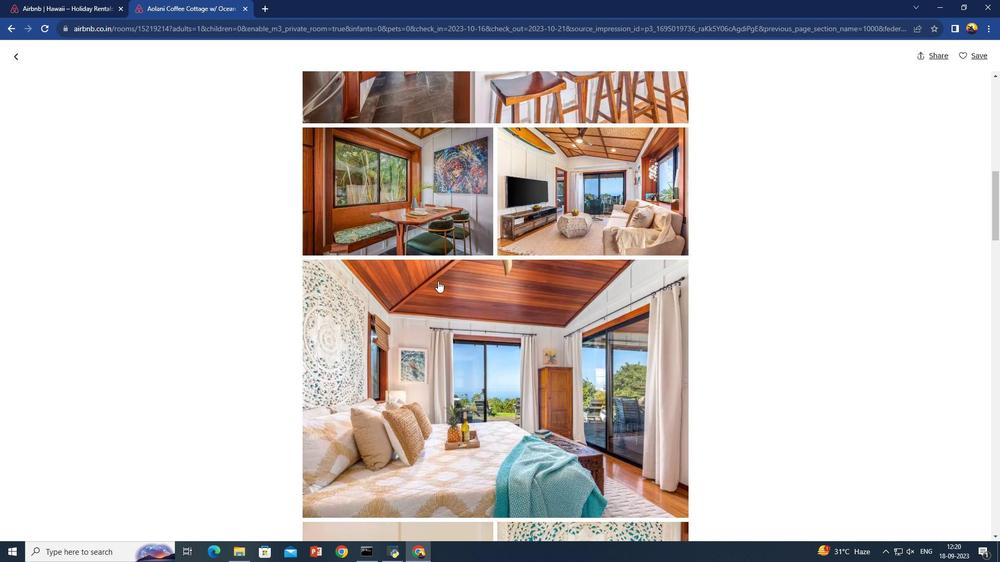 
Action: Mouse scrolled (438, 280) with delta (0, 0)
Screenshot: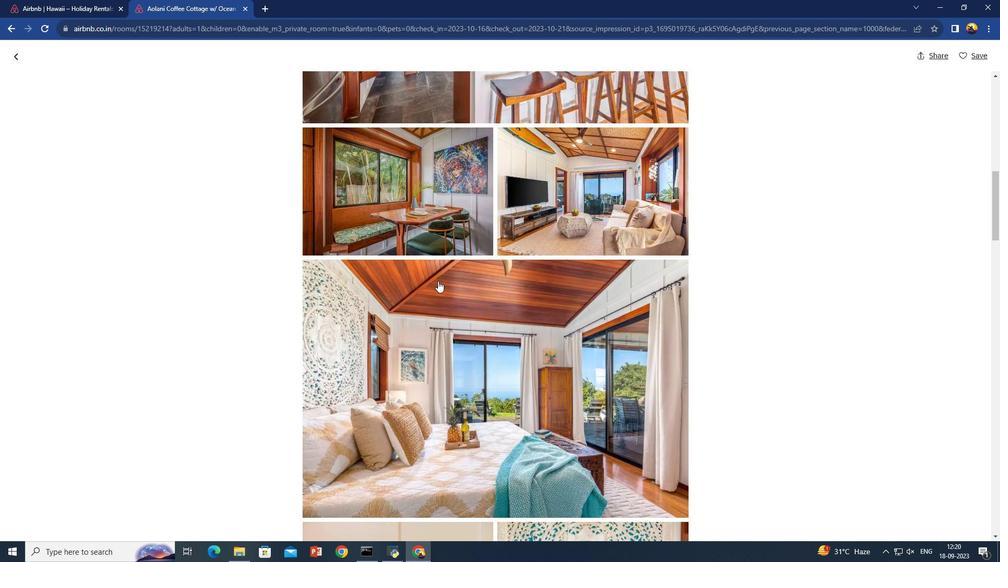 
Action: Mouse scrolled (438, 280) with delta (0, 0)
Screenshot: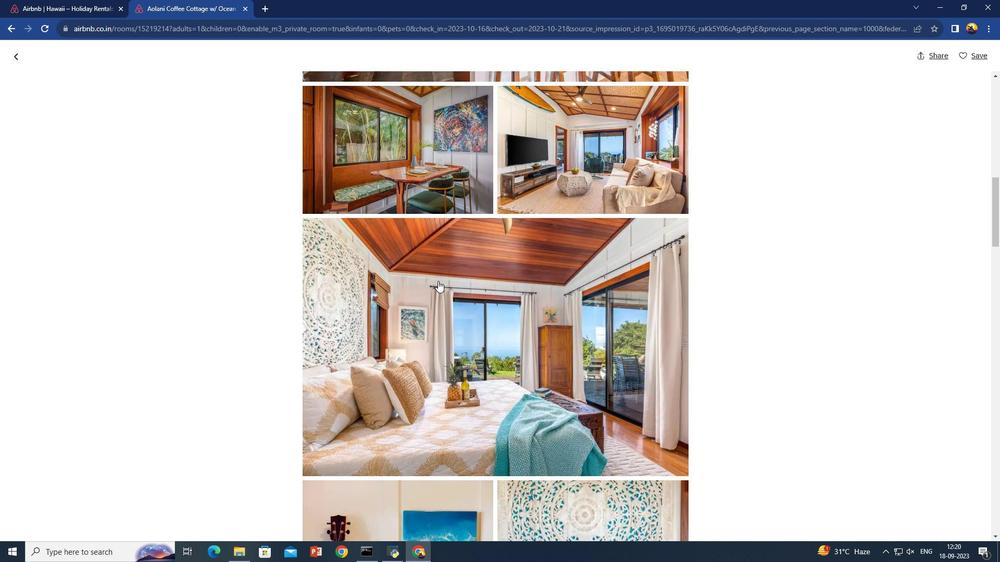 
Action: Mouse scrolled (438, 280) with delta (0, 0)
Screenshot: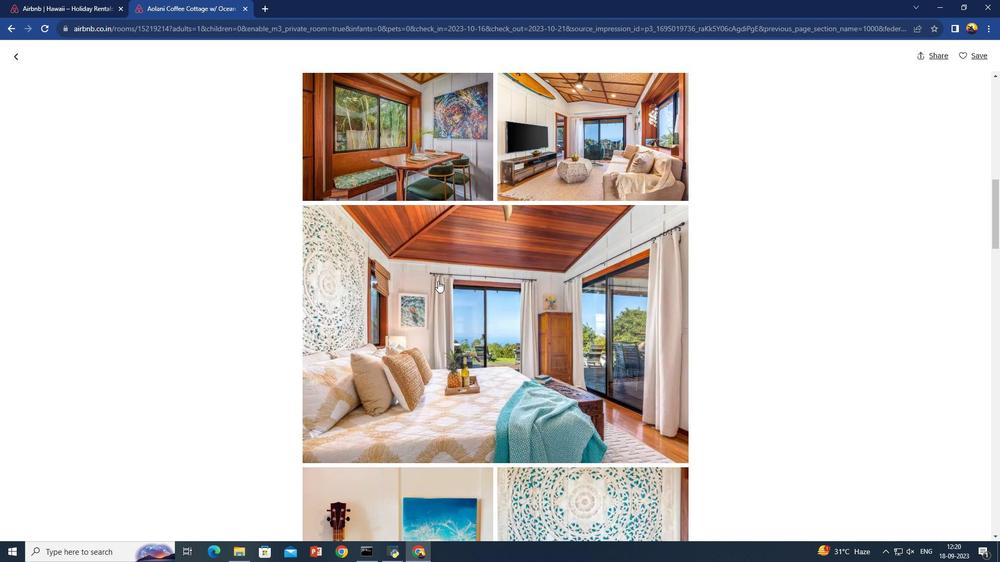 
Action: Mouse scrolled (438, 280) with delta (0, 0)
Screenshot: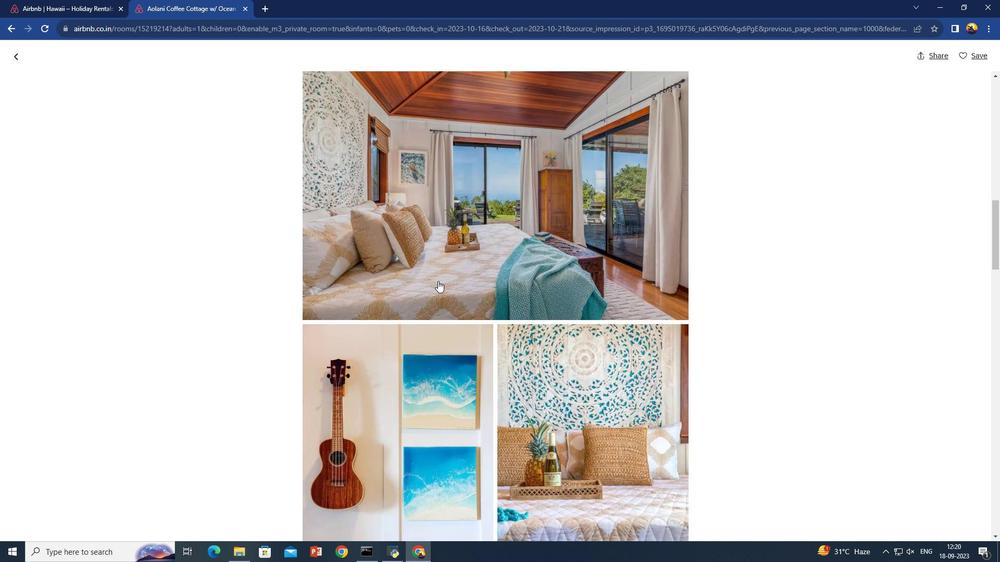 
Action: Mouse scrolled (438, 280) with delta (0, 0)
Screenshot: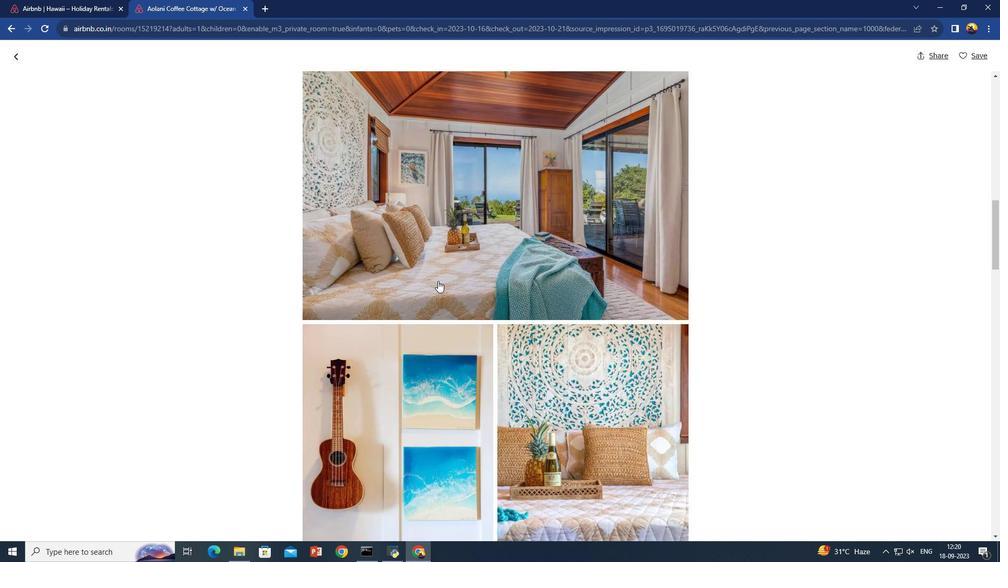 
Action: Mouse scrolled (438, 280) with delta (0, 0)
Screenshot: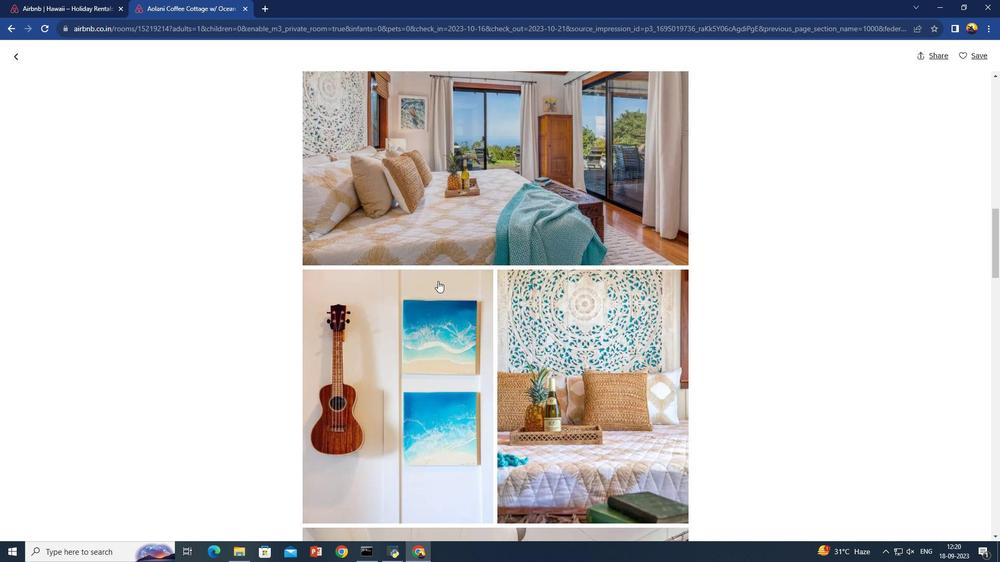 
Action: Mouse scrolled (438, 280) with delta (0, 0)
Screenshot: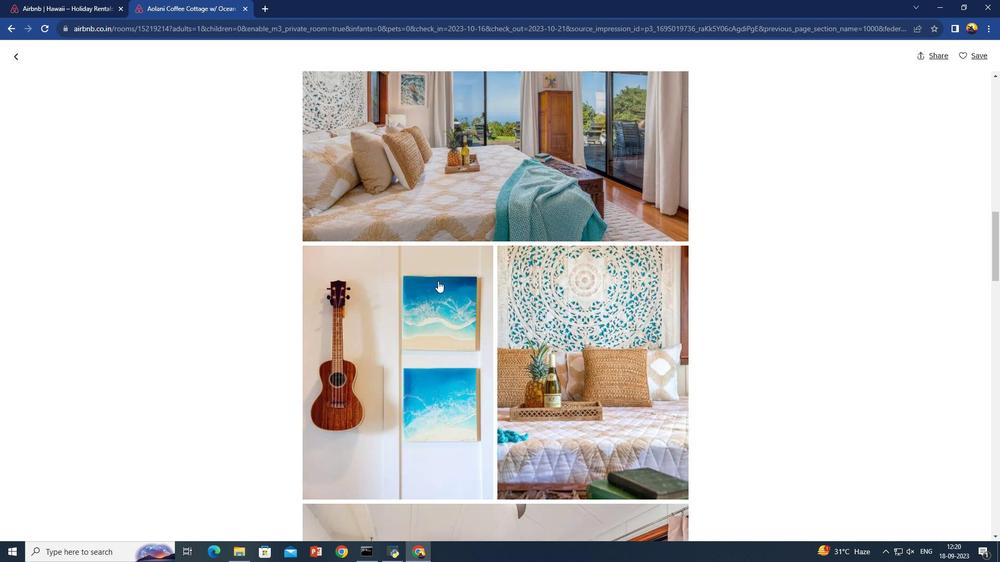 
Action: Mouse scrolled (438, 280) with delta (0, 0)
Screenshot: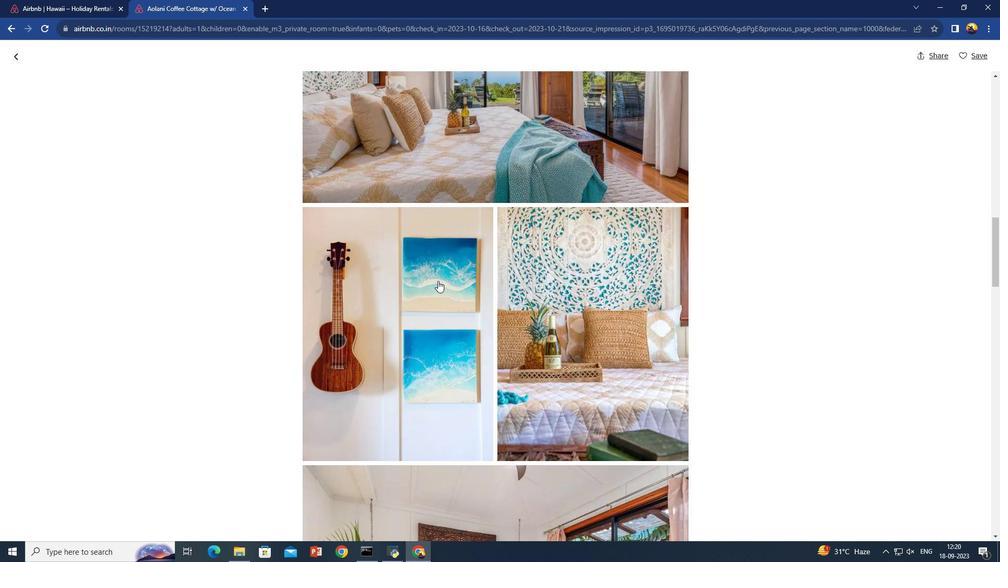 
Action: Mouse scrolled (438, 280) with delta (0, 0)
Screenshot: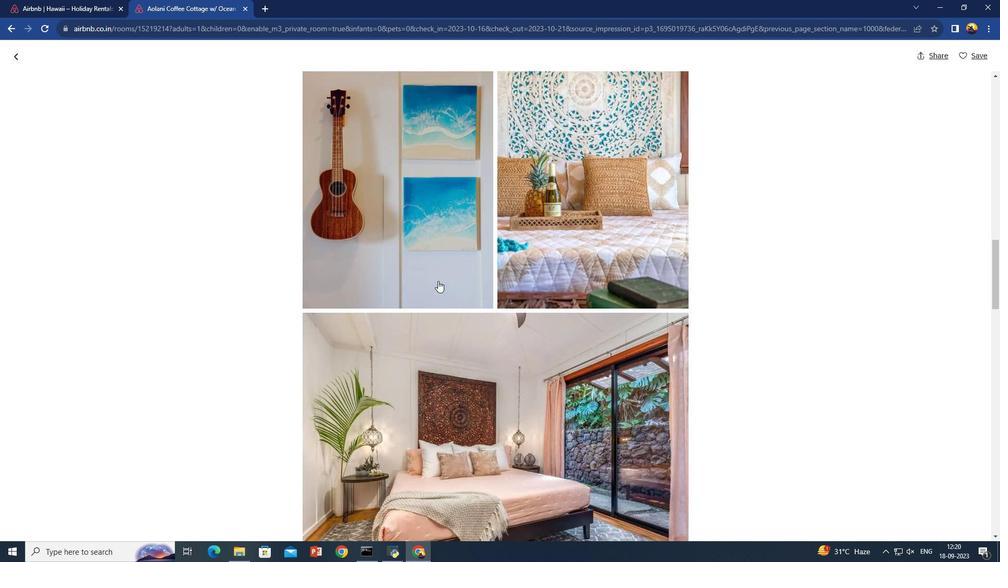 
Action: Mouse scrolled (438, 280) with delta (0, 0)
Screenshot: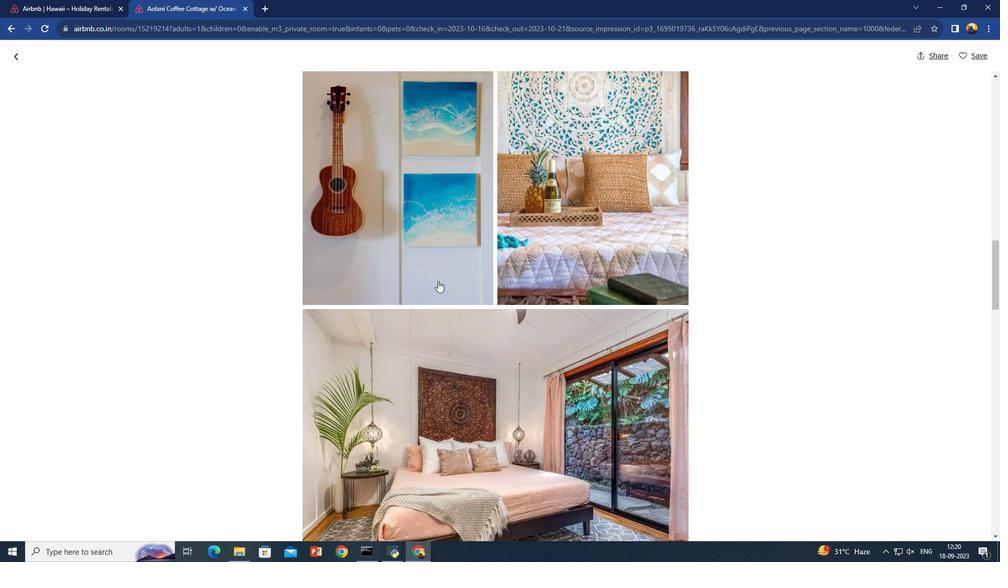 
Action: Mouse scrolled (438, 280) with delta (0, 0)
Screenshot: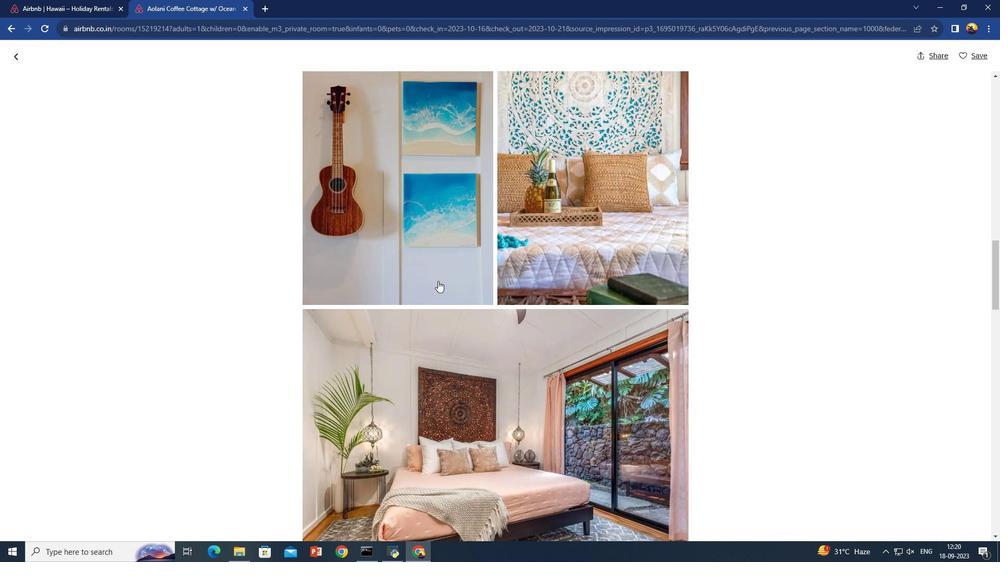 
Action: Mouse scrolled (438, 280) with delta (0, 0)
Screenshot: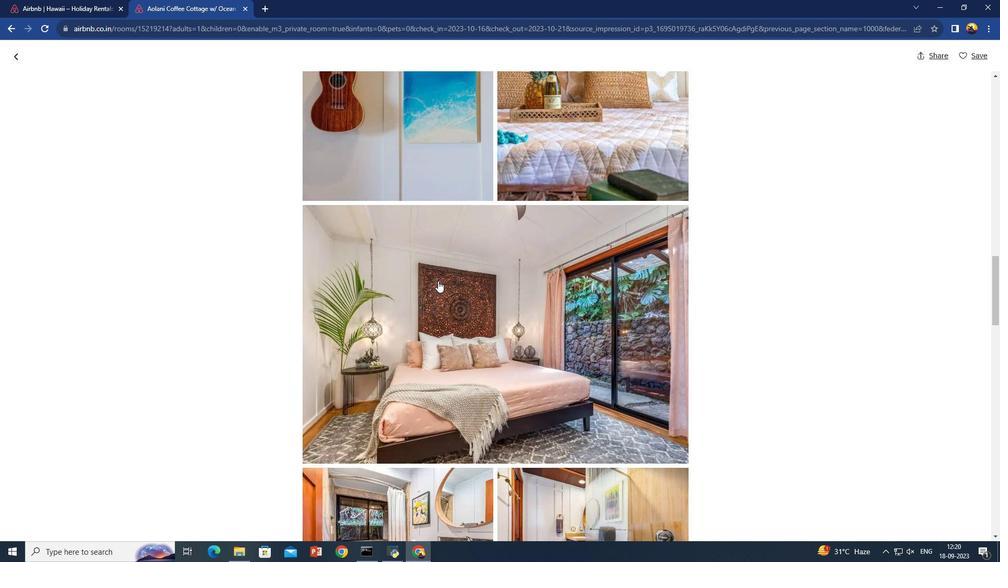 
Action: Mouse scrolled (438, 280) with delta (0, 0)
Screenshot: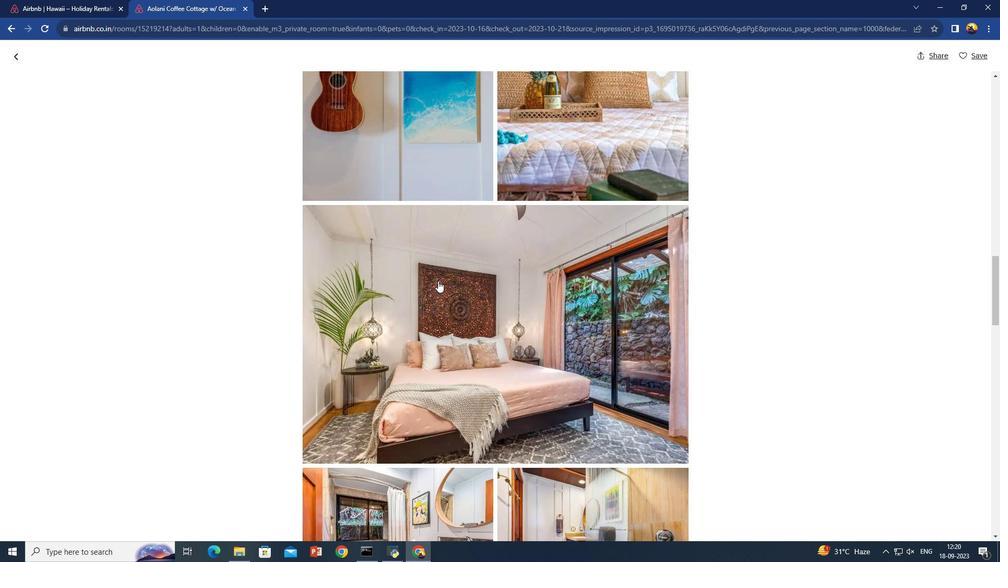 
Action: Mouse scrolled (438, 280) with delta (0, 0)
Screenshot: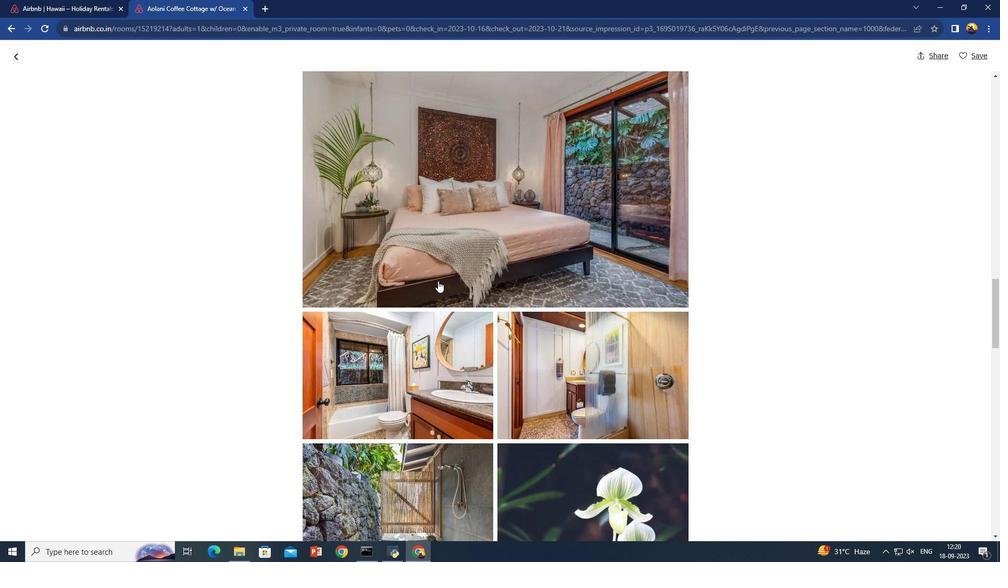 
Action: Mouse scrolled (438, 280) with delta (0, 0)
Screenshot: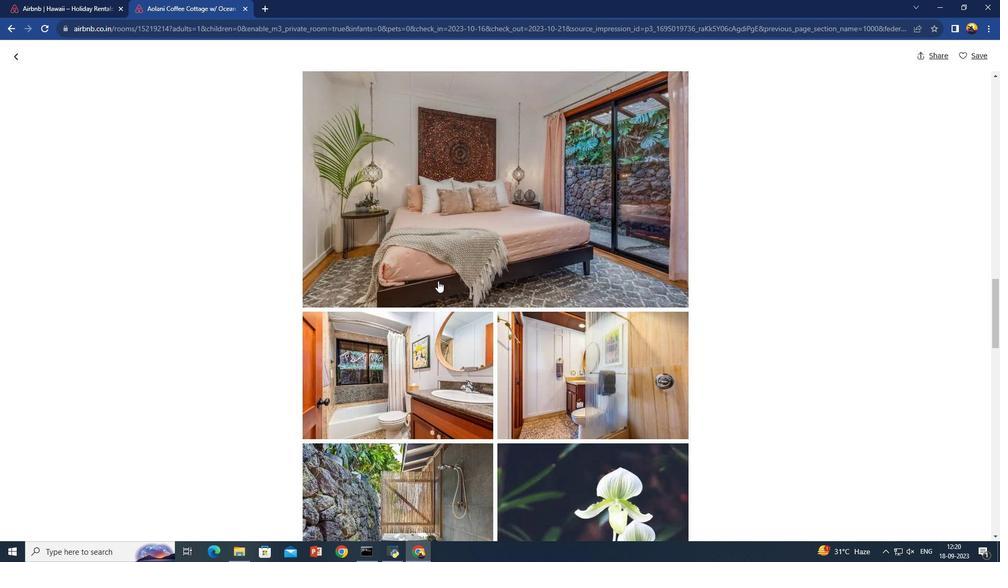 
Action: Mouse scrolled (438, 280) with delta (0, 0)
Screenshot: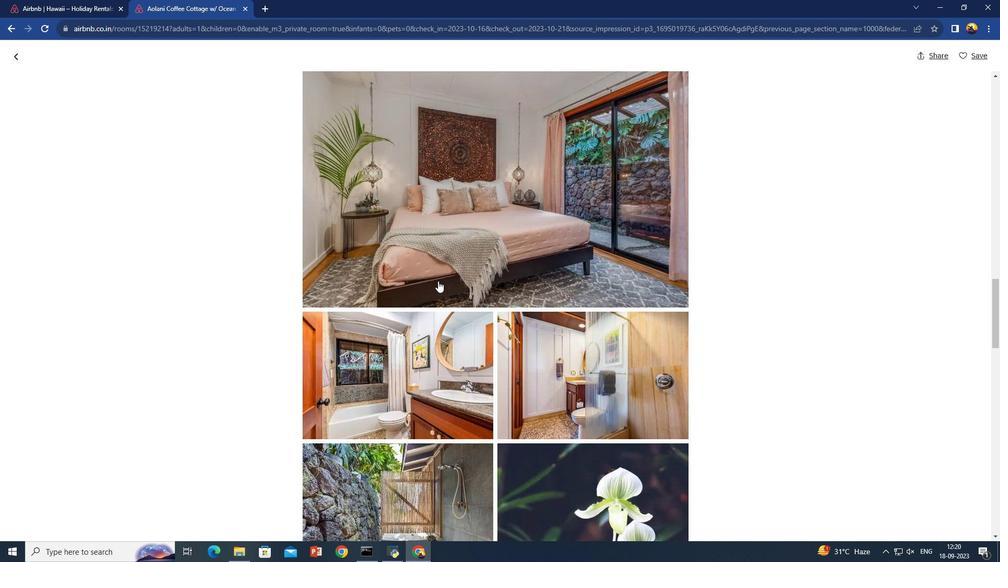 
Action: Mouse scrolled (438, 280) with delta (0, 0)
Screenshot: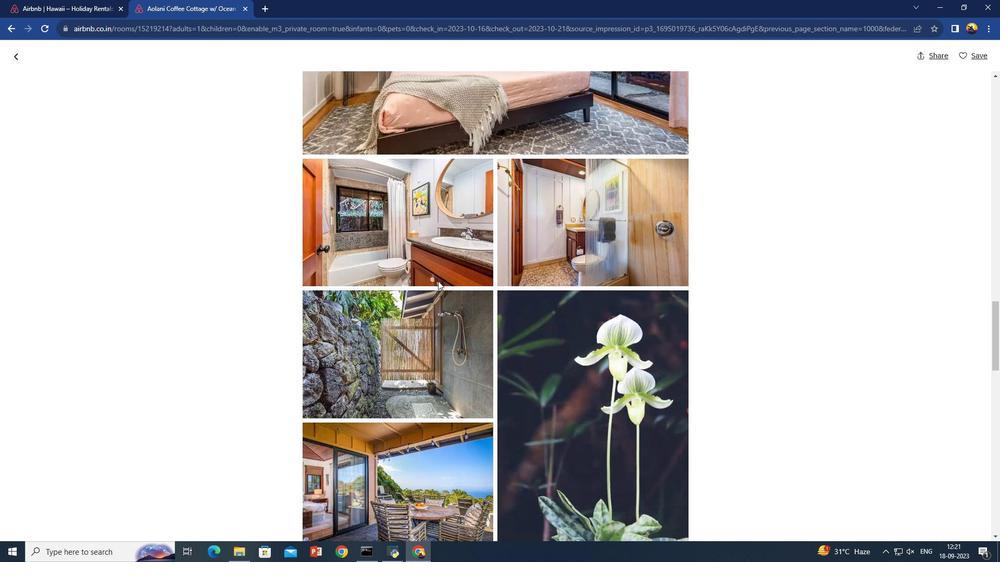 
Action: Mouse scrolled (438, 280) with delta (0, 0)
Screenshot: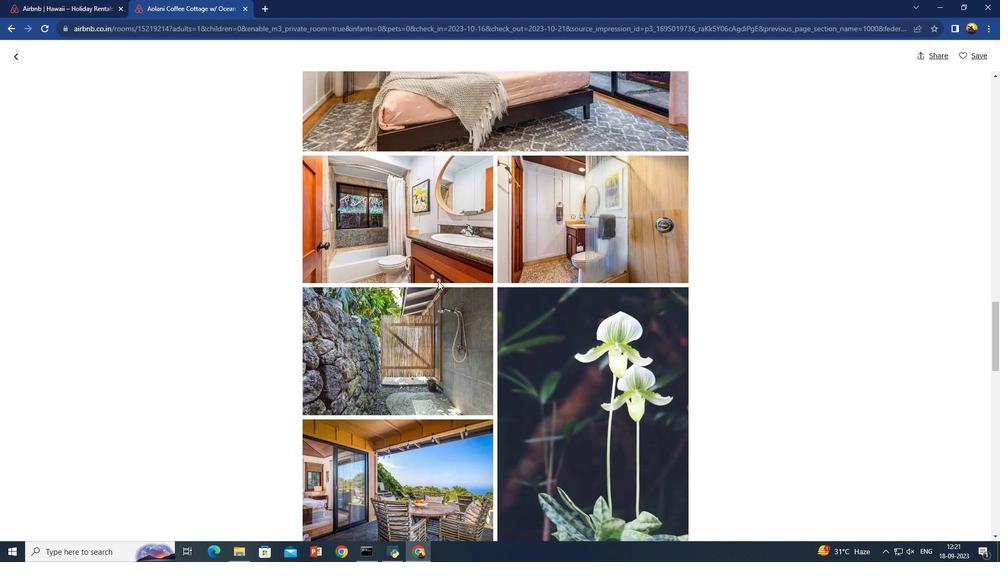 
Action: Mouse scrolled (438, 280) with delta (0, 0)
